Task: Search for the best food trucks in Portland, Oregon, with unique cuisines.
Action: Mouse moved to (79, 32)
Screenshot: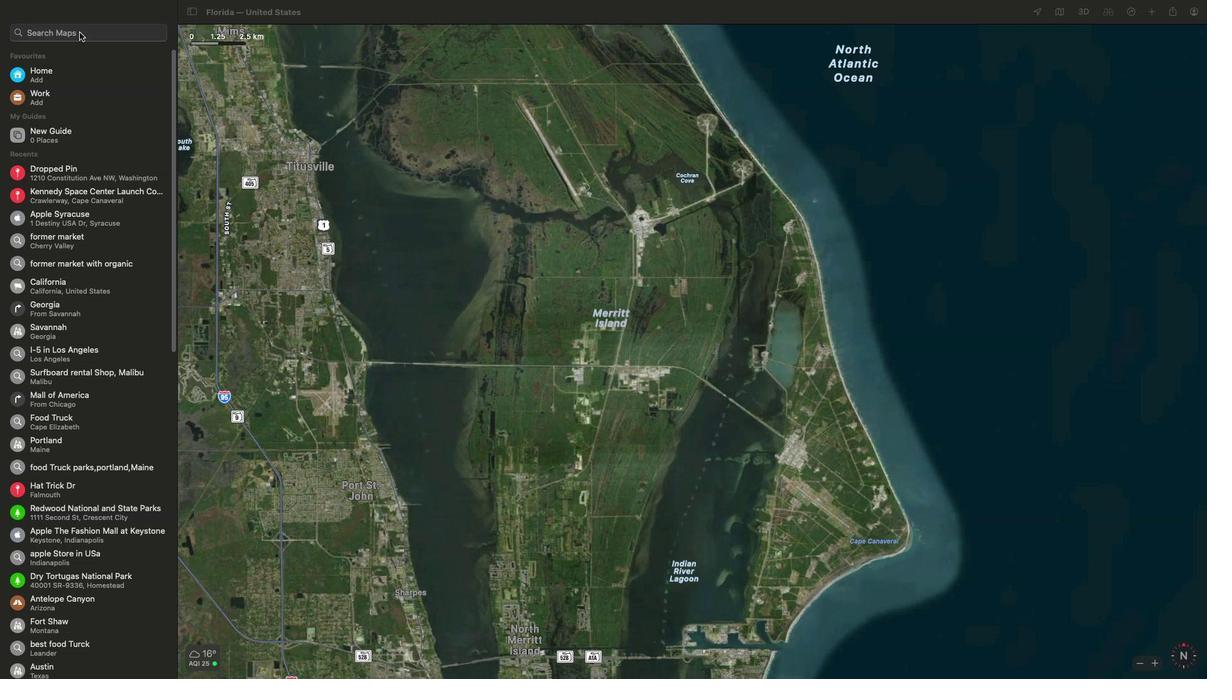 
Action: Mouse pressed left at (79, 32)
Screenshot: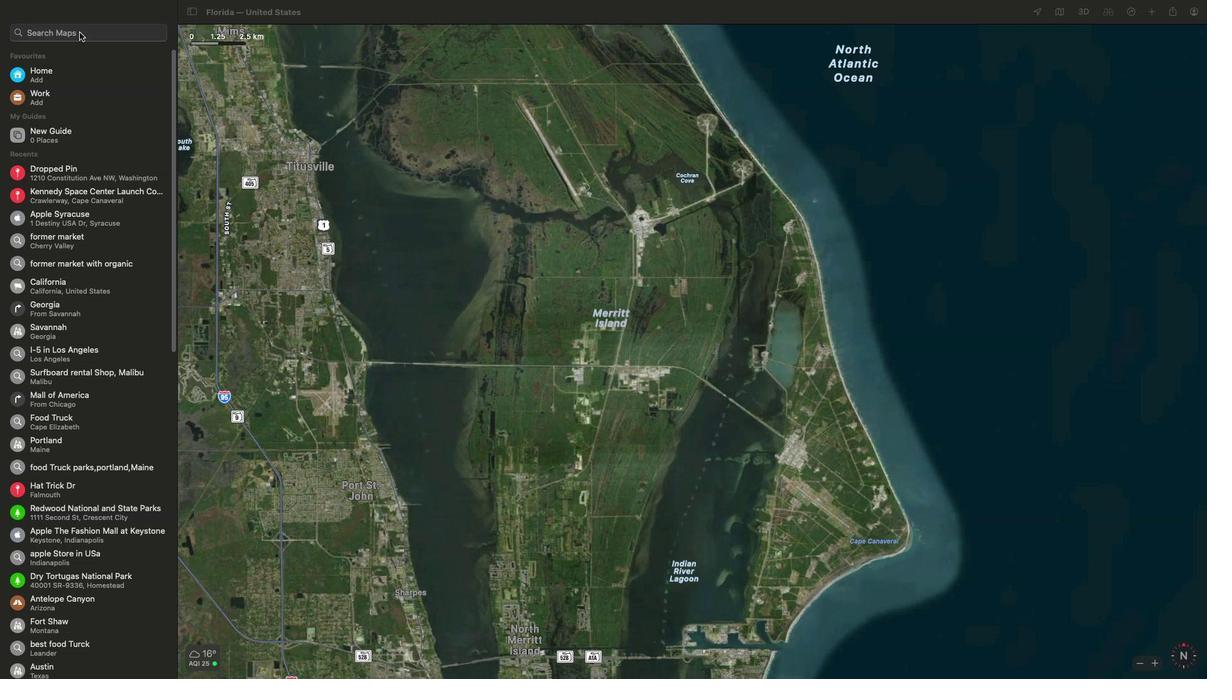 
Action: Key pressed Key.shift'P''o''r''t''l''a''n''d'Key.spaceKey.backspace','Key.shift'o''r''e''g''o''n'Key.enter
Screenshot: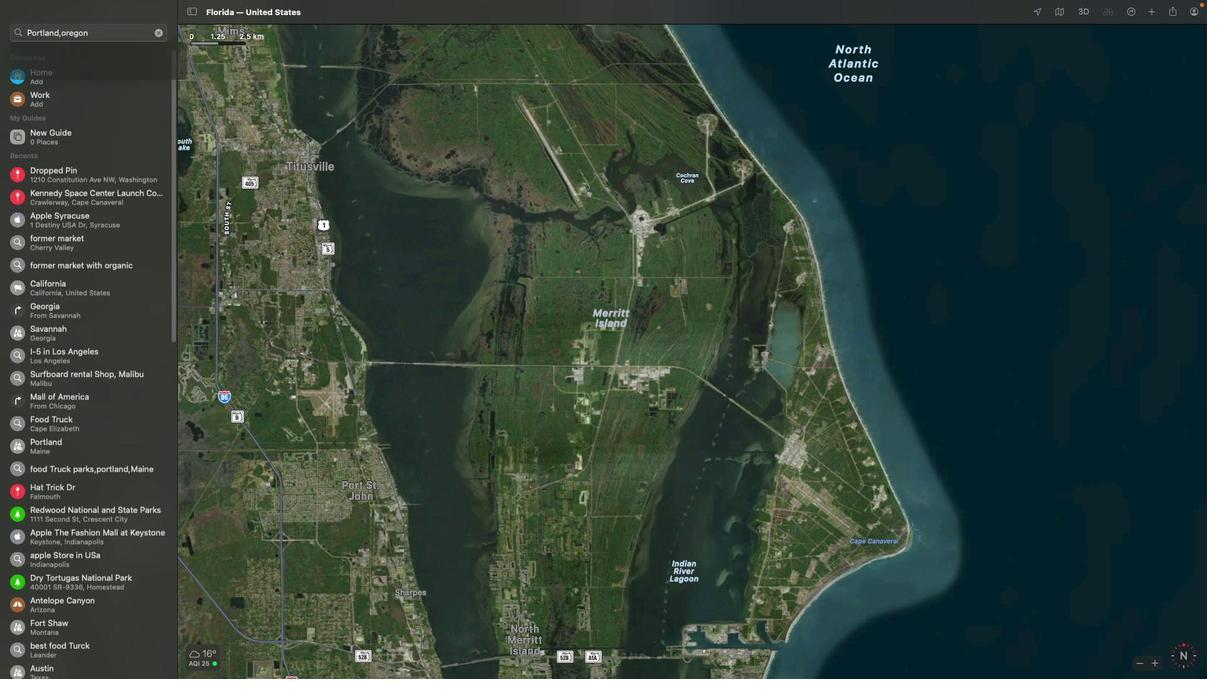 
Action: Mouse moved to (163, 35)
Screenshot: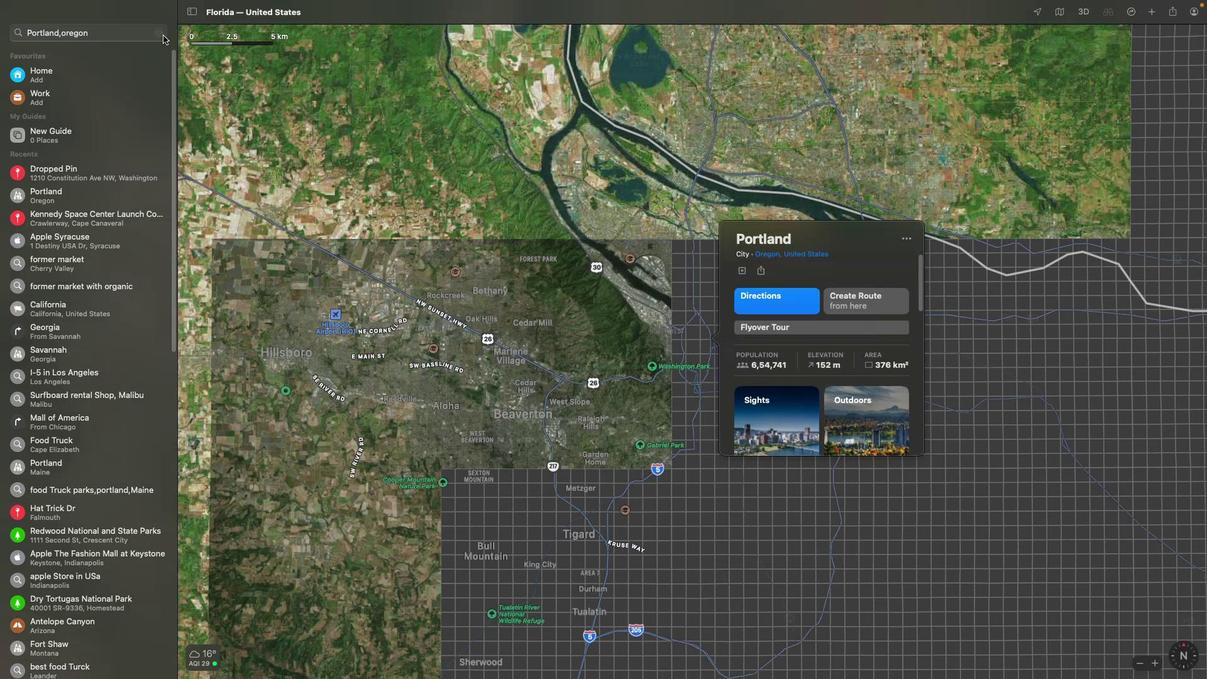 
Action: Mouse pressed left at (163, 35)
Screenshot: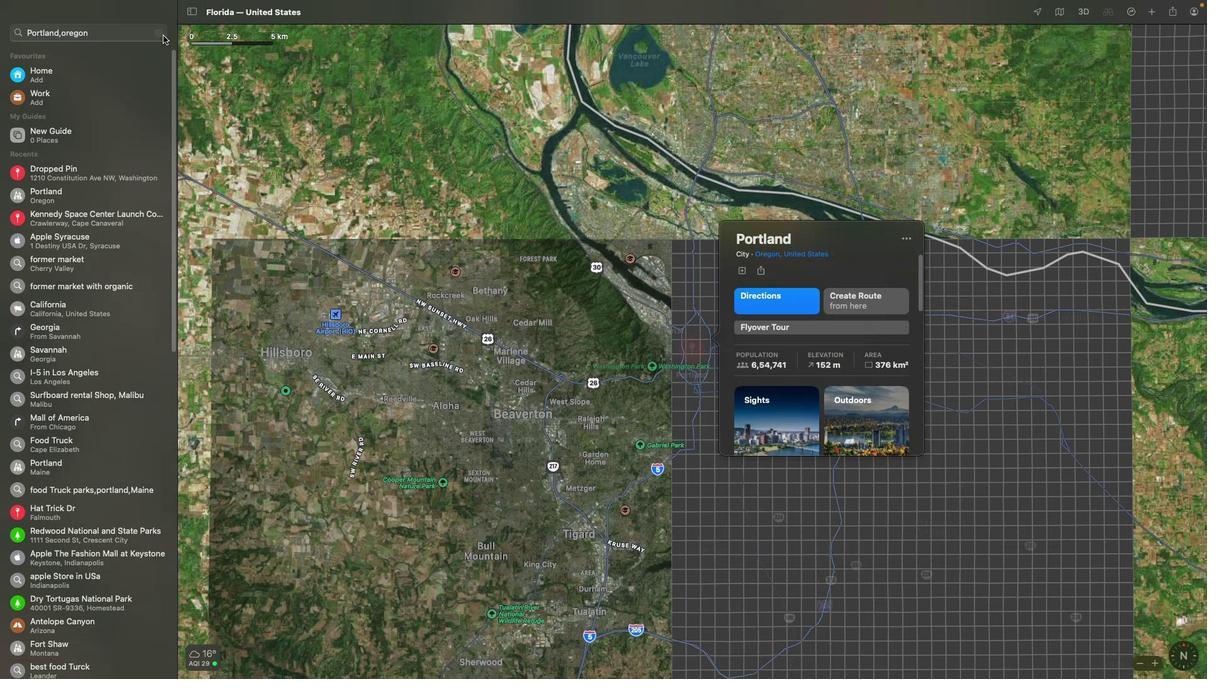 
Action: Mouse moved to (115, 30)
Screenshot: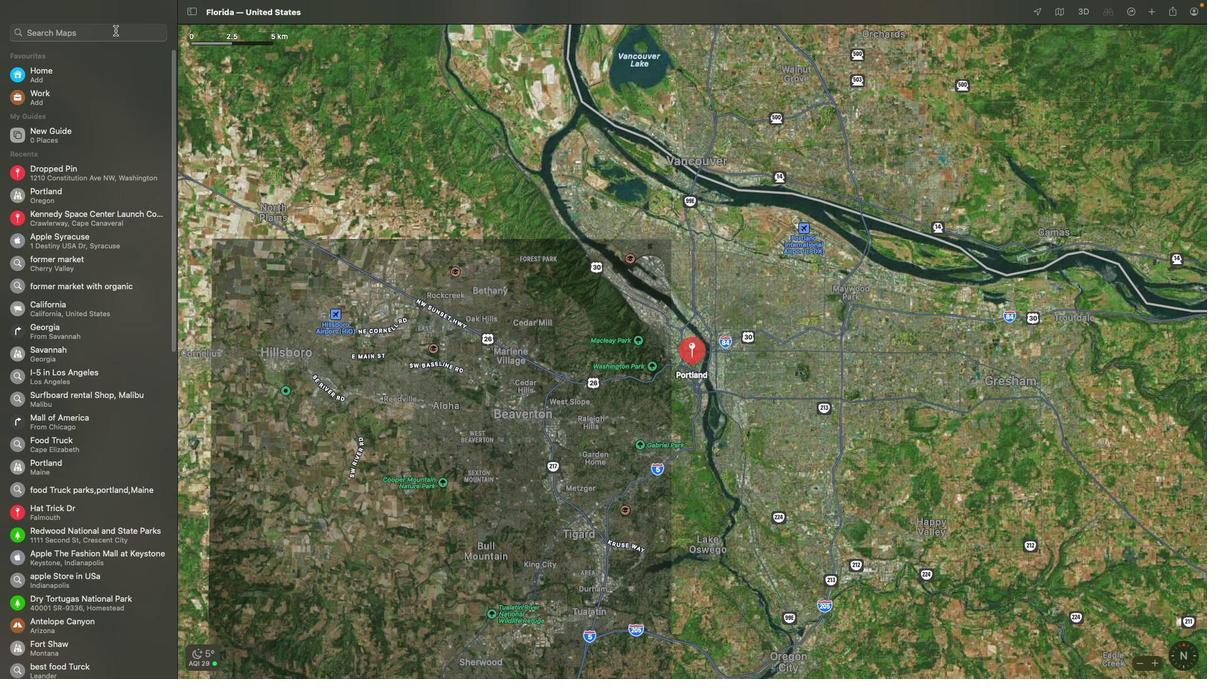 
Action: Mouse pressed left at (115, 30)
Screenshot: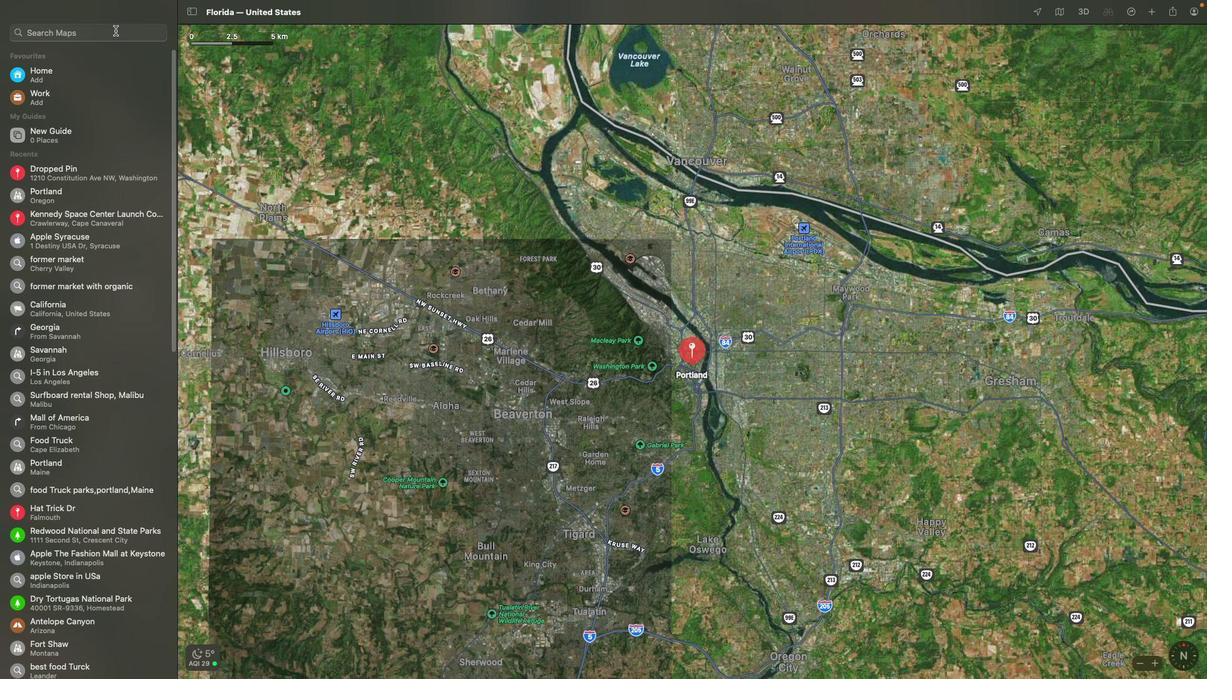 
Action: Key pressed Key.shift'F''o''o''d'Key.spaceKey.shift'T''r''u''c''k'Key.space'w''i''t''h'Key.spaceKey.shift'U''n''i''q''u''e'Key.spaceKey.shift'C''u''s'Key.backspace'i''s''u'Key.backspace'i''n''e''s'Key.enter
Screenshot: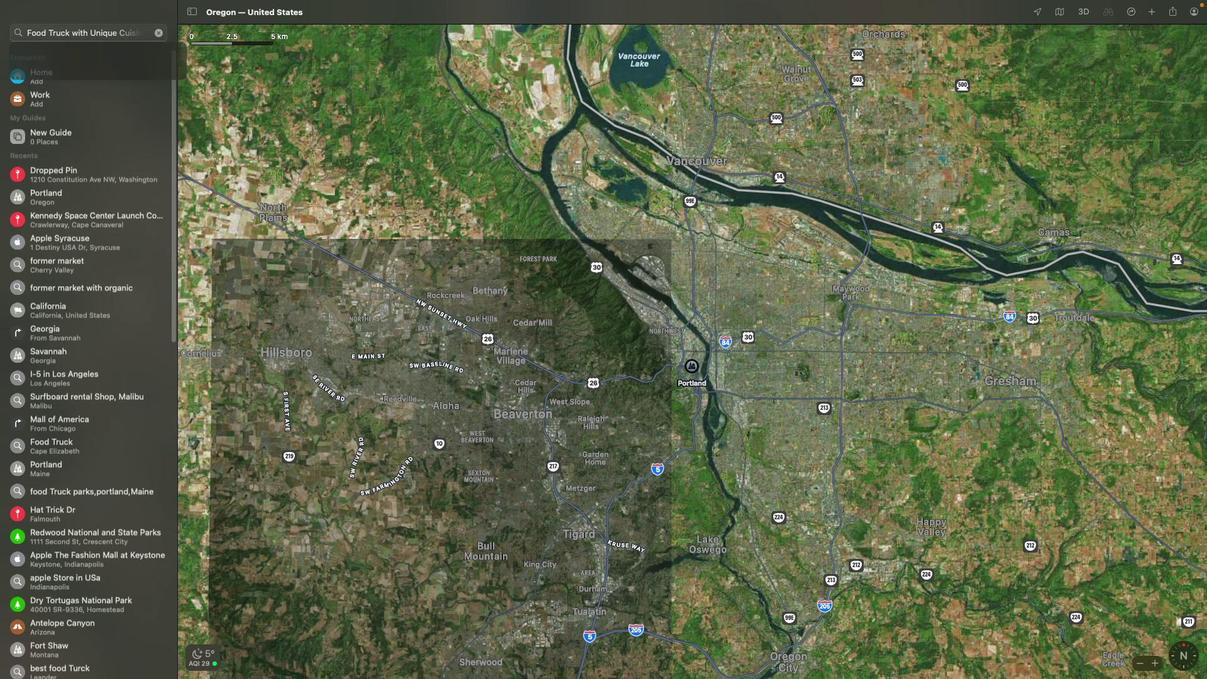 
Action: Mouse moved to (117, 30)
Screenshot: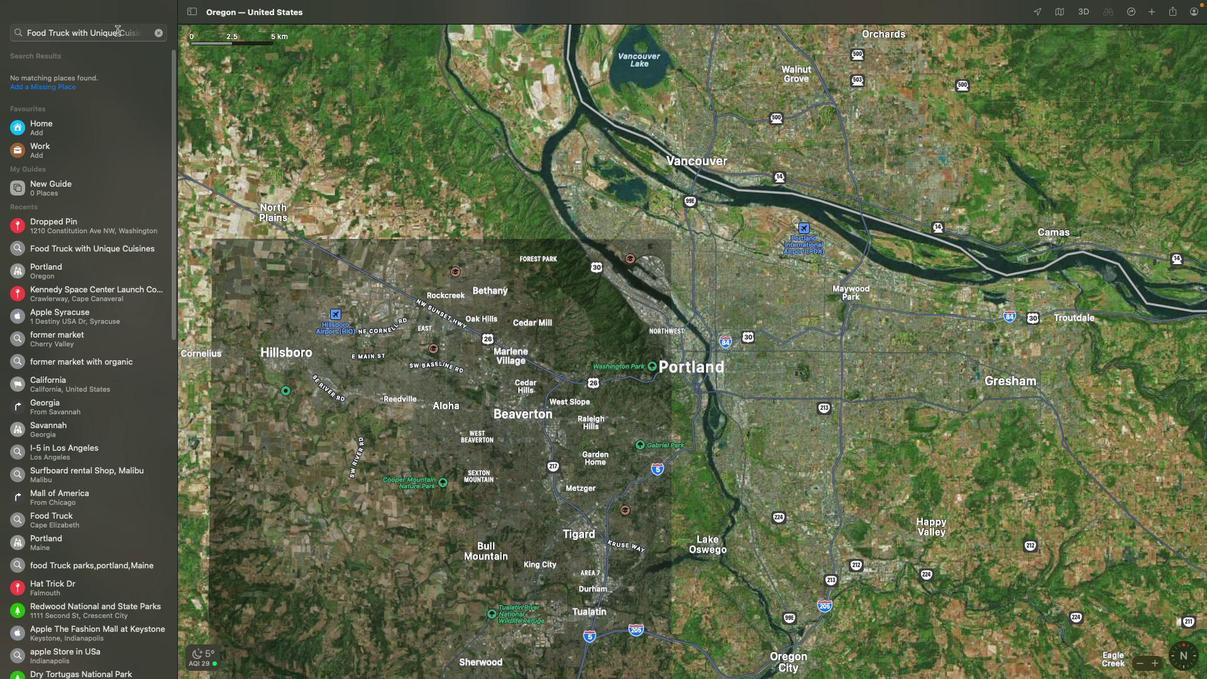 
Action: Mouse pressed left at (117, 30)
Screenshot: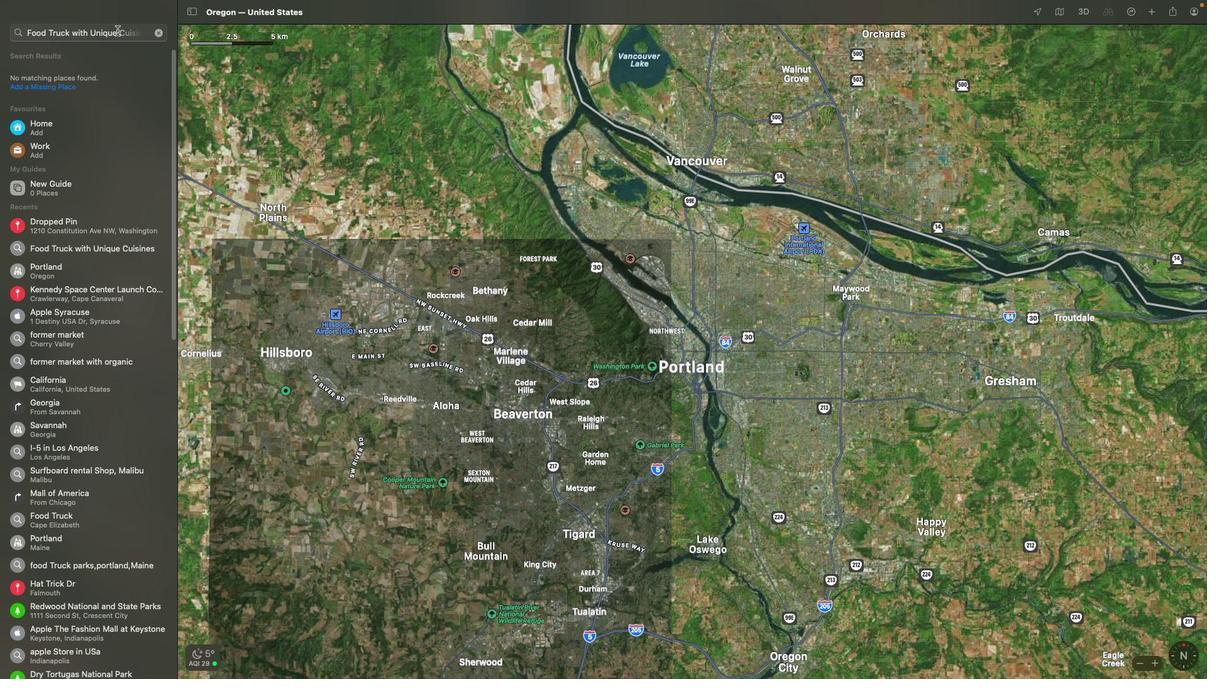 
Action: Mouse moved to (125, 33)
Screenshot: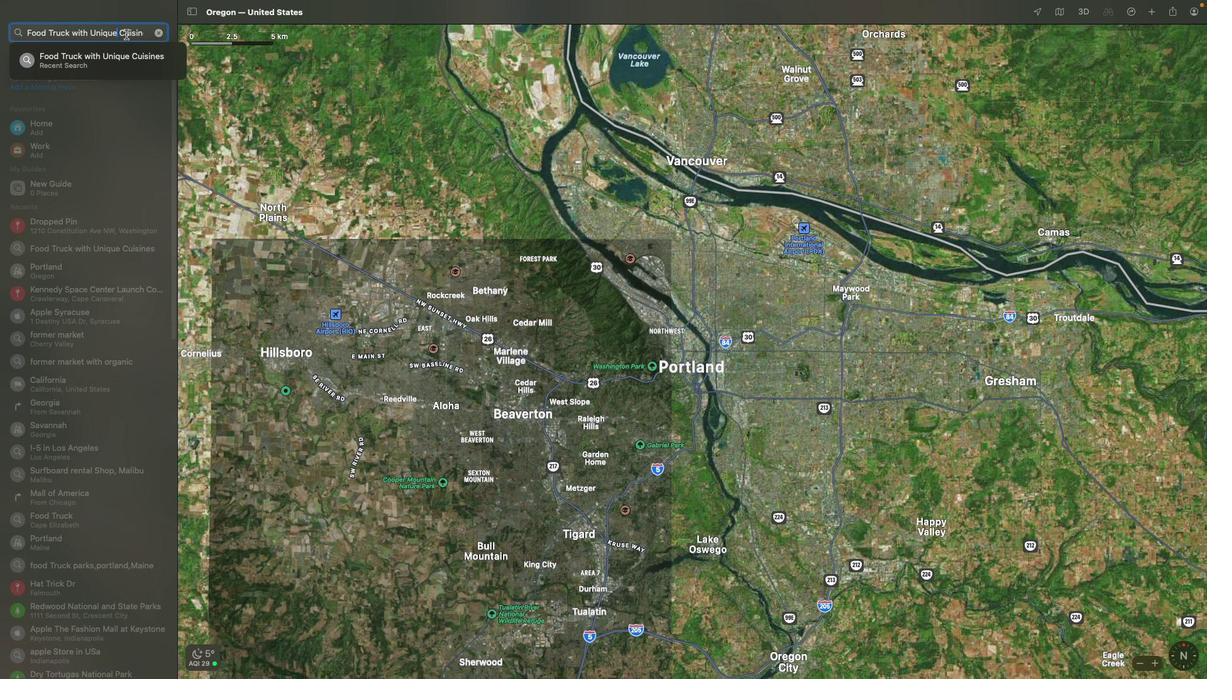 
Action: Key pressed Key.rightKey.rightKey.rightKey.rightKey.rightKey.rightKey.rightKey.rightKey.rightKey.rightKey.rightKey.rightKey.rightKey.backspaceKey.backspaceKey.backspaceKey.backspaceKey.backspaceKey.backspaceKey.backspaceKey.backspaceKey.backspaceKey.backspaceKey.backspaceKey.backspaceKey.backspaceKey.backspaceKey.backspaceKey.backspaceKey.backspaceKey.backspaceKey.backspaceKey.backspaceKey.backspaceKey.enter
Screenshot: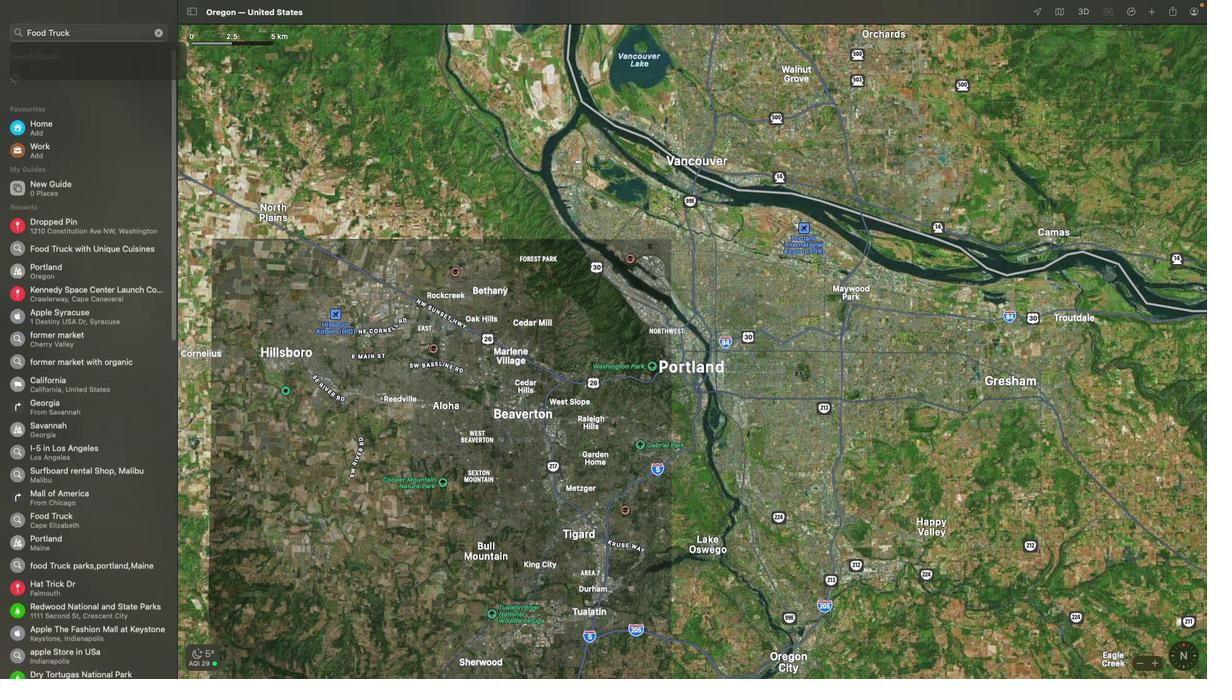 
Action: Mouse moved to (119, 189)
Screenshot: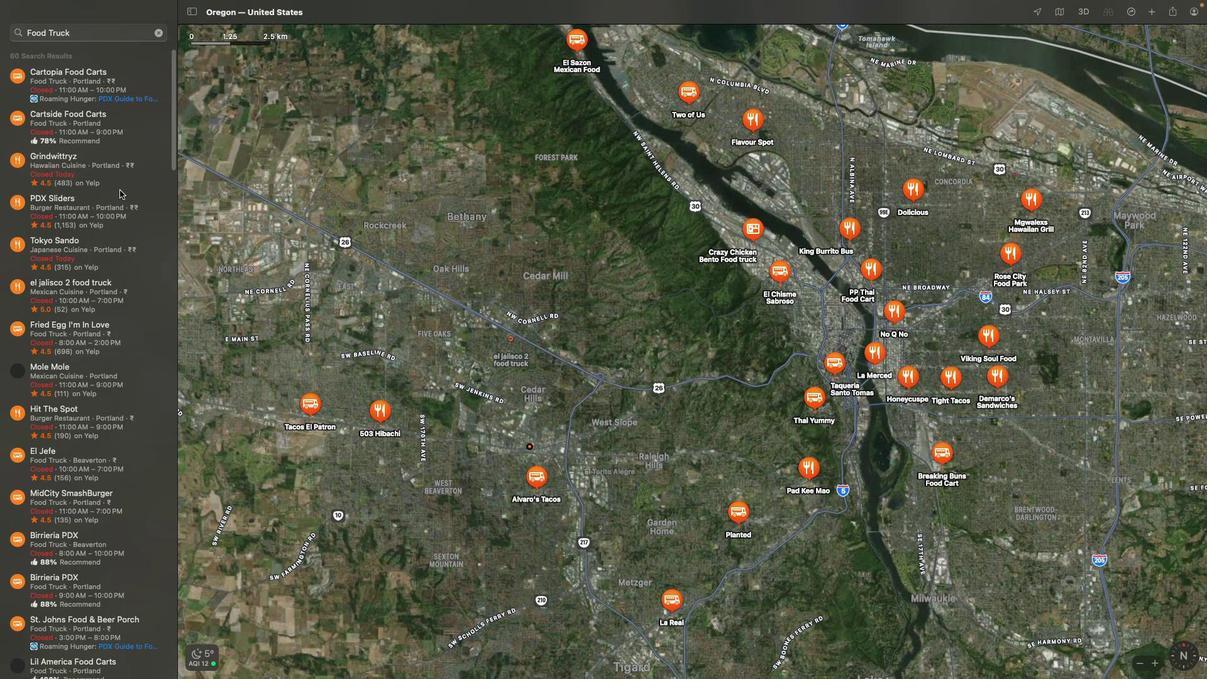 
Action: Mouse scrolled (119, 189) with delta (0, 0)
Screenshot: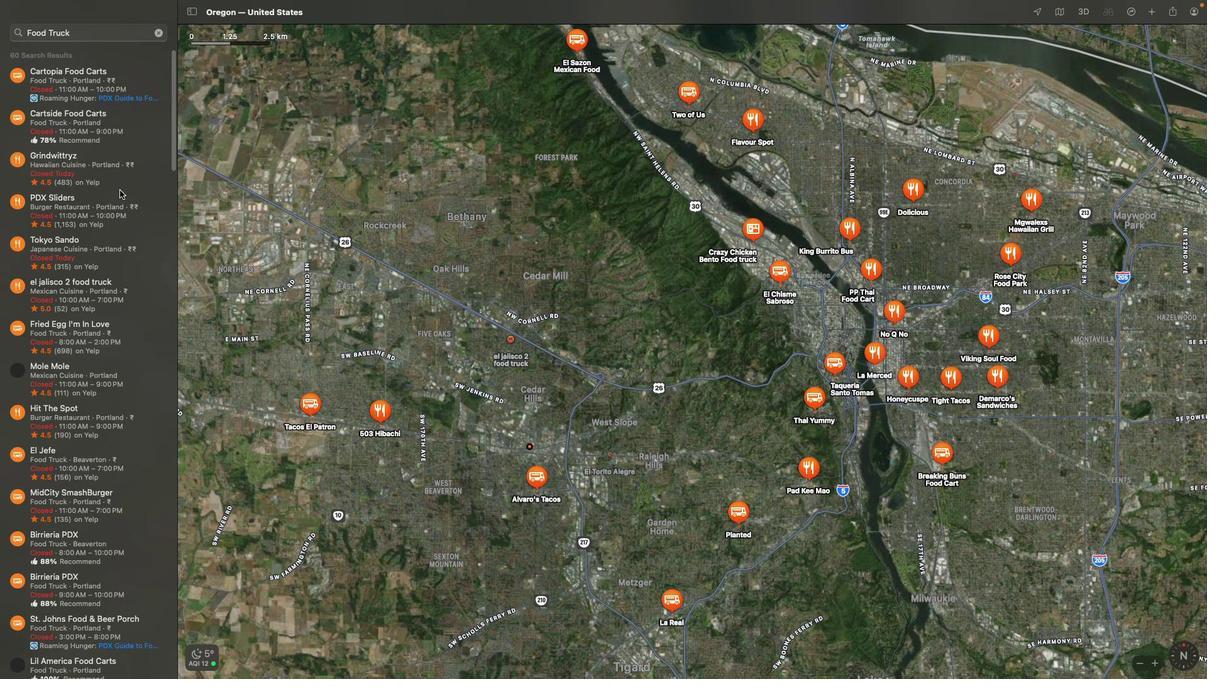 
Action: Mouse scrolled (119, 189) with delta (0, 0)
Screenshot: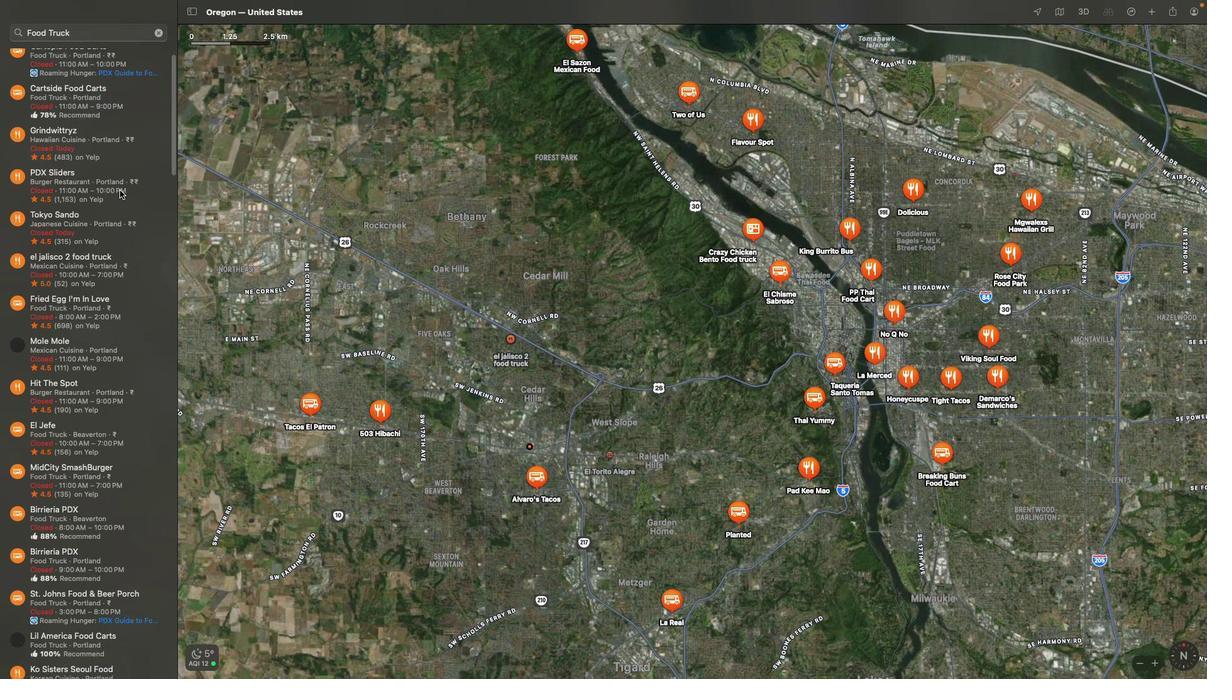 
Action: Mouse scrolled (119, 189) with delta (0, -1)
Screenshot: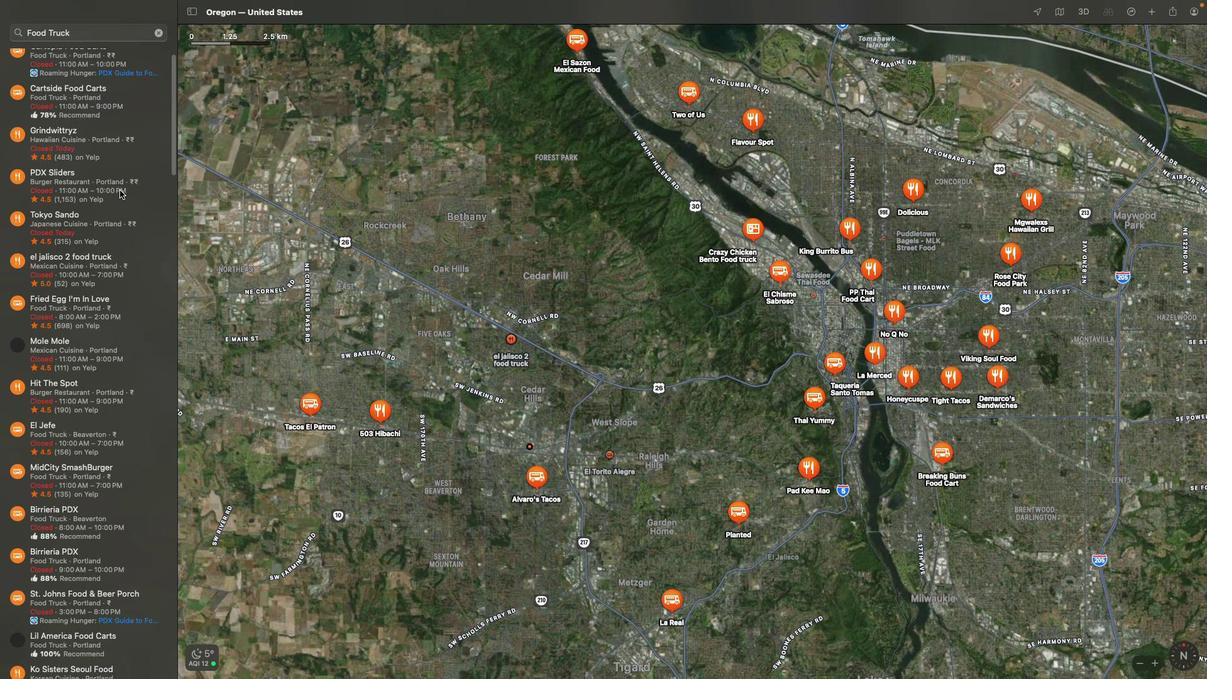 
Action: Mouse scrolled (119, 189) with delta (0, 0)
Screenshot: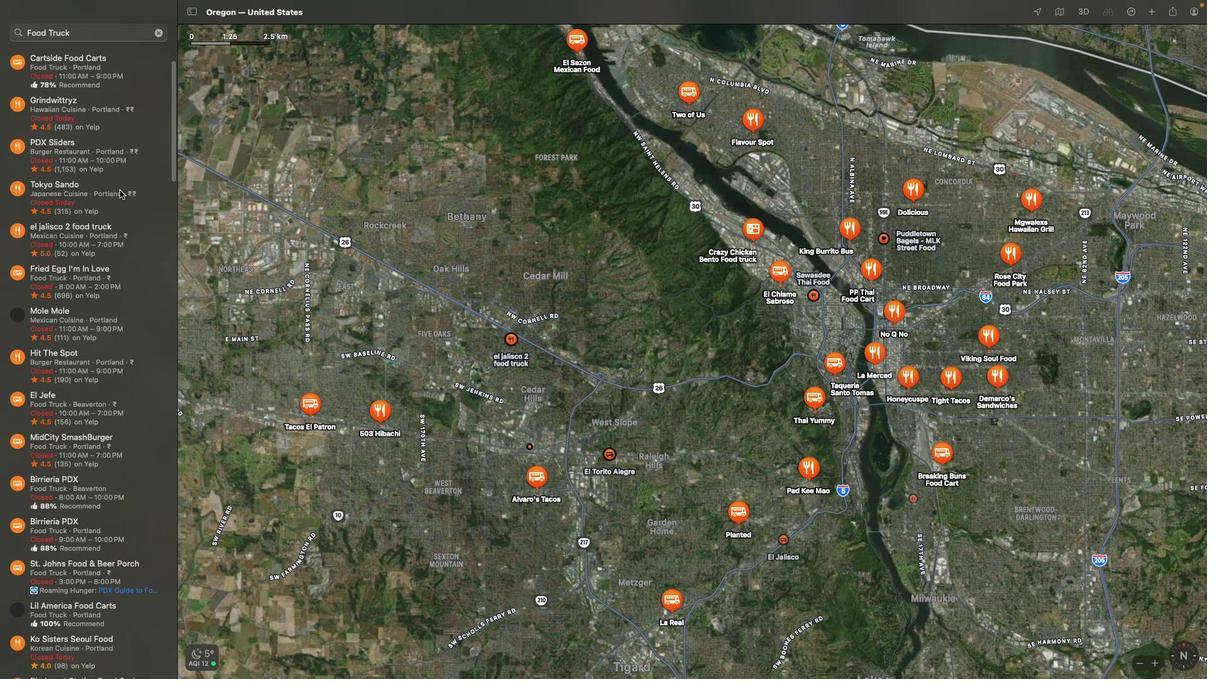 
Action: Mouse scrolled (119, 189) with delta (0, 0)
Screenshot: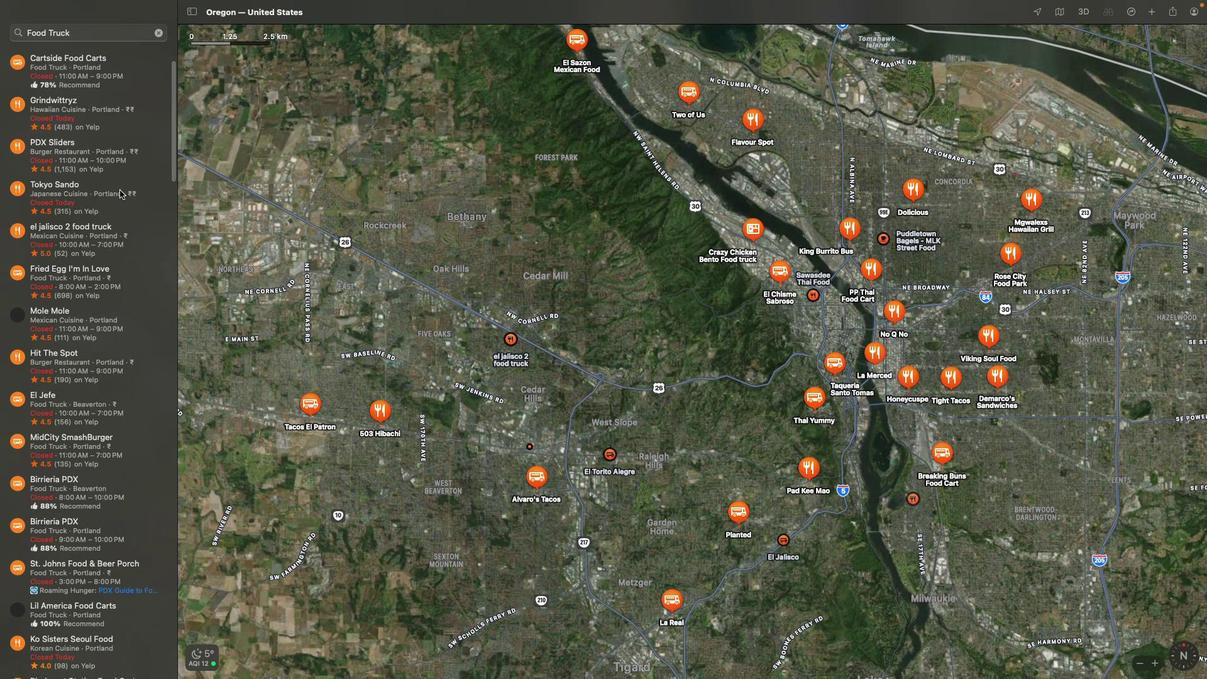 
Action: Mouse scrolled (119, 189) with delta (0, -1)
Screenshot: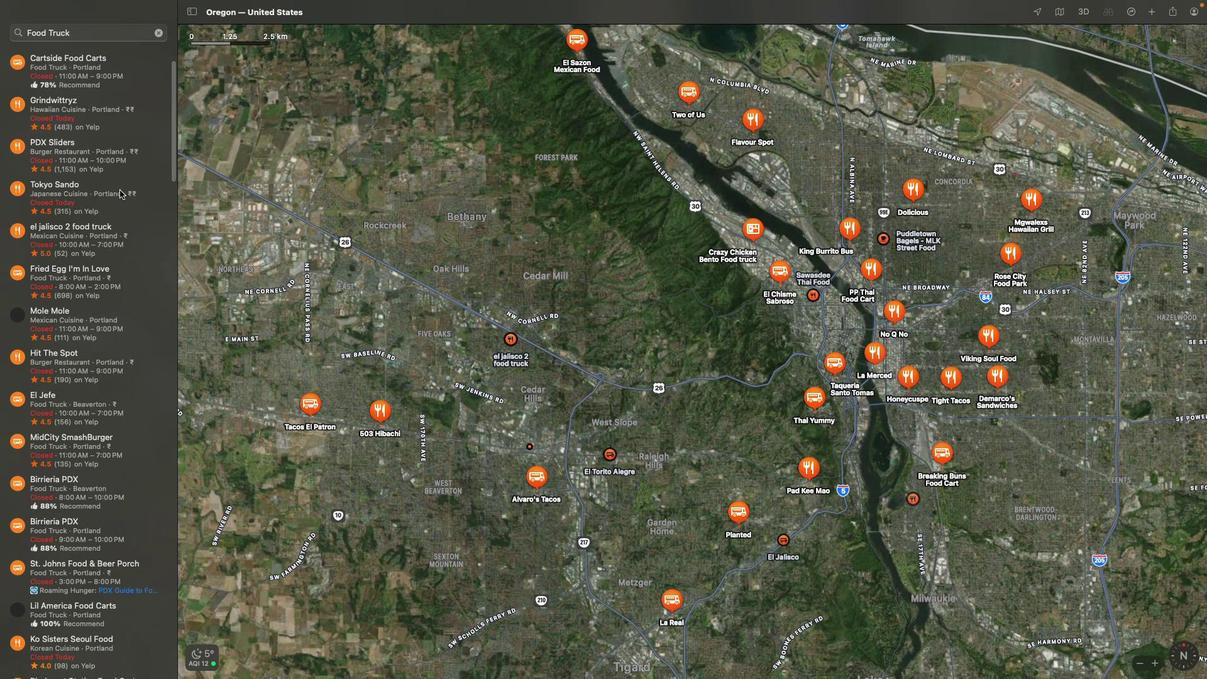 
Action: Mouse scrolled (119, 189) with delta (0, 0)
Screenshot: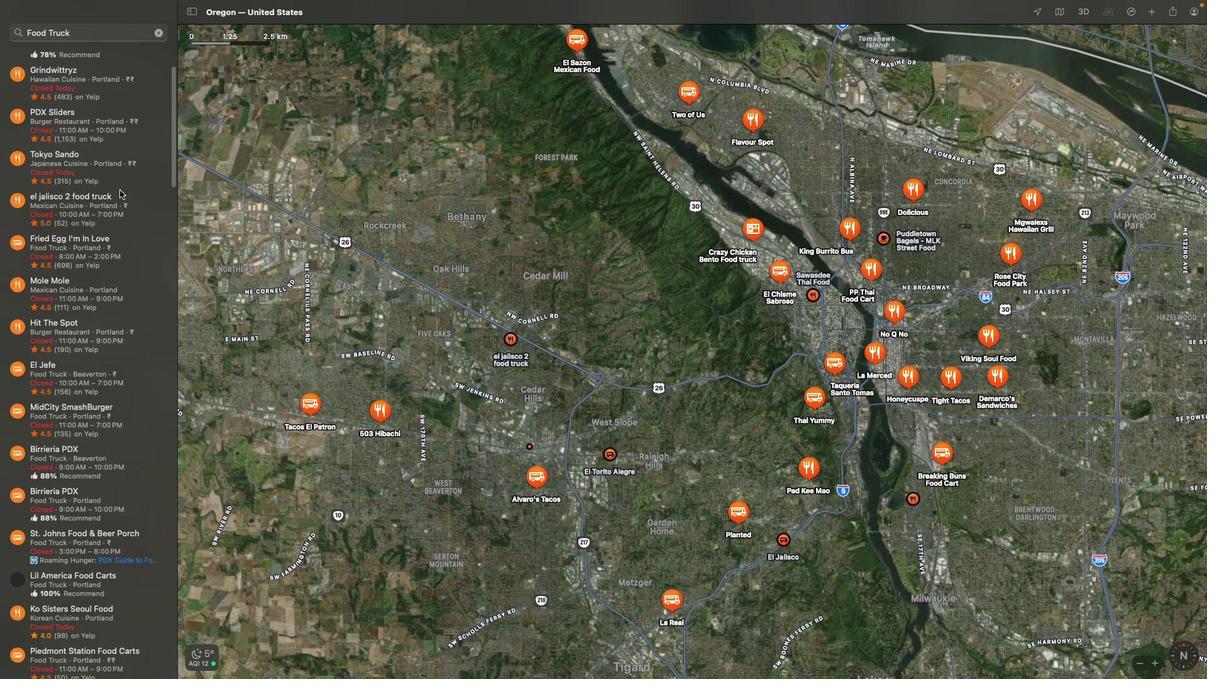 
Action: Mouse scrolled (119, 189) with delta (0, 0)
Screenshot: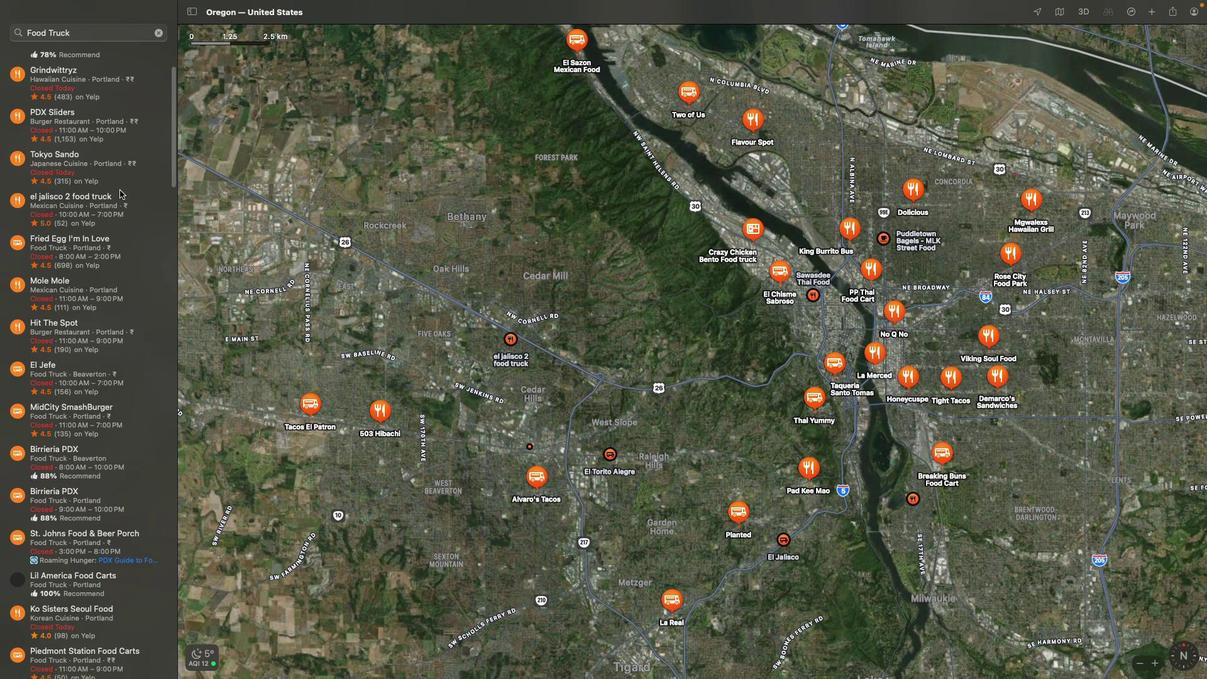 
Action: Mouse scrolled (119, 189) with delta (0, -1)
Screenshot: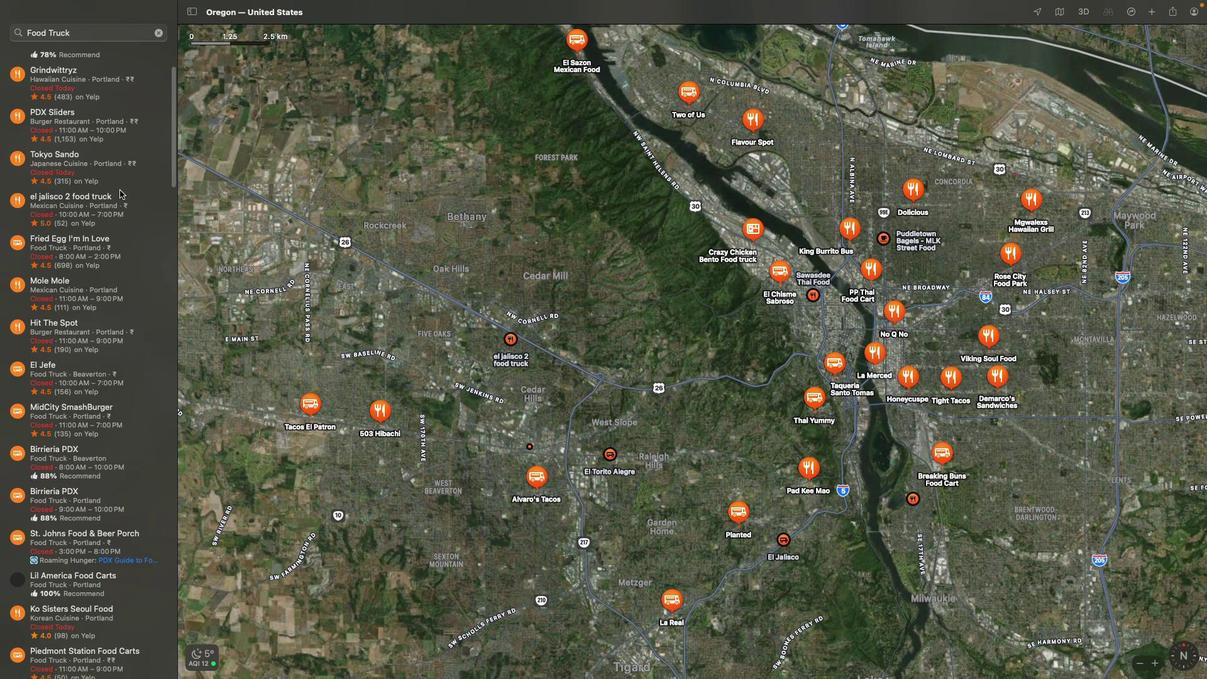 
Action: Mouse scrolled (119, 189) with delta (0, 0)
Screenshot: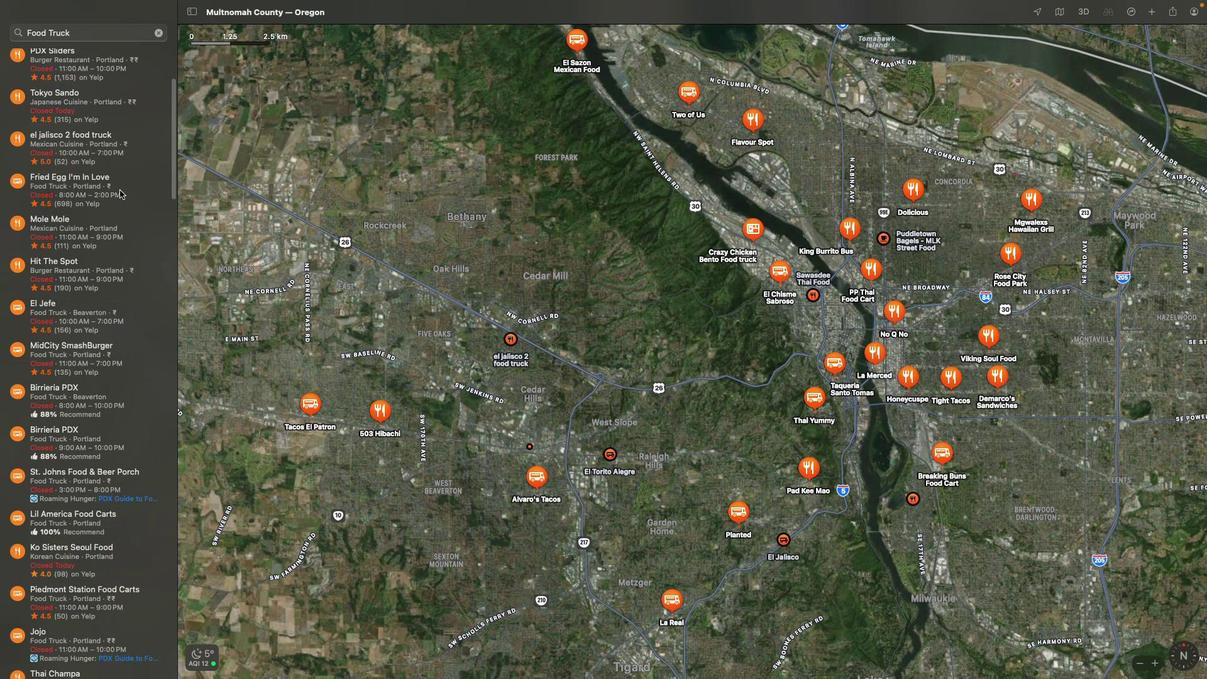 
Action: Mouse scrolled (119, 189) with delta (0, 0)
Screenshot: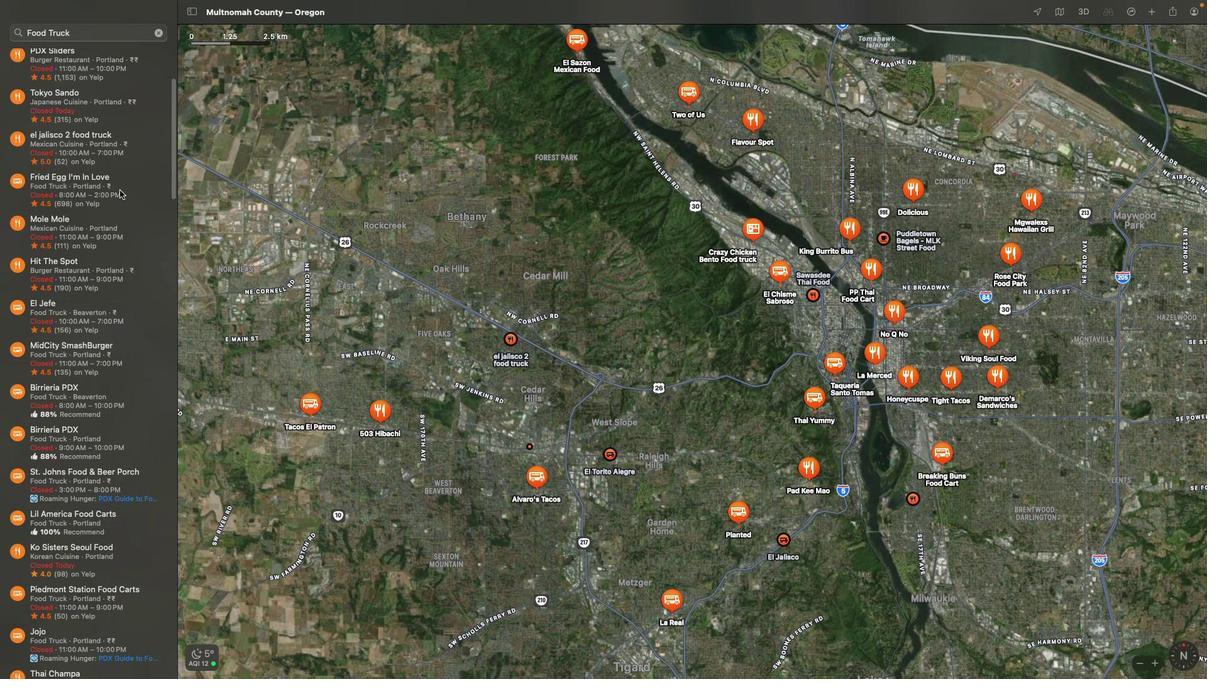 
Action: Mouse scrolled (119, 189) with delta (0, -1)
Screenshot: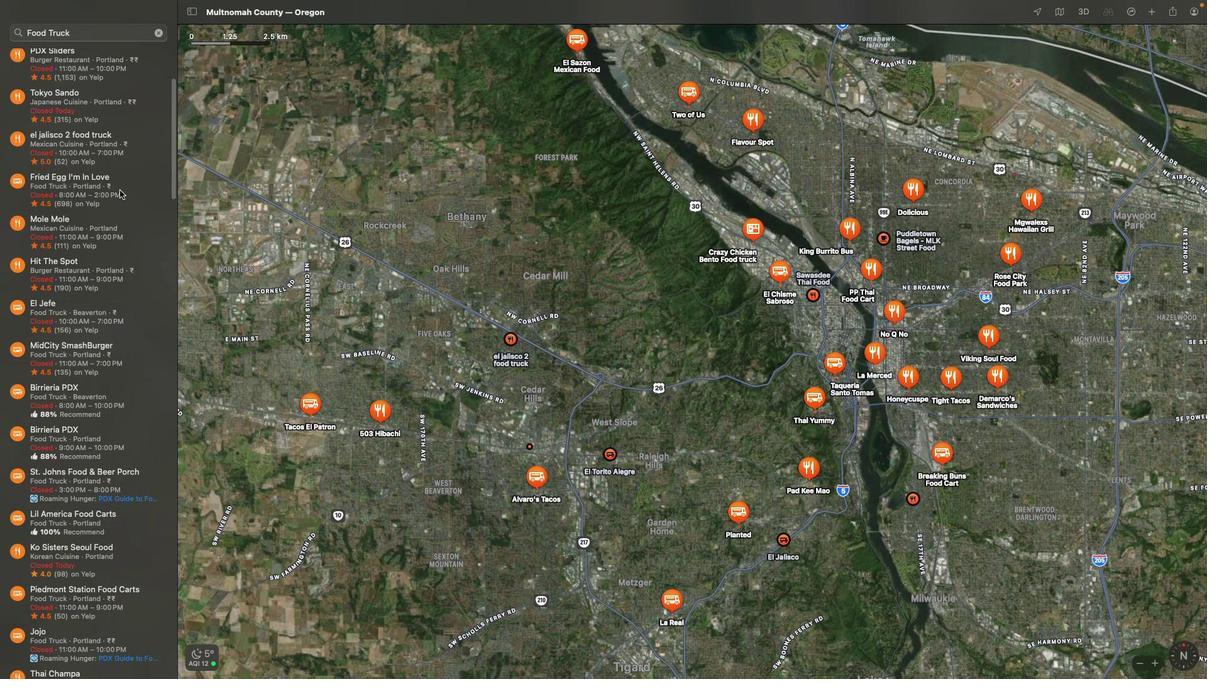 
Action: Mouse scrolled (119, 189) with delta (0, -3)
Screenshot: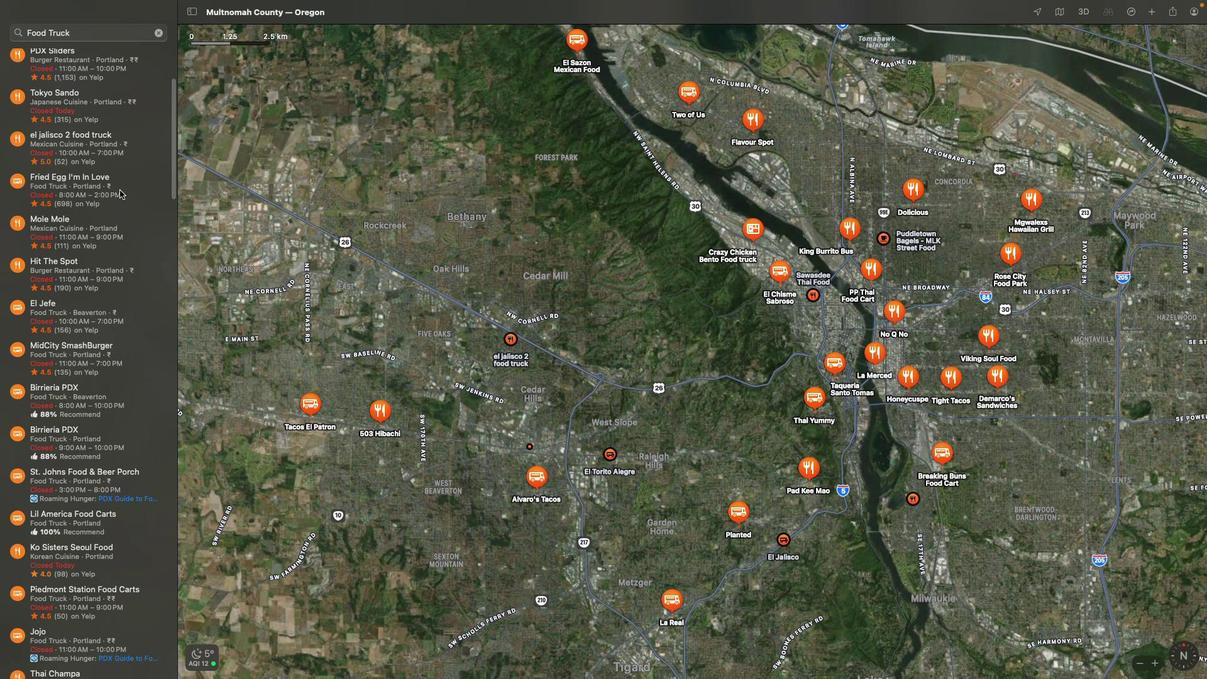 
Action: Mouse scrolled (119, 189) with delta (0, 0)
Screenshot: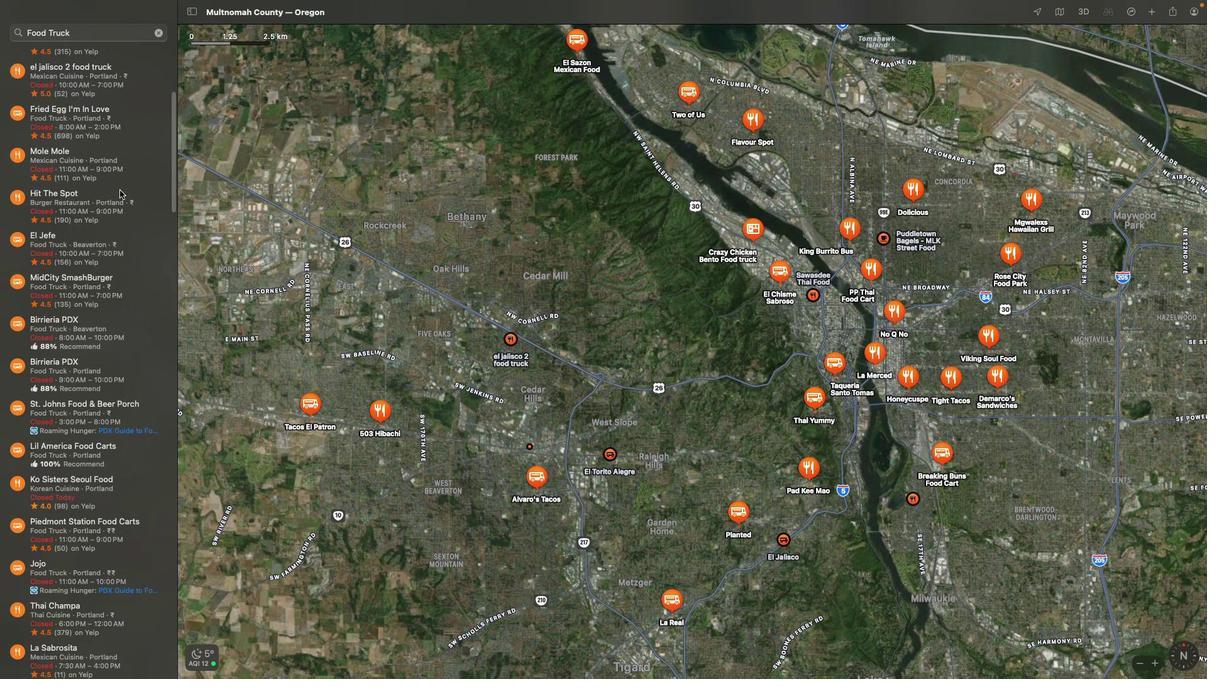 
Action: Mouse scrolled (119, 189) with delta (0, 0)
Screenshot: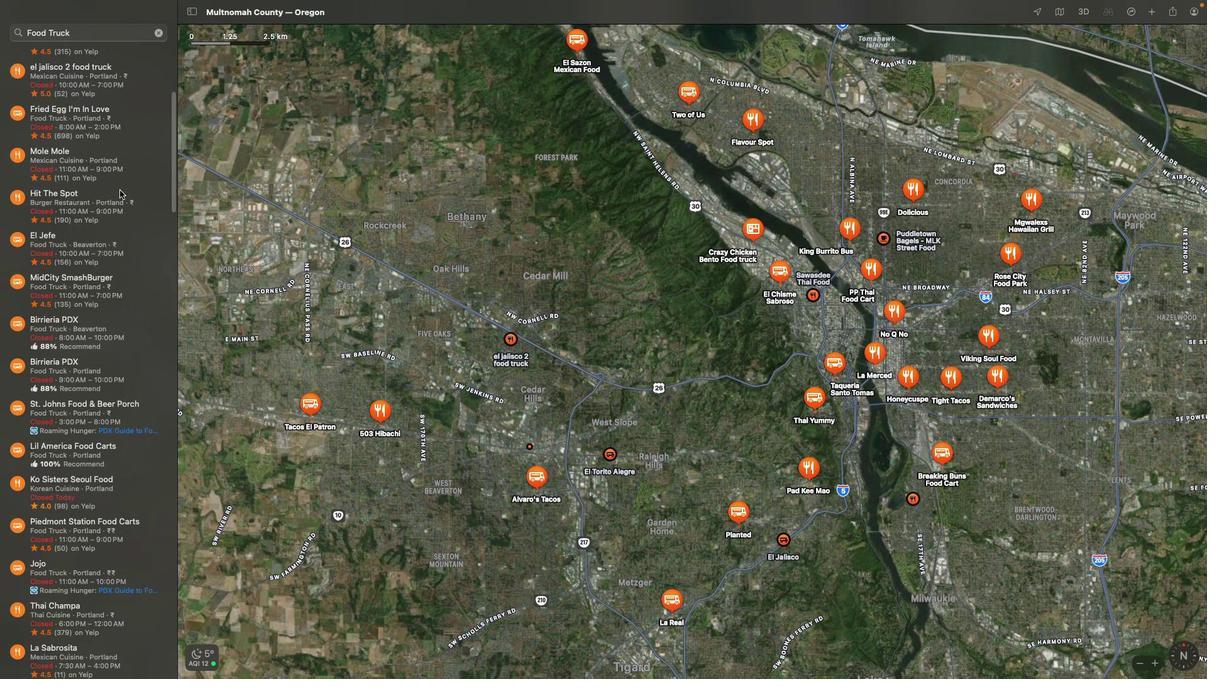 
Action: Mouse scrolled (119, 189) with delta (0, -1)
Screenshot: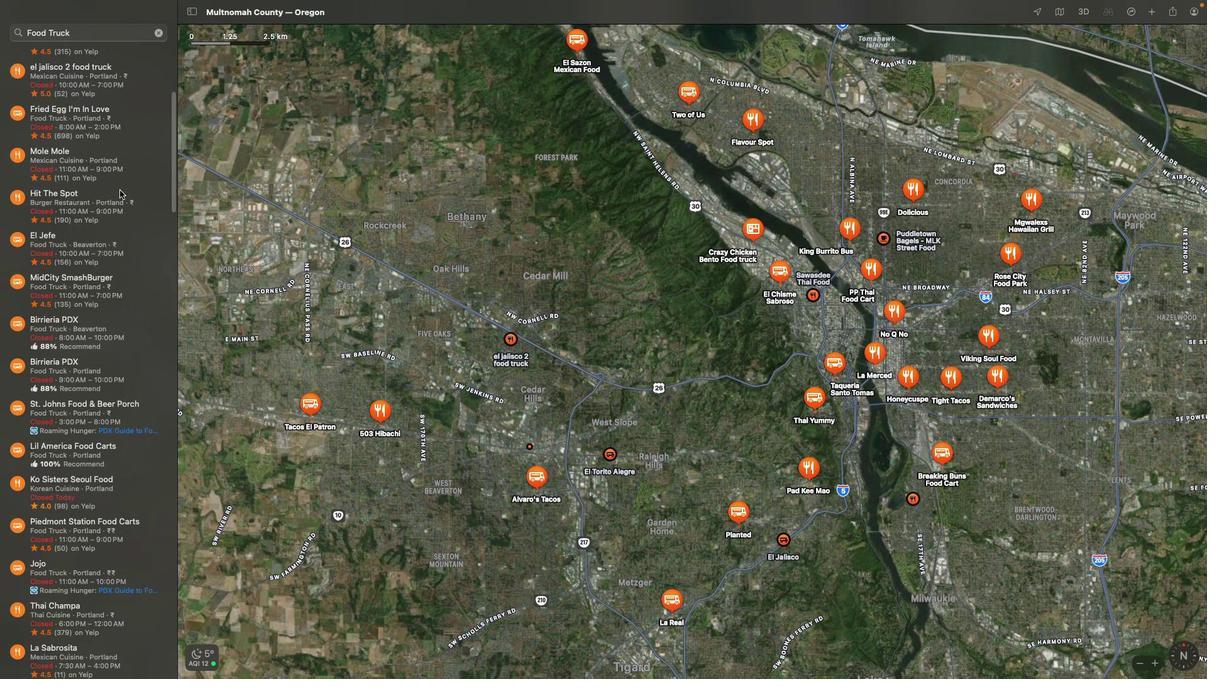 
Action: Mouse scrolled (119, 189) with delta (0, -3)
Screenshot: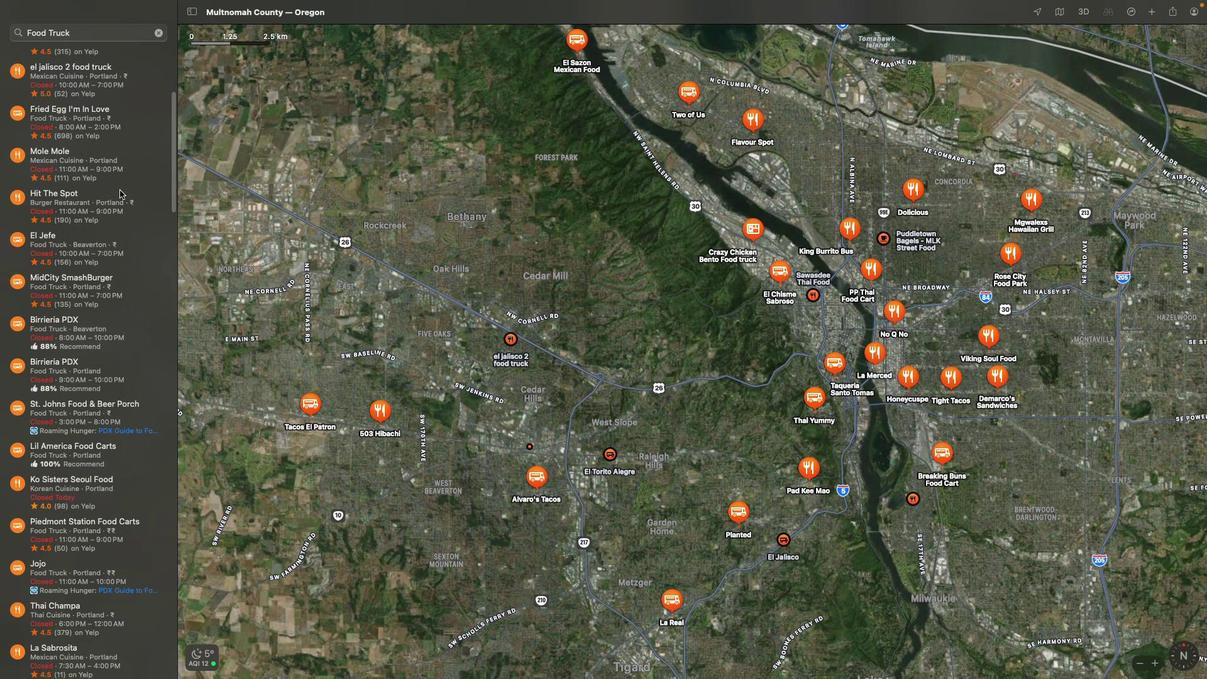 
Action: Mouse scrolled (119, 189) with delta (0, 0)
Screenshot: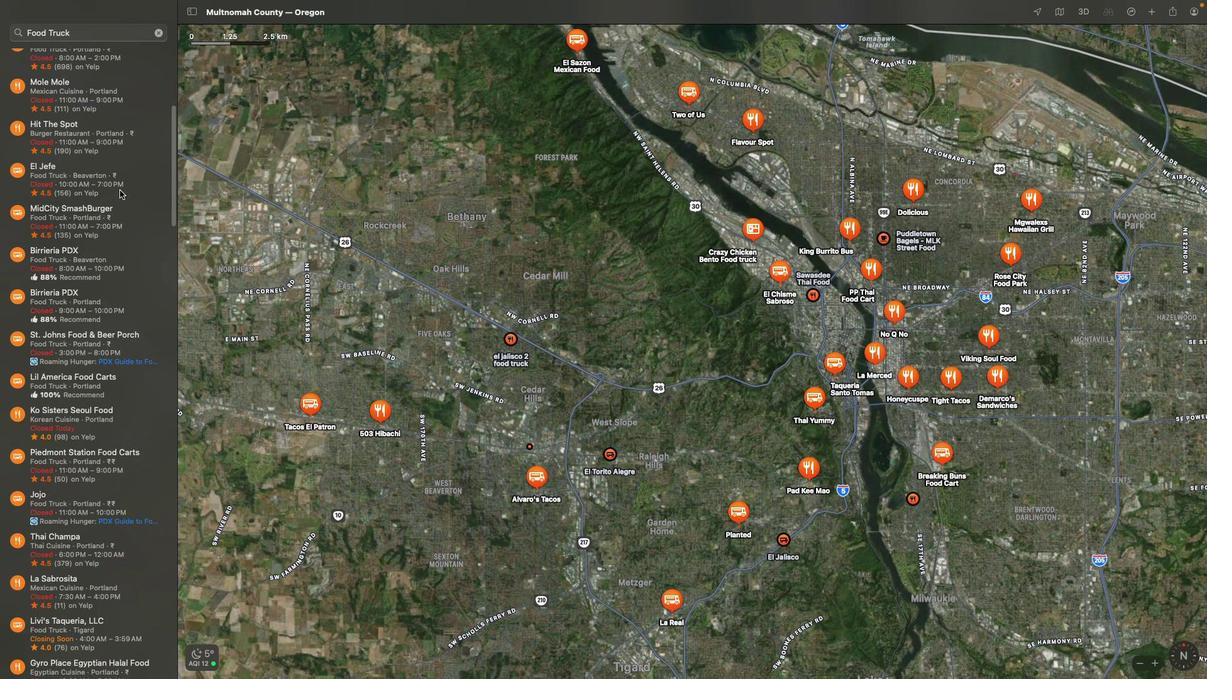 
Action: Mouse scrolled (119, 189) with delta (0, 0)
Screenshot: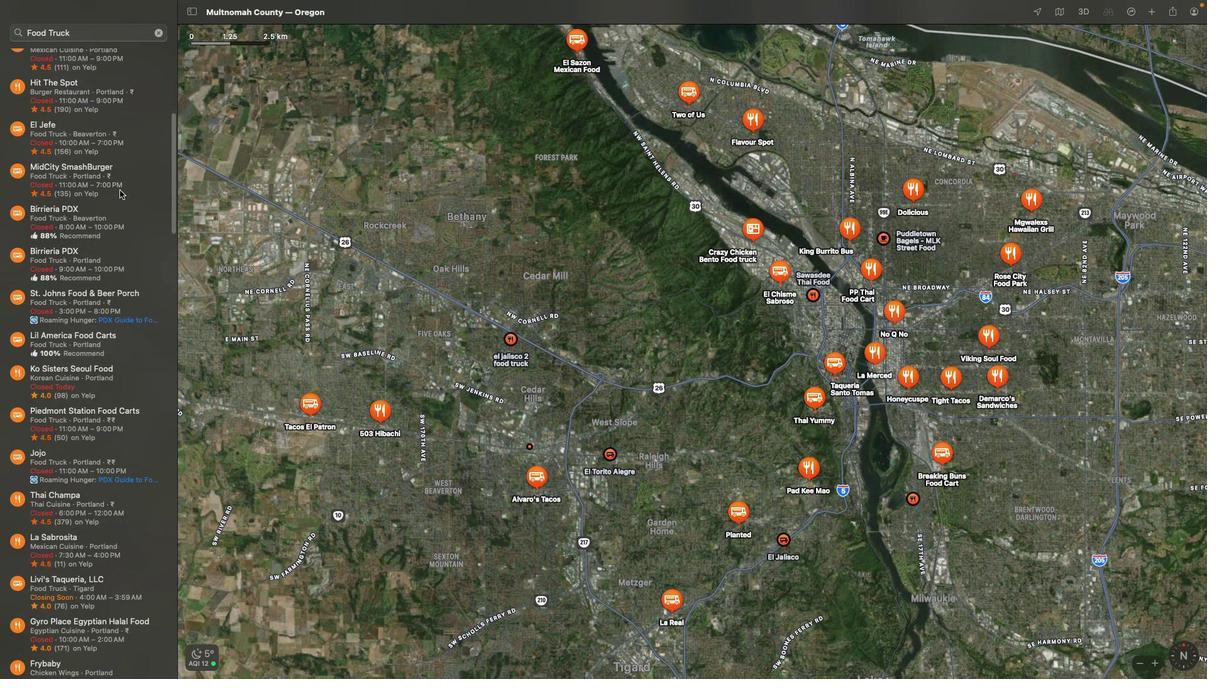 
Action: Mouse scrolled (119, 189) with delta (0, -2)
Screenshot: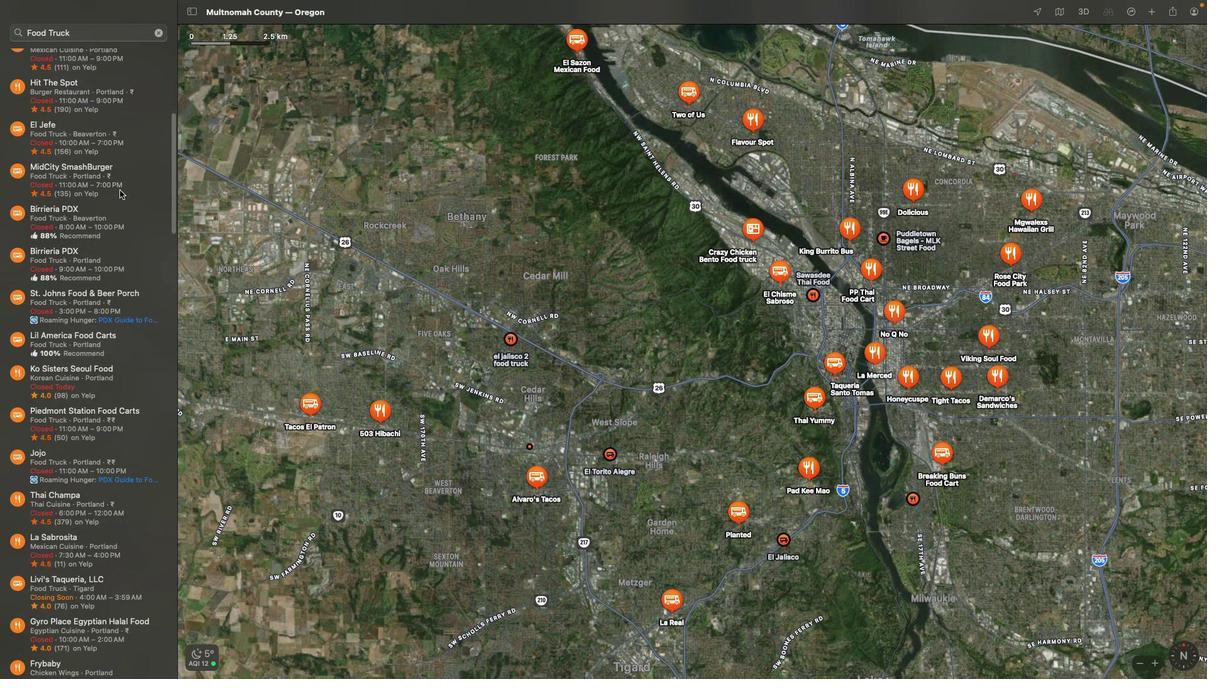
Action: Mouse scrolled (119, 189) with delta (0, -3)
Screenshot: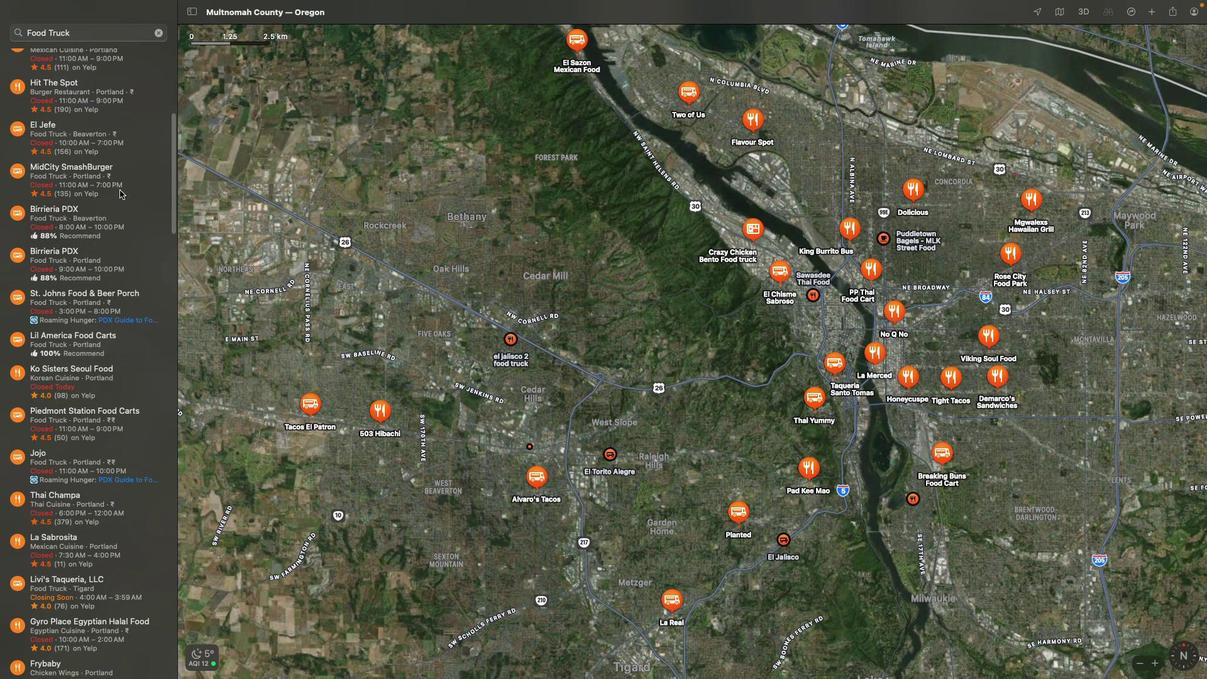 
Action: Mouse scrolled (119, 189) with delta (0, -3)
Screenshot: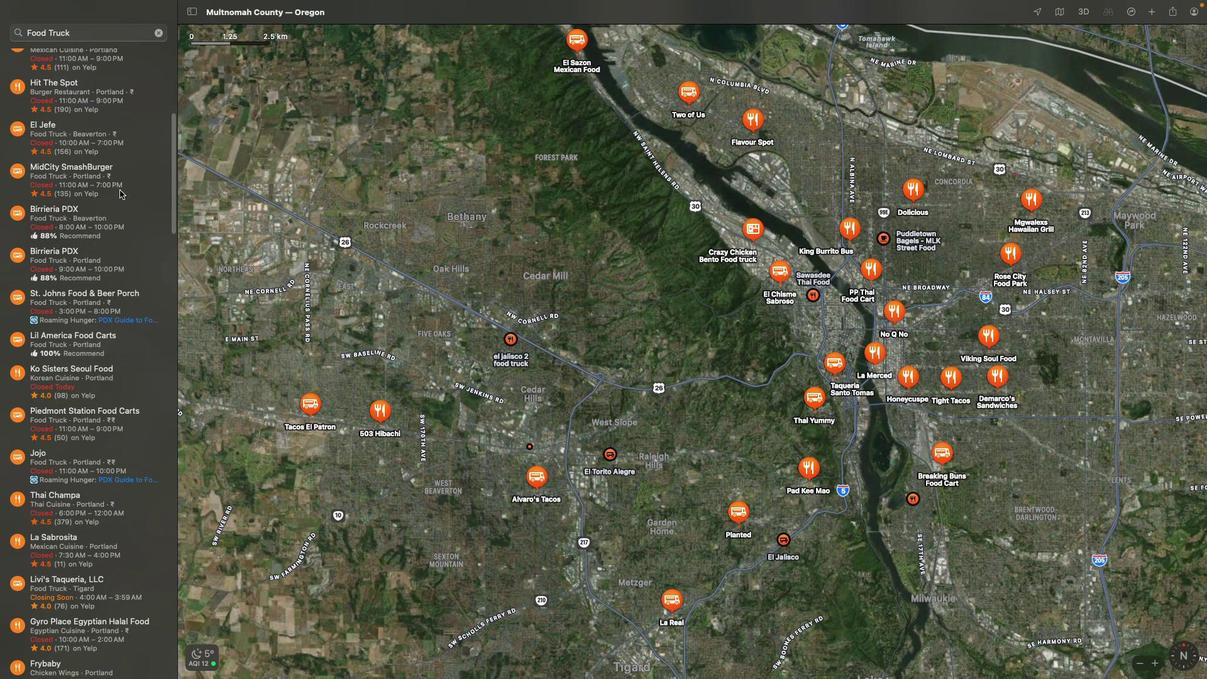 
Action: Mouse scrolled (119, 189) with delta (0, 0)
Screenshot: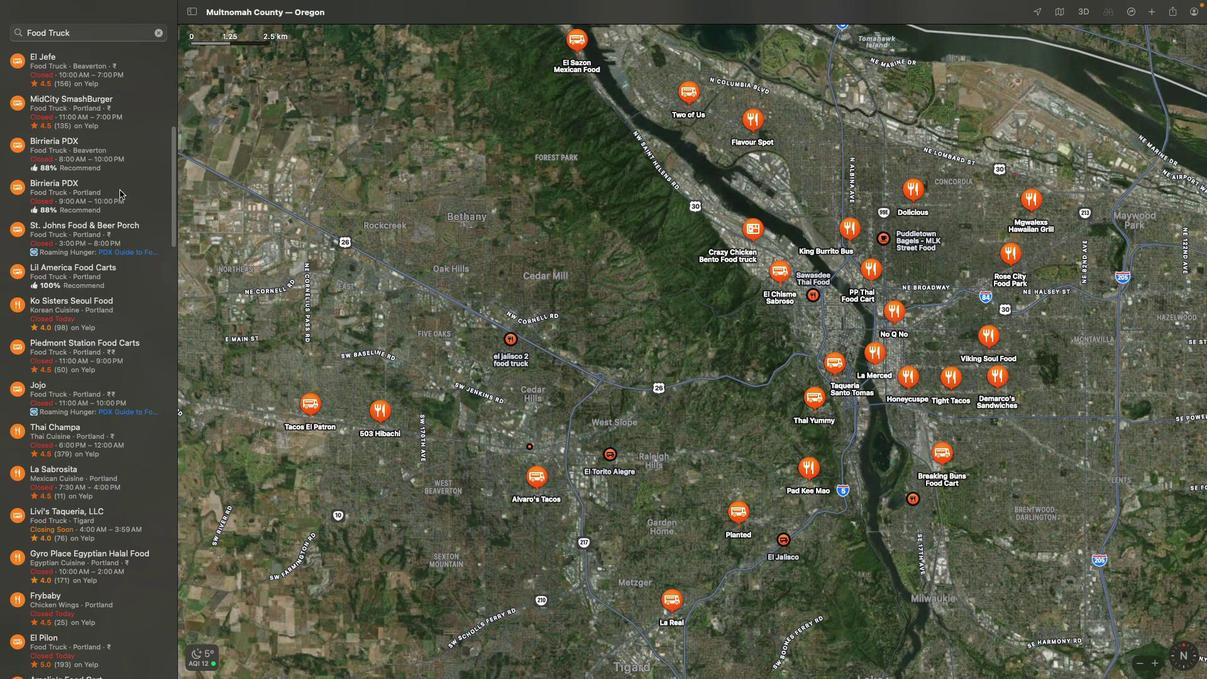 
Action: Mouse scrolled (119, 189) with delta (0, 0)
Screenshot: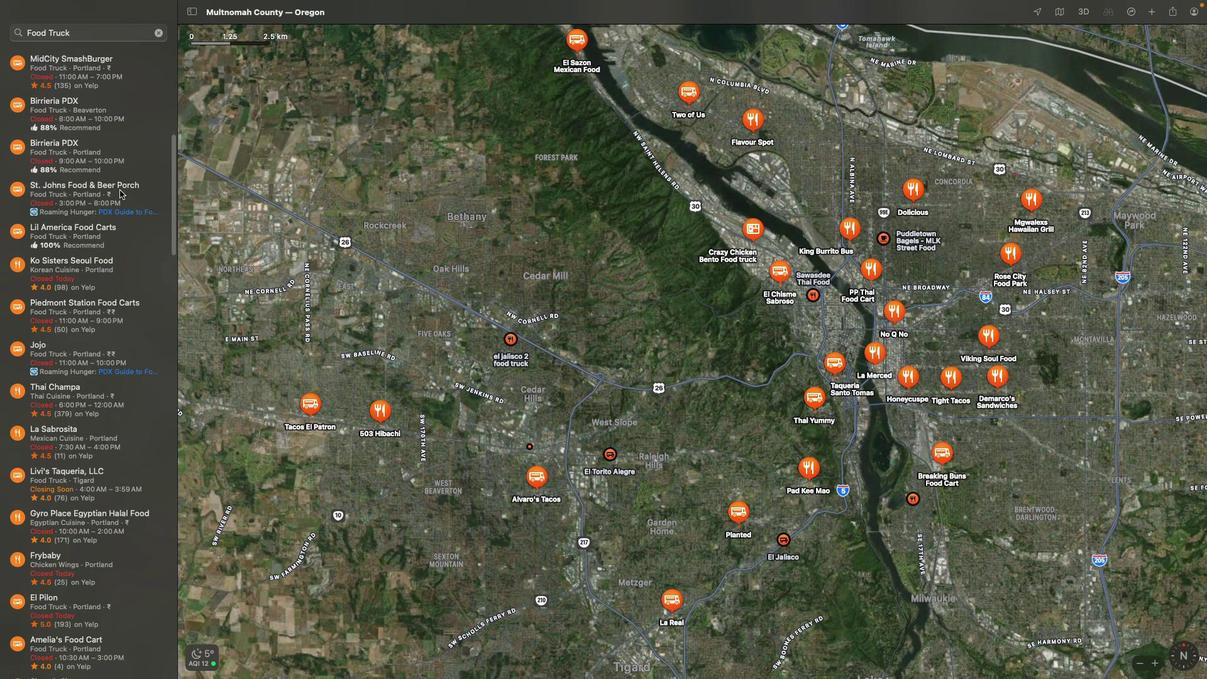 
Action: Mouse scrolled (119, 189) with delta (0, -1)
Screenshot: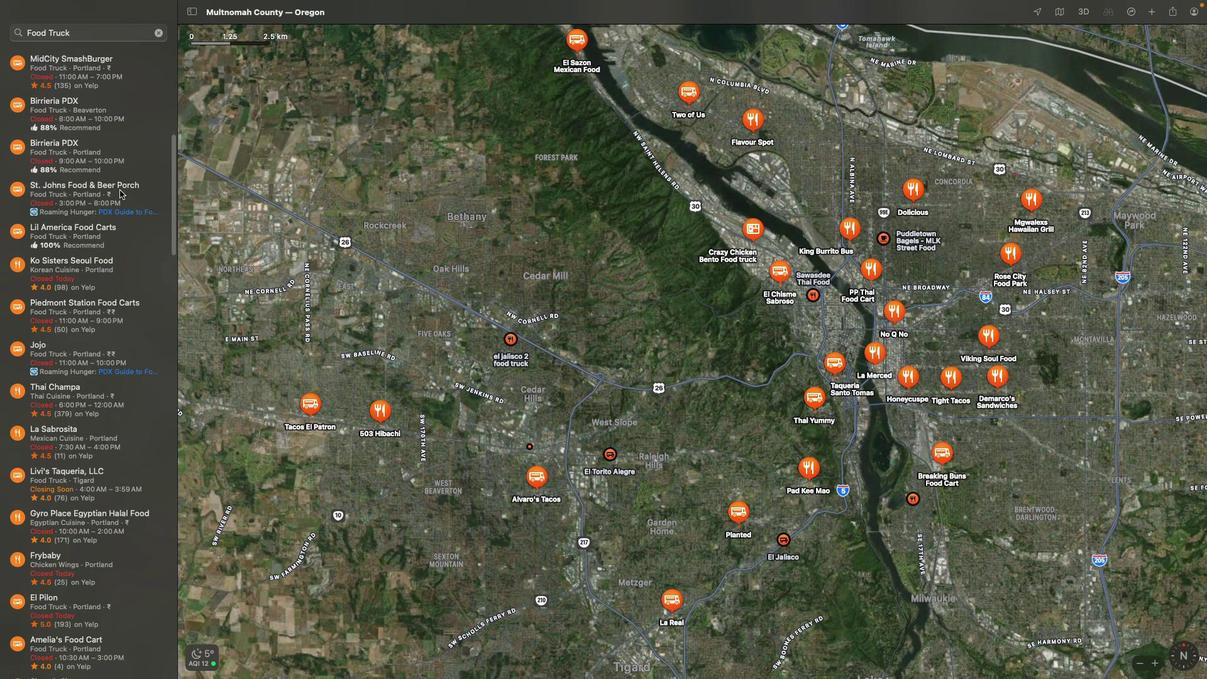 
Action: Mouse scrolled (119, 189) with delta (0, -3)
Screenshot: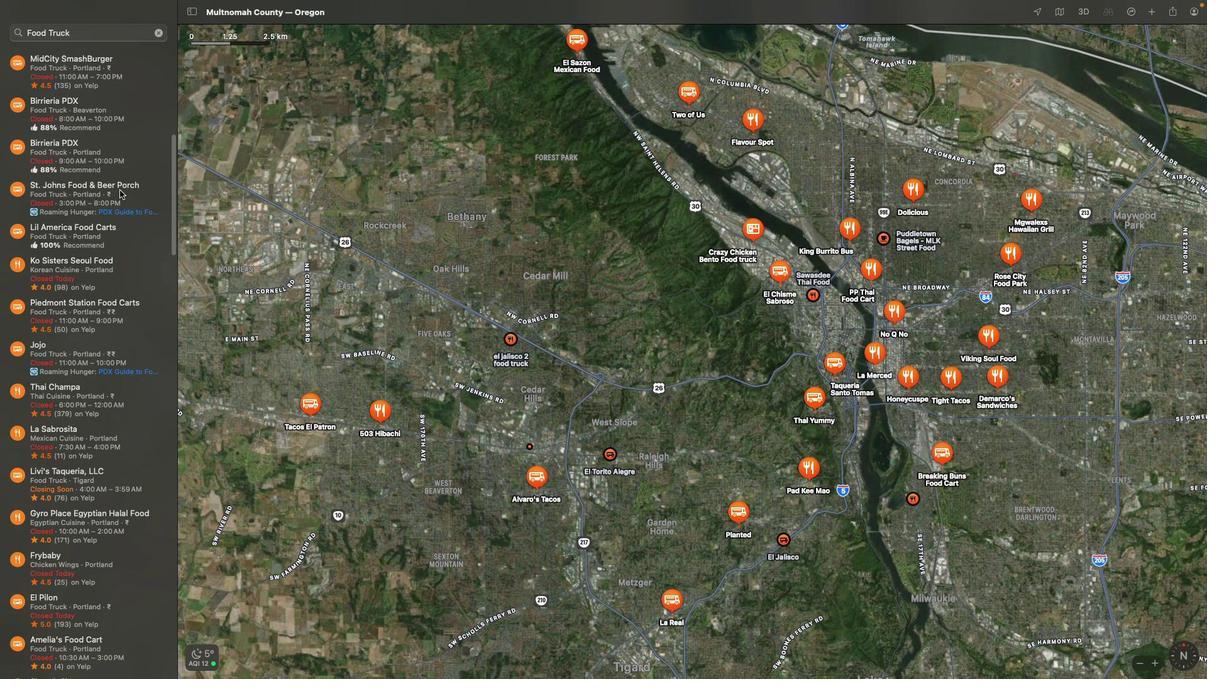 
Action: Mouse scrolled (119, 189) with delta (0, -3)
Screenshot: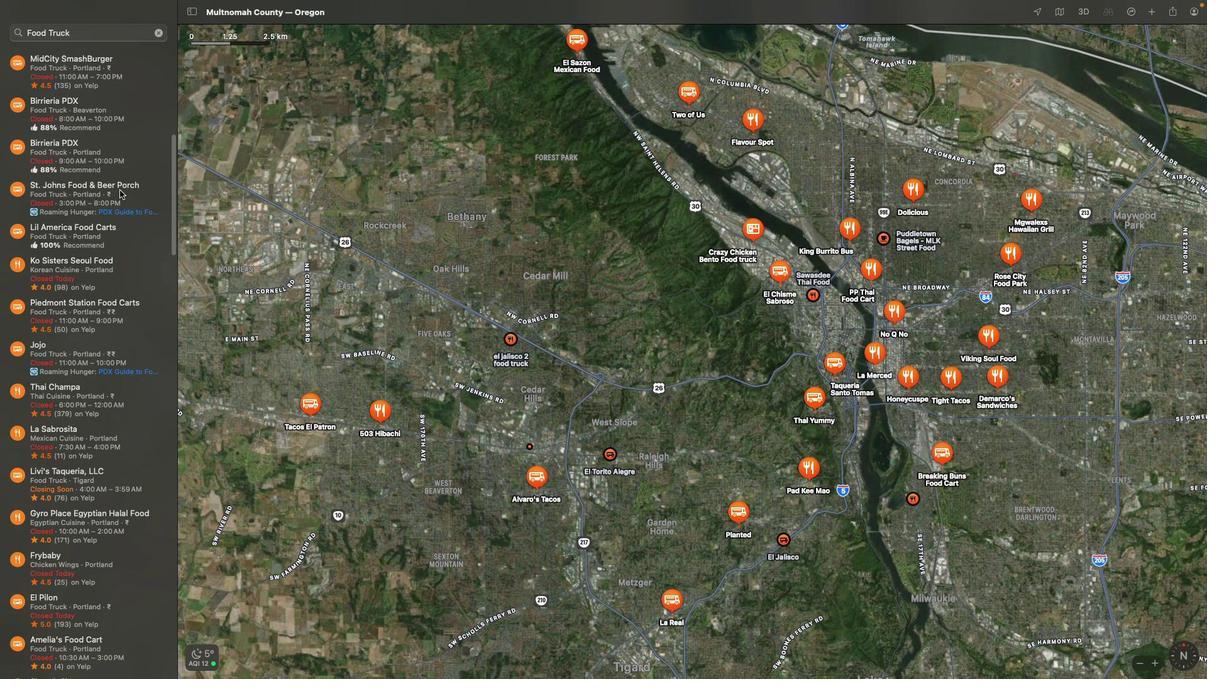 
Action: Mouse scrolled (119, 189) with delta (0, 0)
Screenshot: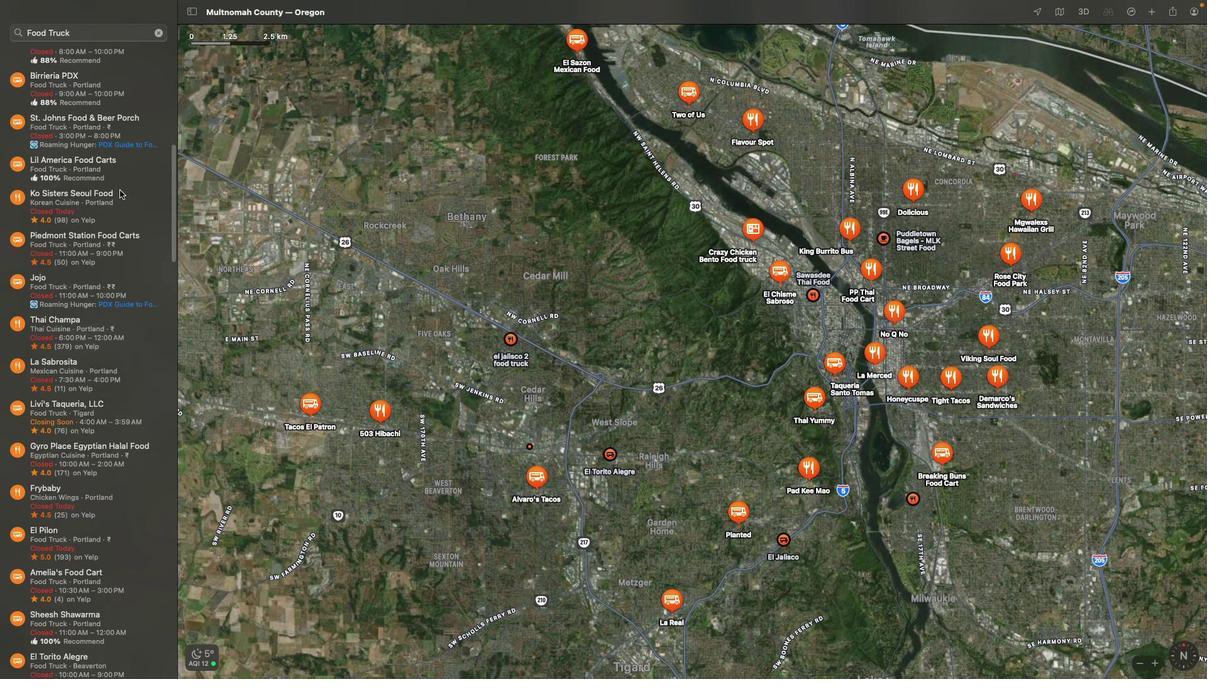 
Action: Mouse scrolled (119, 189) with delta (0, 0)
Screenshot: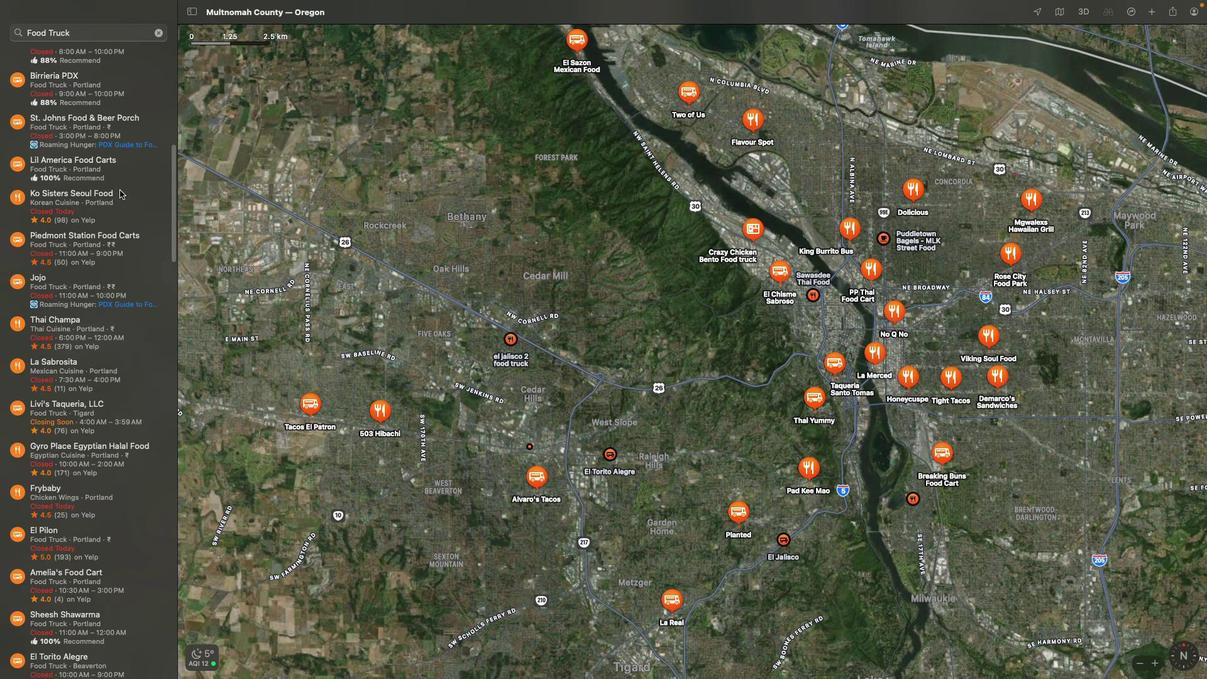 
Action: Mouse scrolled (119, 189) with delta (0, -1)
Screenshot: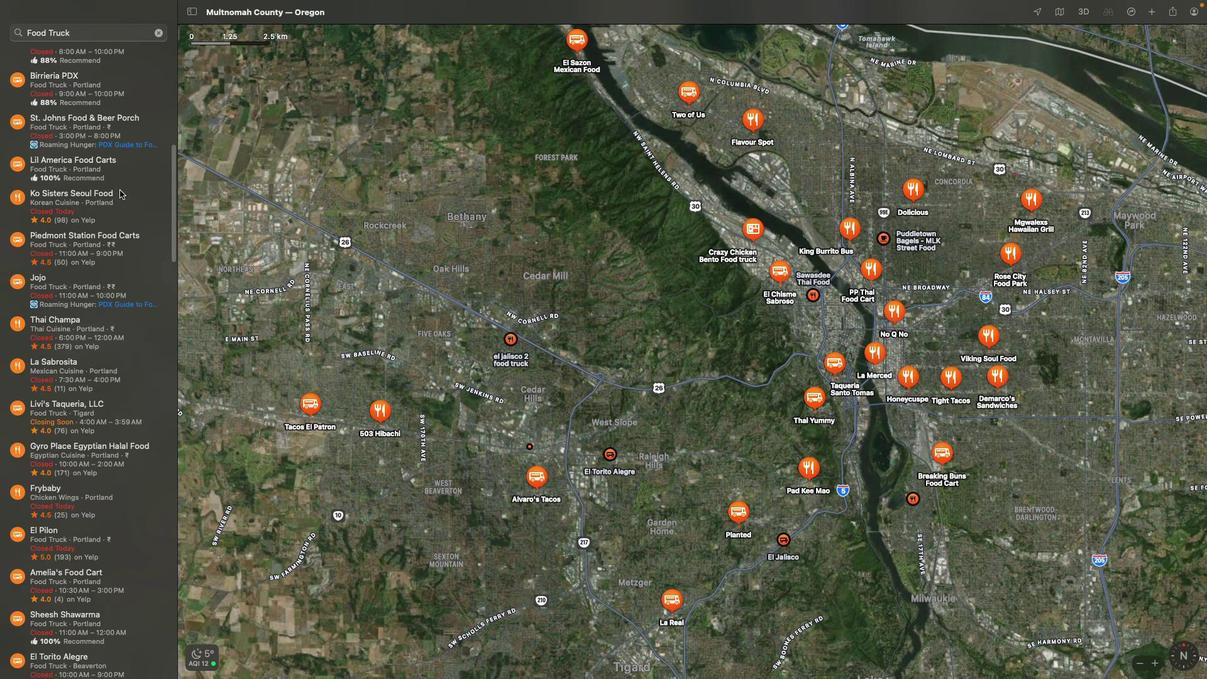 
Action: Mouse scrolled (119, 189) with delta (0, -3)
Screenshot: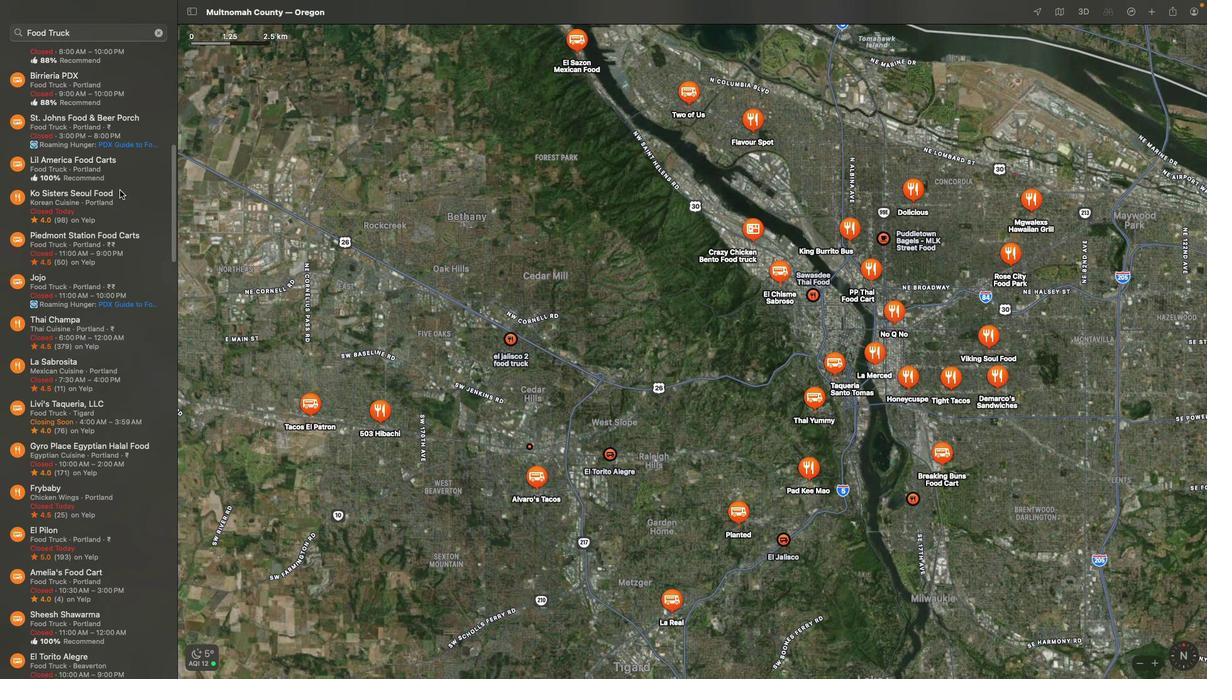 
Action: Mouse scrolled (119, 189) with delta (0, 0)
Screenshot: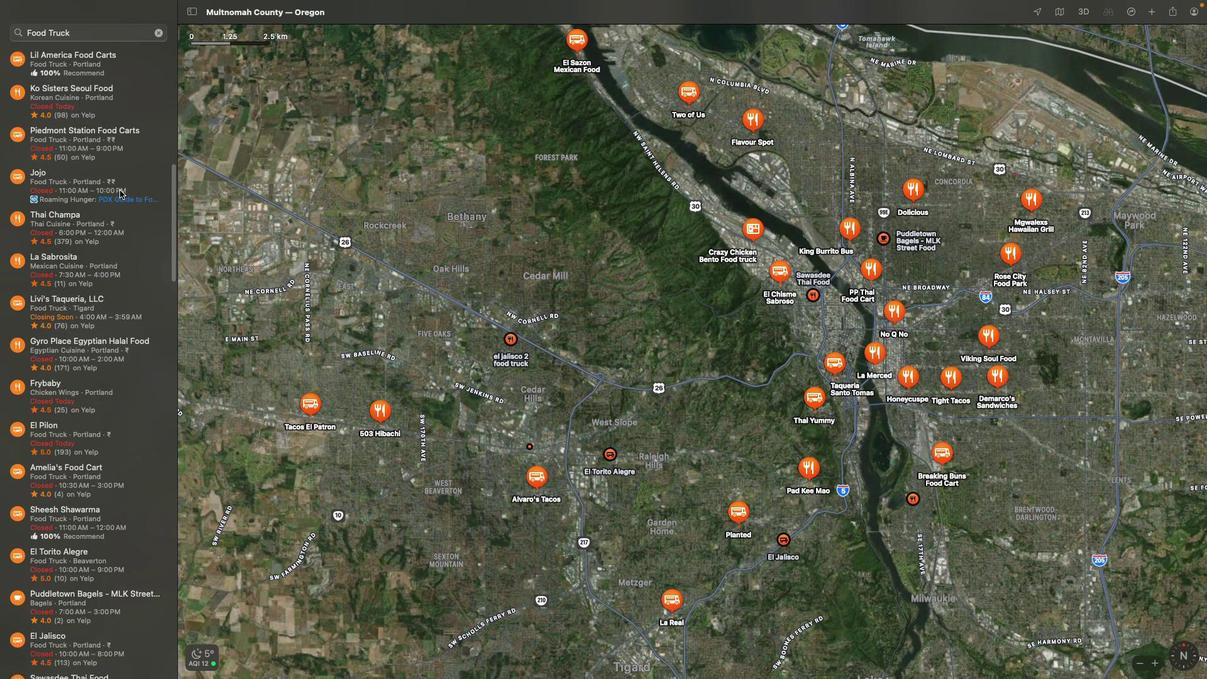 
Action: Mouse scrolled (119, 189) with delta (0, 0)
Screenshot: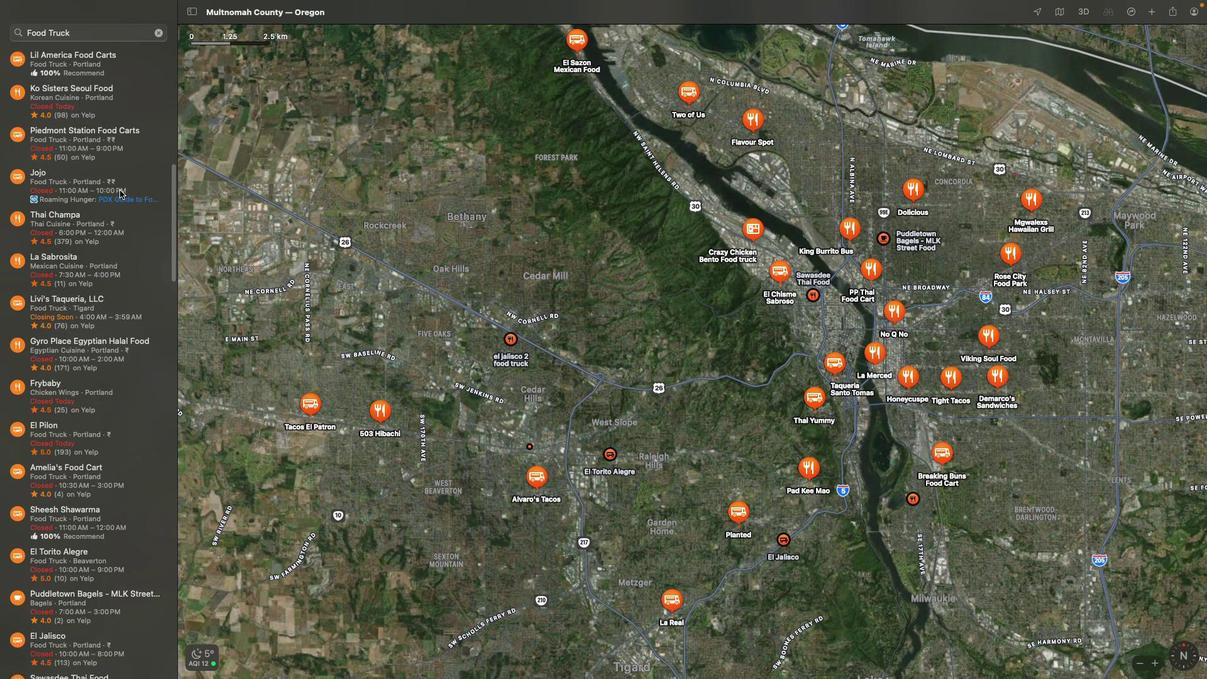 
Action: Mouse scrolled (119, 189) with delta (0, -1)
Screenshot: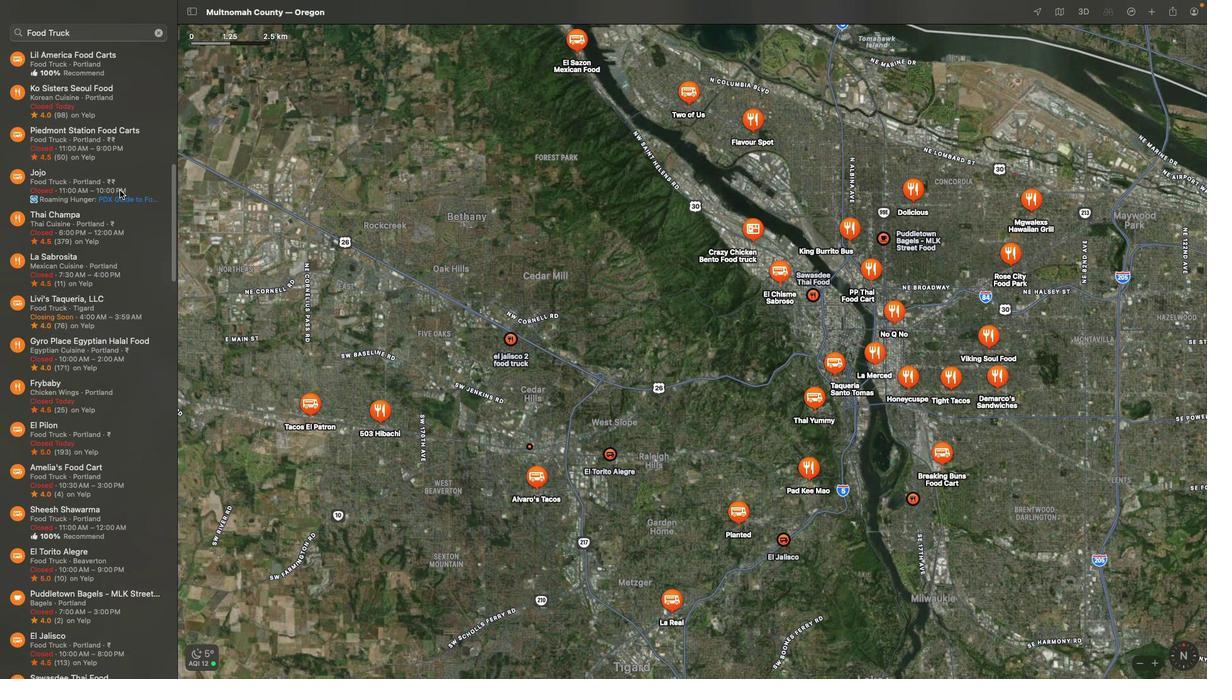 
Action: Mouse scrolled (119, 189) with delta (0, -3)
Screenshot: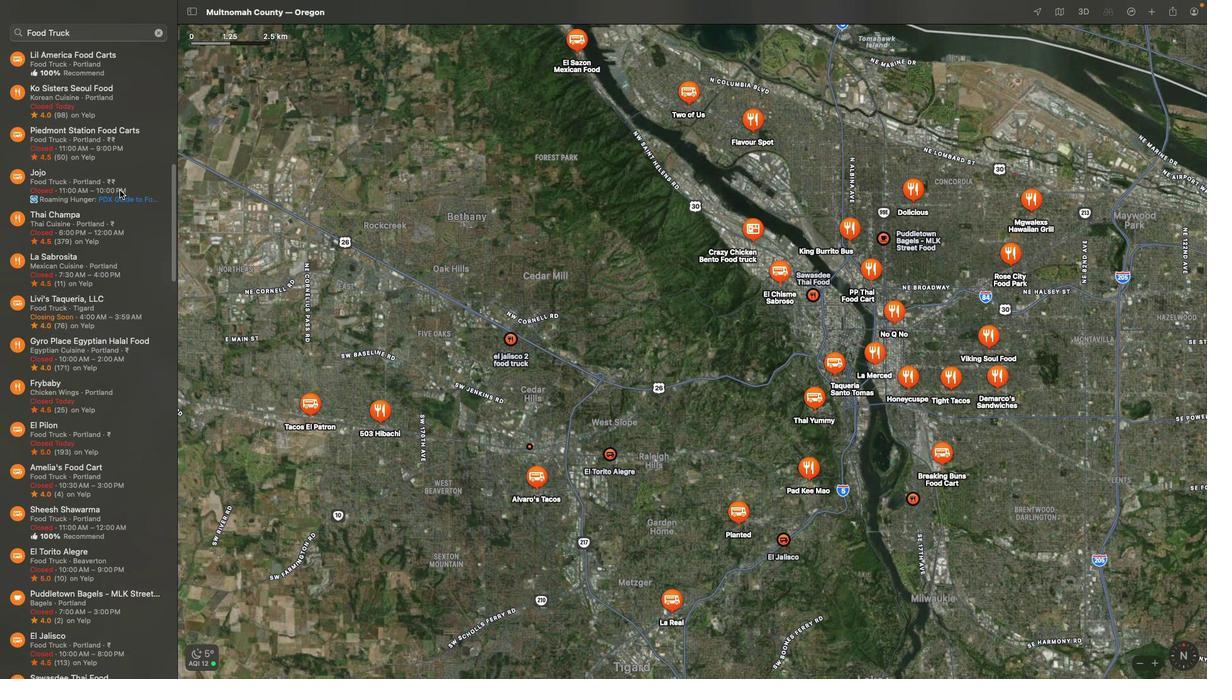 
Action: Mouse scrolled (119, 189) with delta (0, -3)
Screenshot: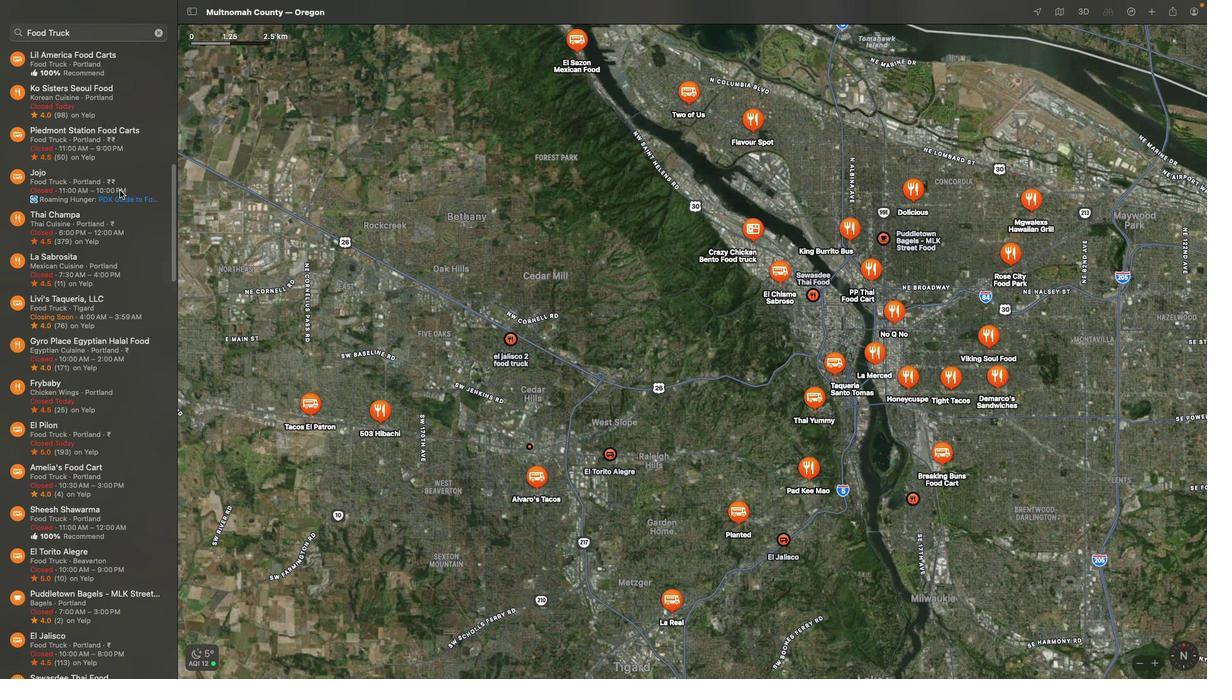 
Action: Mouse scrolled (119, 189) with delta (0, 0)
Screenshot: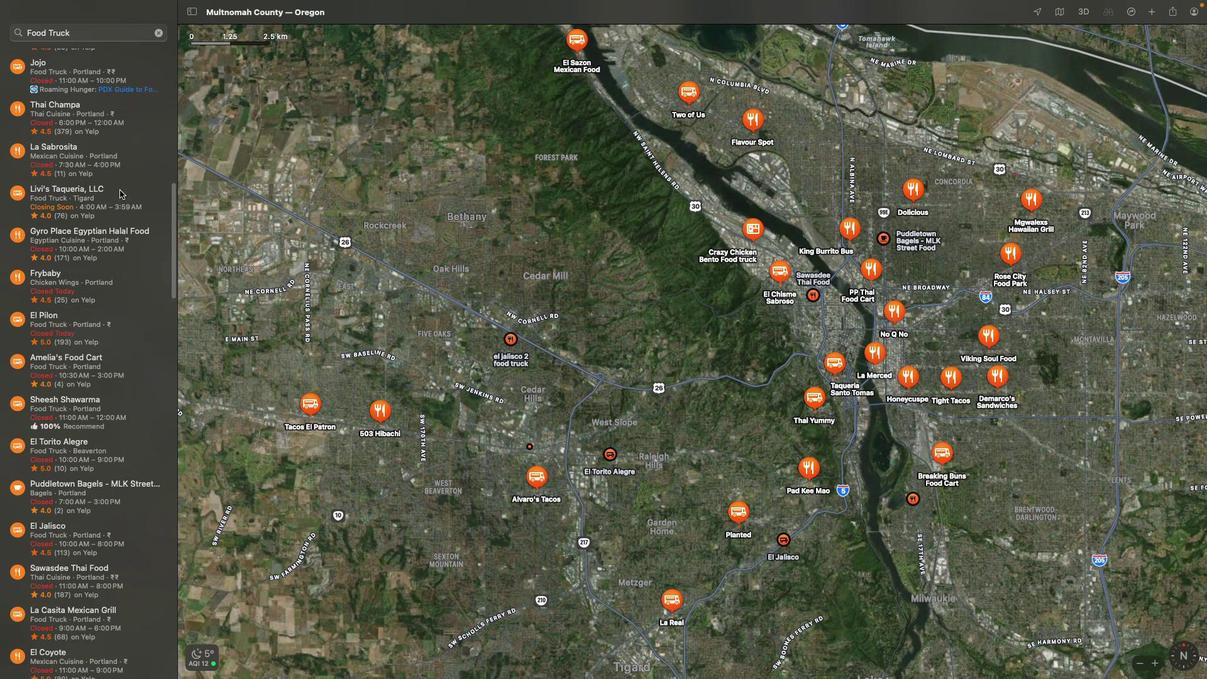 
Action: Mouse scrolled (119, 189) with delta (0, 0)
Screenshot: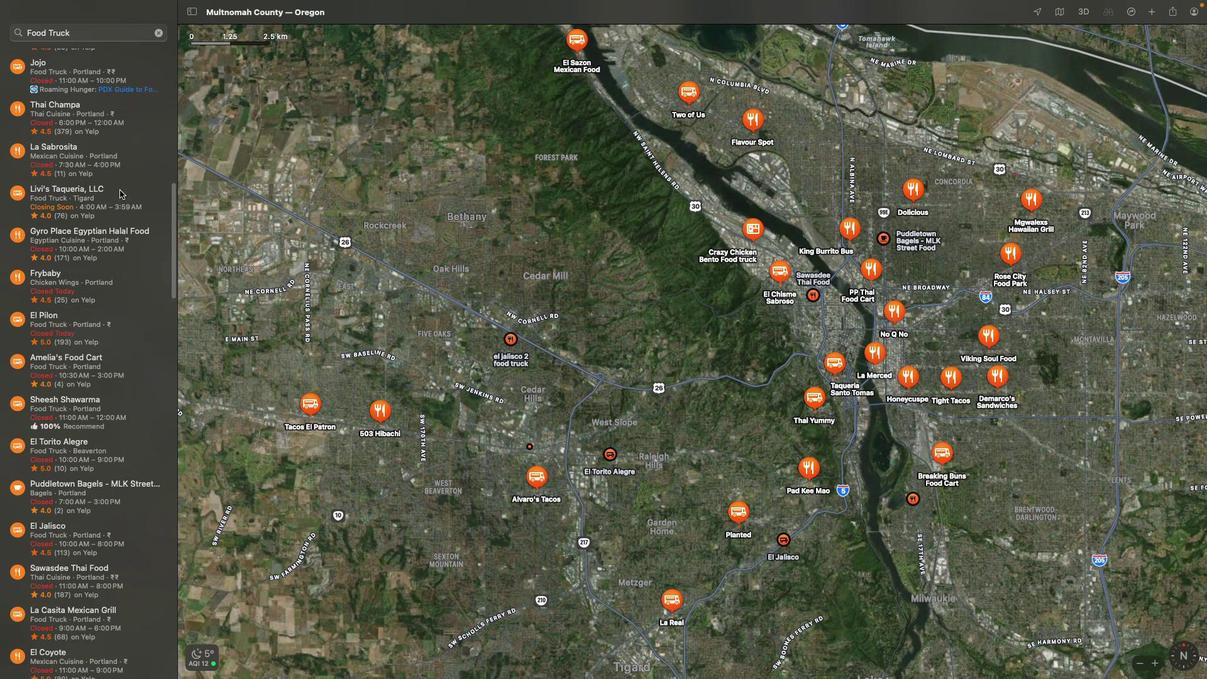 
Action: Mouse scrolled (119, 189) with delta (0, -2)
Screenshot: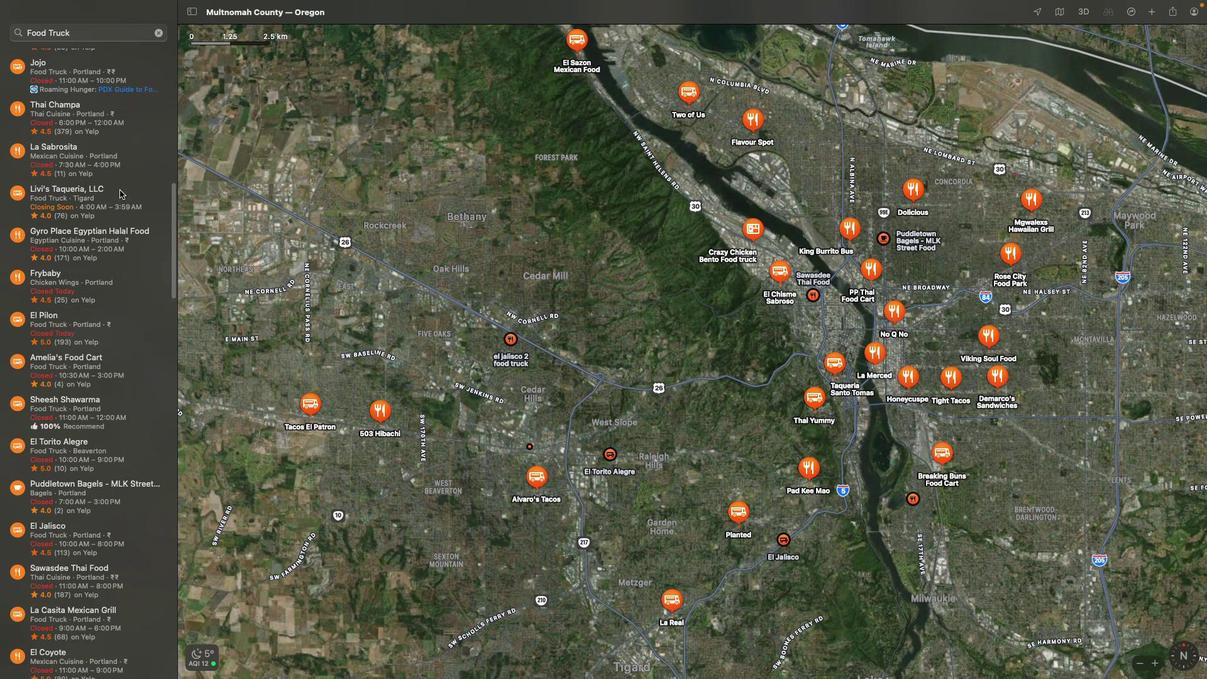 
Action: Mouse scrolled (119, 189) with delta (0, -3)
Screenshot: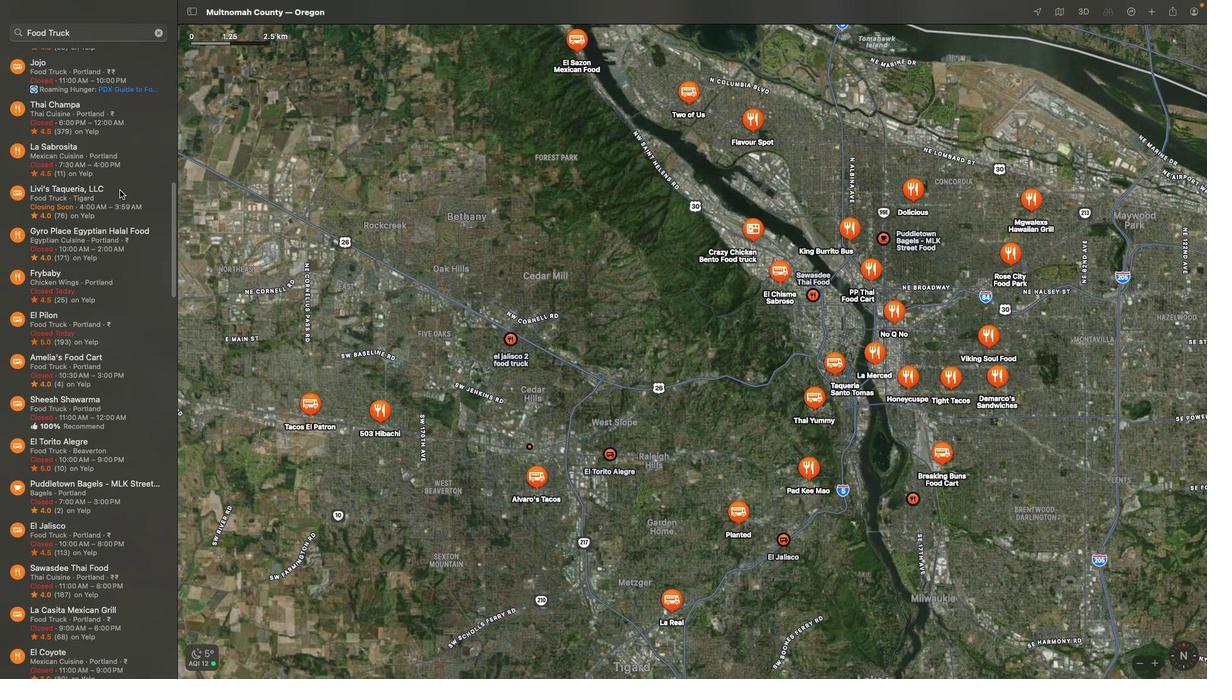 
Action: Mouse scrolled (119, 189) with delta (0, -3)
Screenshot: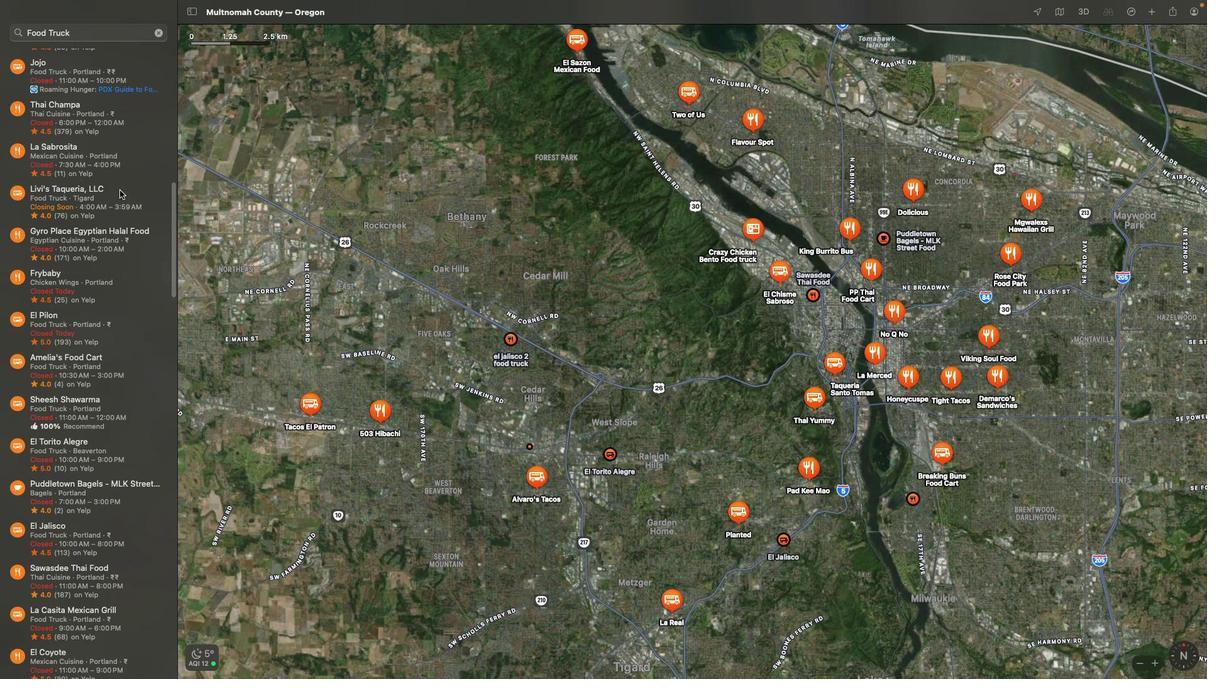 
Action: Mouse scrolled (119, 189) with delta (0, 0)
Screenshot: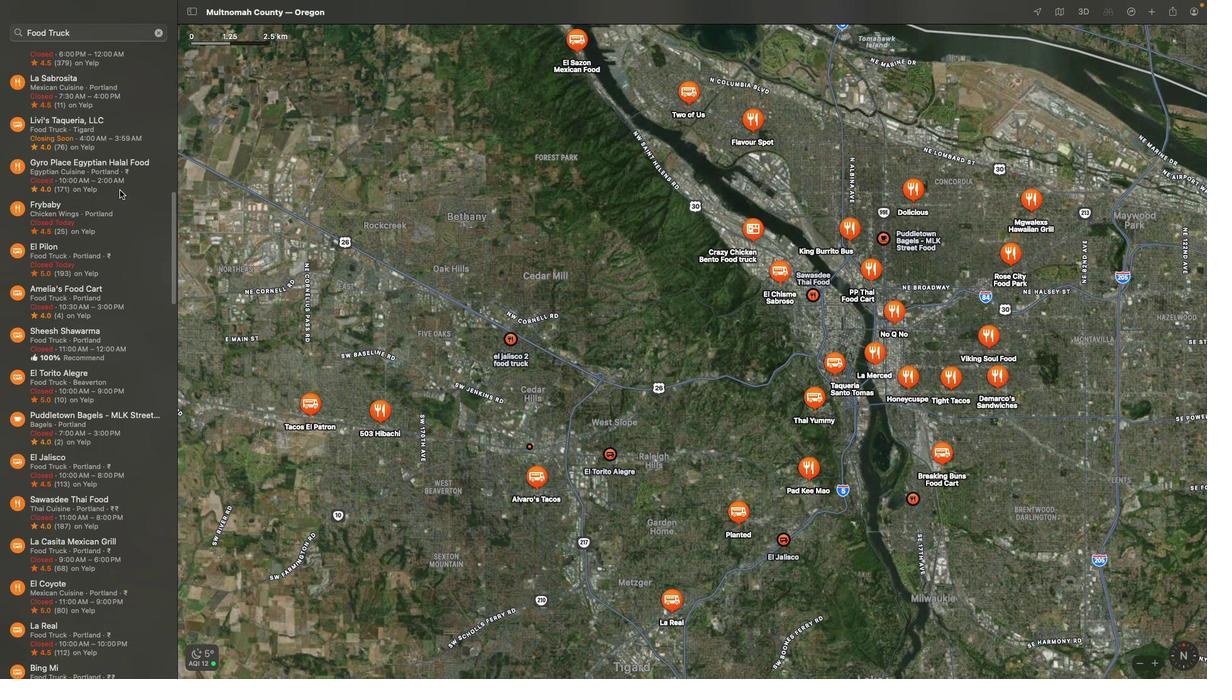 
Action: Mouse scrolled (119, 189) with delta (0, 0)
Screenshot: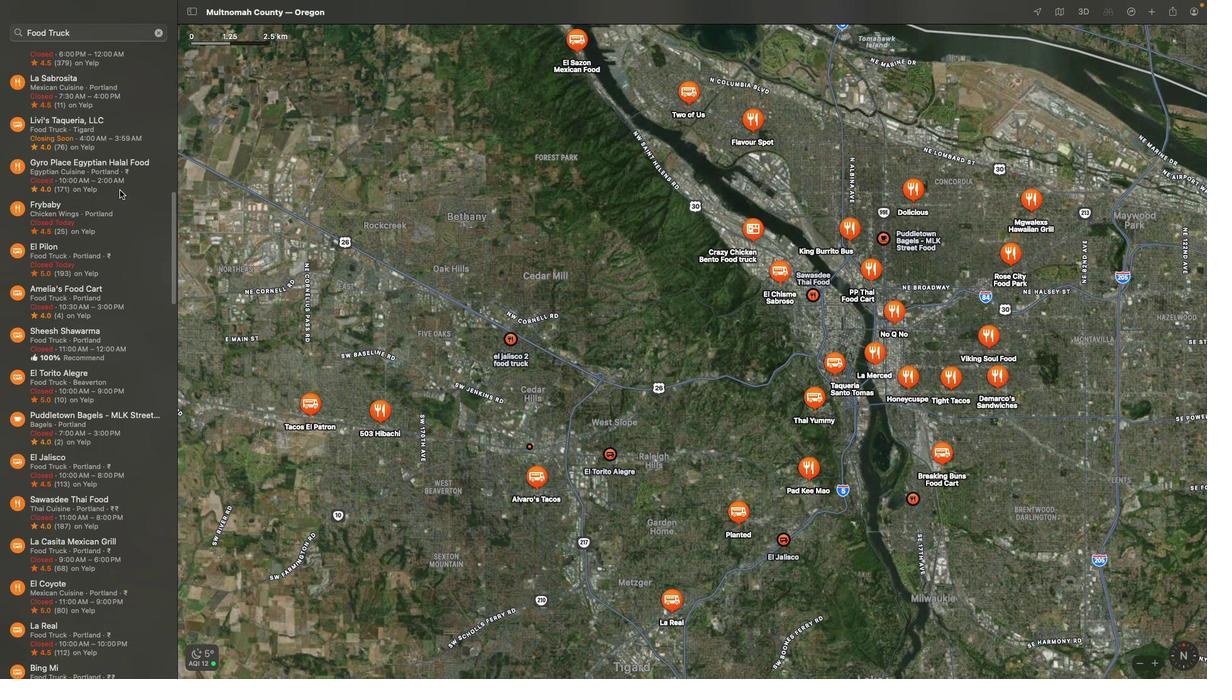
Action: Mouse scrolled (119, 189) with delta (0, -2)
Screenshot: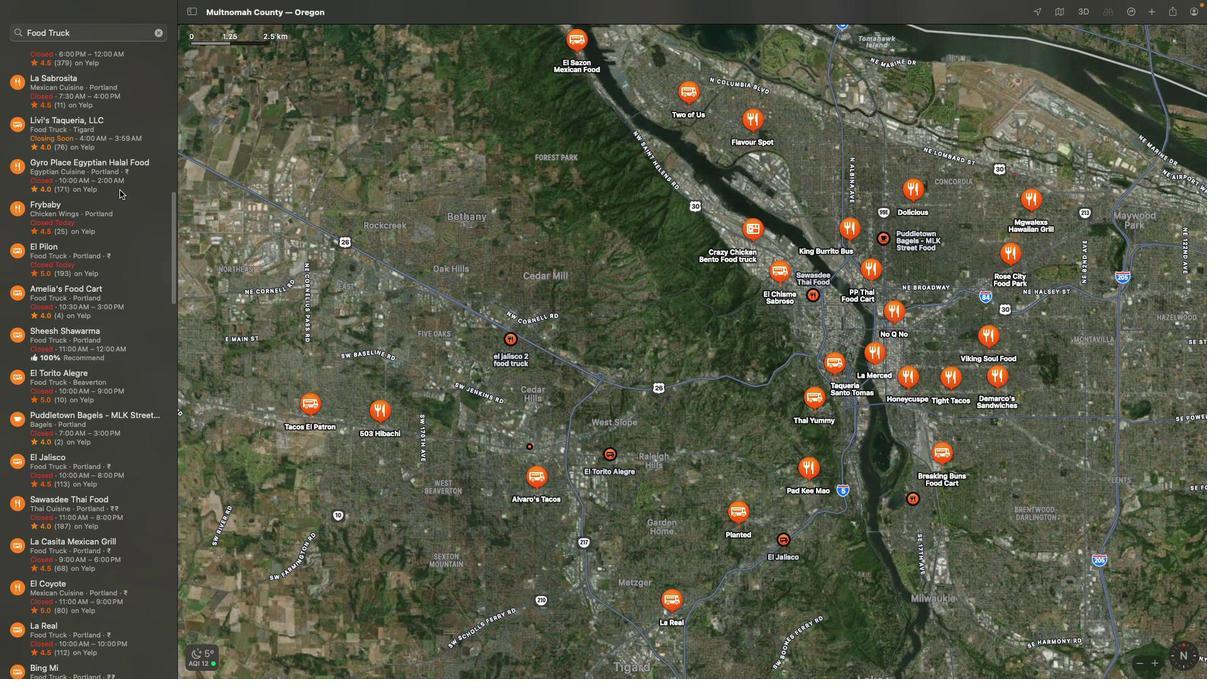 
Action: Mouse scrolled (119, 189) with delta (0, -3)
Screenshot: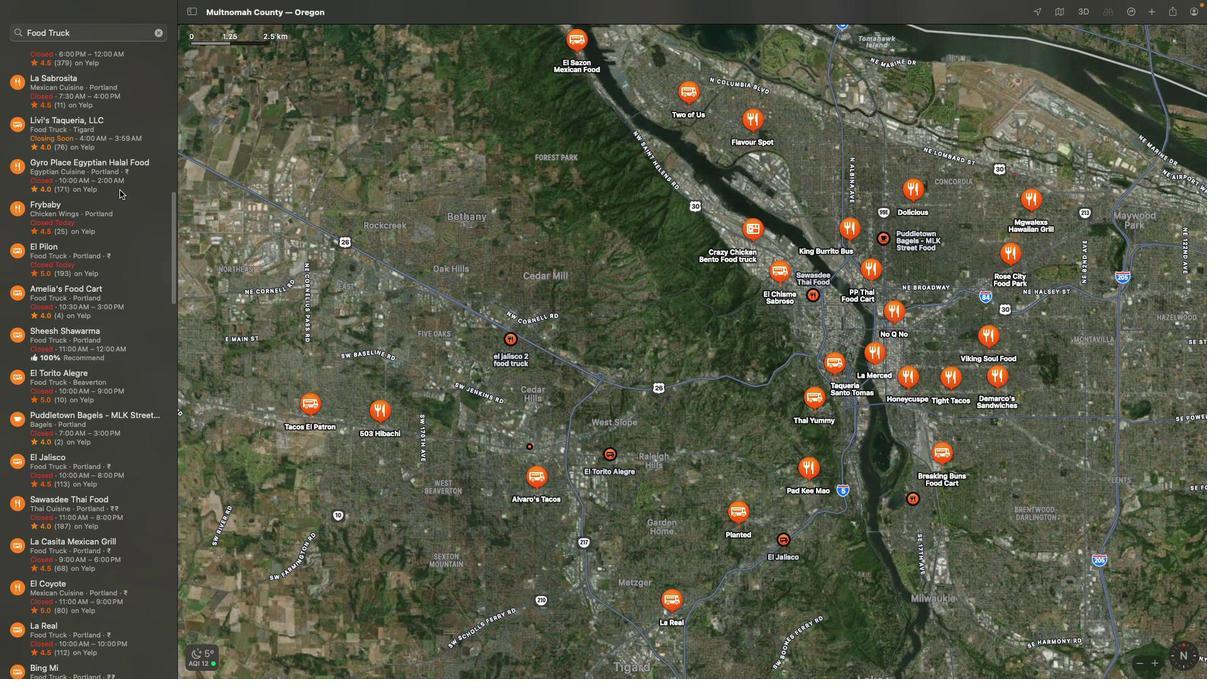 
Action: Mouse scrolled (119, 189) with delta (0, 0)
Screenshot: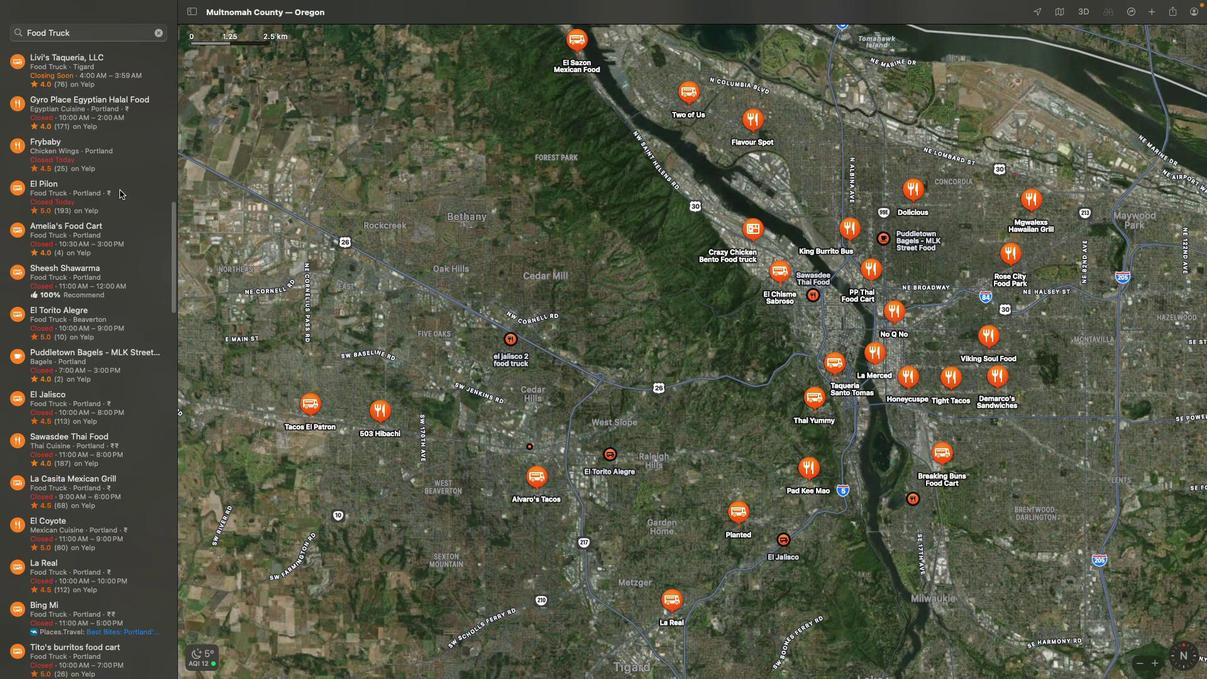 
Action: Mouse scrolled (119, 189) with delta (0, 0)
Screenshot: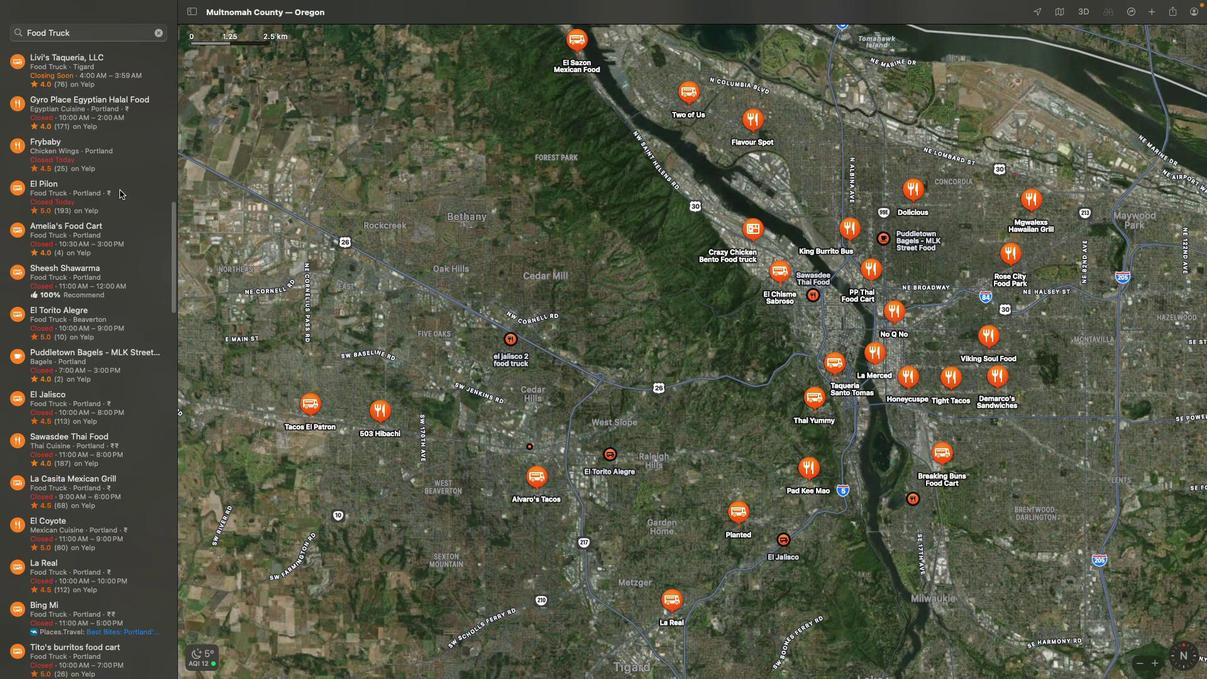 
Action: Mouse scrolled (119, 189) with delta (0, -1)
Screenshot: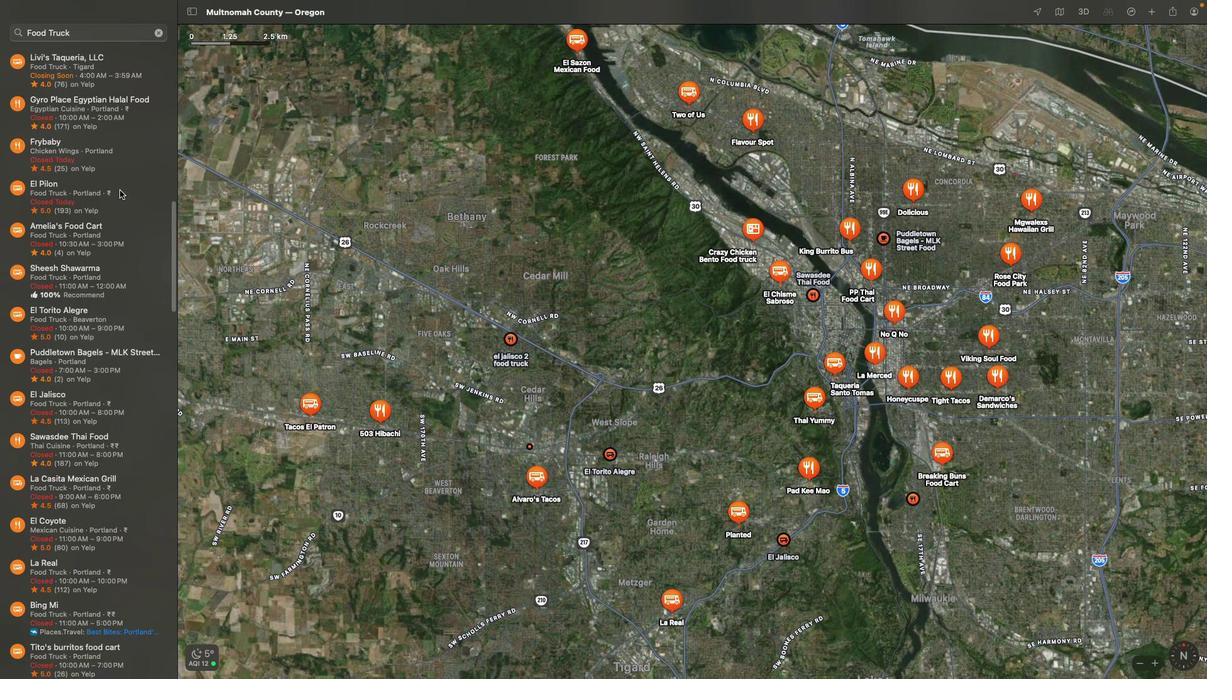 
Action: Mouse scrolled (119, 189) with delta (0, -3)
Screenshot: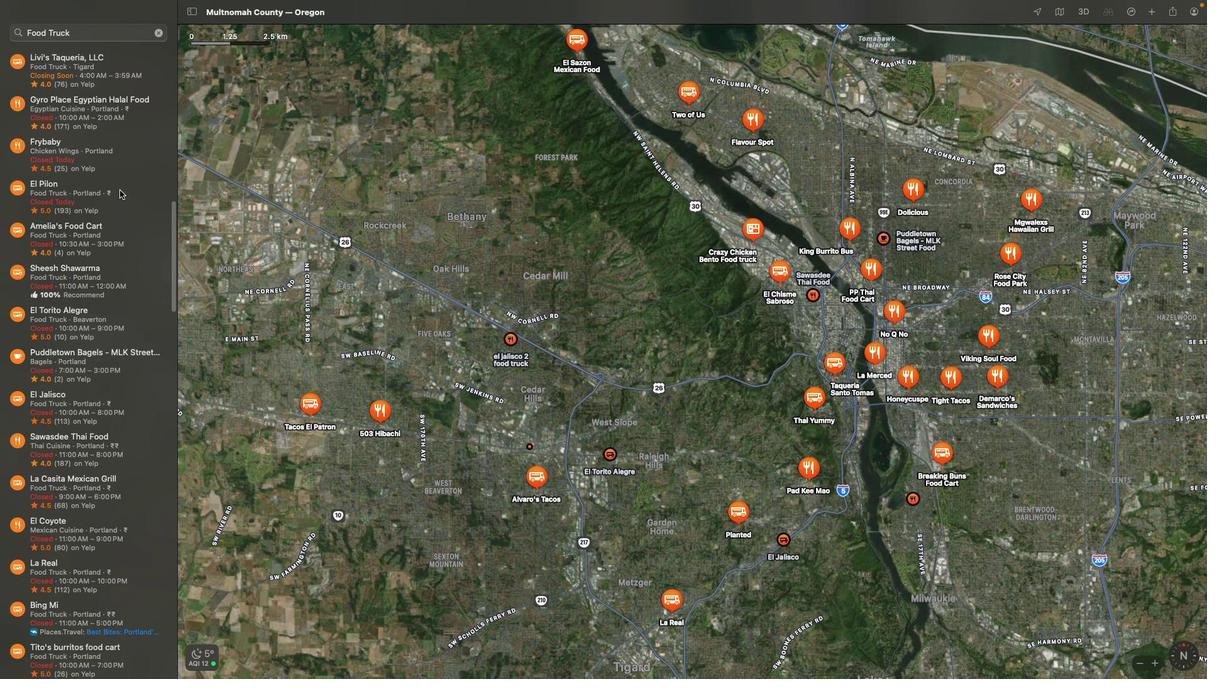
Action: Mouse scrolled (119, 189) with delta (0, 0)
Screenshot: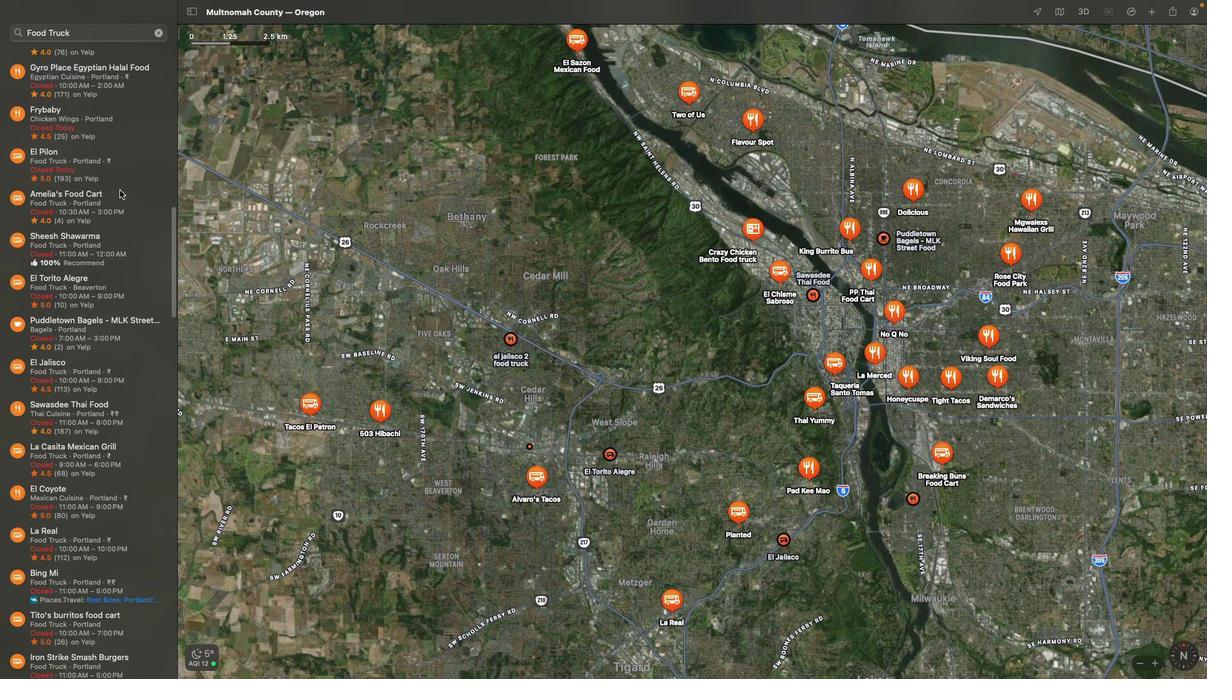 
Action: Mouse scrolled (119, 189) with delta (0, 0)
Screenshot: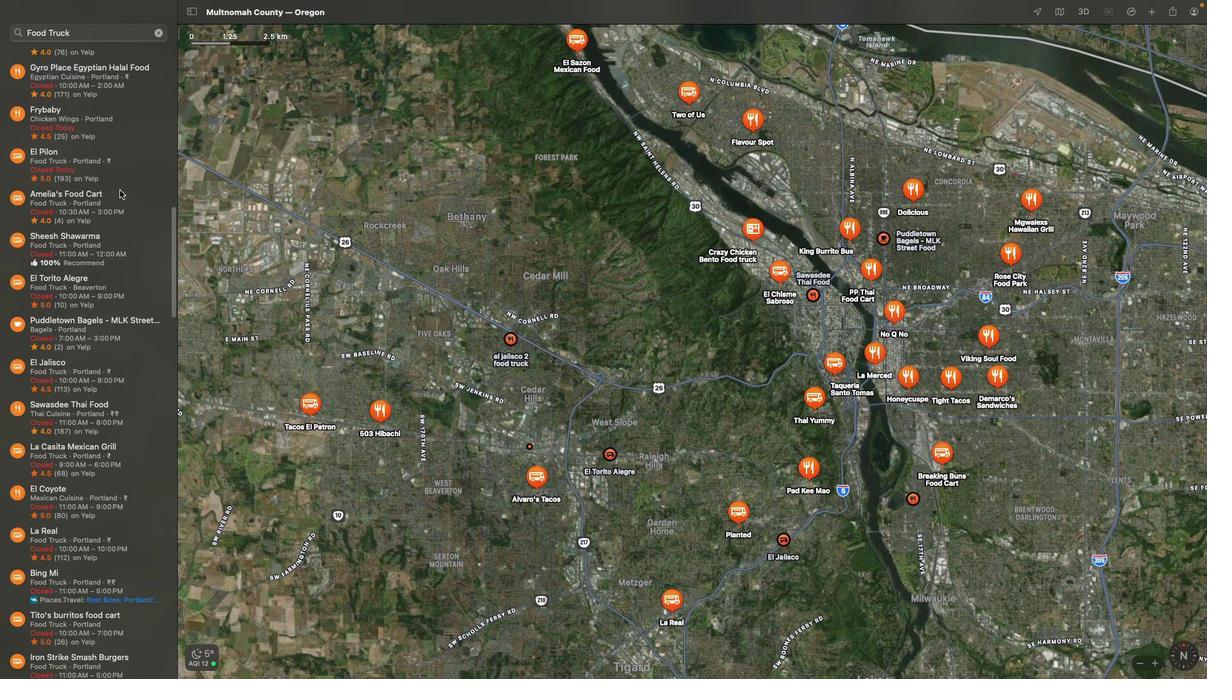 
Action: Mouse scrolled (119, 189) with delta (0, -1)
Screenshot: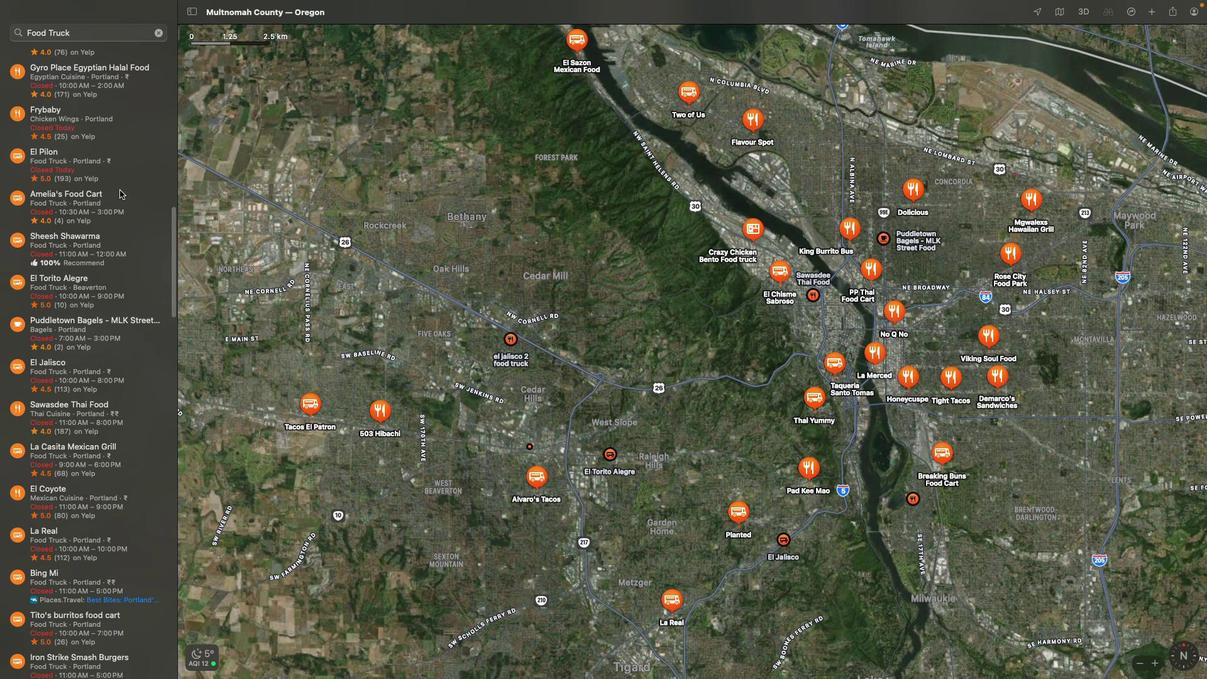 
Action: Mouse scrolled (119, 189) with delta (0, 0)
Screenshot: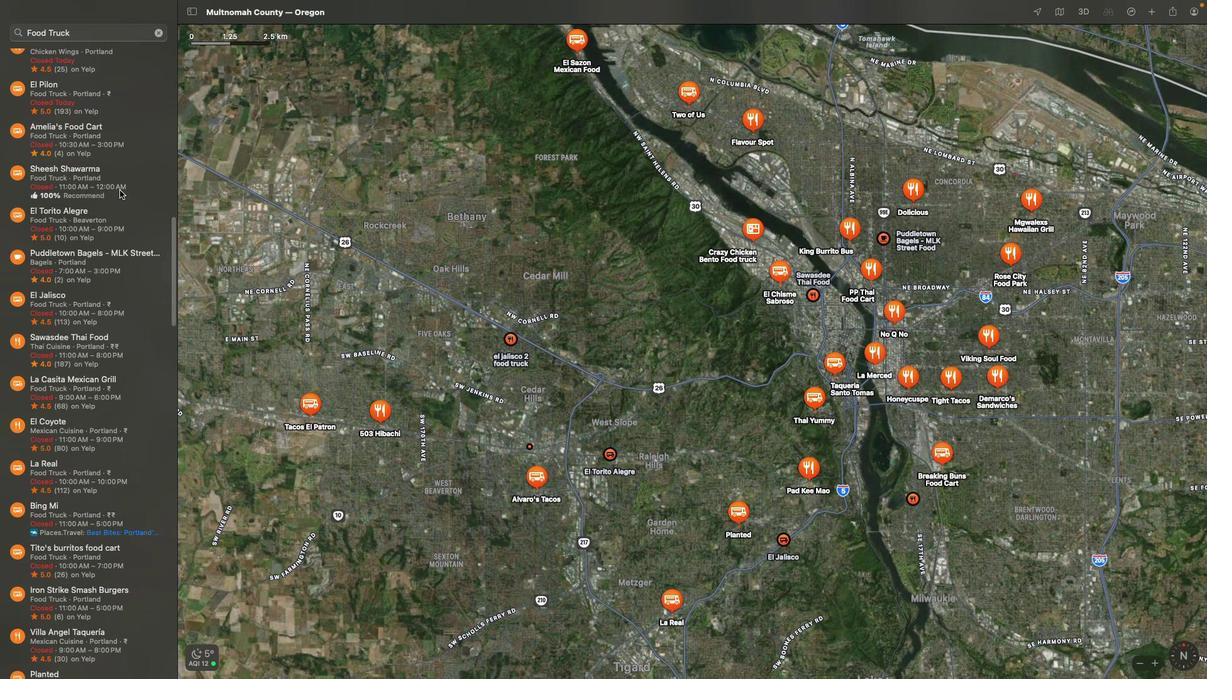 
Action: Mouse scrolled (119, 189) with delta (0, 0)
Screenshot: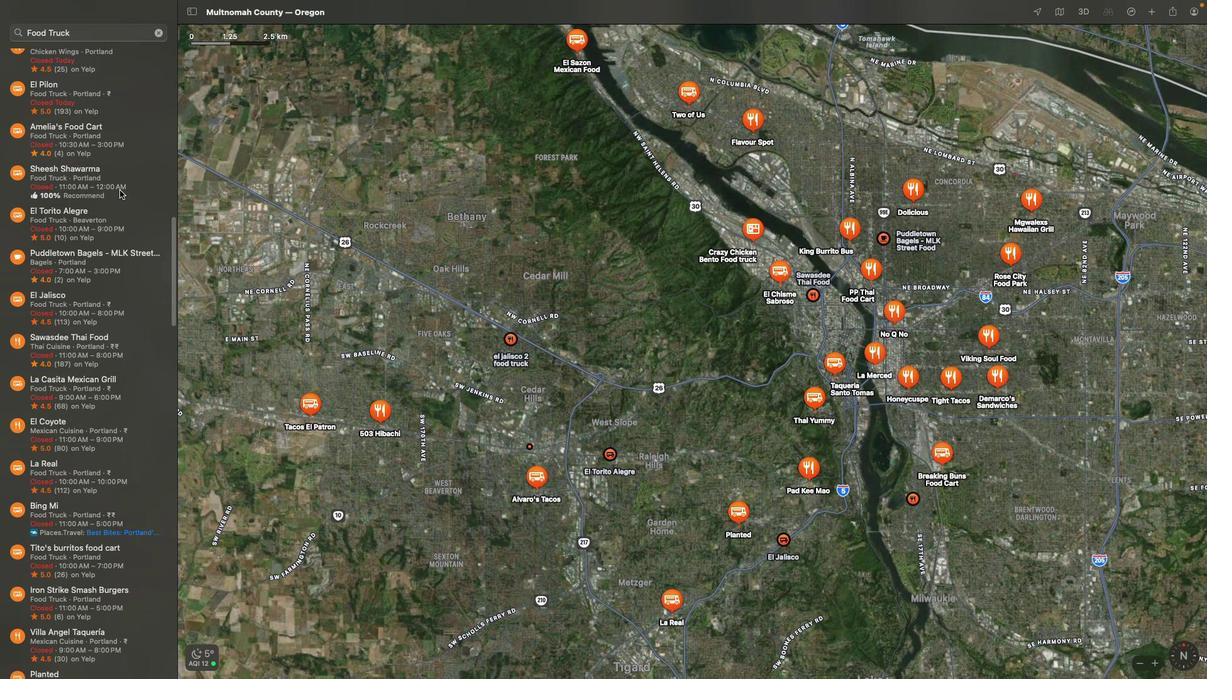 
Action: Mouse scrolled (119, 189) with delta (0, -1)
Screenshot: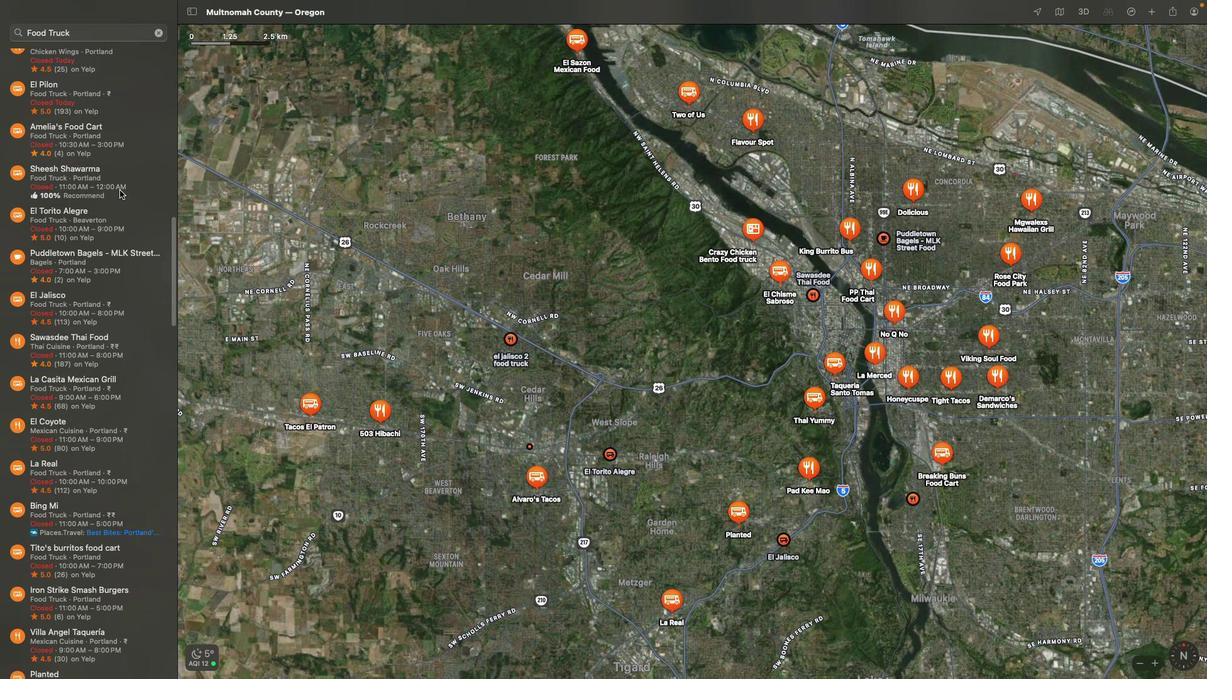 
Action: Mouse scrolled (119, 189) with delta (0, -3)
Screenshot: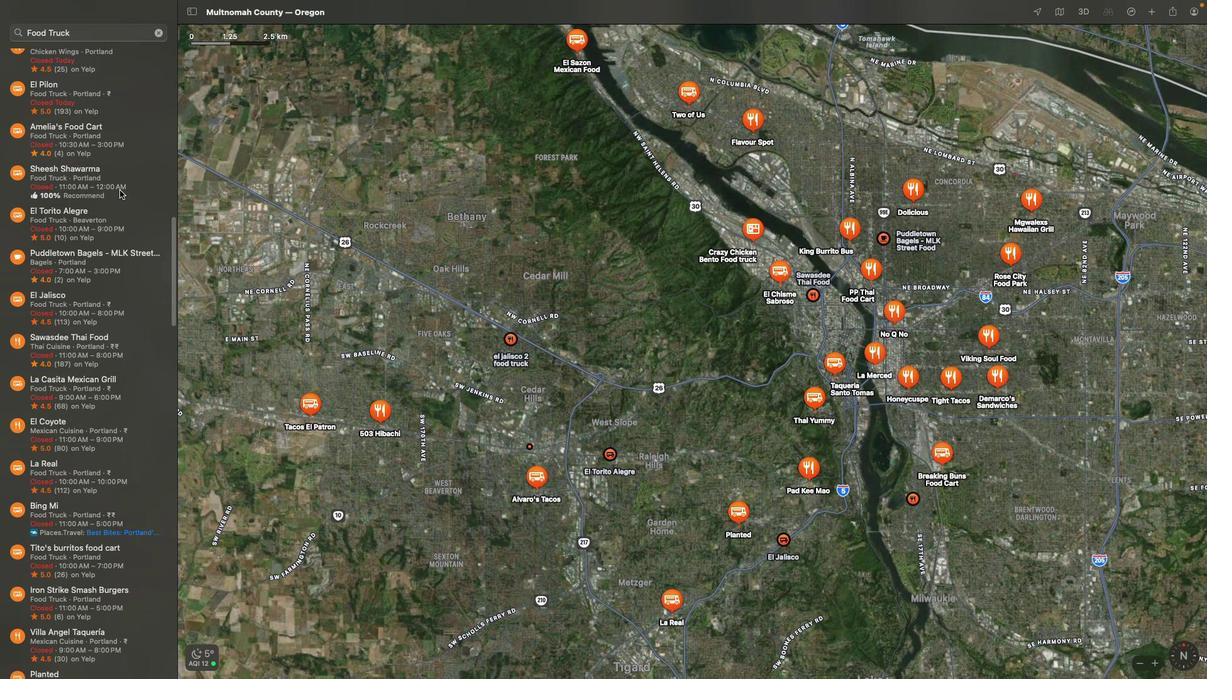 
Action: Mouse scrolled (119, 189) with delta (0, 0)
Screenshot: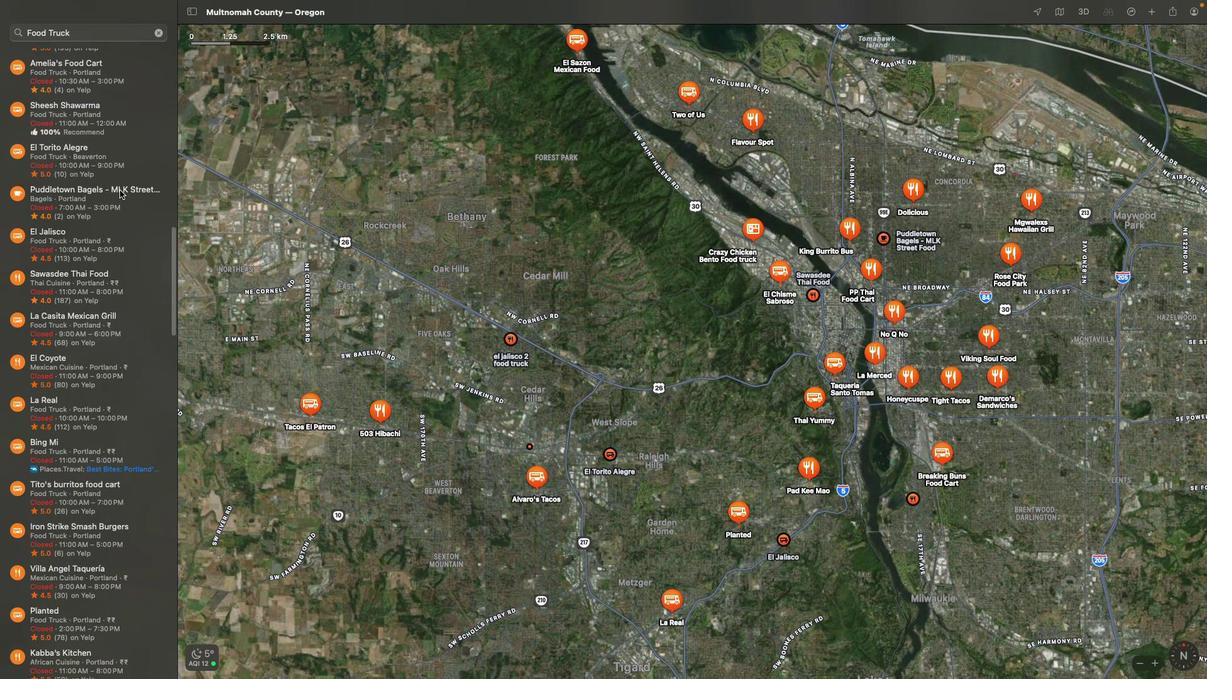 
Action: Mouse scrolled (119, 189) with delta (0, 0)
Screenshot: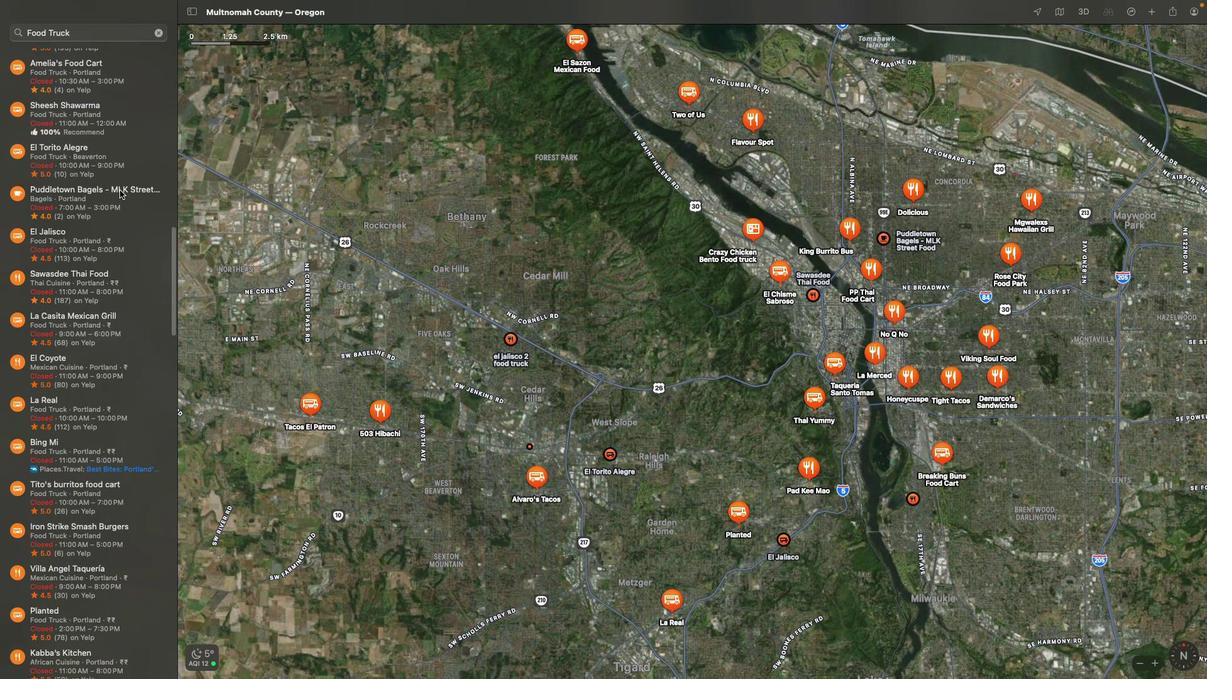 
Action: Mouse scrolled (119, 189) with delta (0, -1)
Screenshot: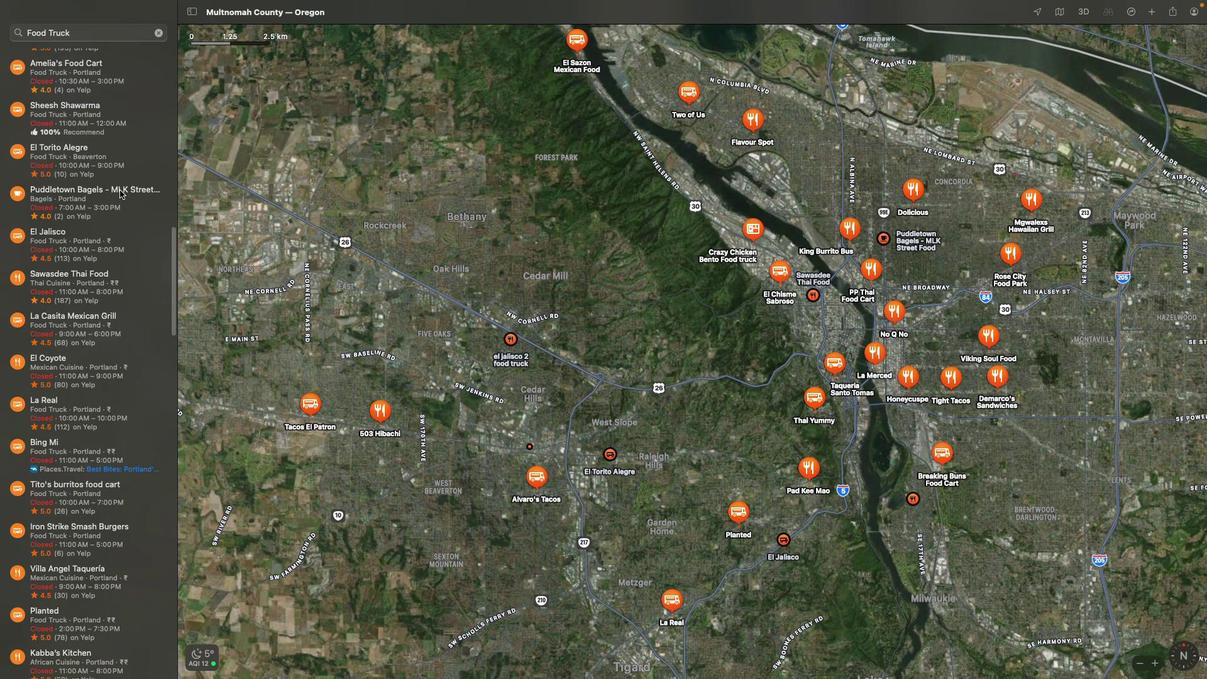 
Action: Mouse scrolled (119, 189) with delta (0, -3)
Screenshot: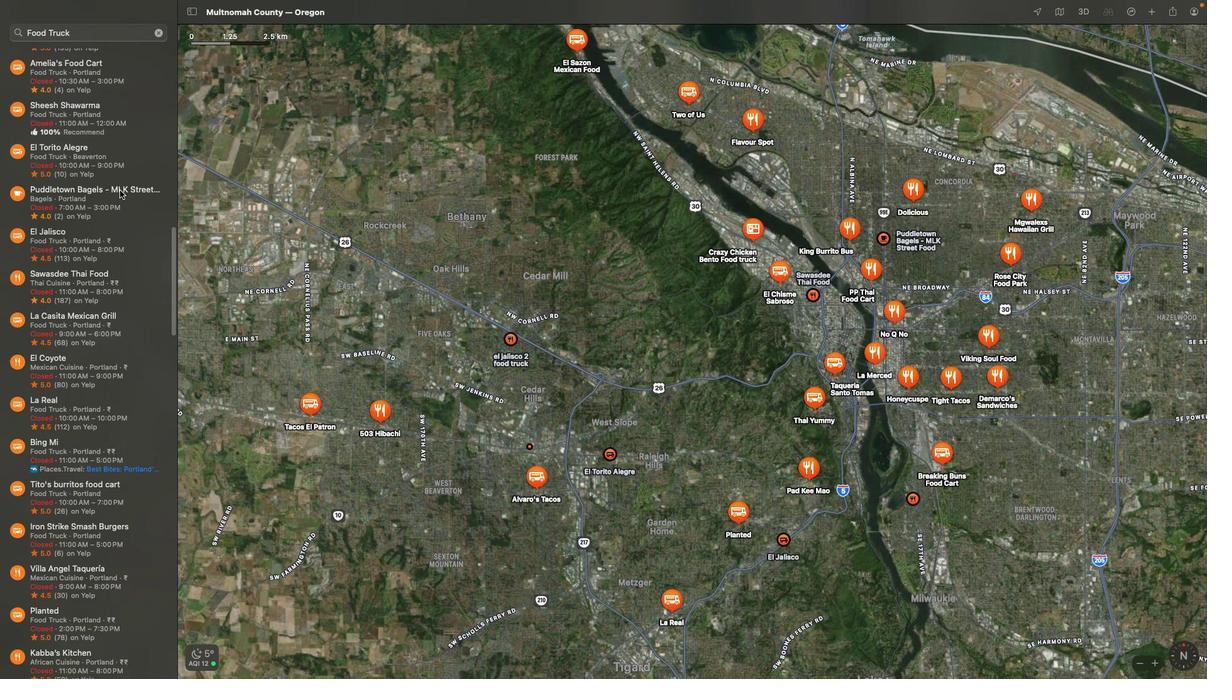 
Action: Mouse scrolled (119, 189) with delta (0, 0)
Screenshot: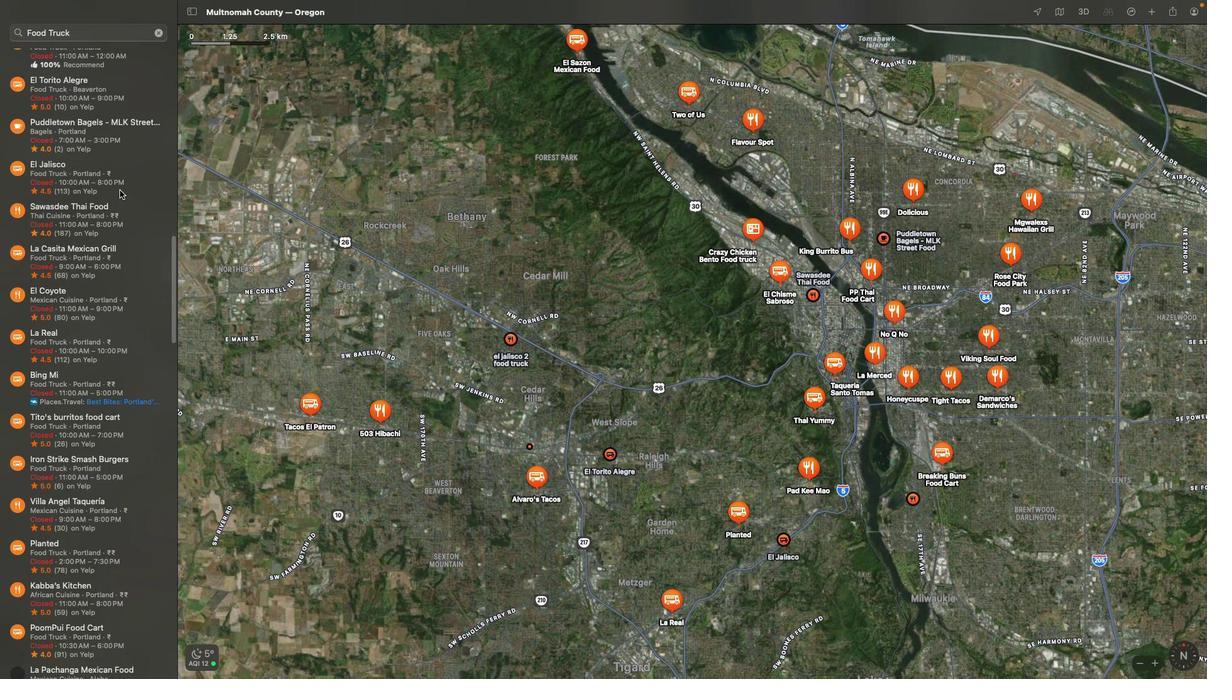 
Action: Mouse scrolled (119, 189) with delta (0, 0)
Screenshot: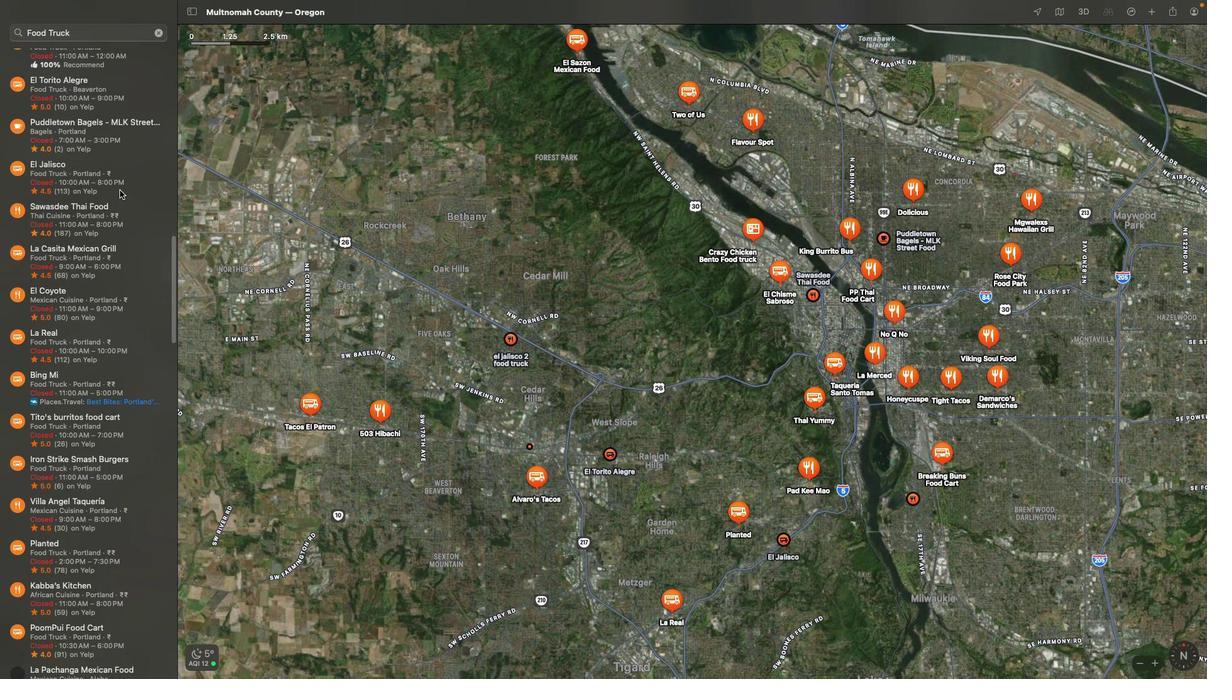 
Action: Mouse scrolled (119, 189) with delta (0, -1)
Screenshot: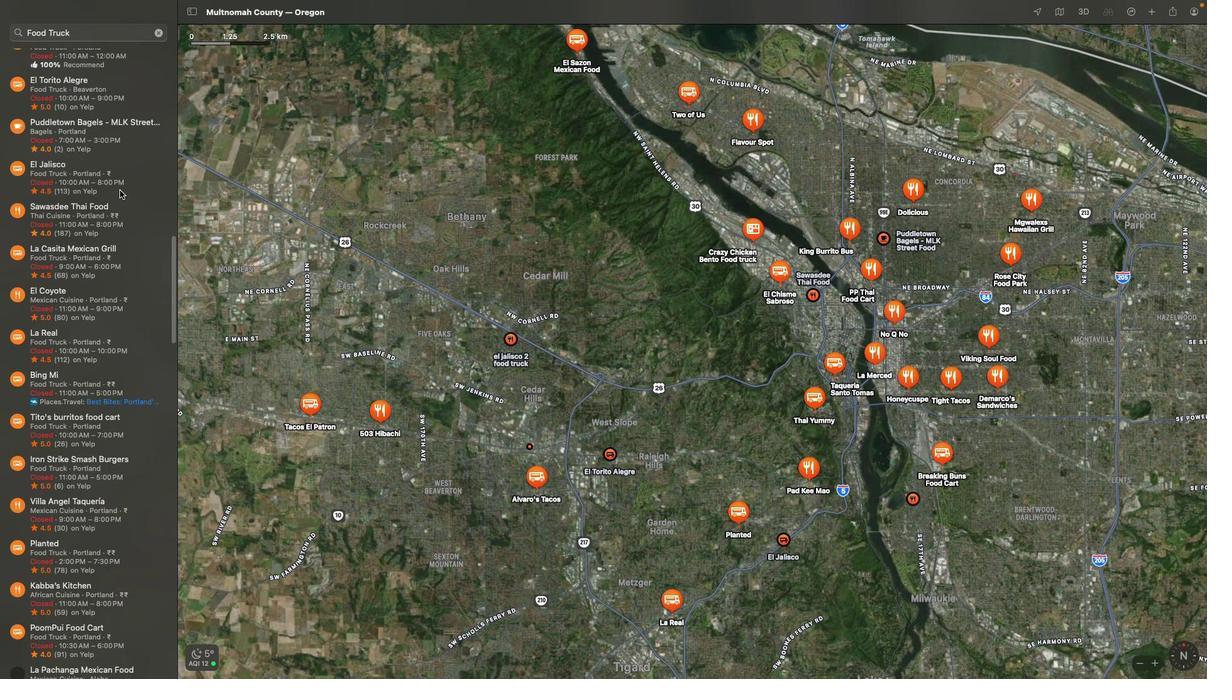
Action: Mouse scrolled (119, 189) with delta (0, -3)
Screenshot: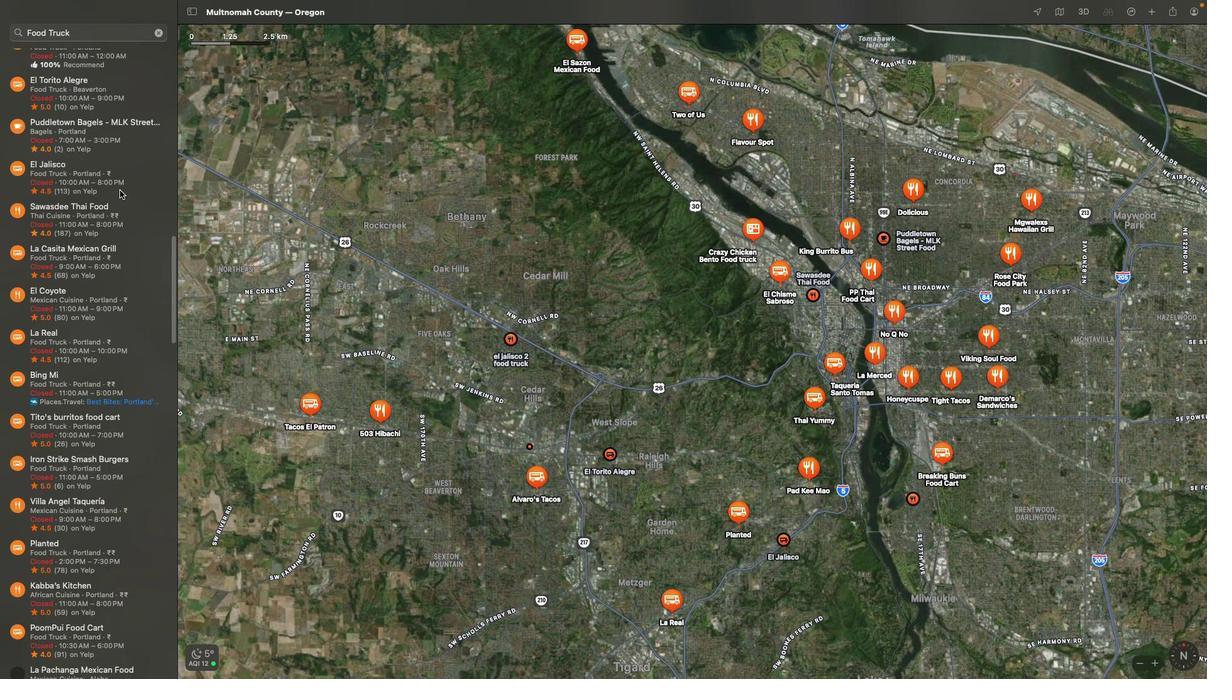 
Action: Mouse scrolled (119, 189) with delta (0, 0)
Screenshot: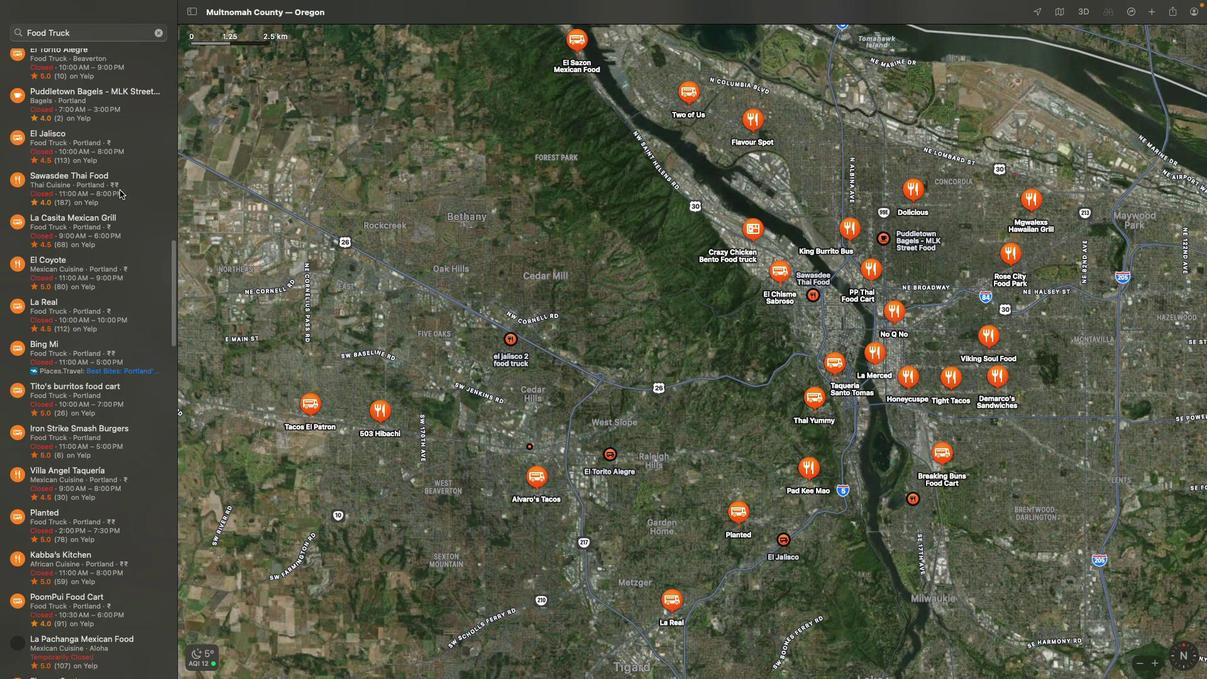 
Action: Mouse scrolled (119, 189) with delta (0, 0)
Screenshot: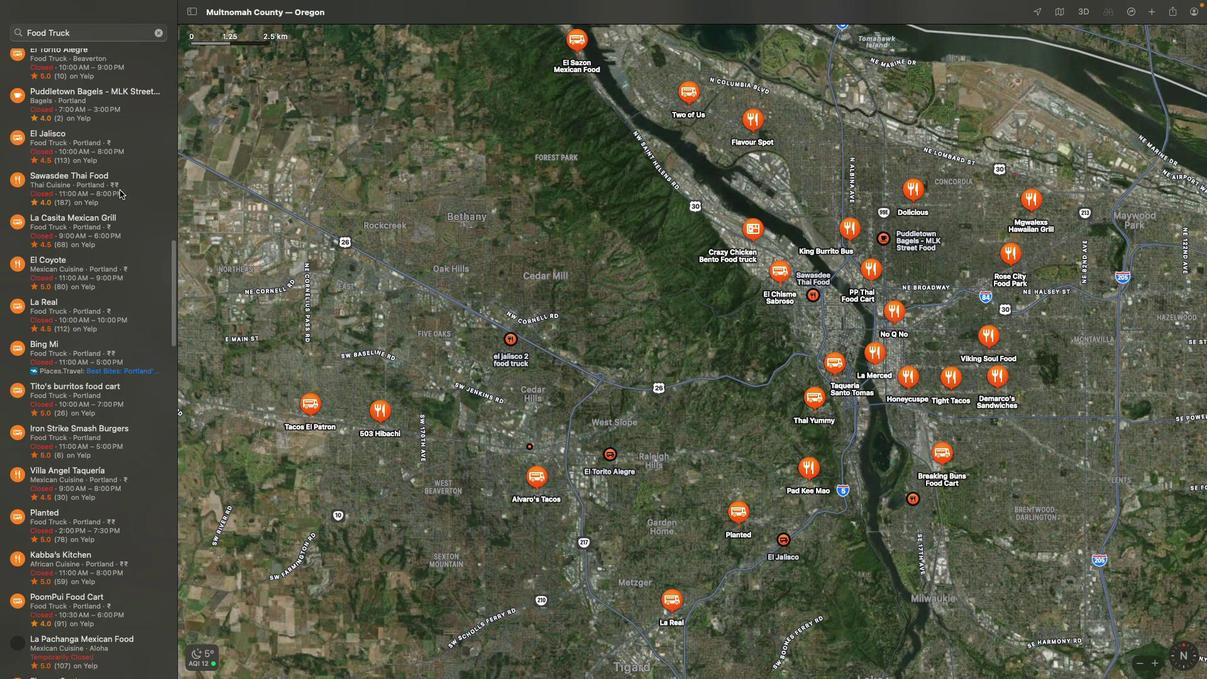 
Action: Mouse scrolled (119, 189) with delta (0, -1)
Screenshot: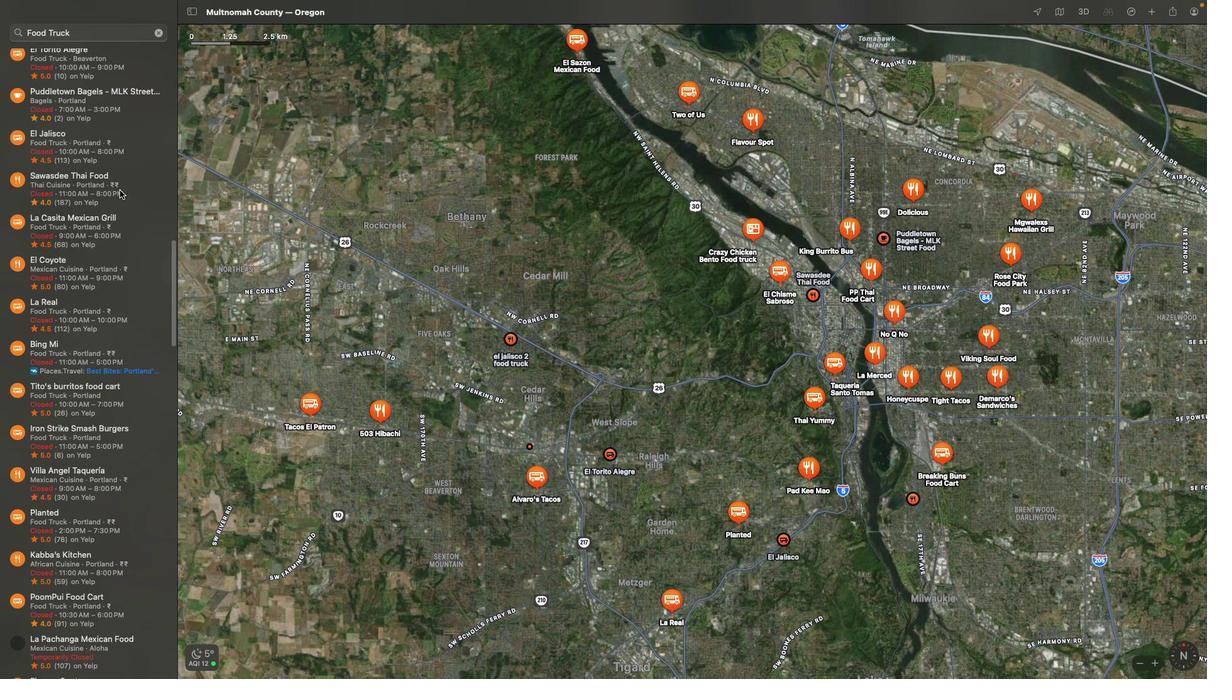 
Action: Mouse scrolled (119, 189) with delta (0, 0)
Screenshot: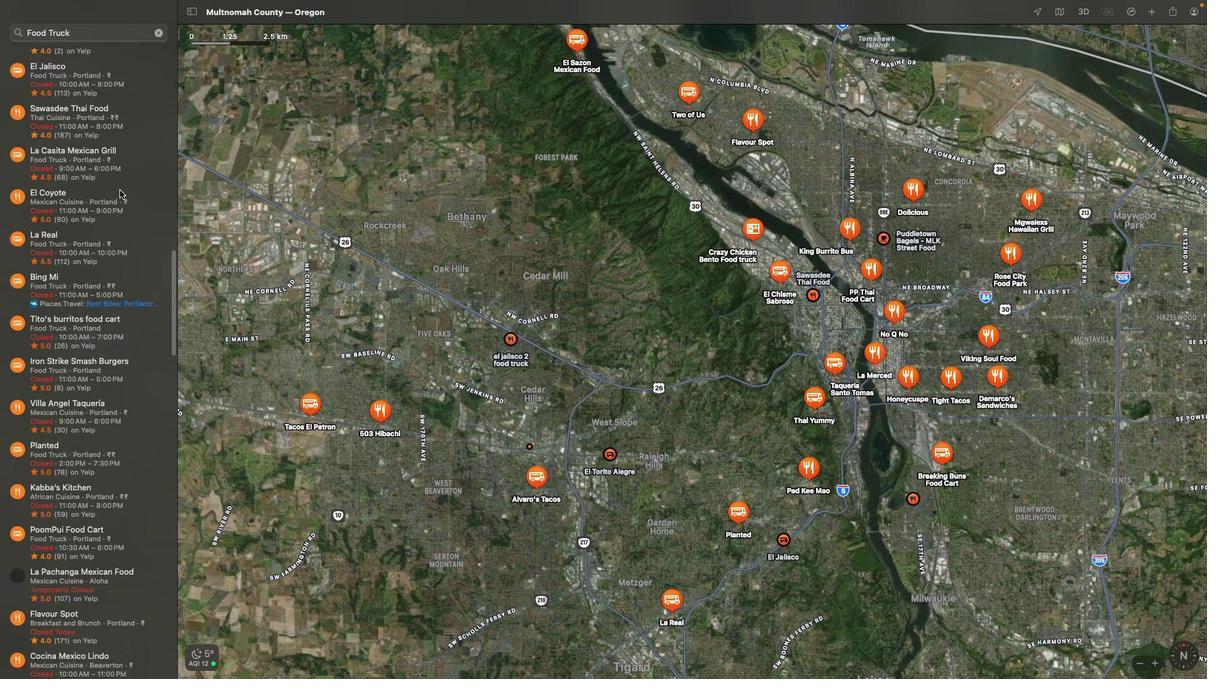 
Action: Mouse scrolled (119, 189) with delta (0, 0)
Screenshot: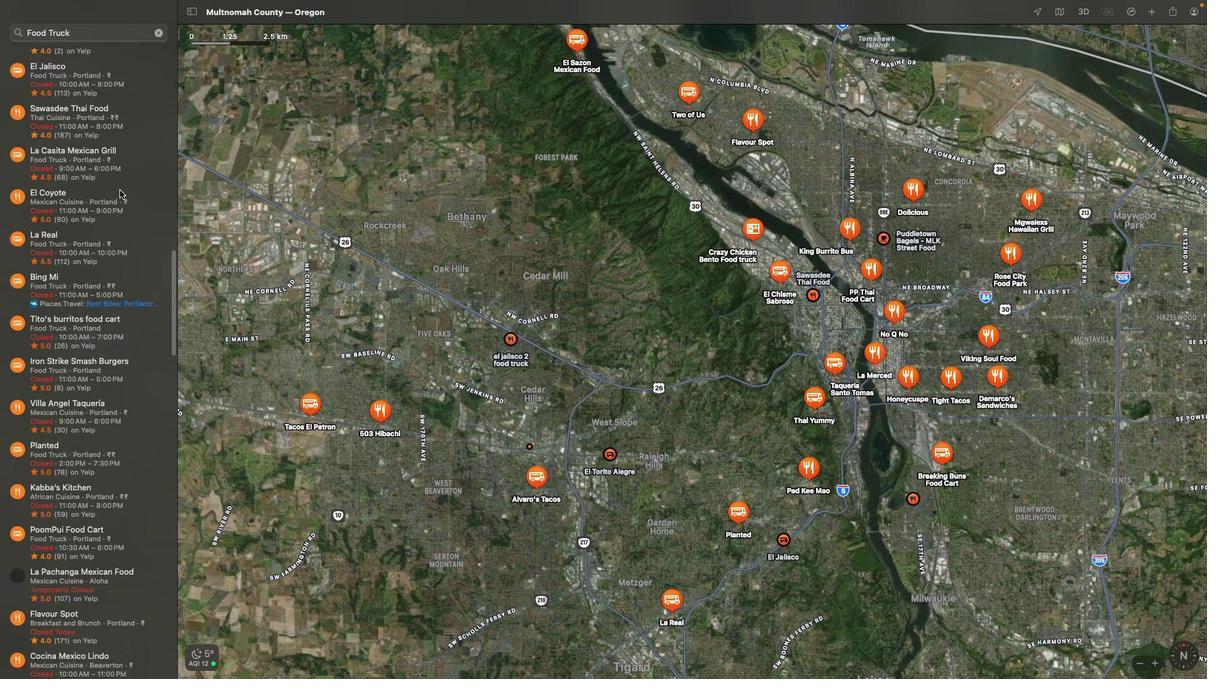 
Action: Mouse scrolled (119, 189) with delta (0, -1)
Screenshot: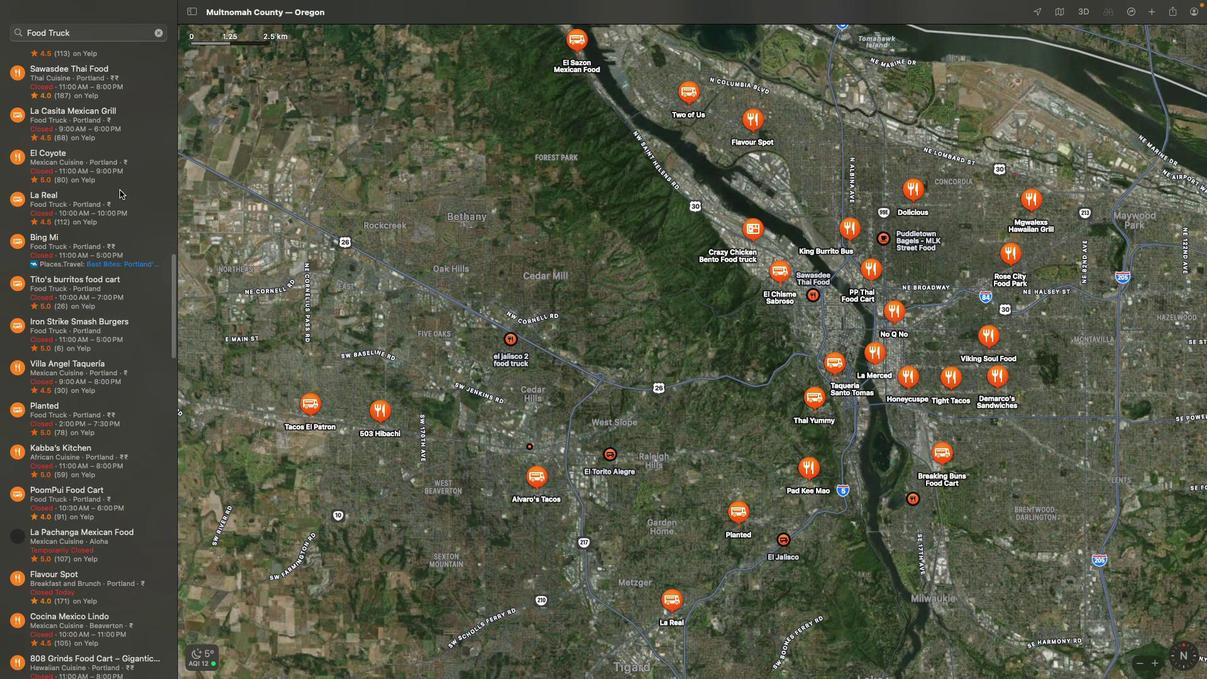 
Action: Mouse scrolled (119, 189) with delta (0, -3)
Screenshot: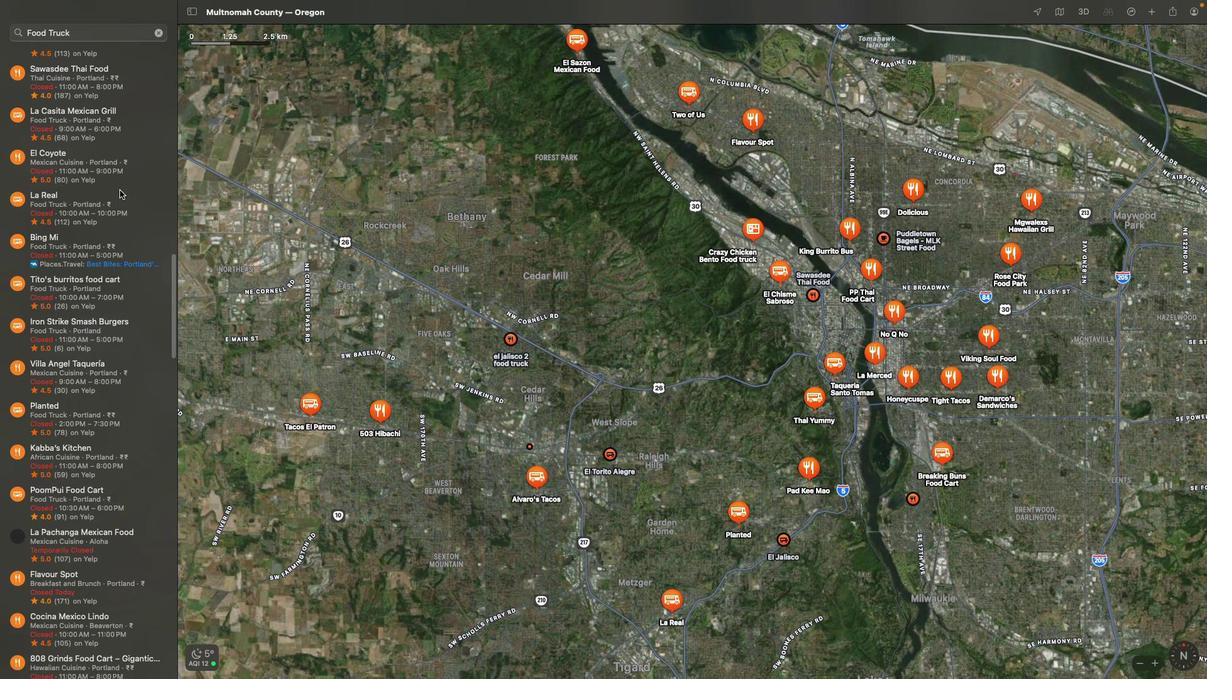 
Action: Mouse scrolled (119, 189) with delta (0, -3)
Screenshot: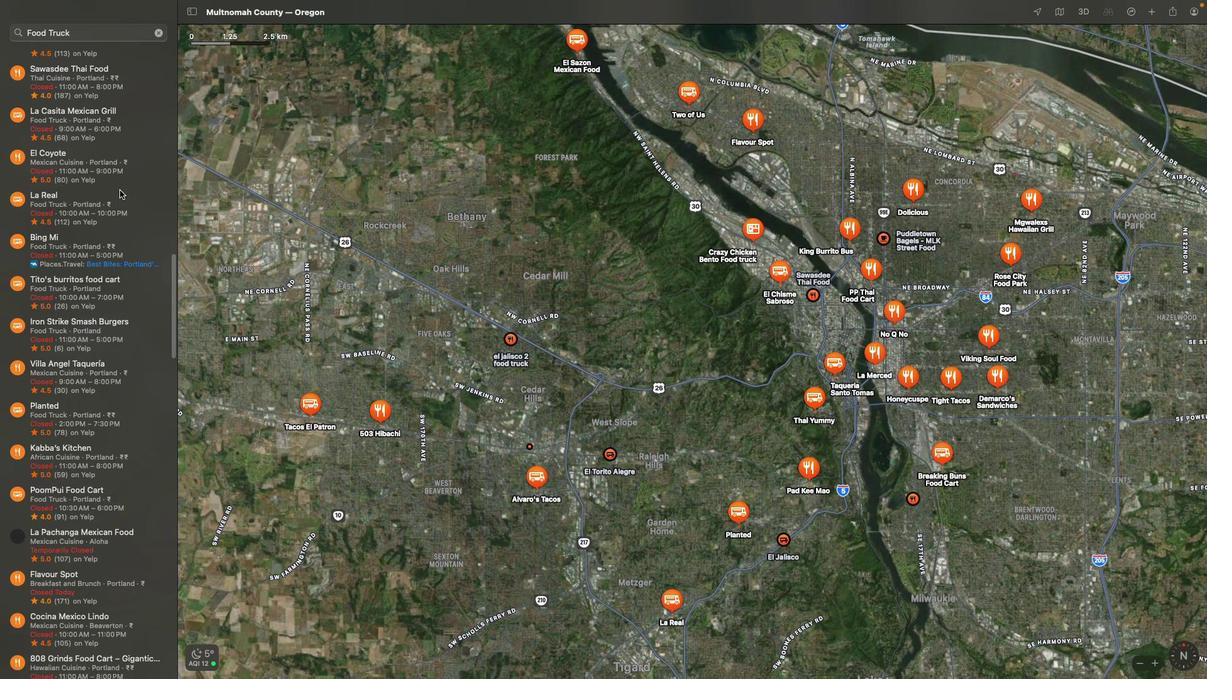 
Action: Mouse scrolled (119, 189) with delta (0, 0)
Screenshot: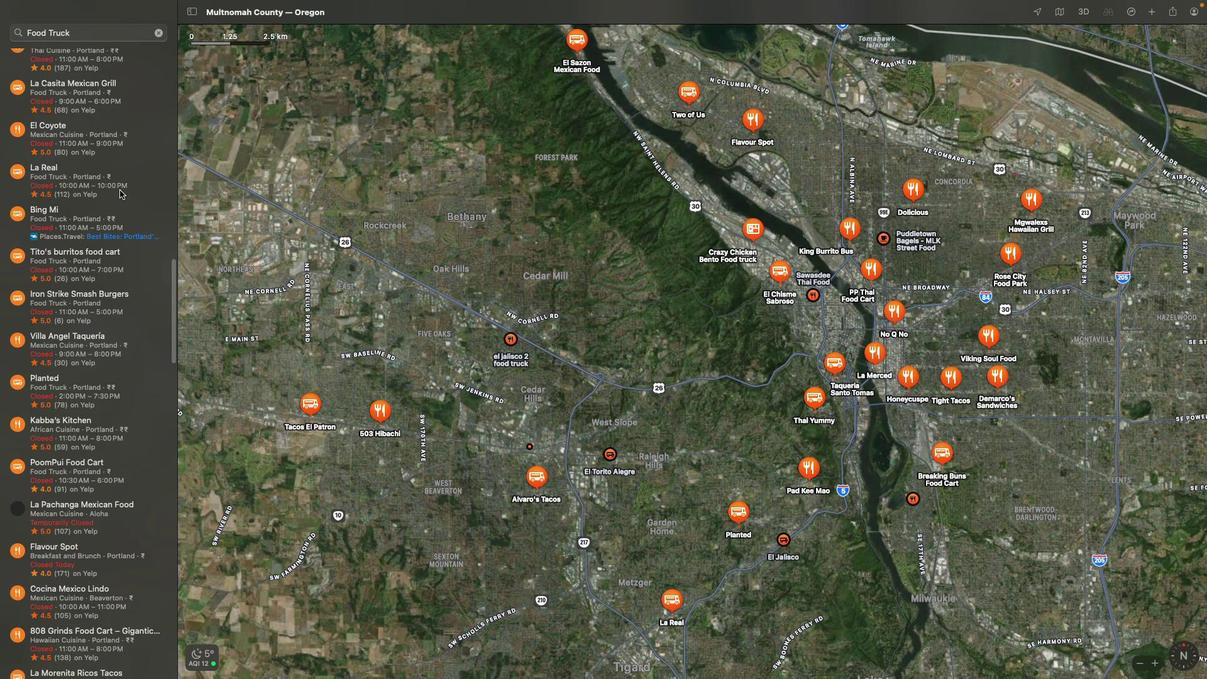 
Action: Mouse scrolled (119, 189) with delta (0, 0)
Screenshot: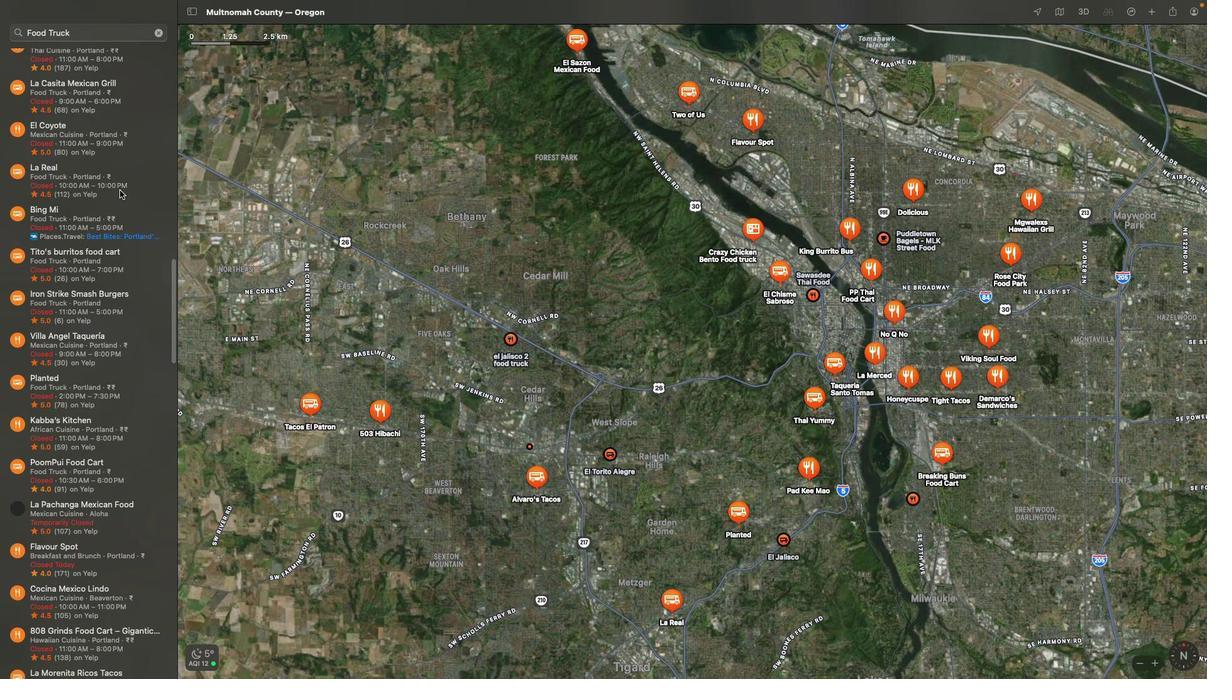 
Action: Mouse scrolled (119, 189) with delta (0, -1)
Screenshot: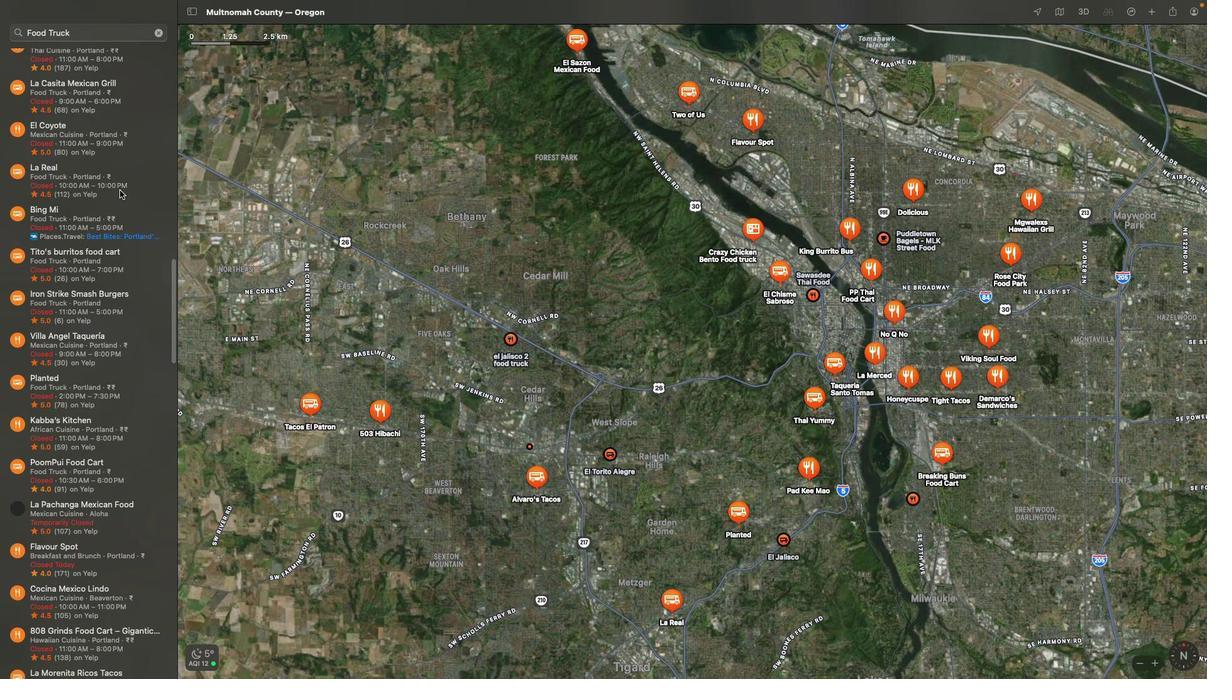 
Action: Mouse scrolled (119, 189) with delta (0, 0)
Screenshot: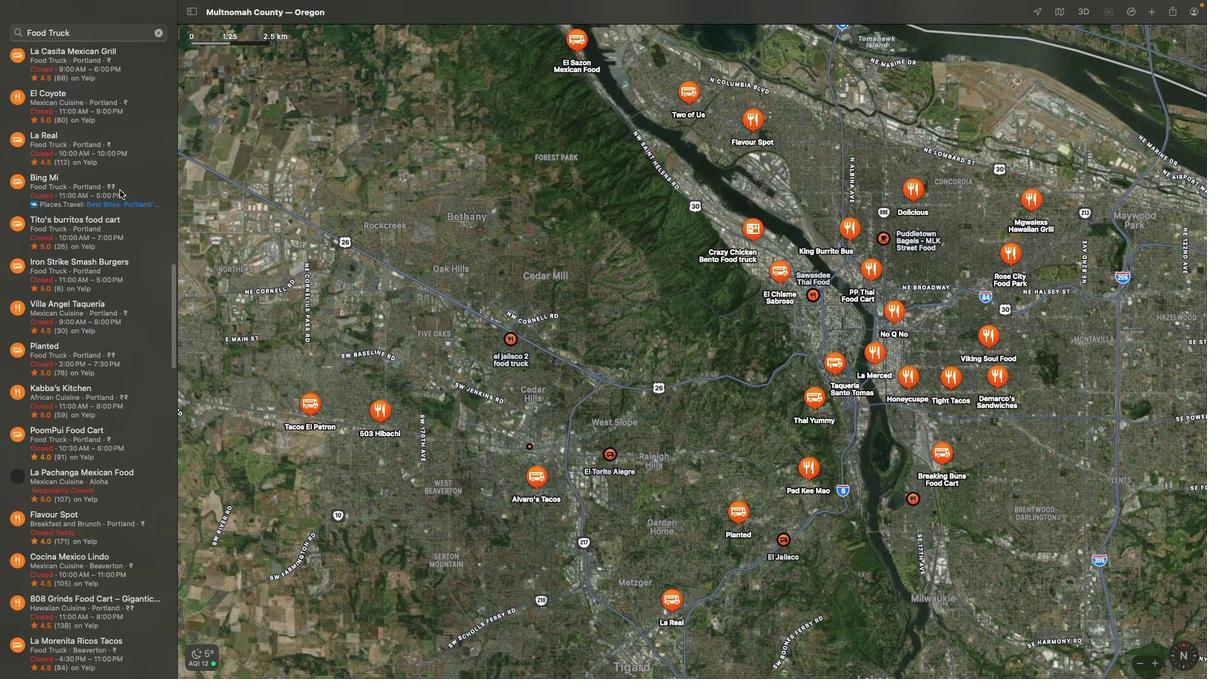 
Action: Mouse scrolled (119, 189) with delta (0, 0)
Screenshot: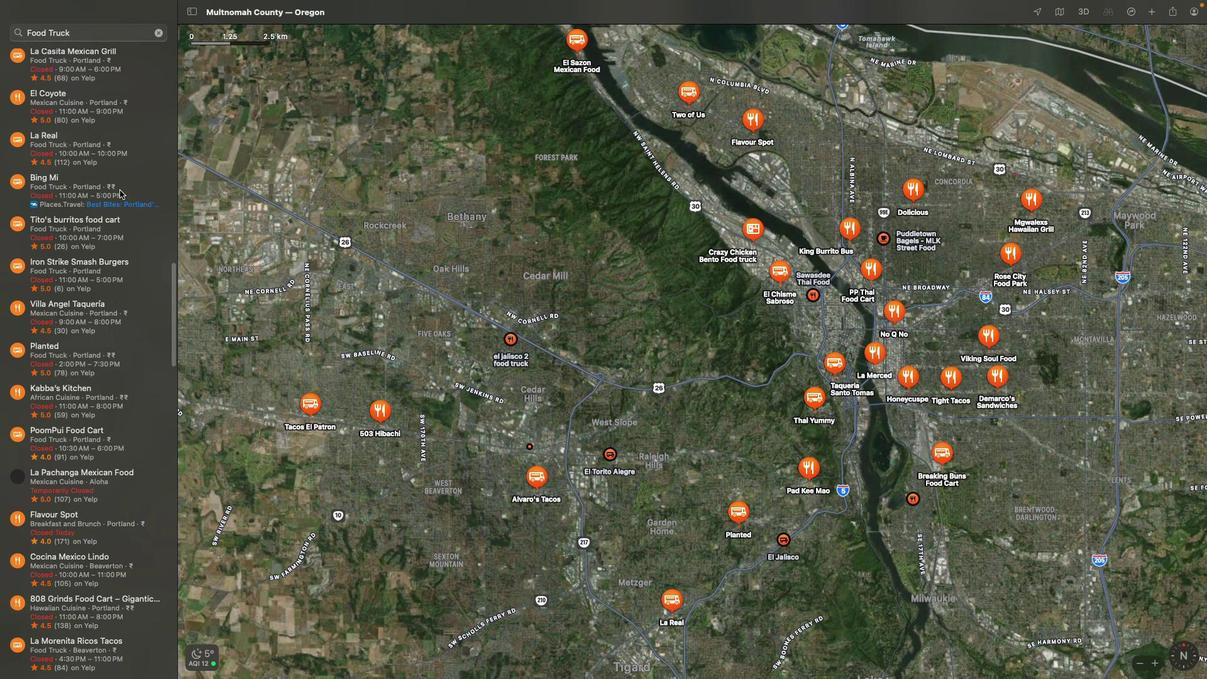 
Action: Mouse scrolled (119, 189) with delta (0, -1)
Screenshot: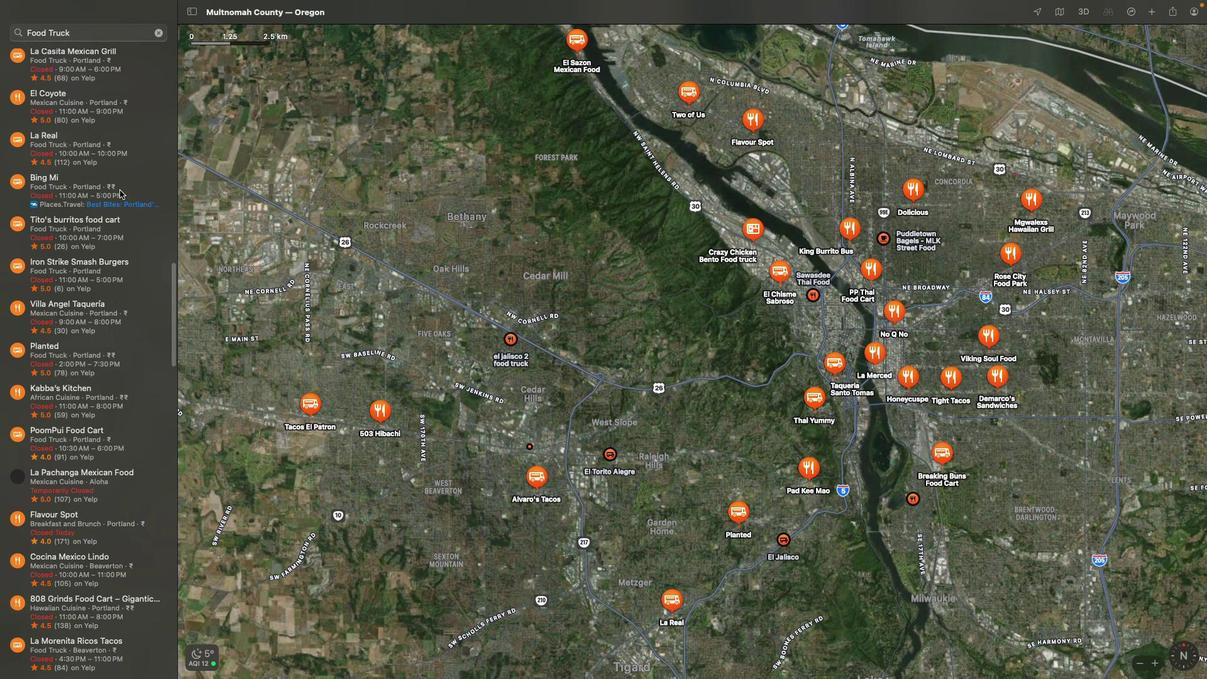 
Action: Mouse scrolled (119, 189) with delta (0, 0)
Screenshot: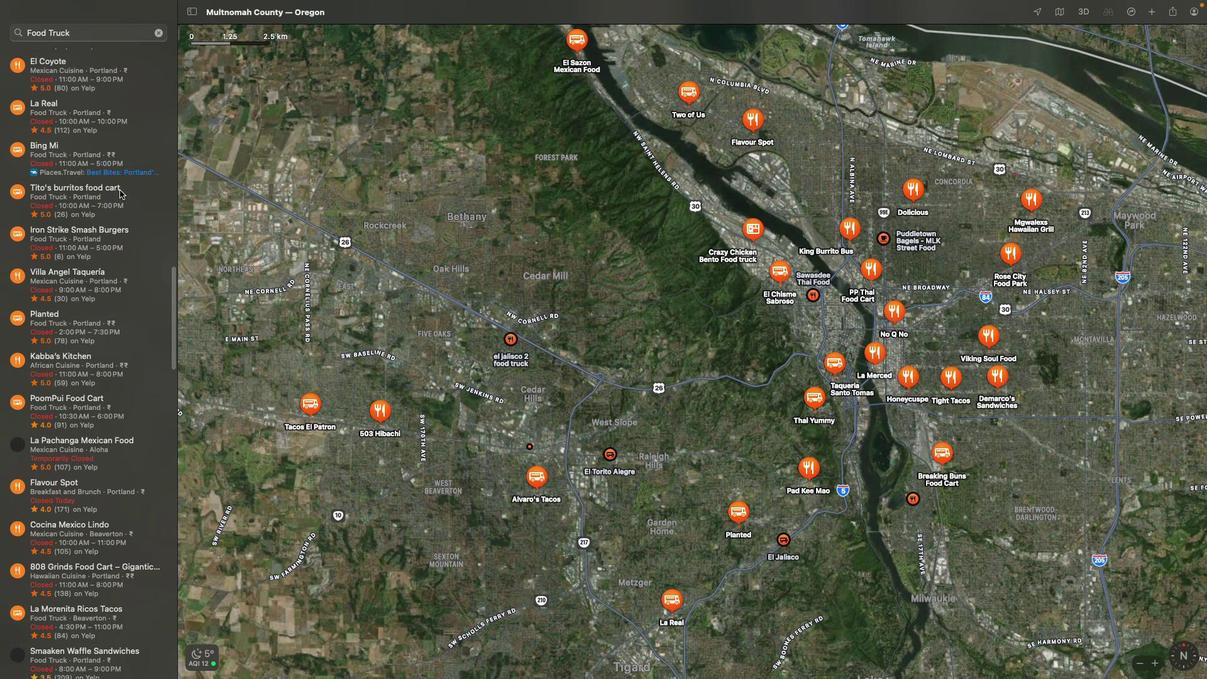 
Action: Mouse scrolled (119, 189) with delta (0, 0)
Screenshot: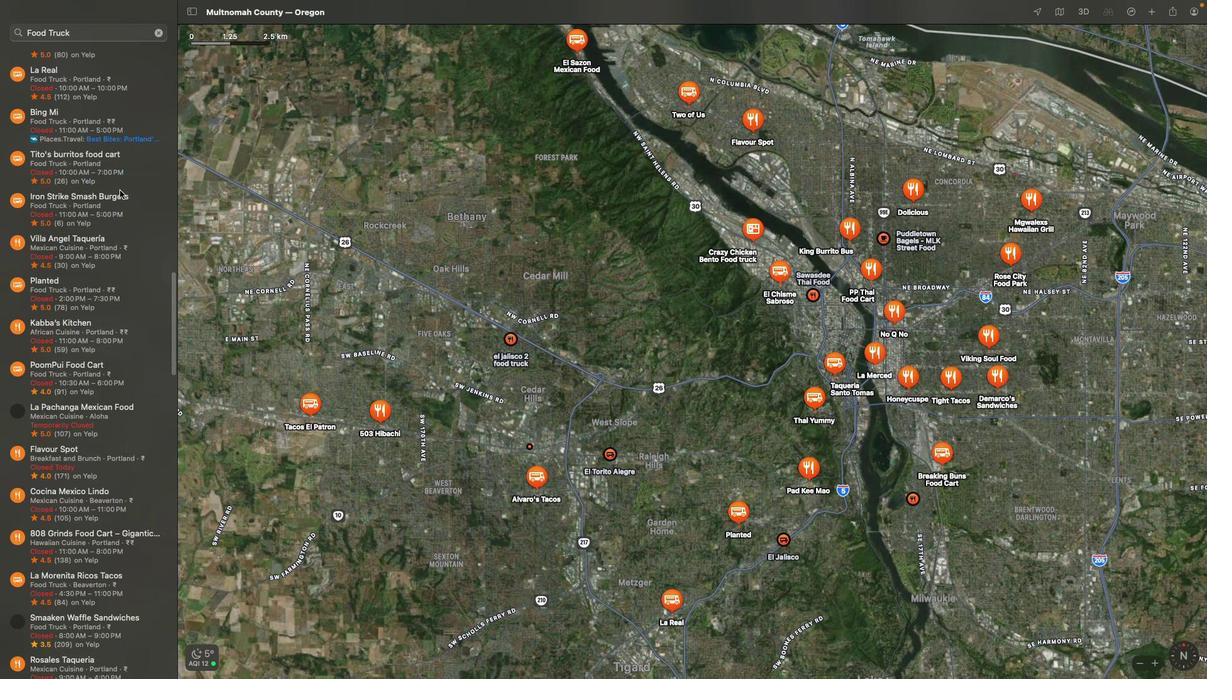 
Action: Mouse scrolled (119, 189) with delta (0, -1)
Screenshot: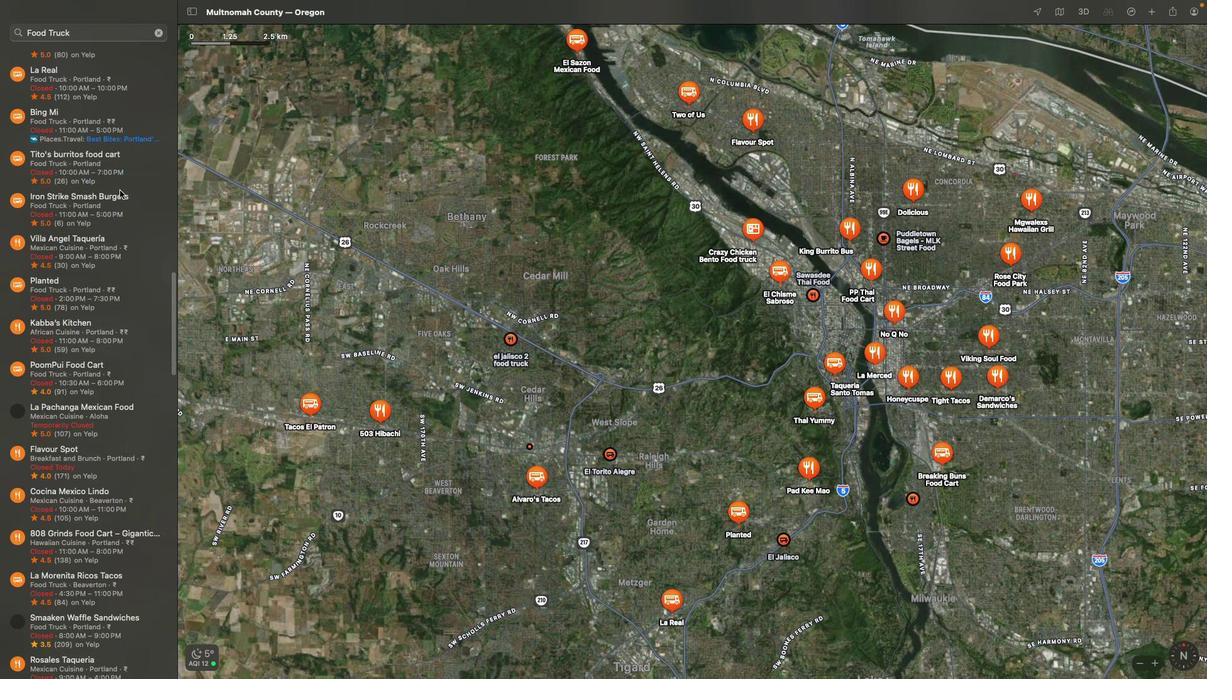 
Action: Mouse scrolled (119, 189) with delta (0, -3)
Screenshot: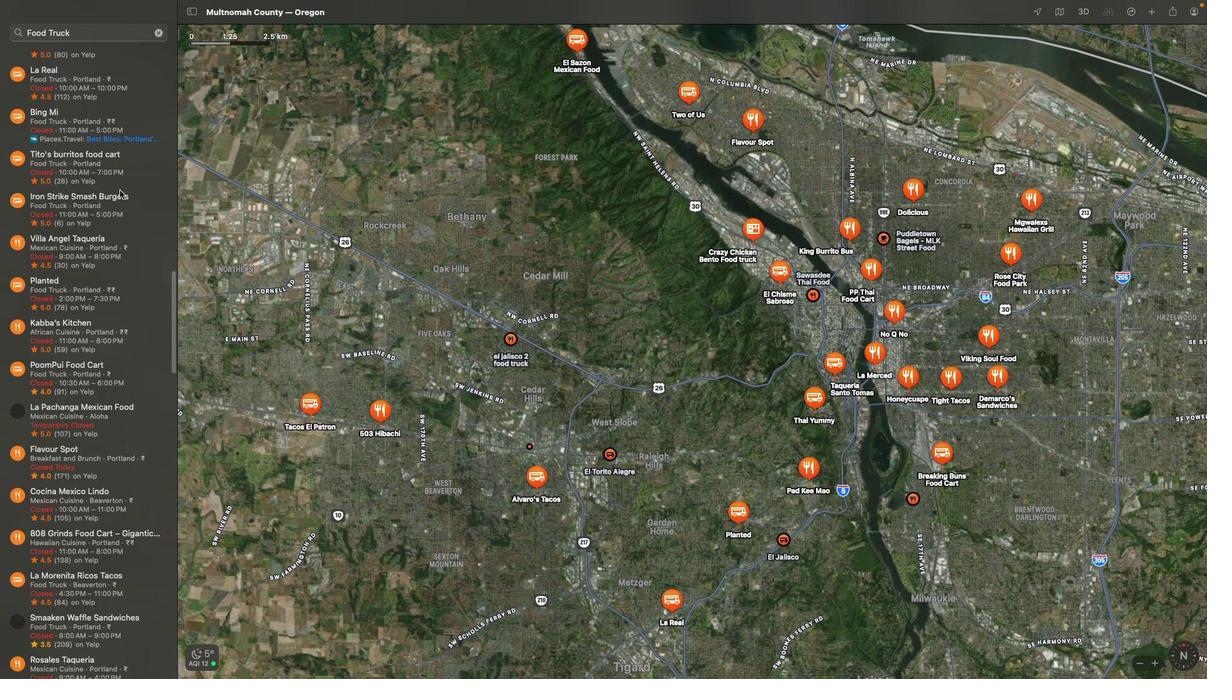 
Action: Mouse scrolled (119, 189) with delta (0, 0)
Screenshot: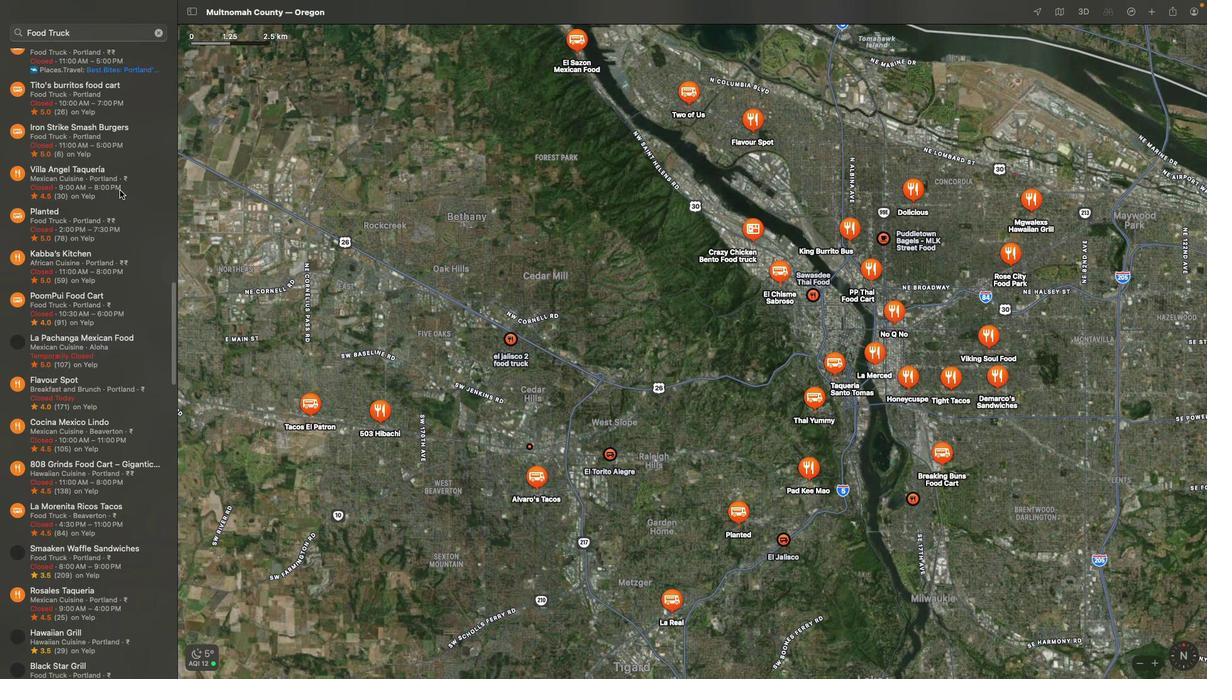 
Action: Mouse scrolled (119, 189) with delta (0, 0)
Screenshot: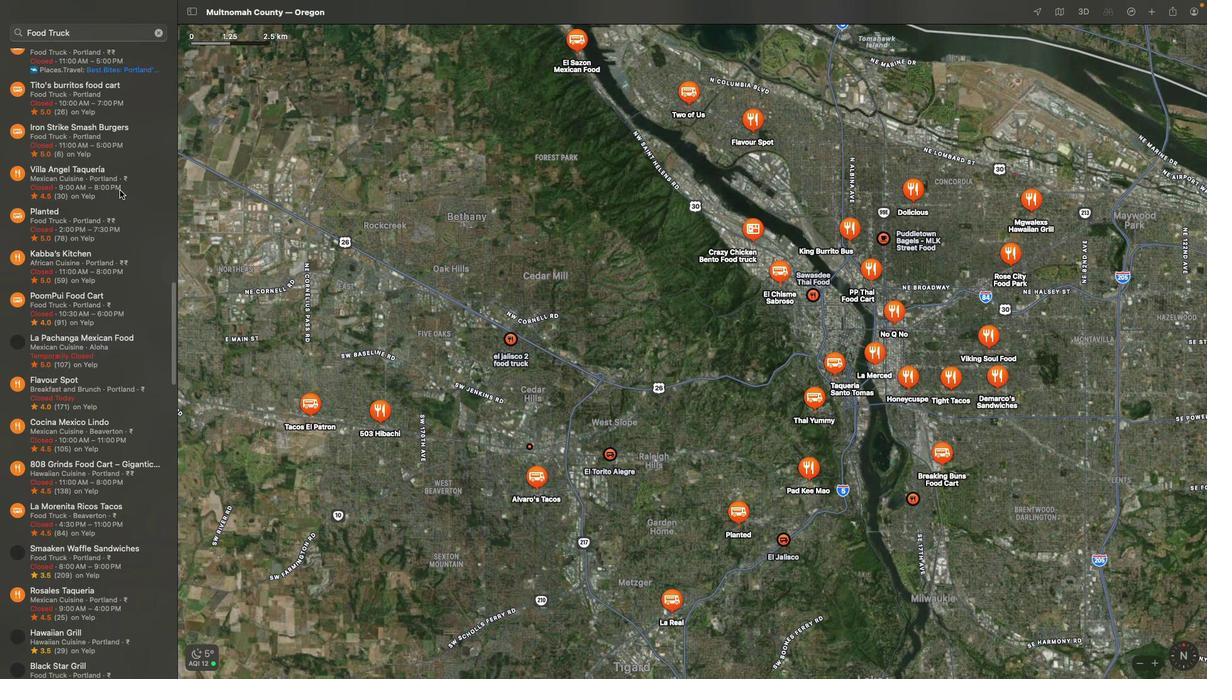 
Action: Mouse scrolled (119, 189) with delta (0, -2)
Screenshot: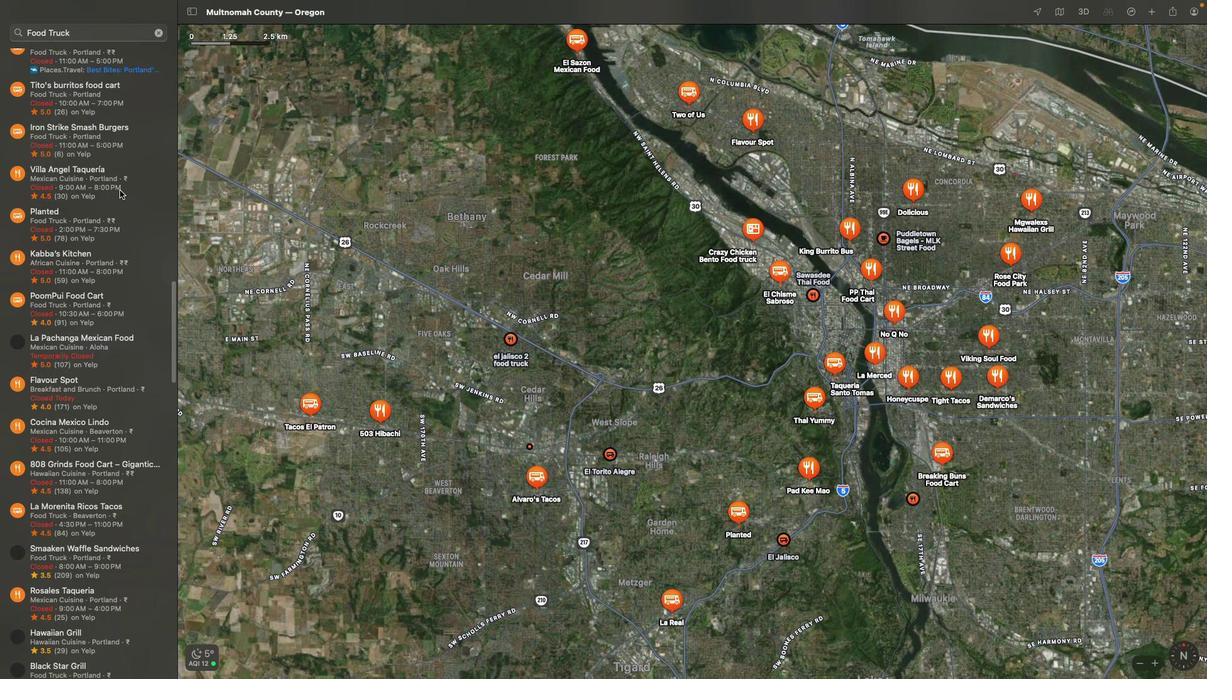 
Action: Mouse scrolled (119, 189) with delta (0, -3)
Screenshot: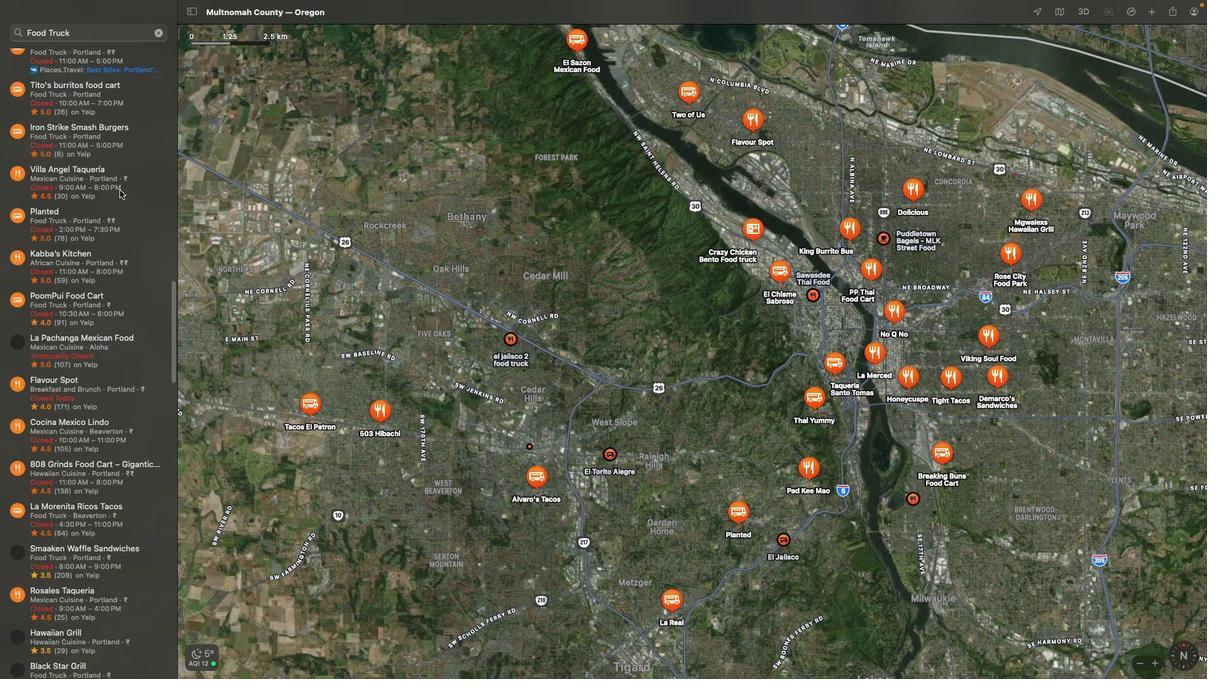 
Action: Mouse scrolled (119, 189) with delta (0, 0)
Screenshot: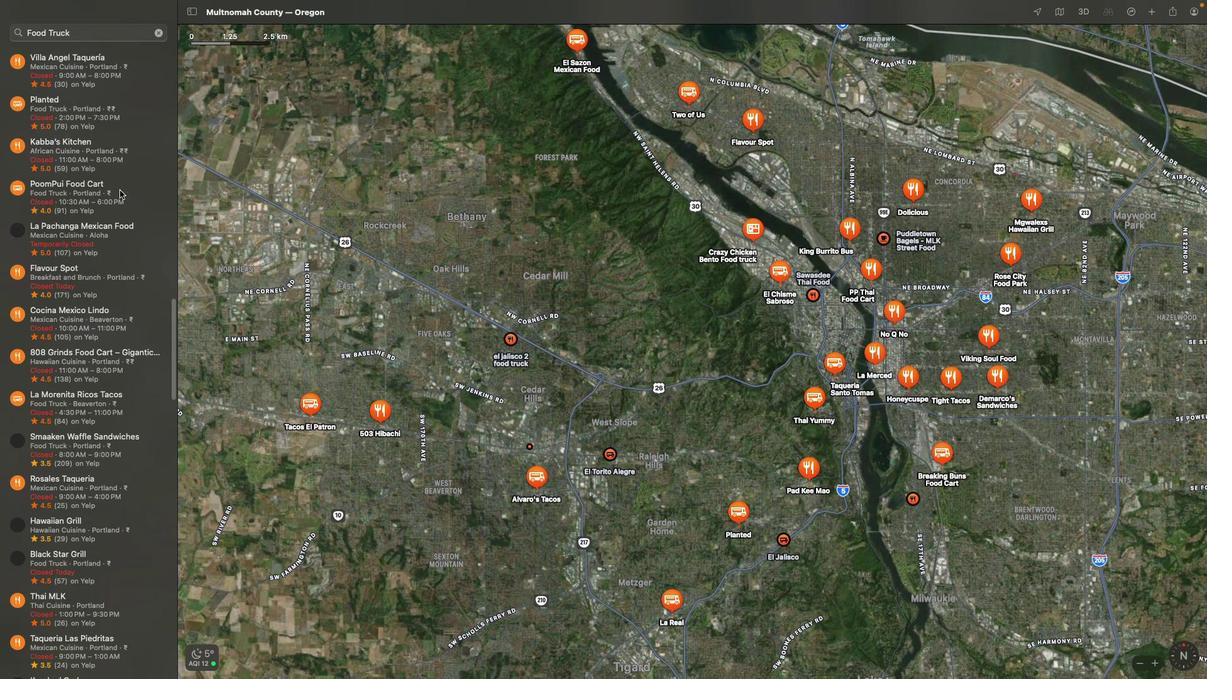 
Action: Mouse scrolled (119, 189) with delta (0, 0)
Screenshot: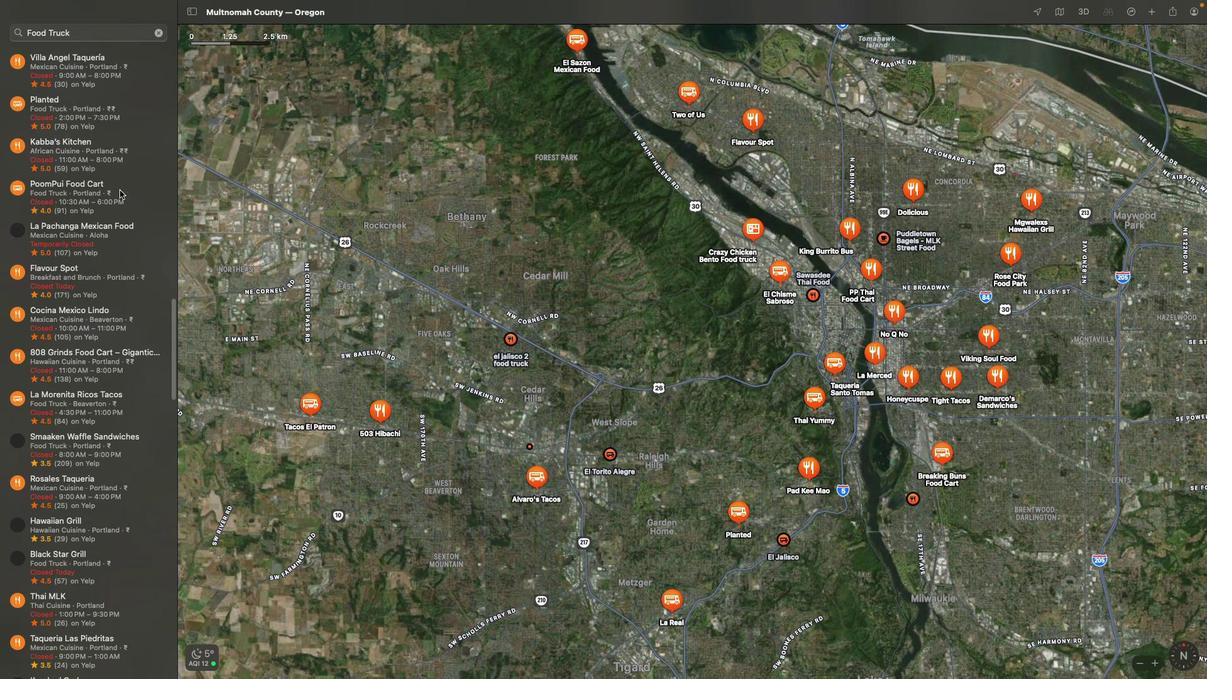 
Action: Mouse scrolled (119, 189) with delta (0, -2)
Screenshot: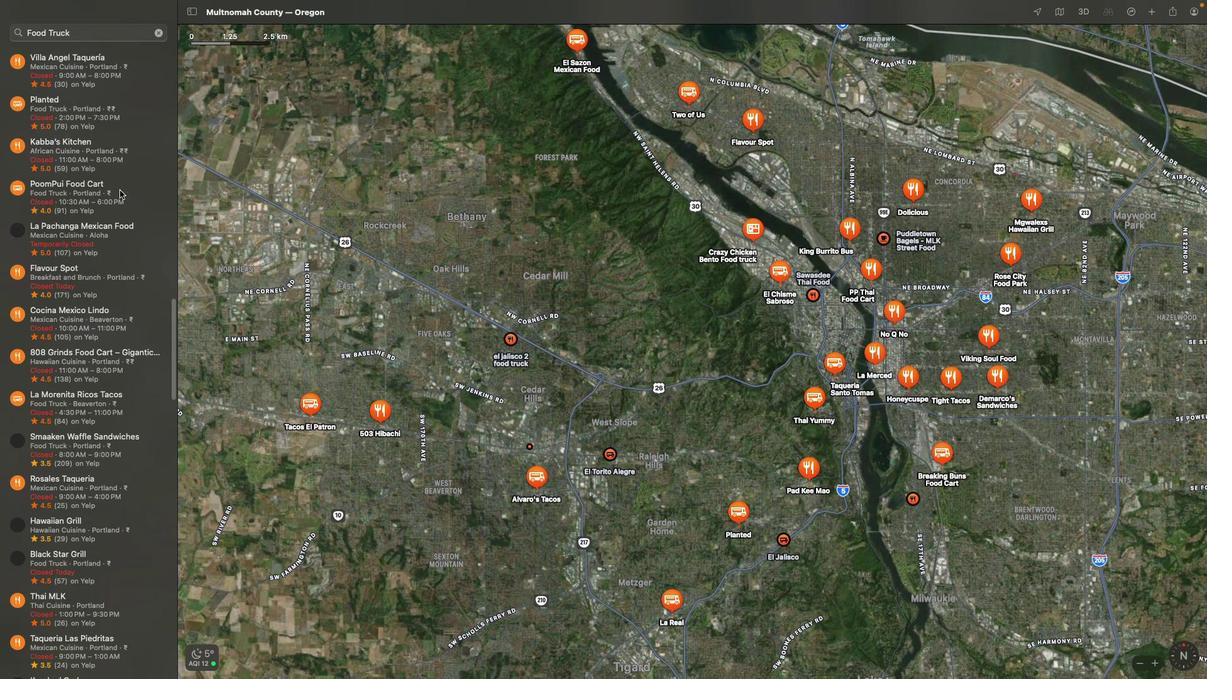
Action: Mouse scrolled (119, 189) with delta (0, -3)
Screenshot: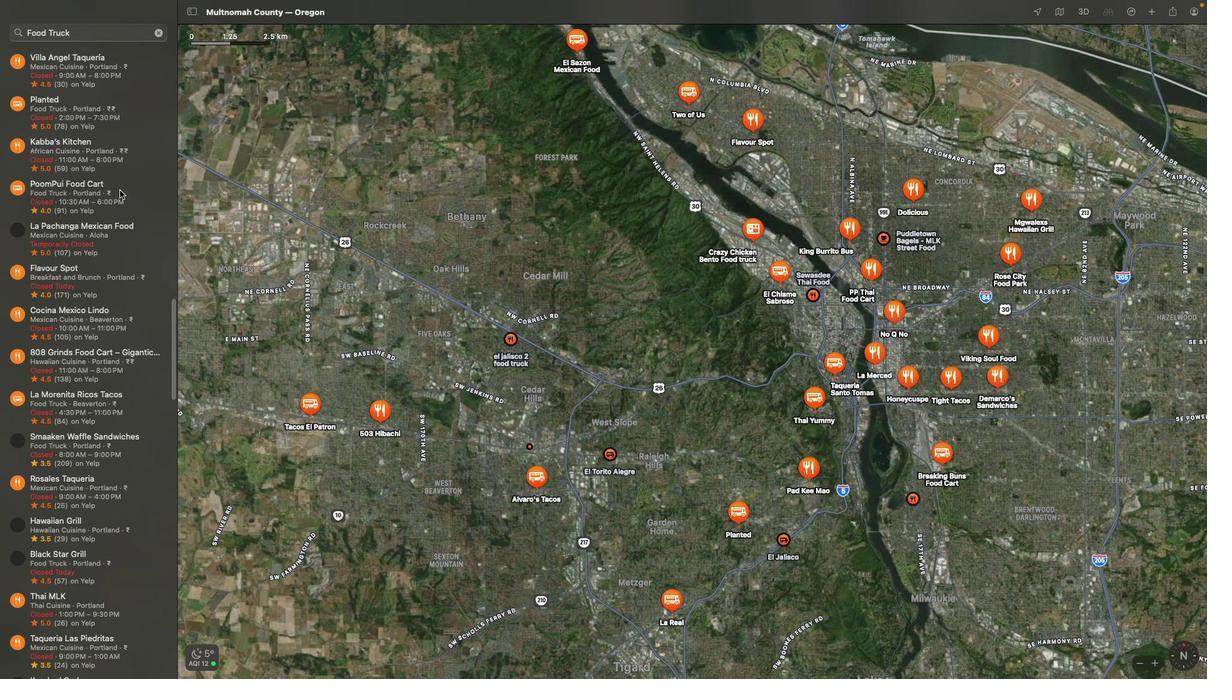 
Action: Mouse scrolled (119, 189) with delta (0, -3)
Screenshot: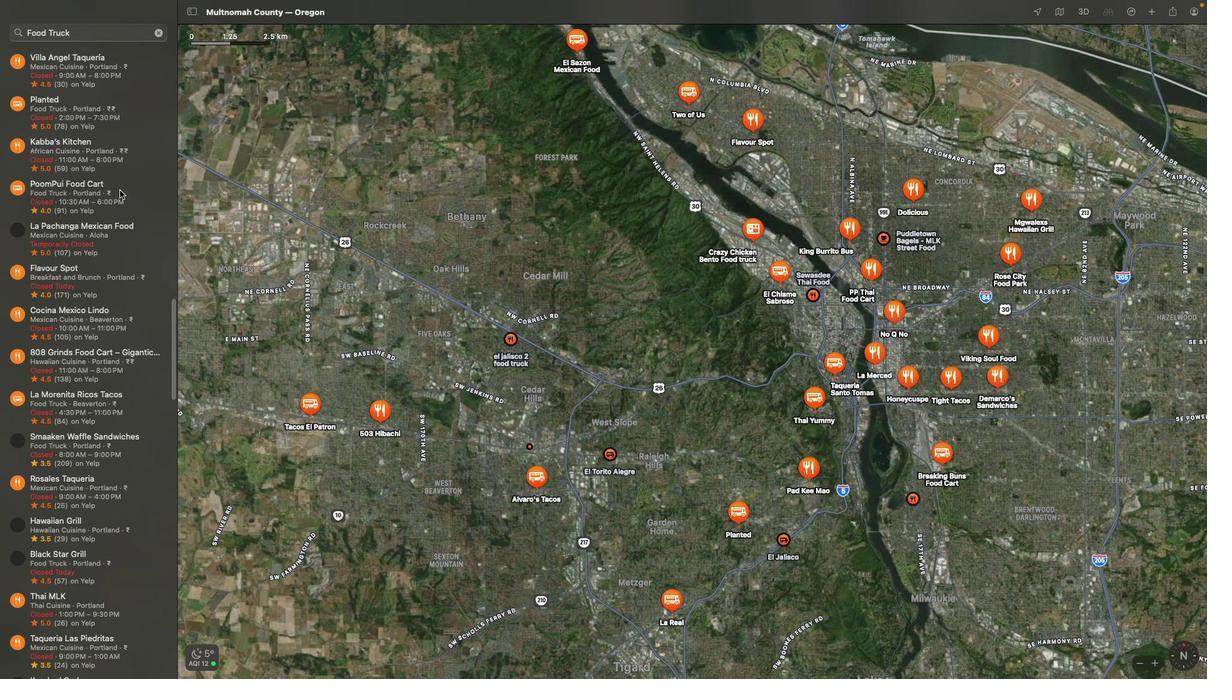 
Action: Mouse scrolled (119, 189) with delta (0, 0)
Screenshot: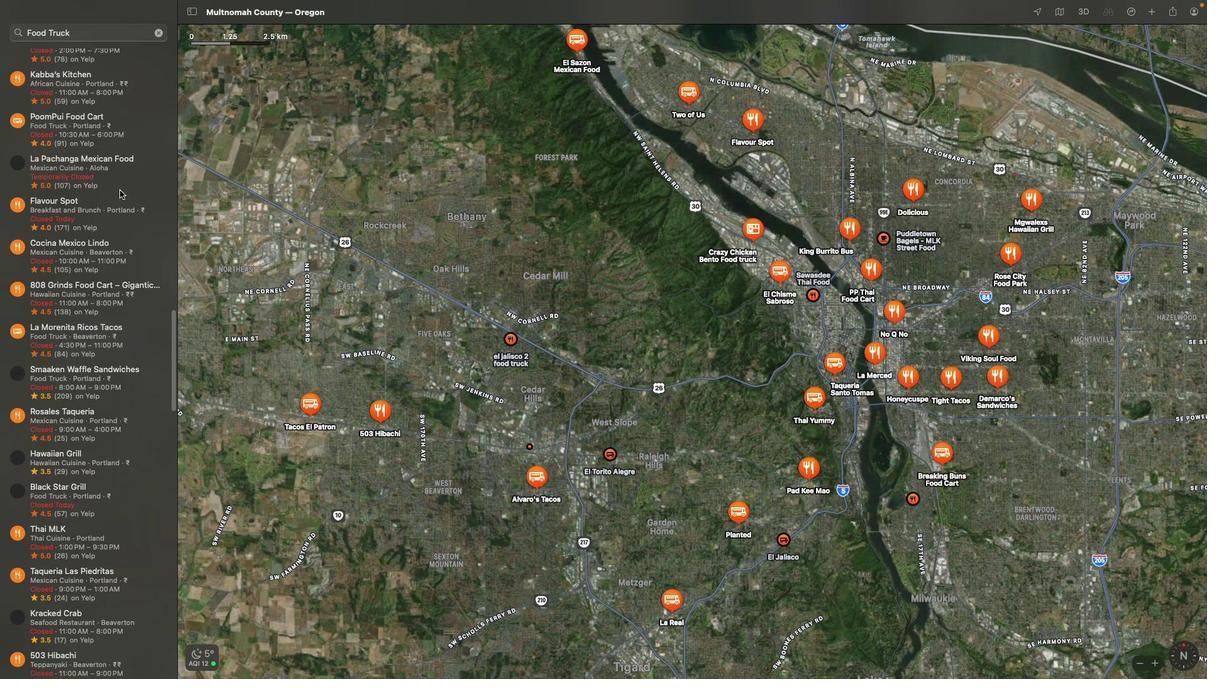 
Action: Mouse scrolled (119, 189) with delta (0, 0)
Screenshot: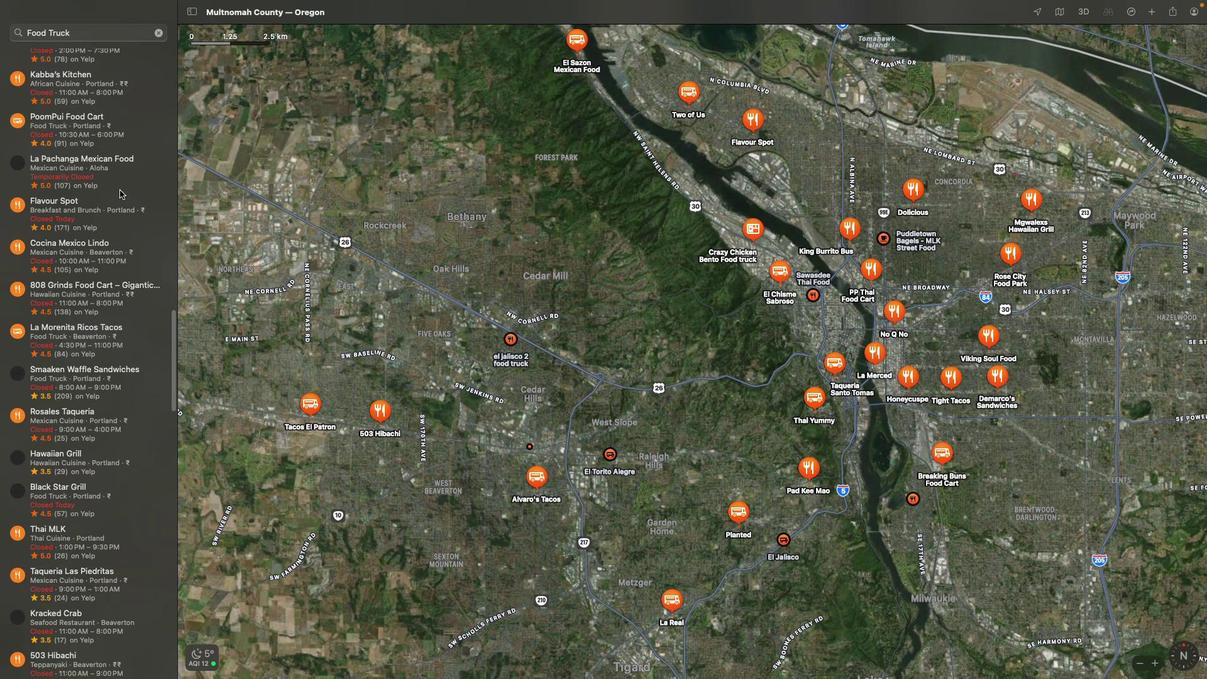 
Action: Mouse scrolled (119, 189) with delta (0, -1)
Screenshot: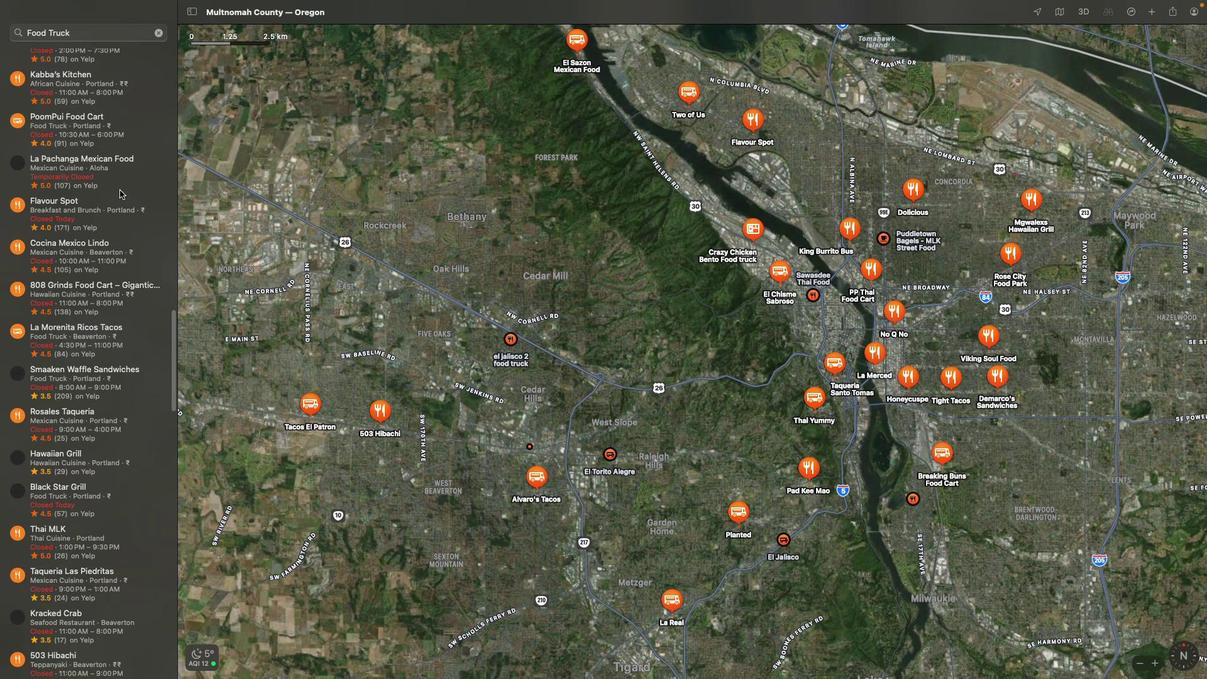 
Action: Mouse scrolled (119, 189) with delta (0, -3)
Screenshot: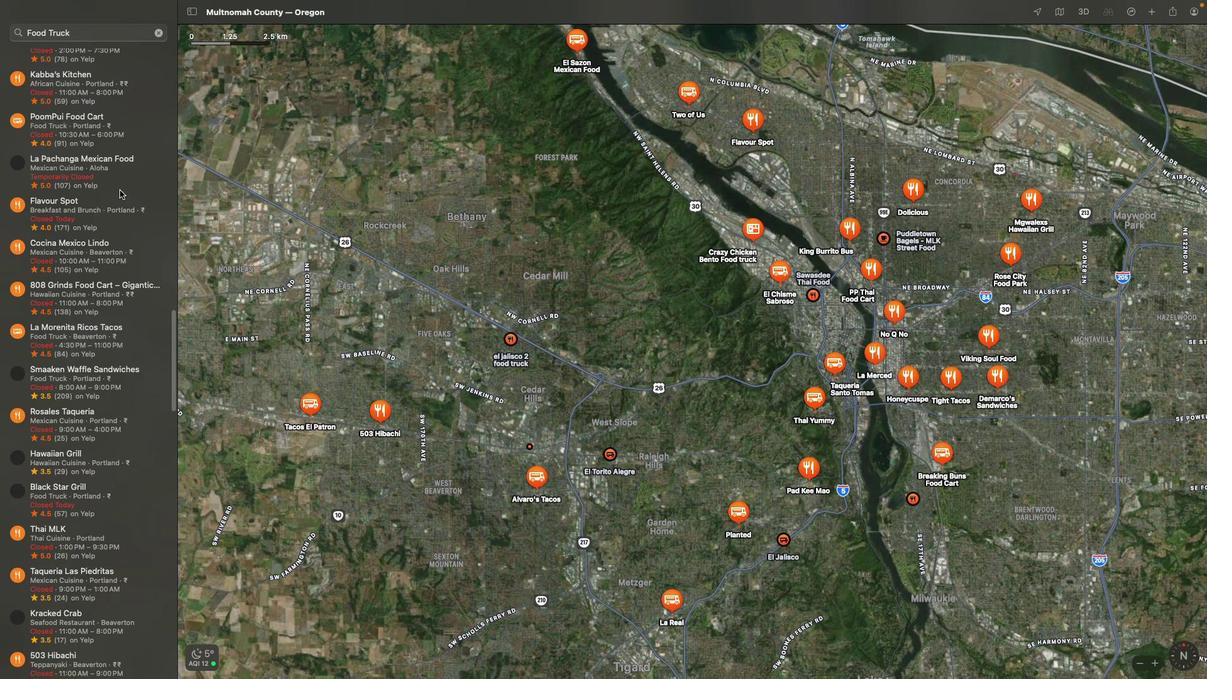 
Action: Mouse scrolled (119, 189) with delta (0, 0)
Screenshot: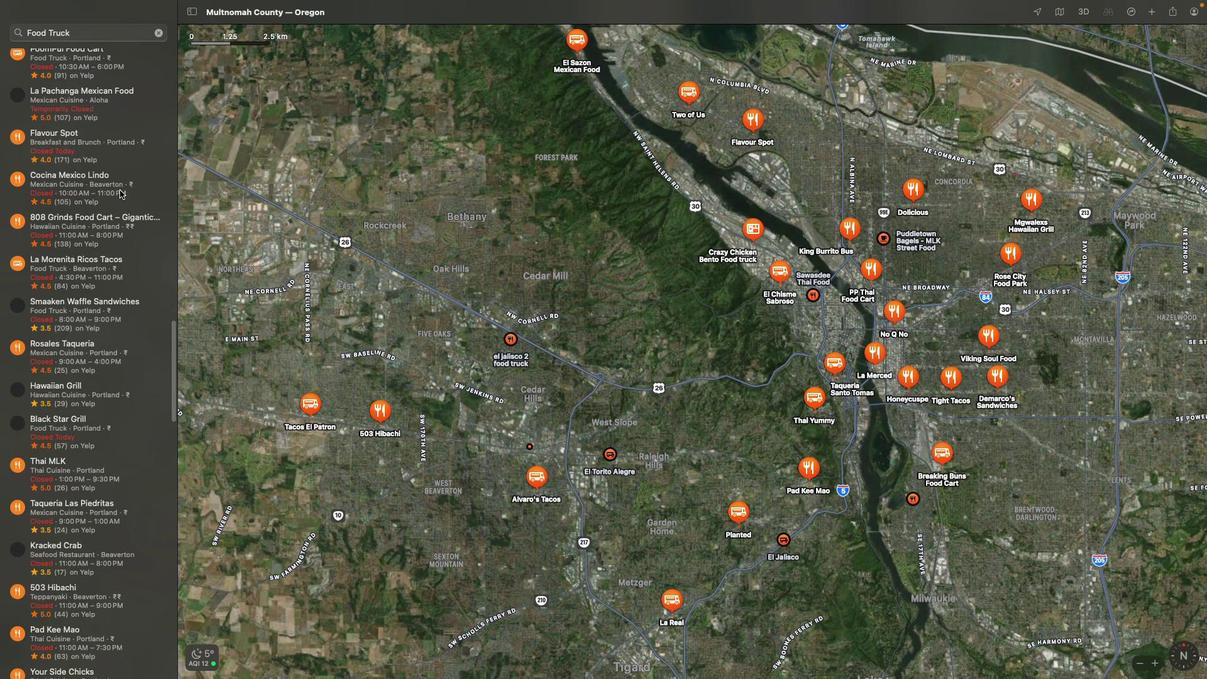 
Action: Mouse scrolled (119, 189) with delta (0, 0)
Screenshot: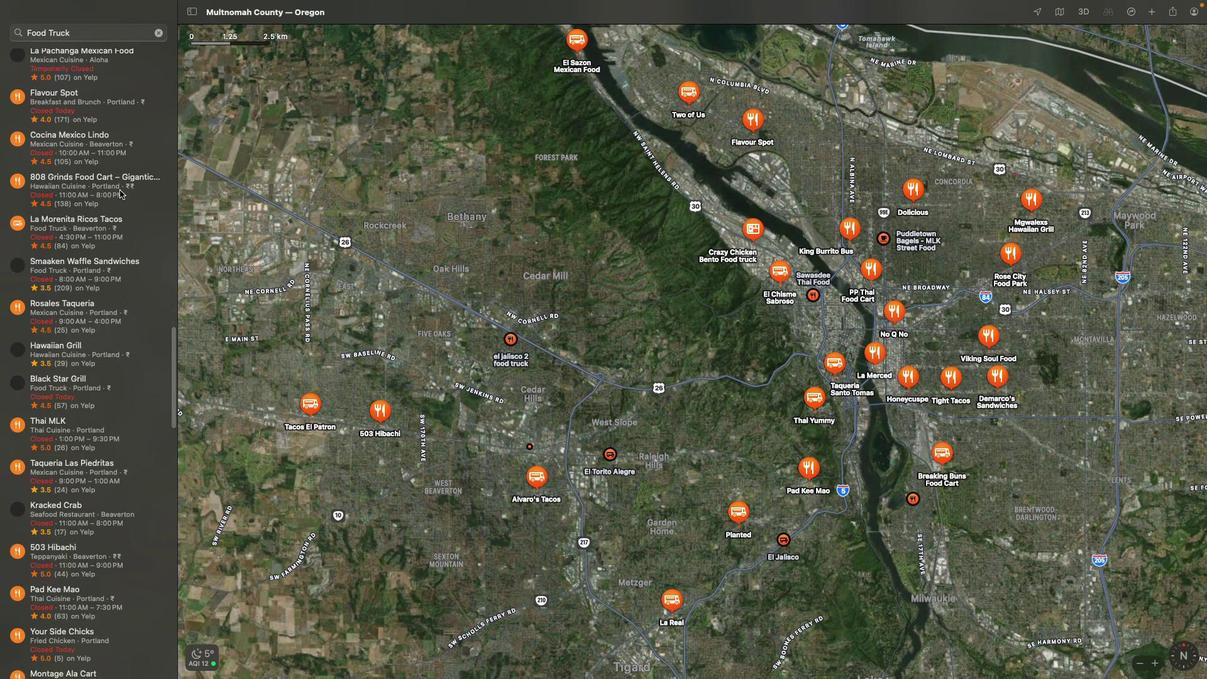 
Action: Mouse scrolled (119, 189) with delta (0, -1)
Screenshot: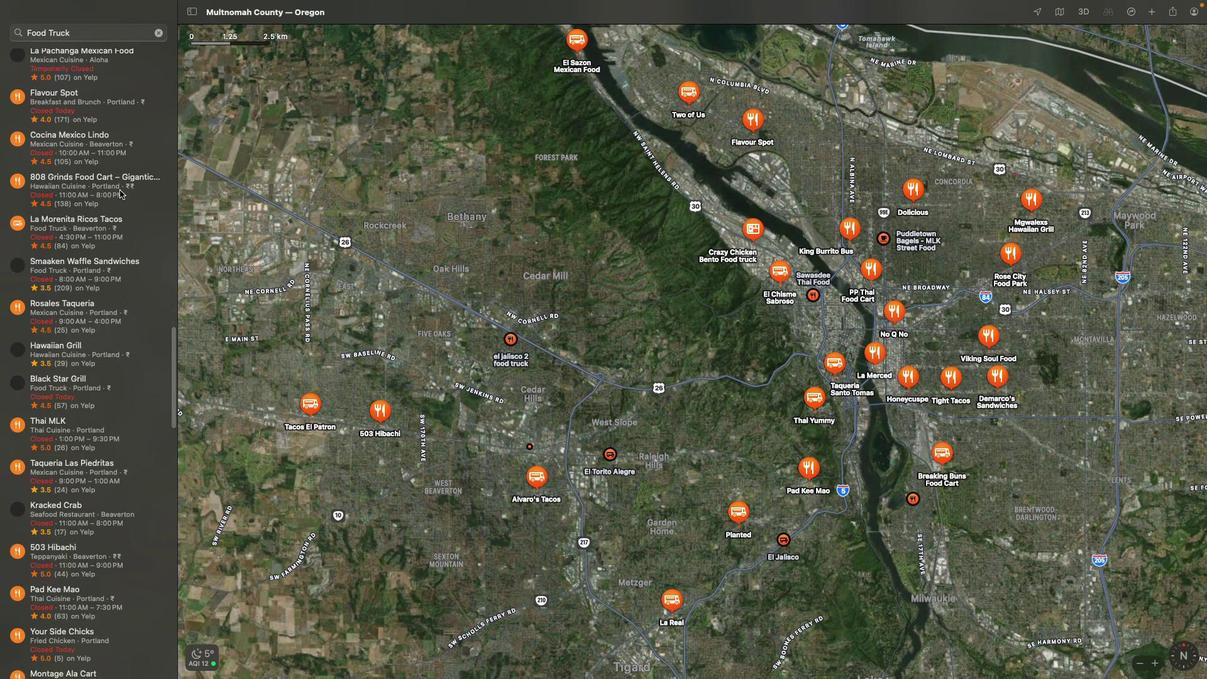 
Action: Mouse scrolled (119, 189) with delta (0, -3)
Screenshot: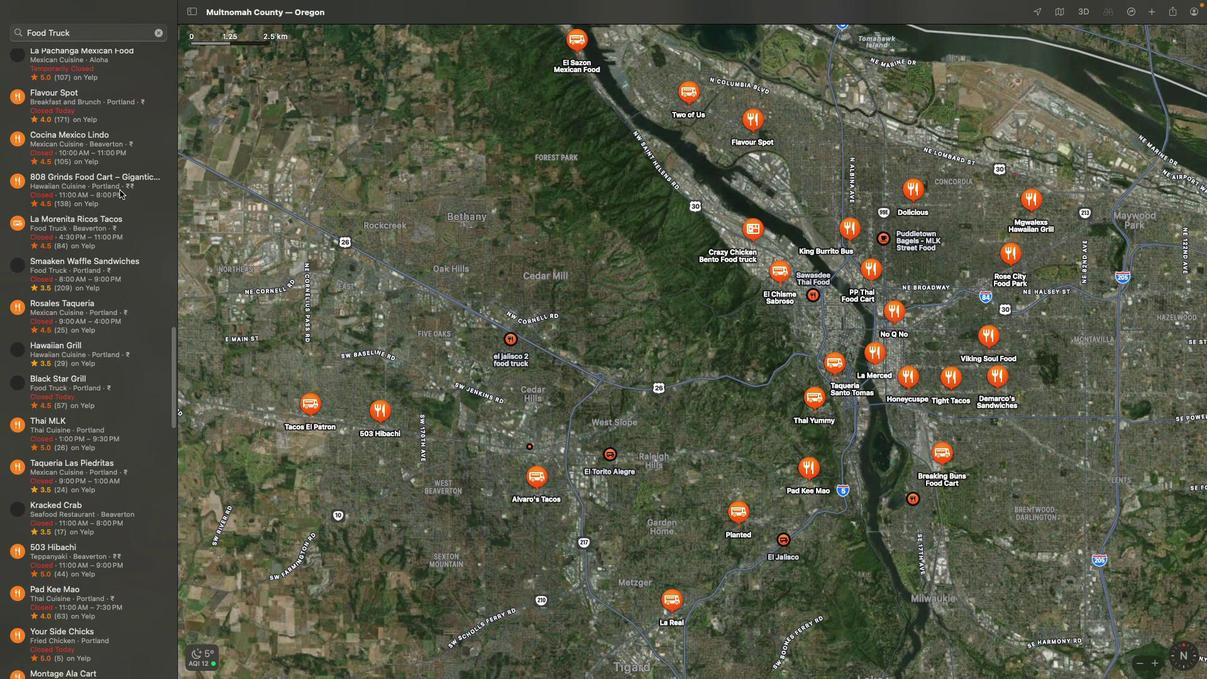 
Action: Mouse scrolled (119, 189) with delta (0, -3)
Screenshot: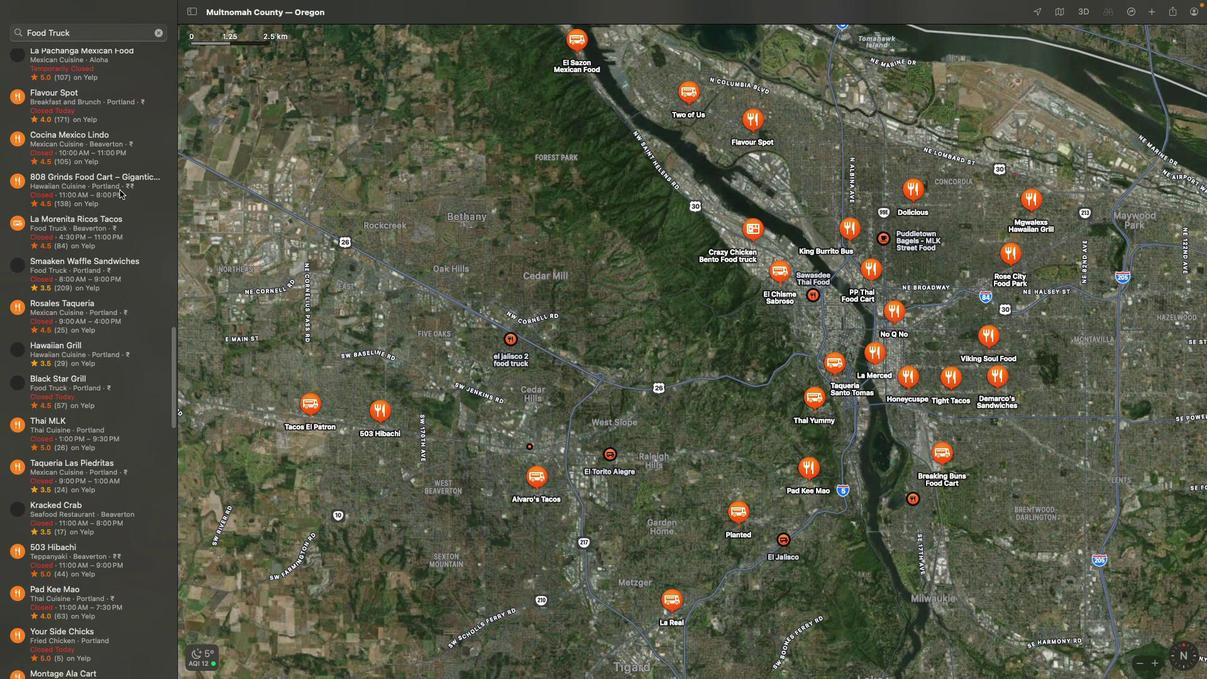 
Action: Mouse scrolled (119, 189) with delta (0, 0)
Screenshot: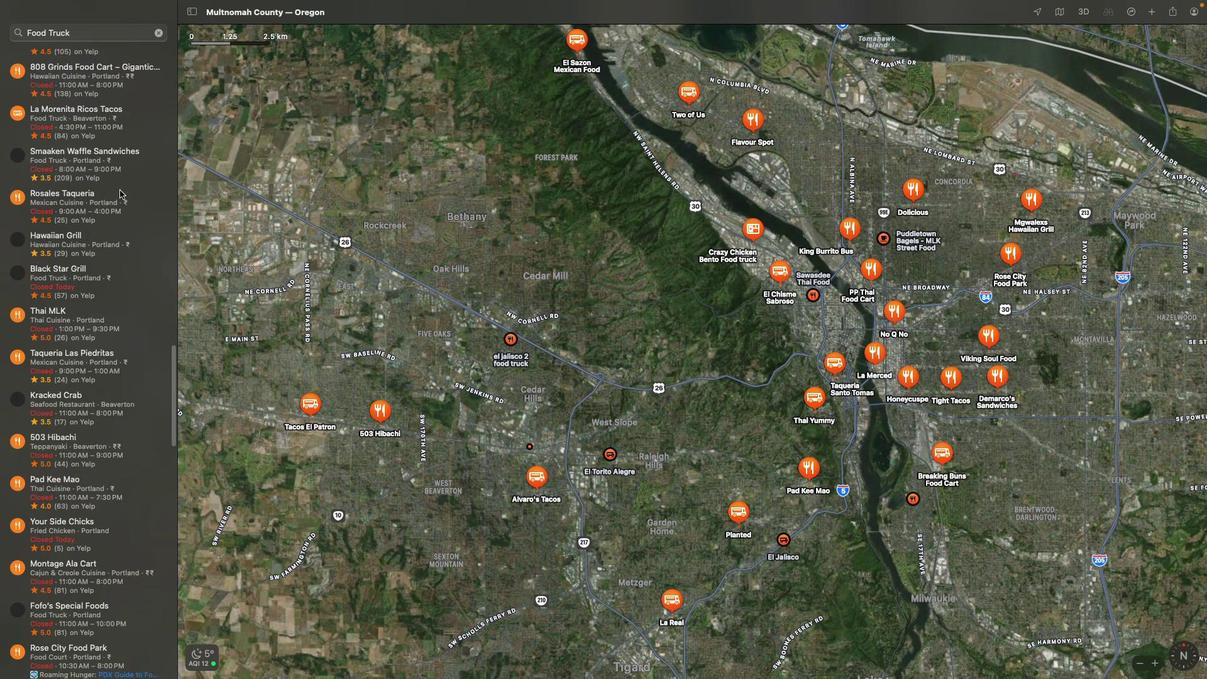 
Action: Mouse scrolled (119, 189) with delta (0, 0)
Screenshot: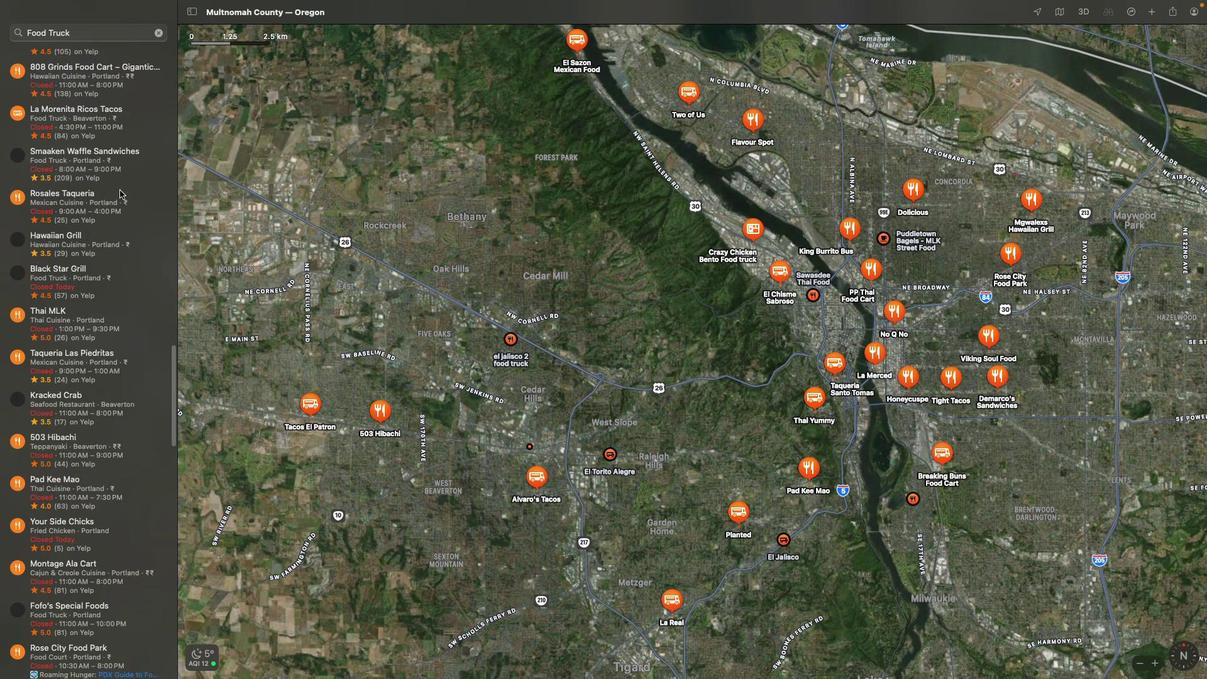 
Action: Mouse scrolled (119, 189) with delta (0, -2)
Screenshot: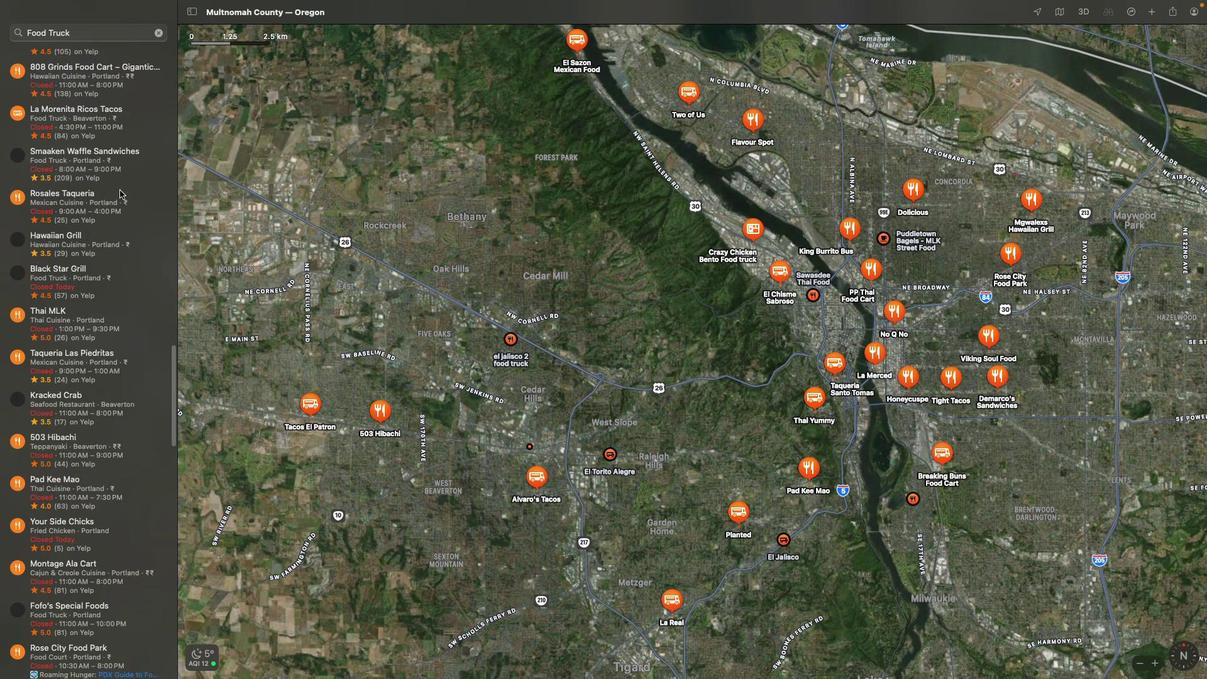 
Action: Mouse scrolled (119, 189) with delta (0, -3)
Screenshot: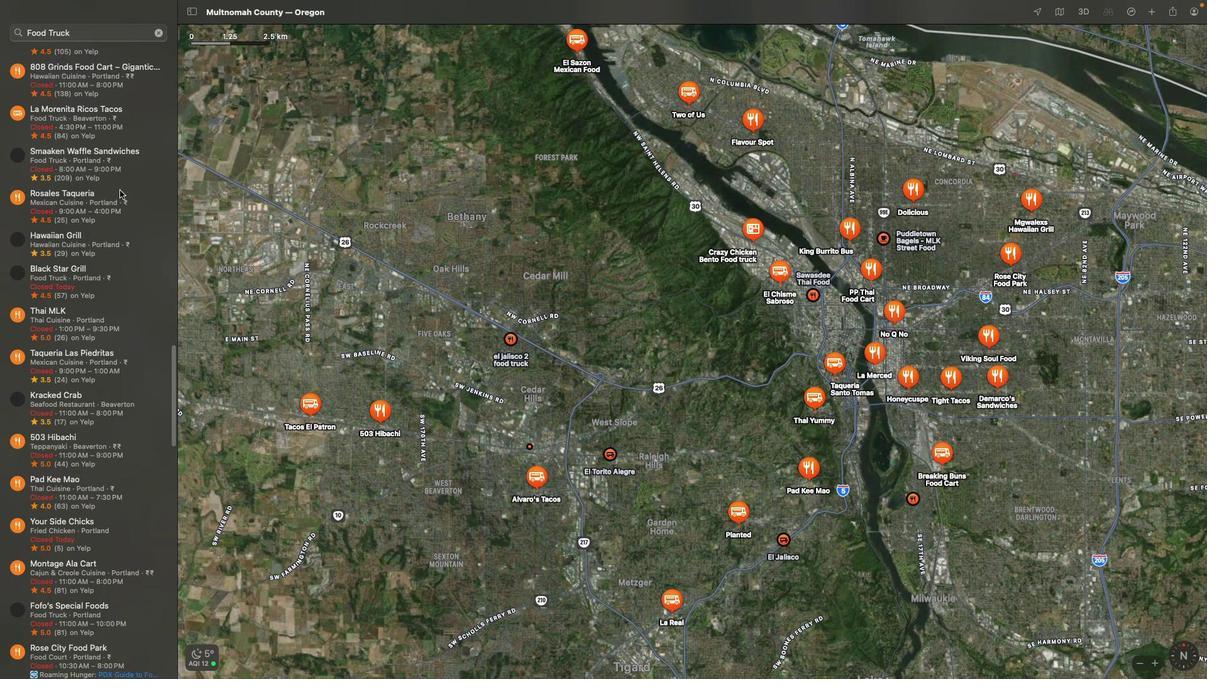 
Action: Mouse scrolled (119, 189) with delta (0, -3)
Screenshot: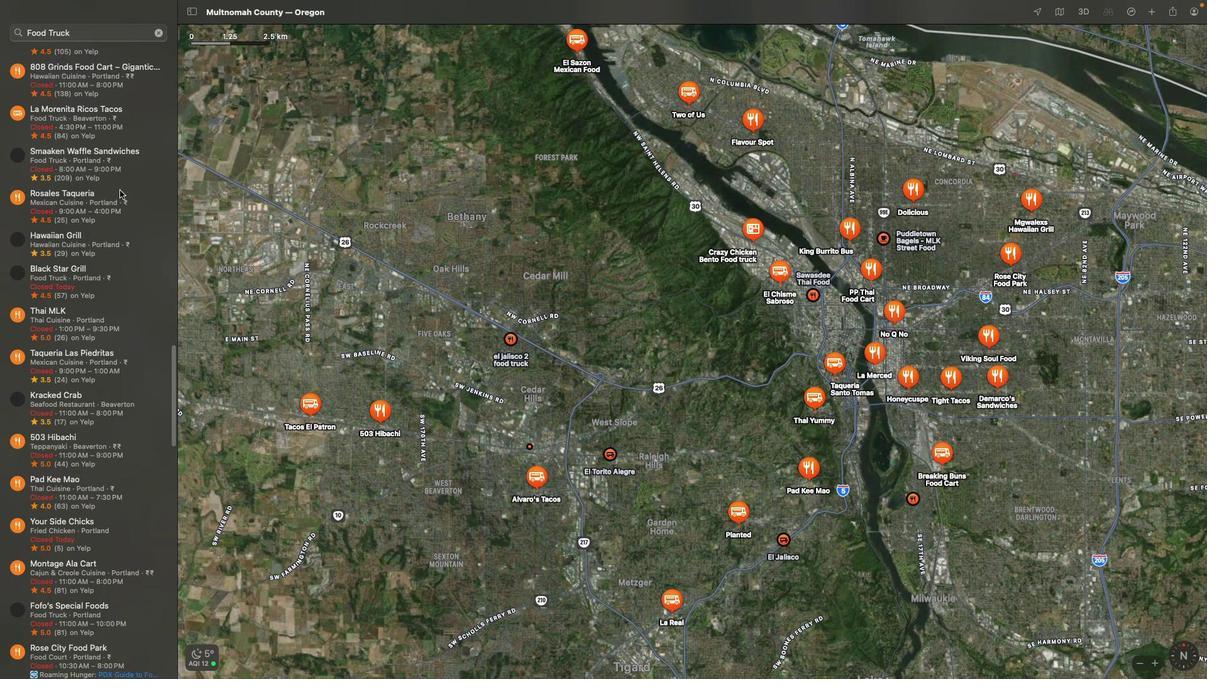 
Action: Mouse scrolled (119, 189) with delta (0, 0)
Screenshot: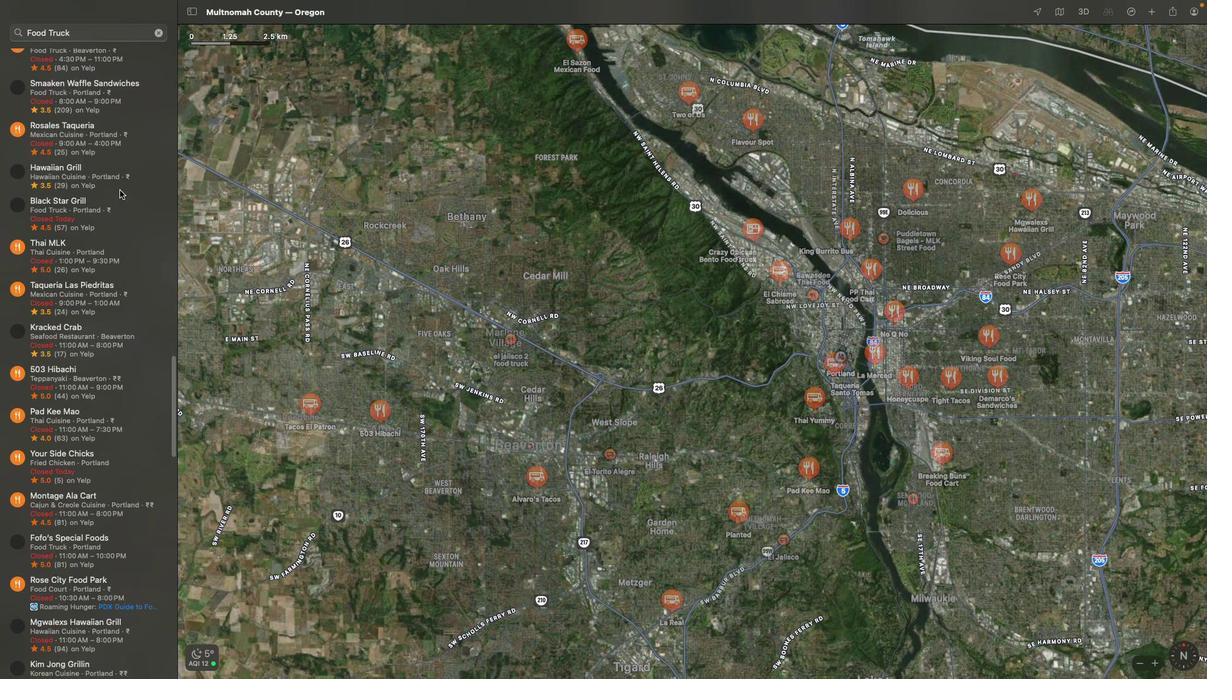 
Action: Mouse scrolled (119, 189) with delta (0, 0)
Screenshot: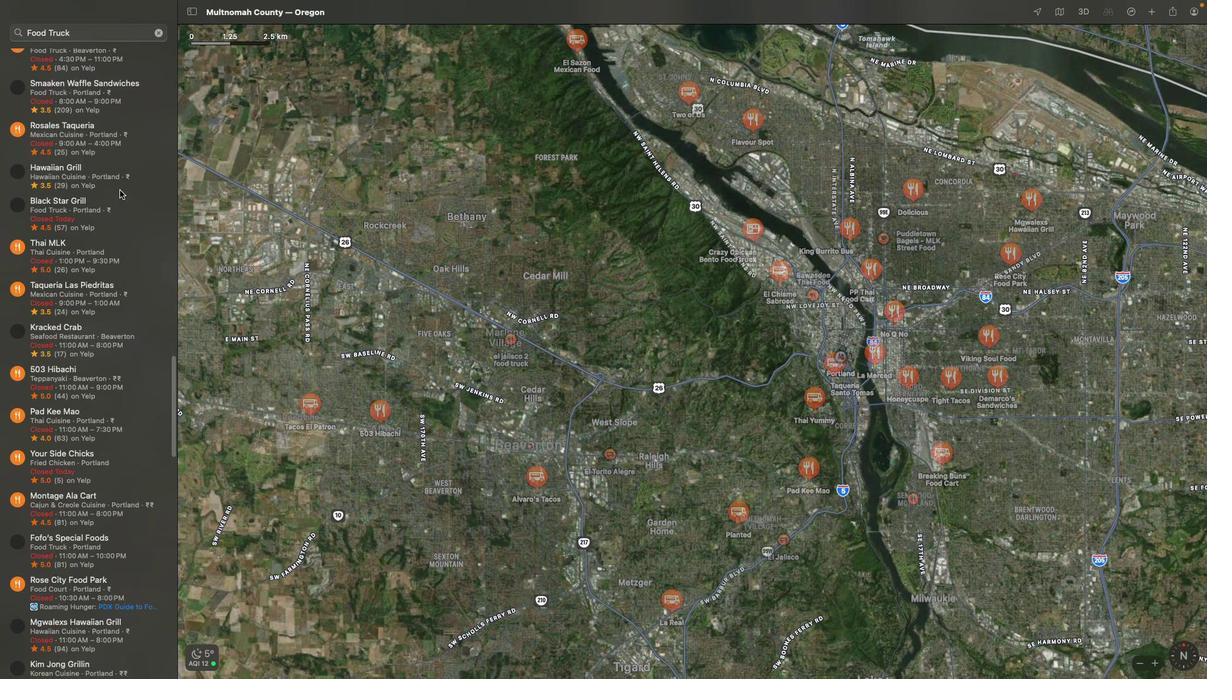 
Action: Mouse scrolled (119, 189) with delta (0, -1)
Screenshot: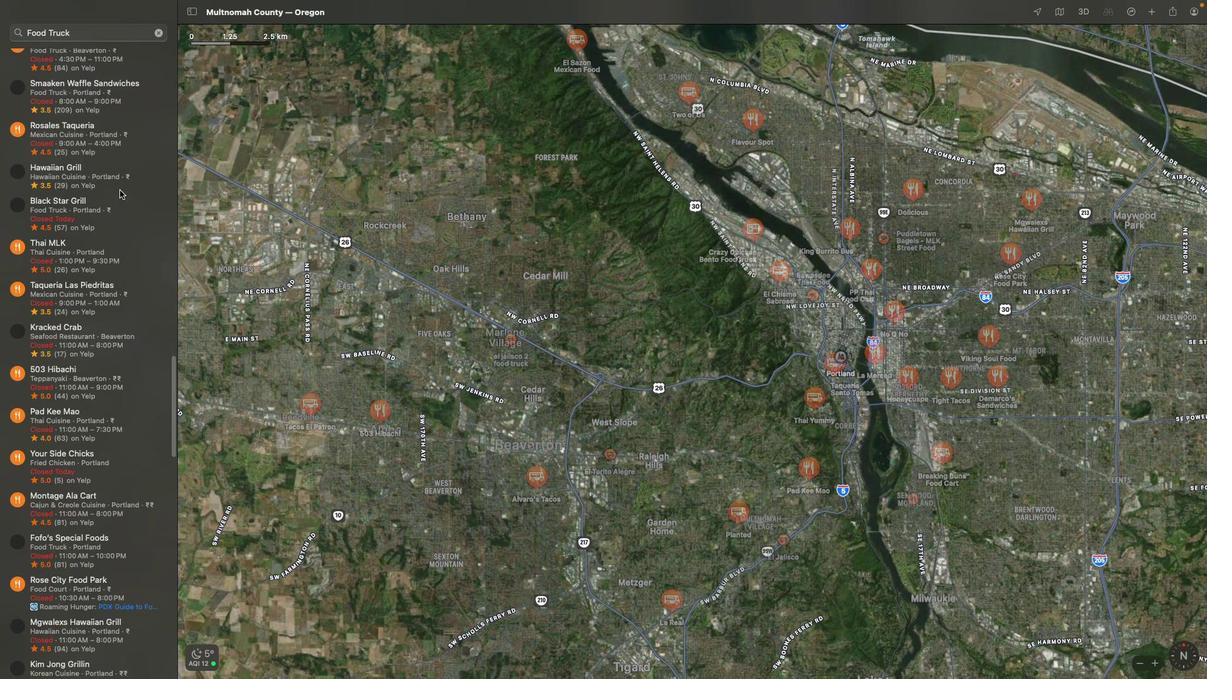 
Action: Mouse scrolled (119, 189) with delta (0, -3)
Screenshot: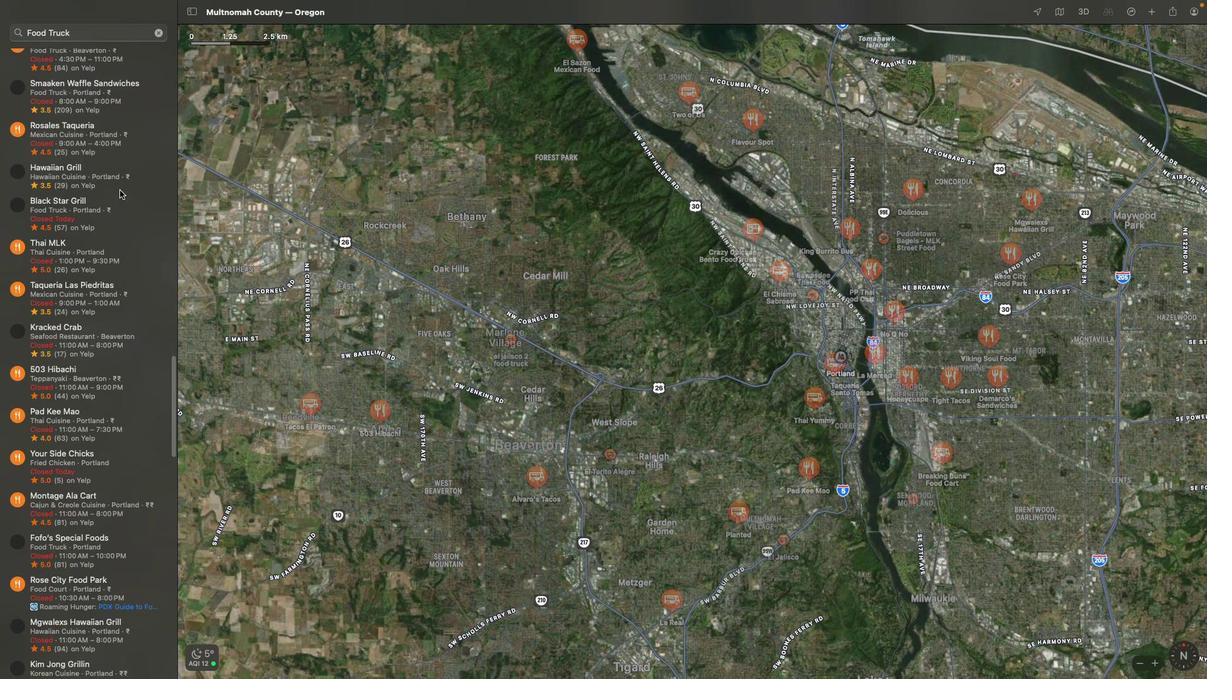 
Action: Mouse scrolled (119, 189) with delta (0, 0)
Screenshot: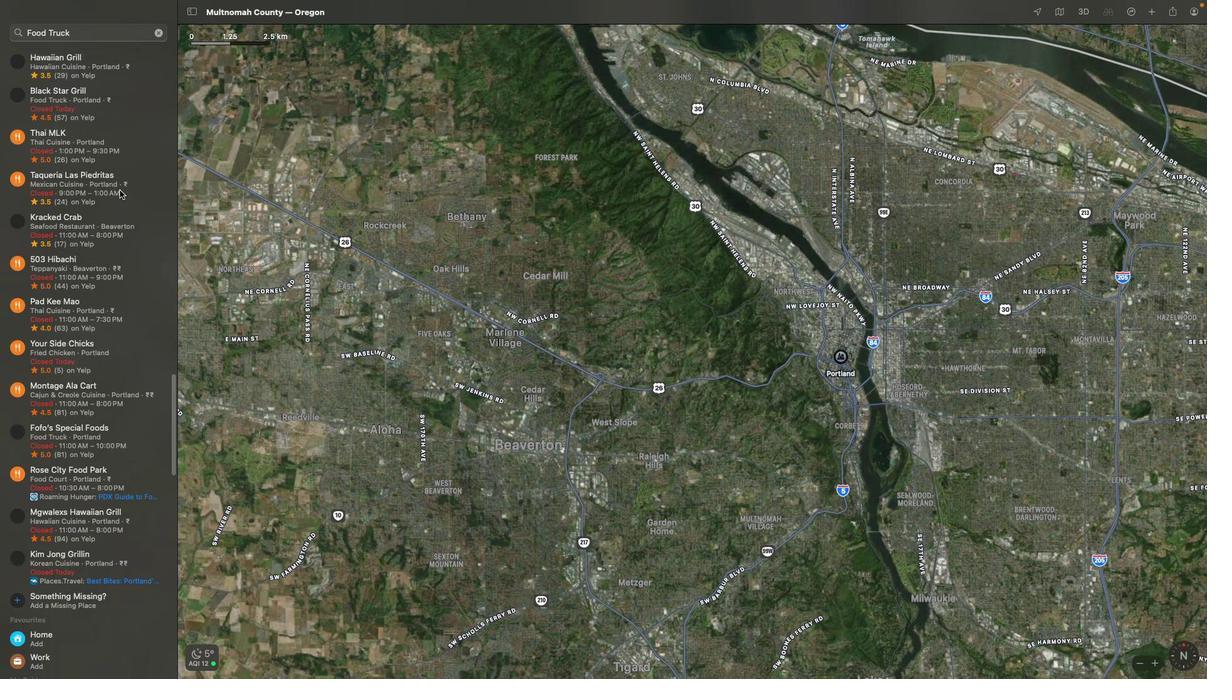 
Action: Mouse scrolled (119, 189) with delta (0, 0)
Screenshot: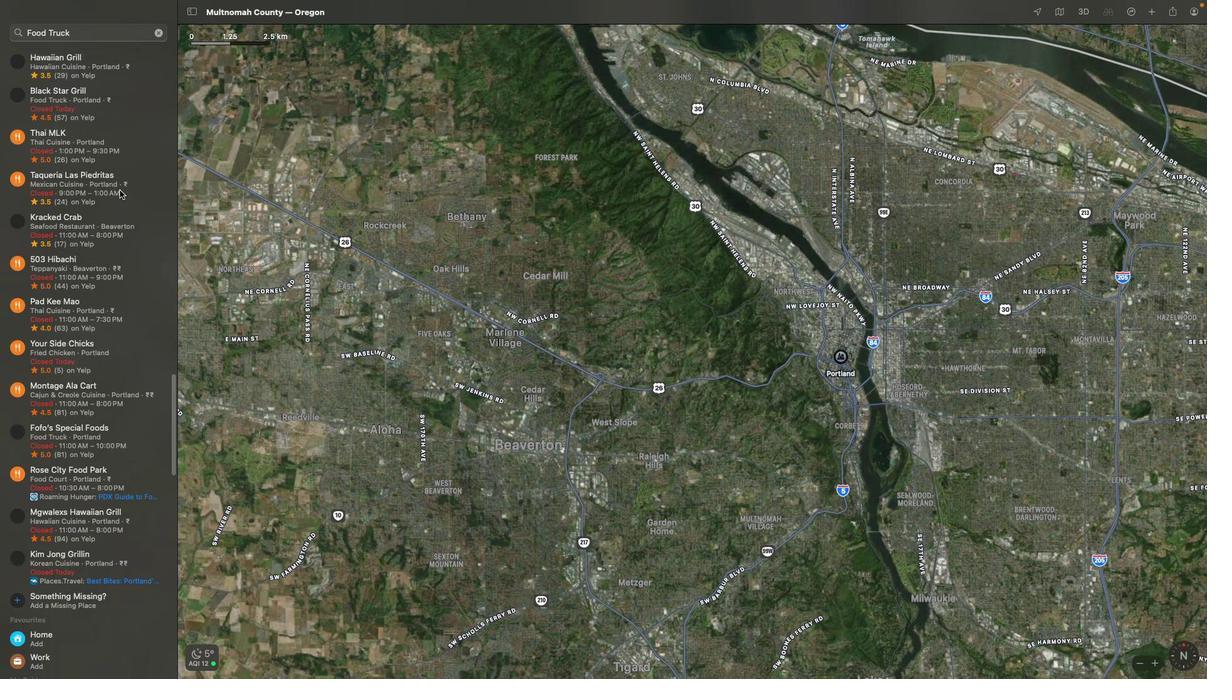 
Action: Mouse scrolled (119, 189) with delta (0, -2)
Screenshot: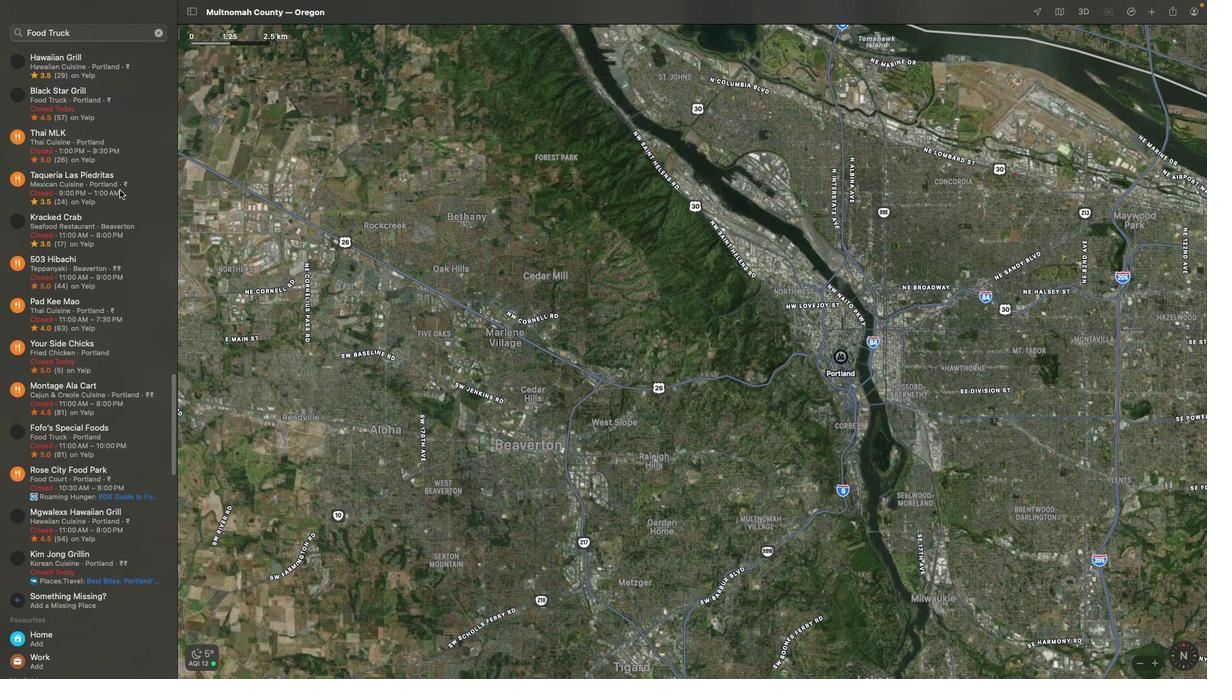 
Action: Mouse scrolled (119, 189) with delta (0, -3)
Screenshot: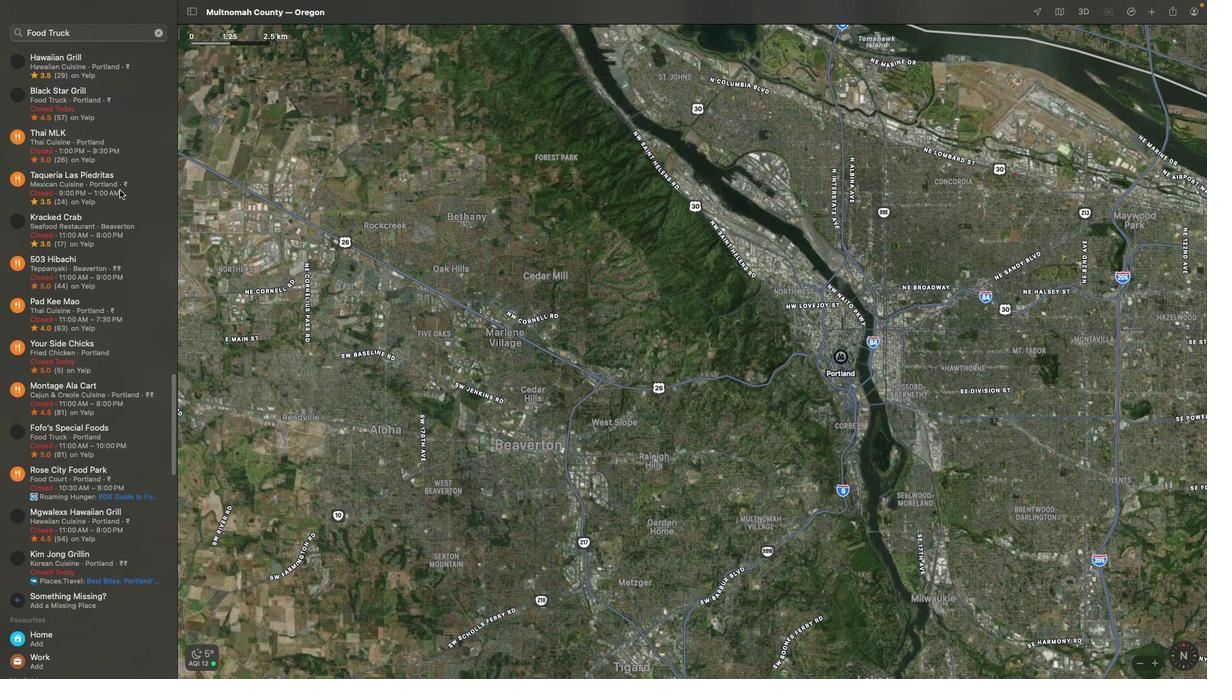 
Action: Mouse scrolled (119, 189) with delta (0, -3)
Screenshot: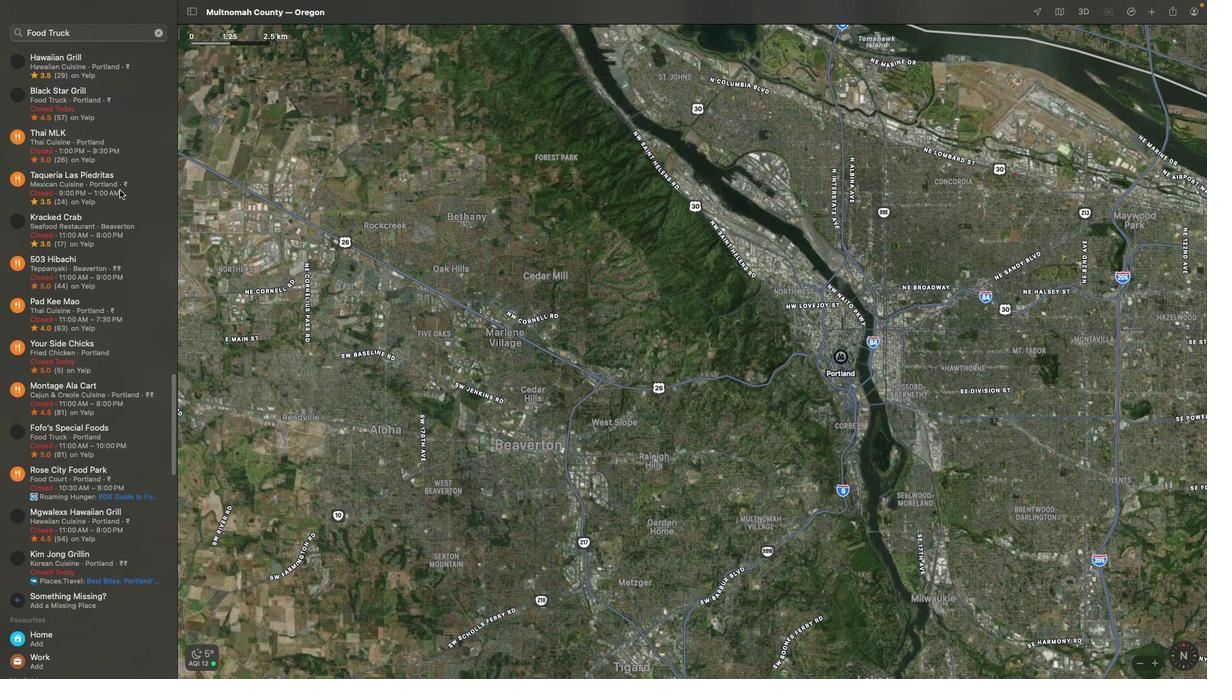 
Action: Mouse scrolled (119, 189) with delta (0, 0)
Screenshot: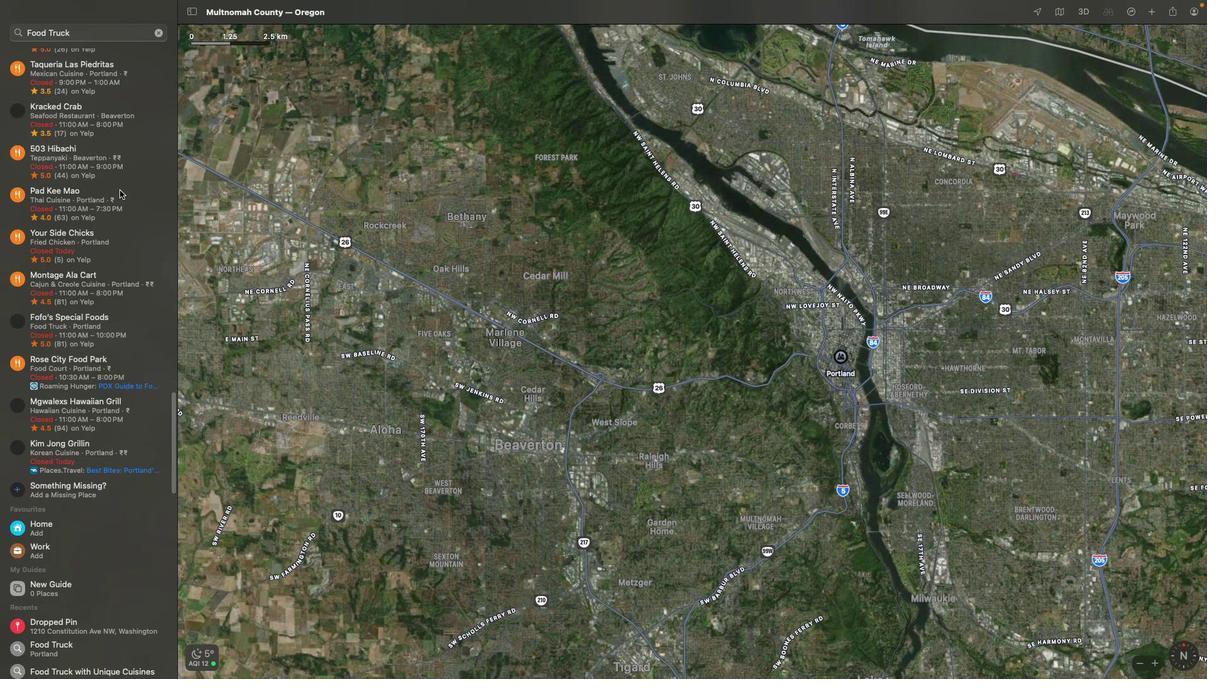 
Action: Mouse scrolled (119, 189) with delta (0, 0)
Screenshot: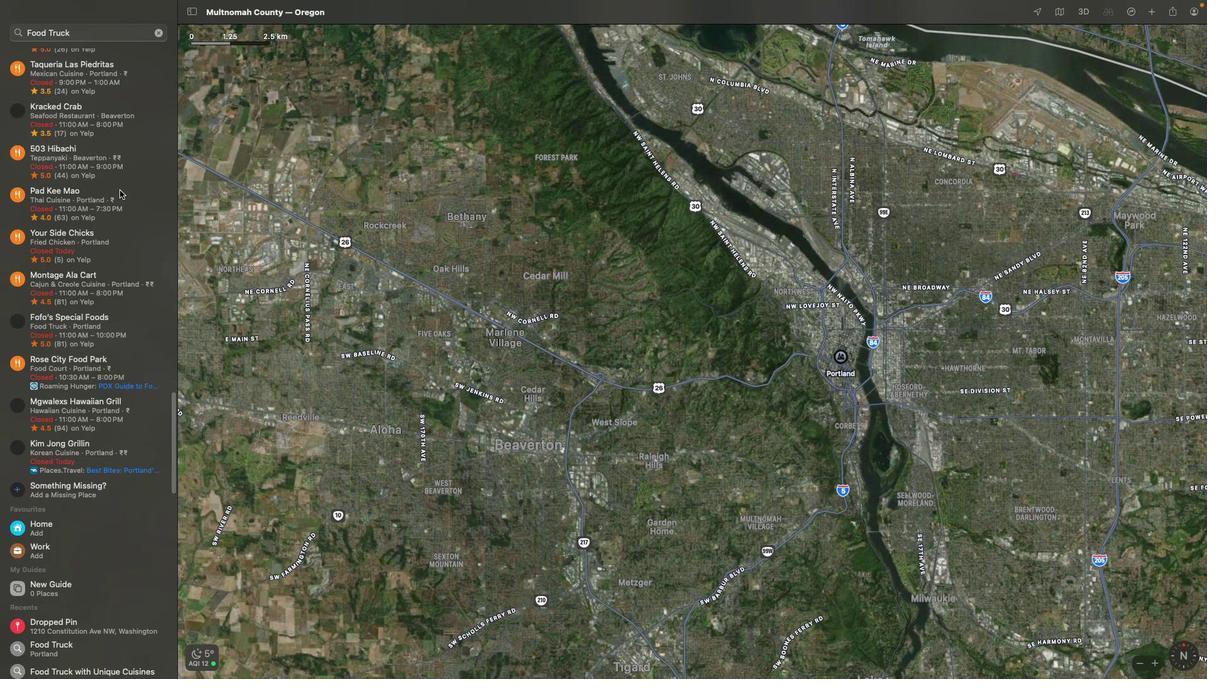 
Action: Mouse scrolled (119, 189) with delta (0, -2)
Screenshot: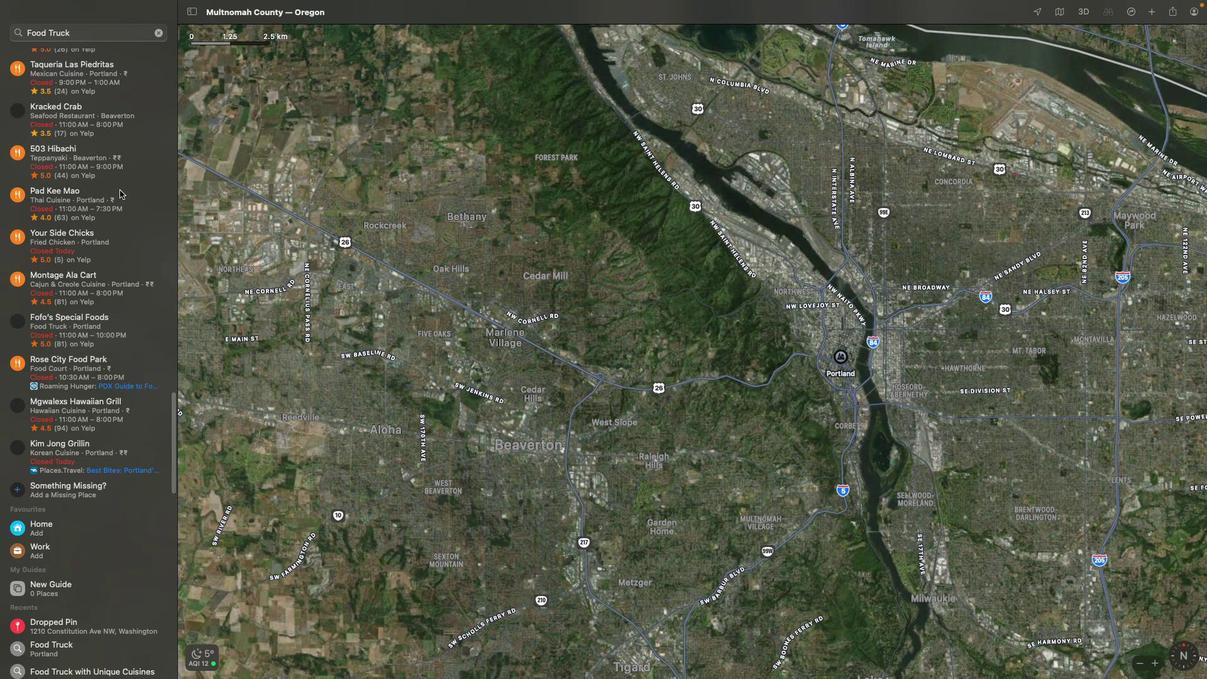 
Action: Mouse scrolled (119, 189) with delta (0, -3)
Screenshot: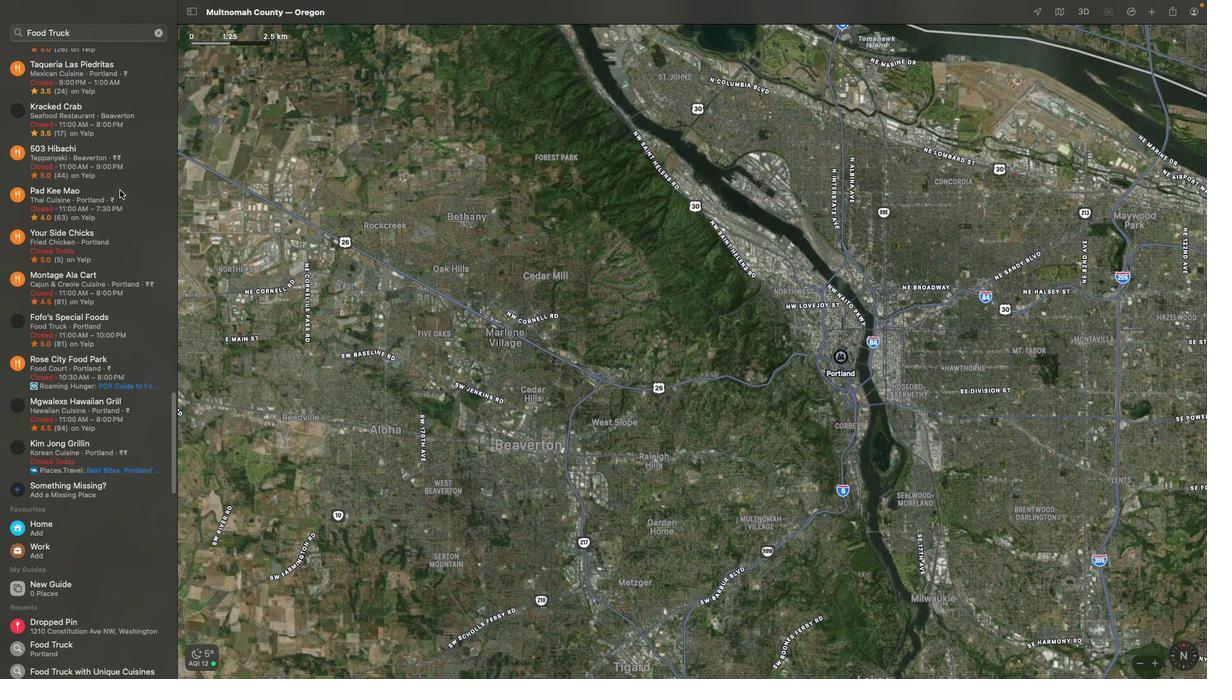 
Action: Mouse scrolled (119, 189) with delta (0, -3)
Screenshot: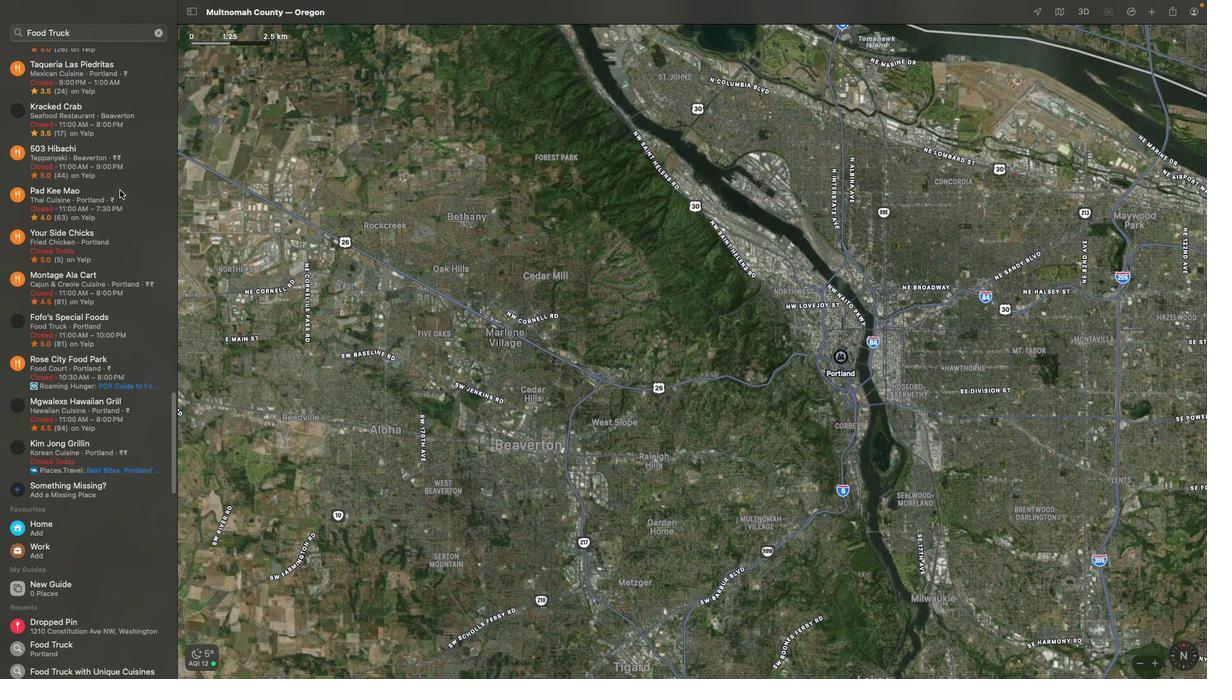 
Action: Mouse scrolled (119, 189) with delta (0, 0)
Screenshot: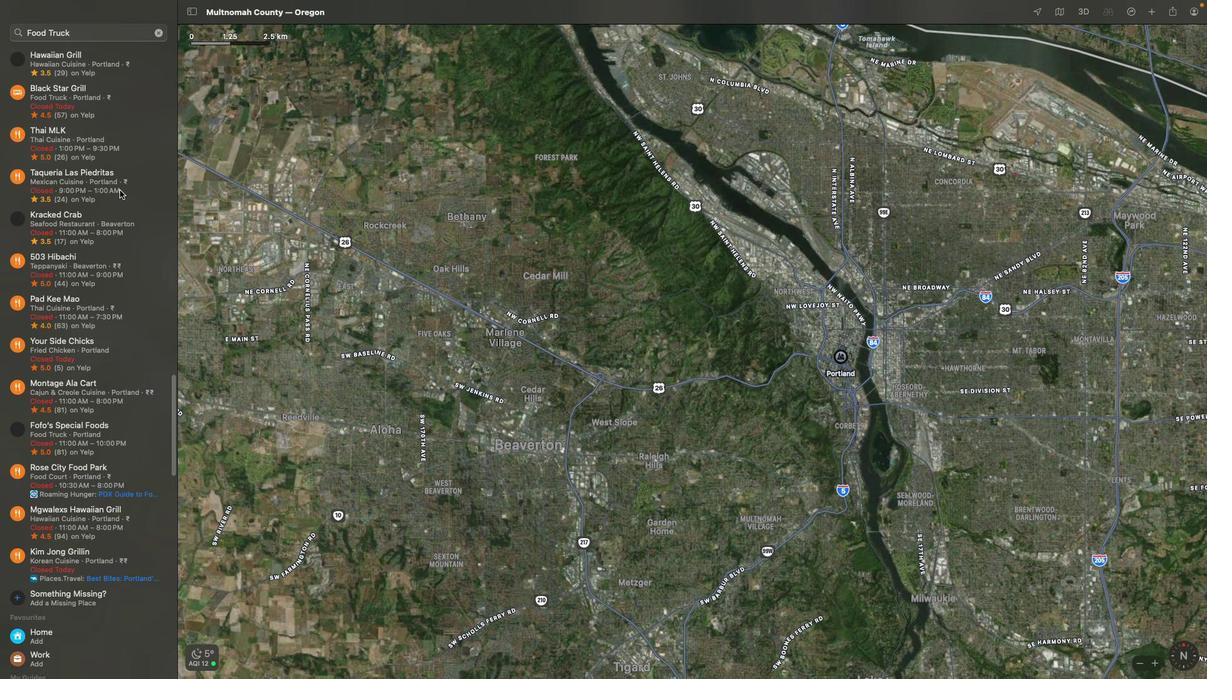 
Action: Mouse scrolled (119, 189) with delta (0, 0)
Screenshot: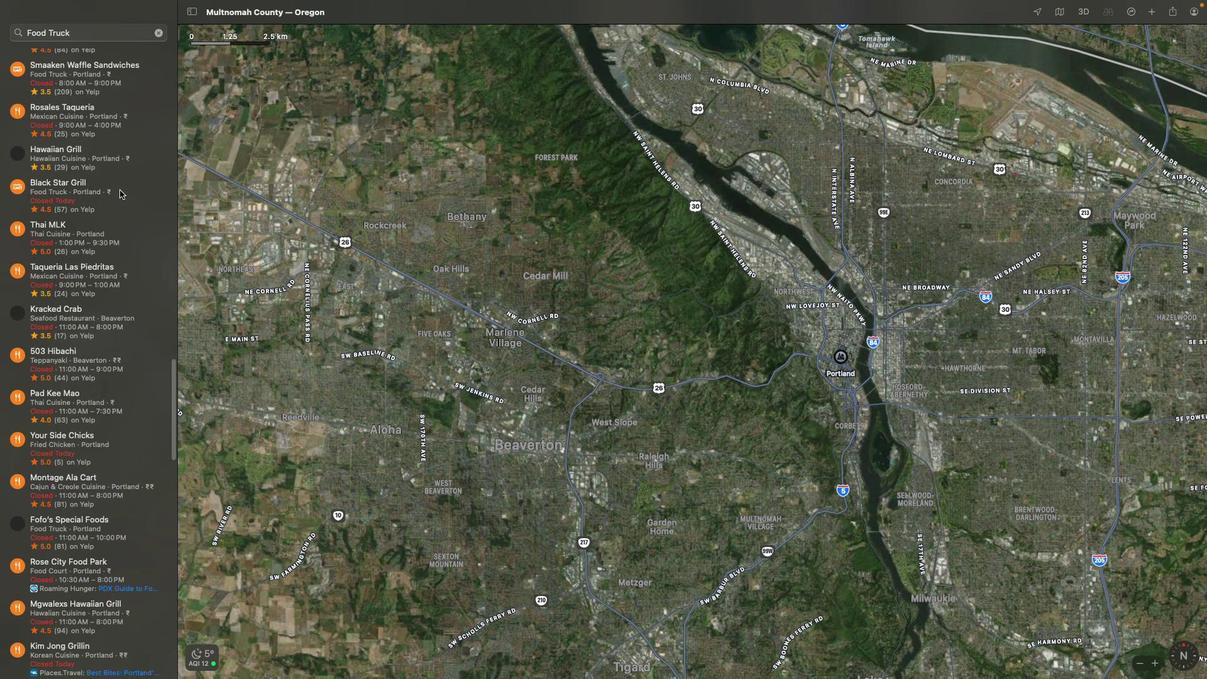 
Action: Mouse scrolled (119, 189) with delta (0, 1)
Screenshot: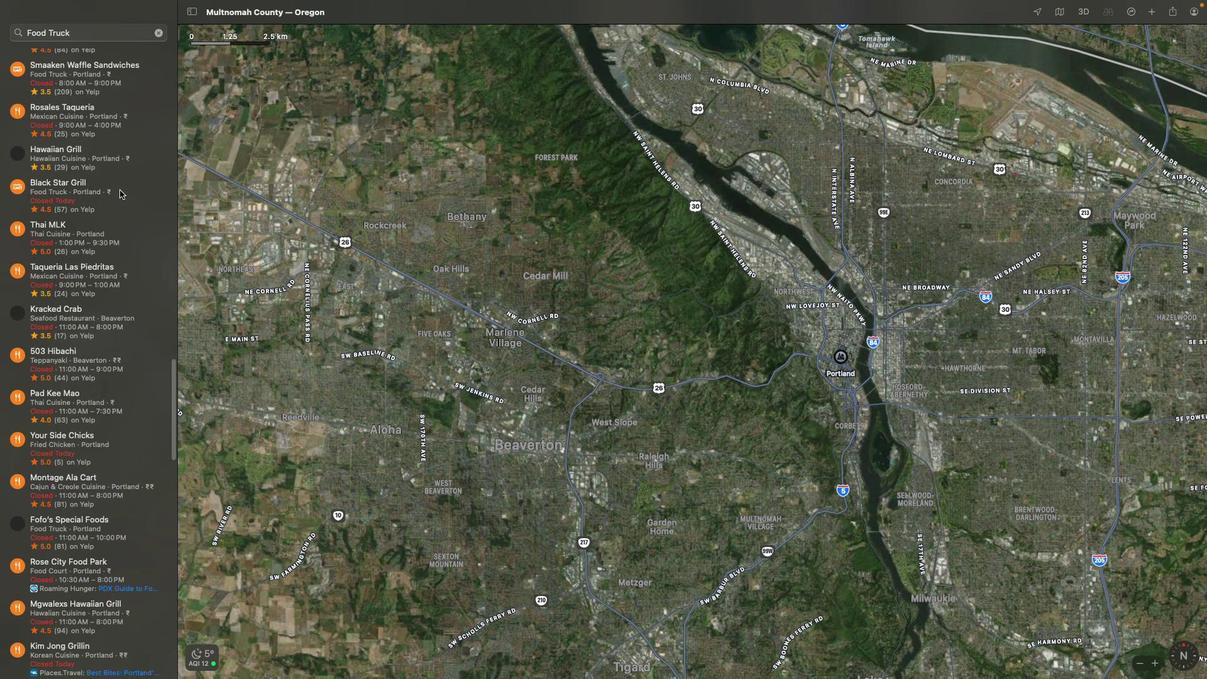 
Action: Mouse scrolled (119, 189) with delta (0, 3)
Screenshot: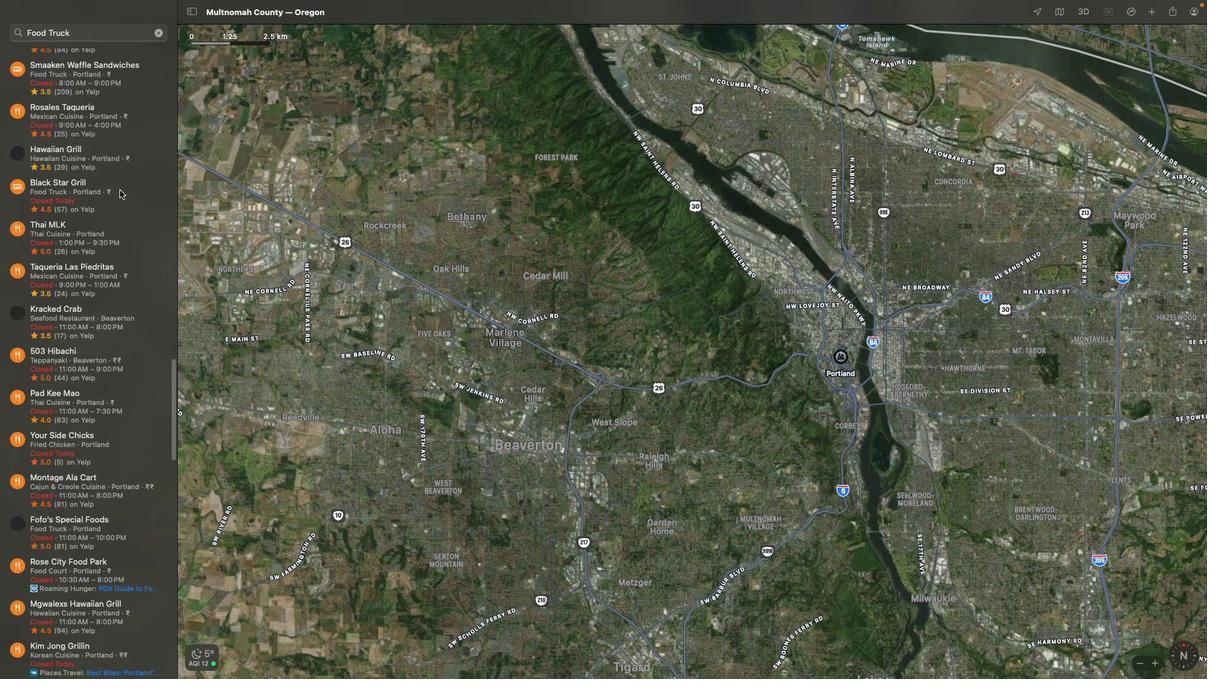 
Action: Mouse scrolled (119, 189) with delta (0, 3)
Screenshot: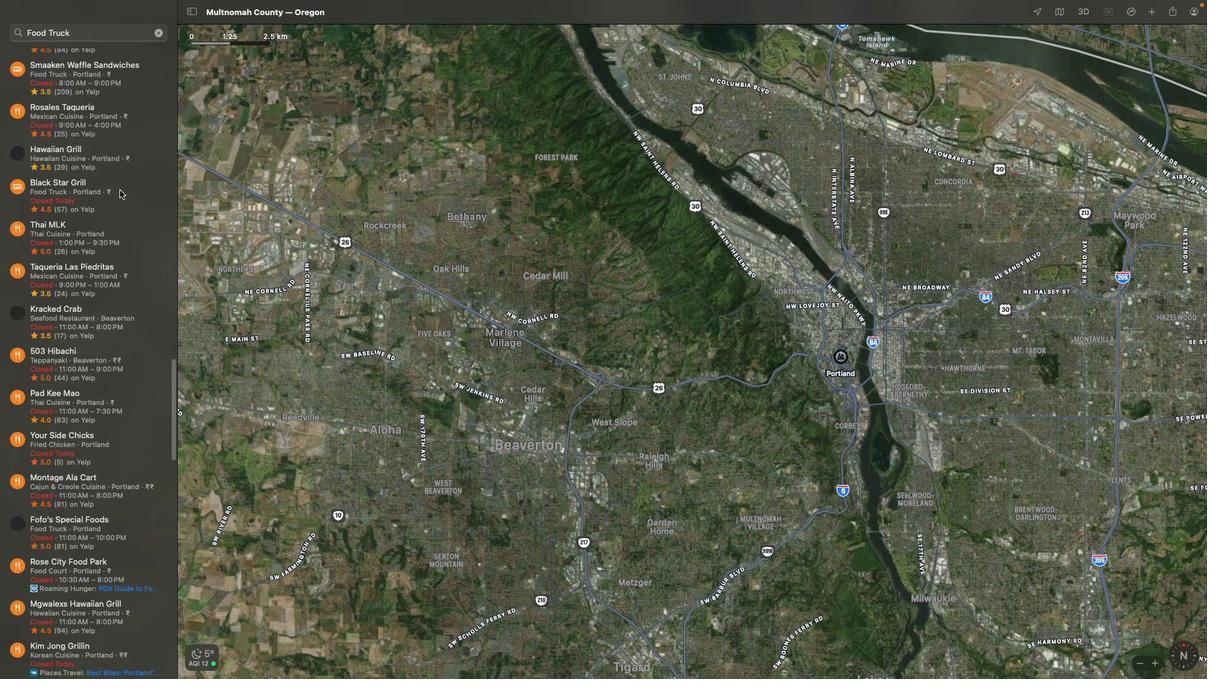 
Action: Mouse scrolled (119, 189) with delta (0, 4)
Screenshot: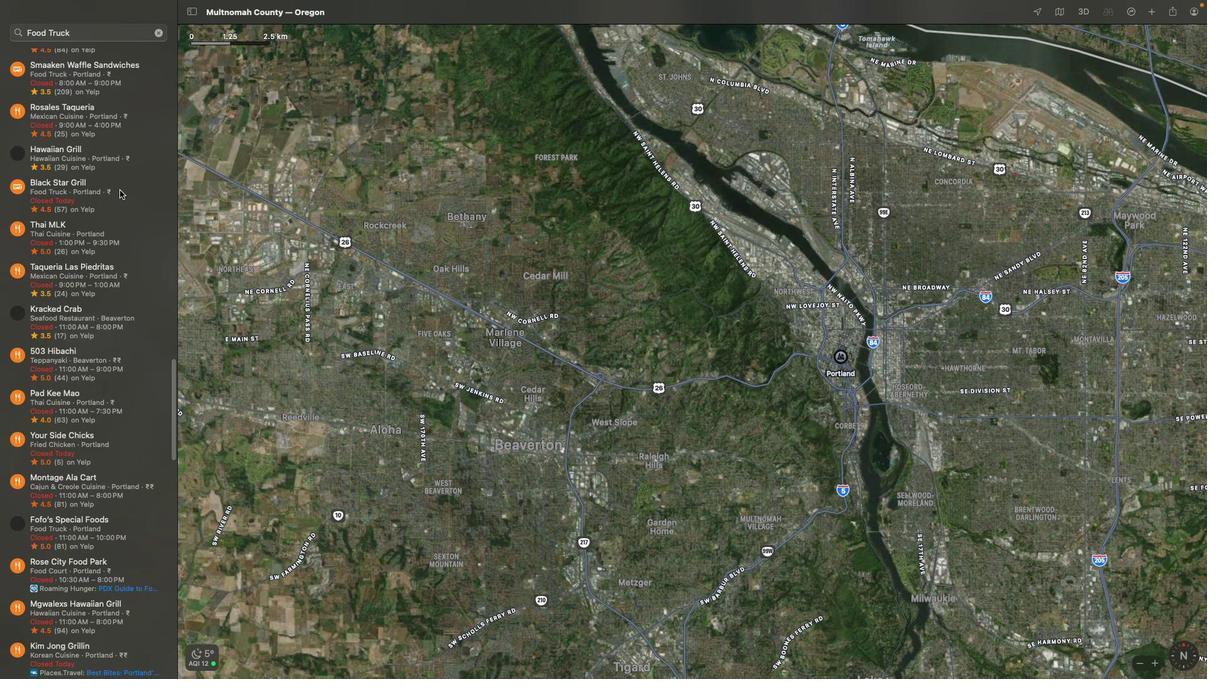 
Action: Mouse scrolled (119, 189) with delta (0, 4)
Screenshot: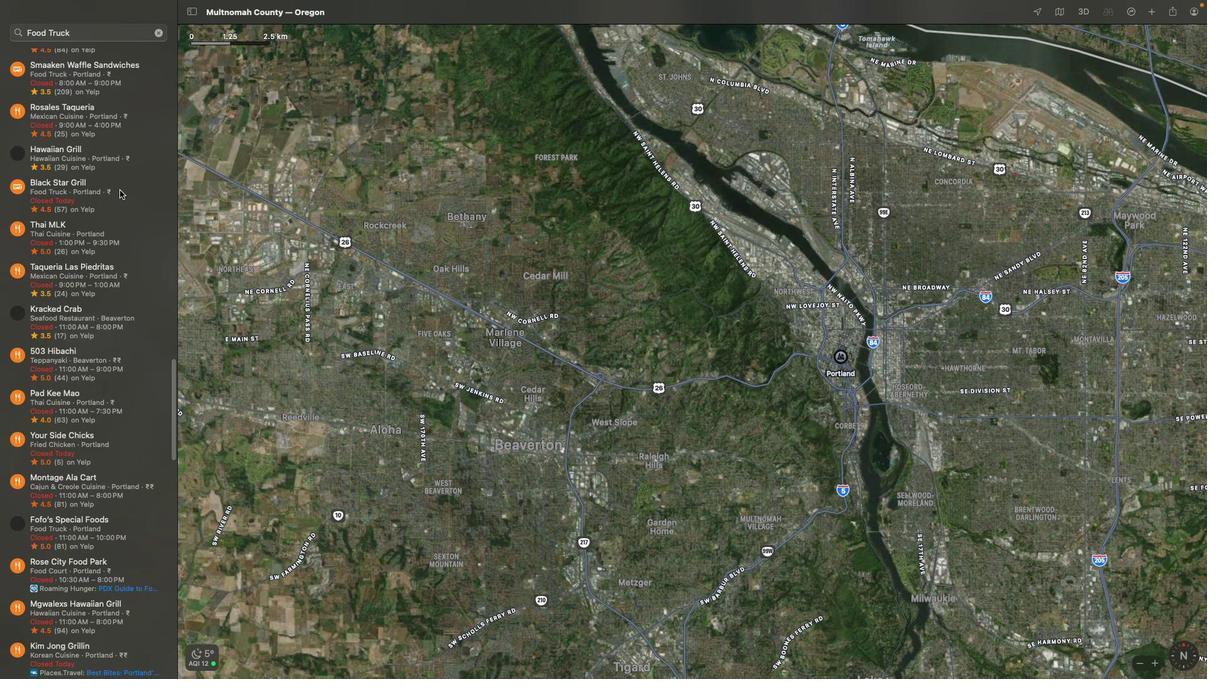 
Action: Mouse scrolled (119, 189) with delta (0, 0)
Screenshot: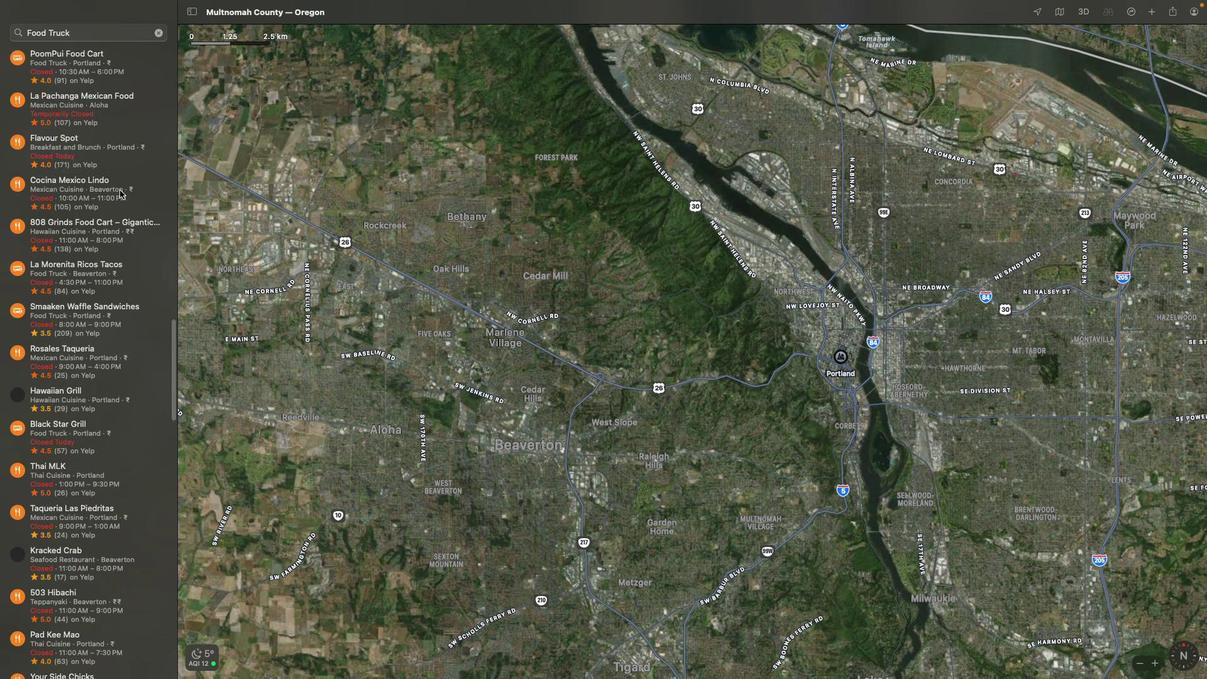 
Action: Mouse scrolled (119, 189) with delta (0, 0)
Screenshot: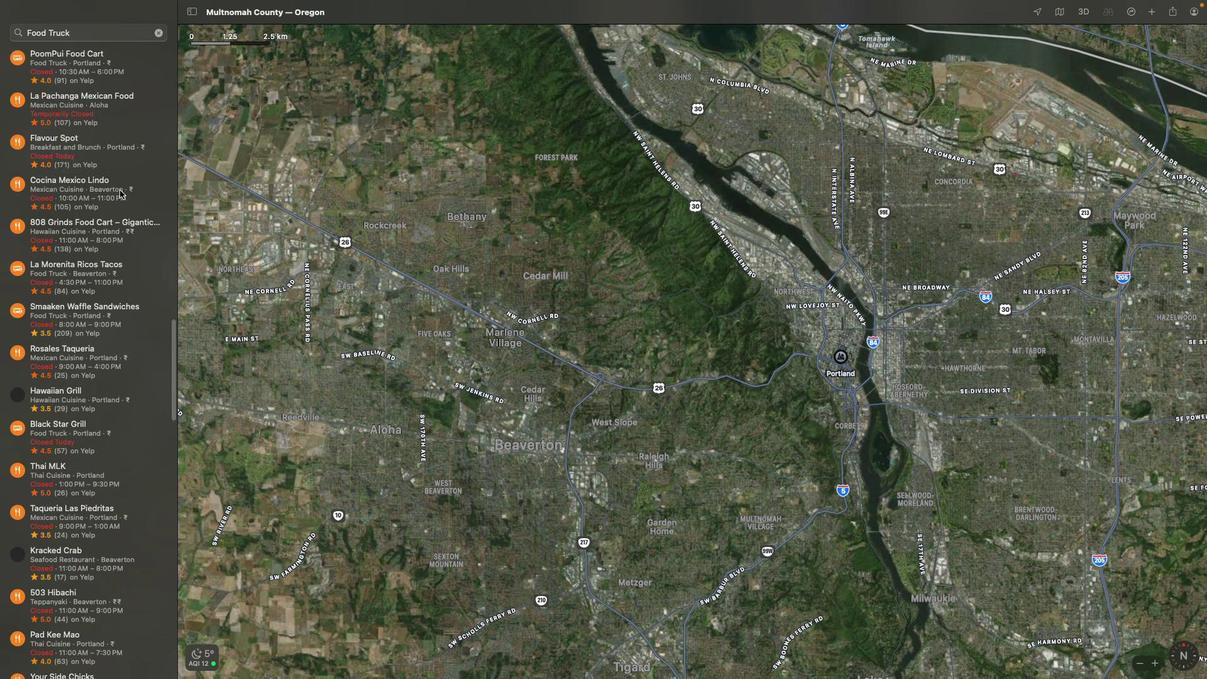 
Action: Mouse scrolled (119, 189) with delta (0, 3)
Screenshot: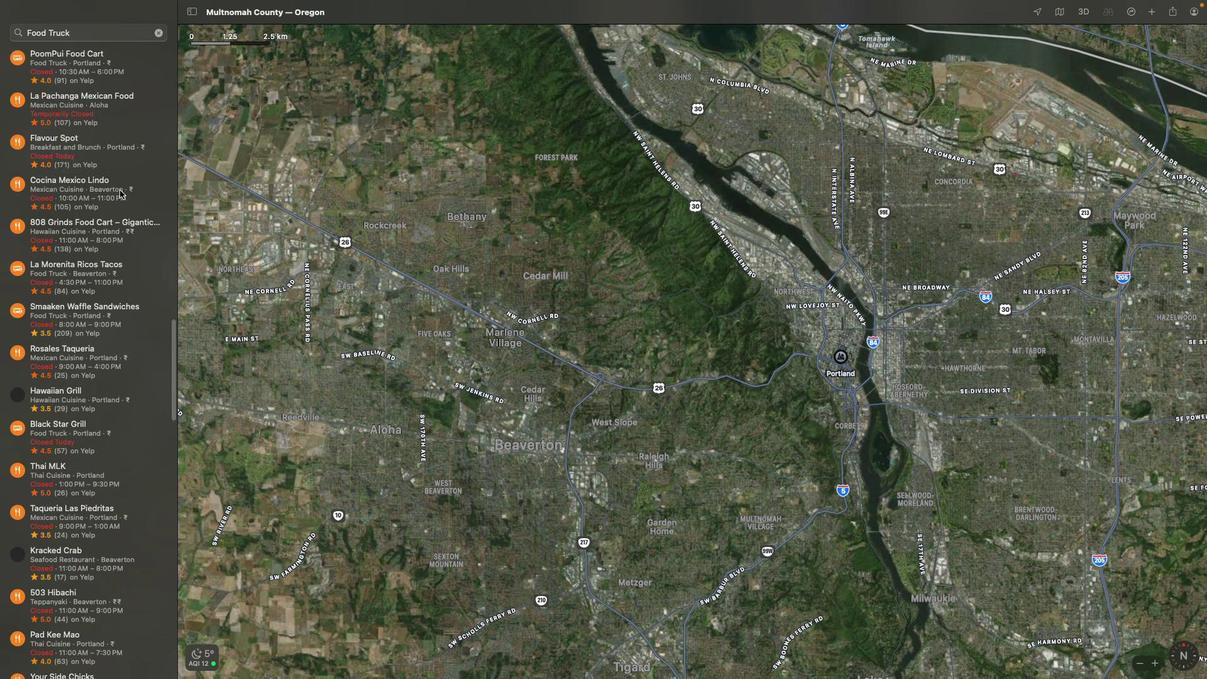 
Action: Mouse scrolled (119, 189) with delta (0, 3)
Screenshot: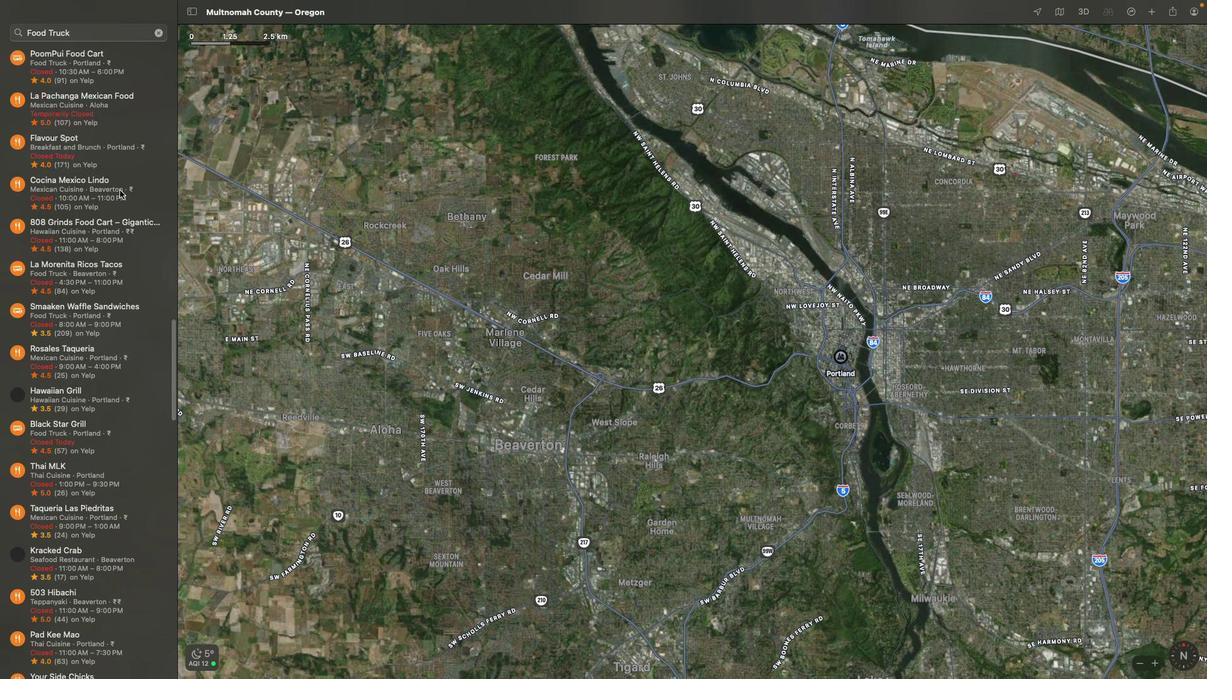 
Action: Mouse scrolled (119, 189) with delta (0, 4)
Screenshot: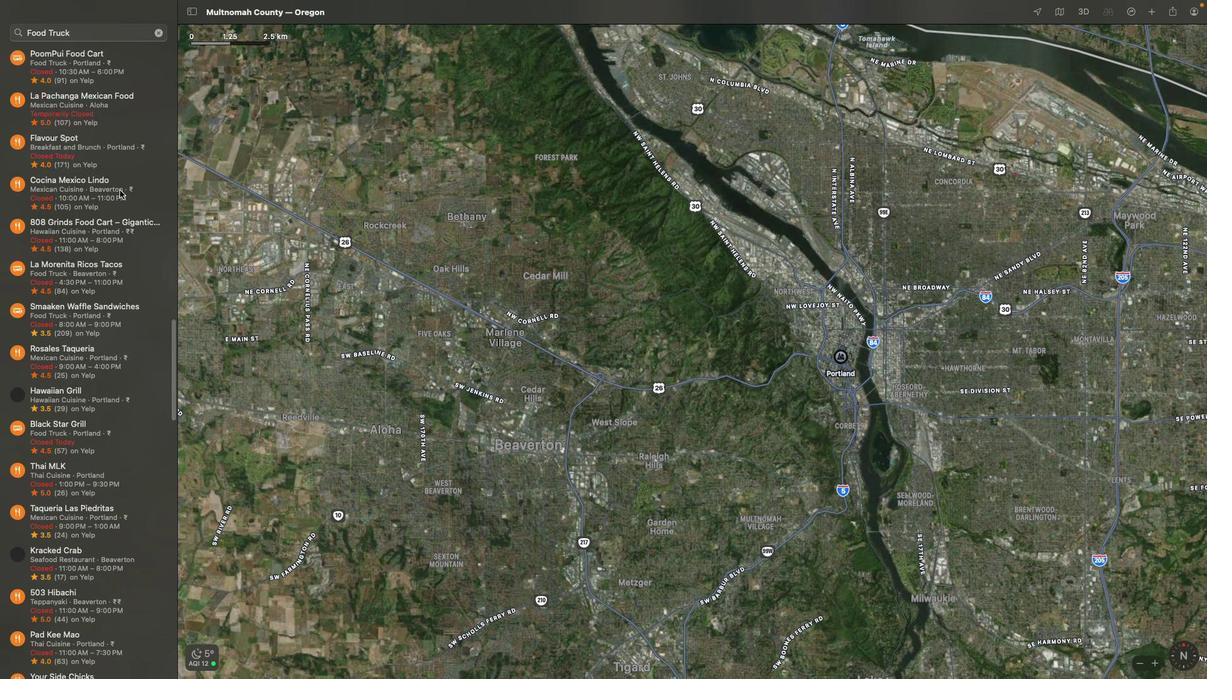 
Action: Mouse scrolled (119, 189) with delta (0, 5)
Screenshot: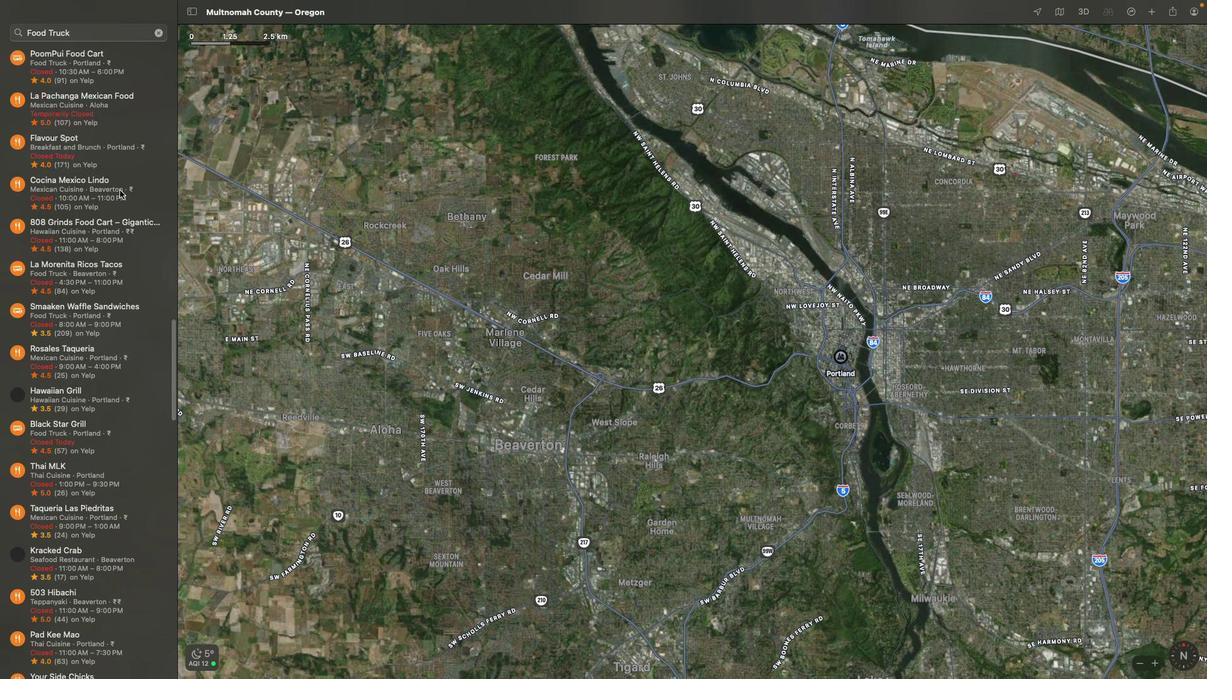 
Action: Mouse scrolled (119, 189) with delta (0, 5)
Screenshot: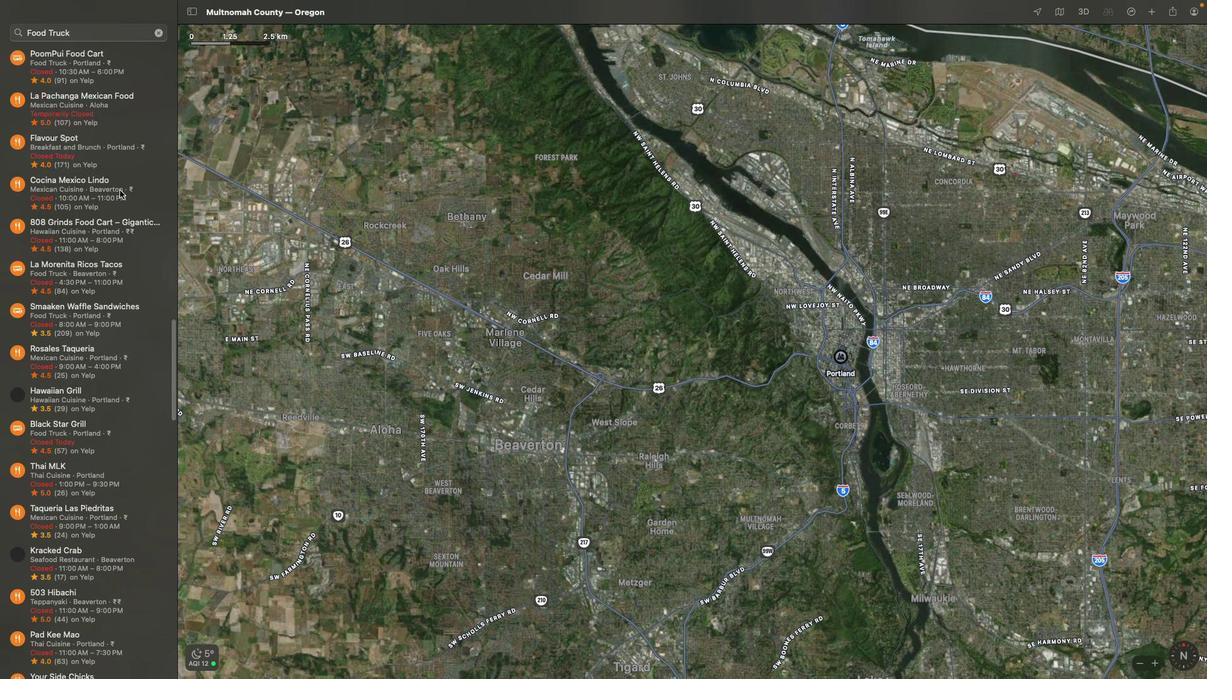 
Action: Mouse scrolled (119, 189) with delta (0, 0)
Screenshot: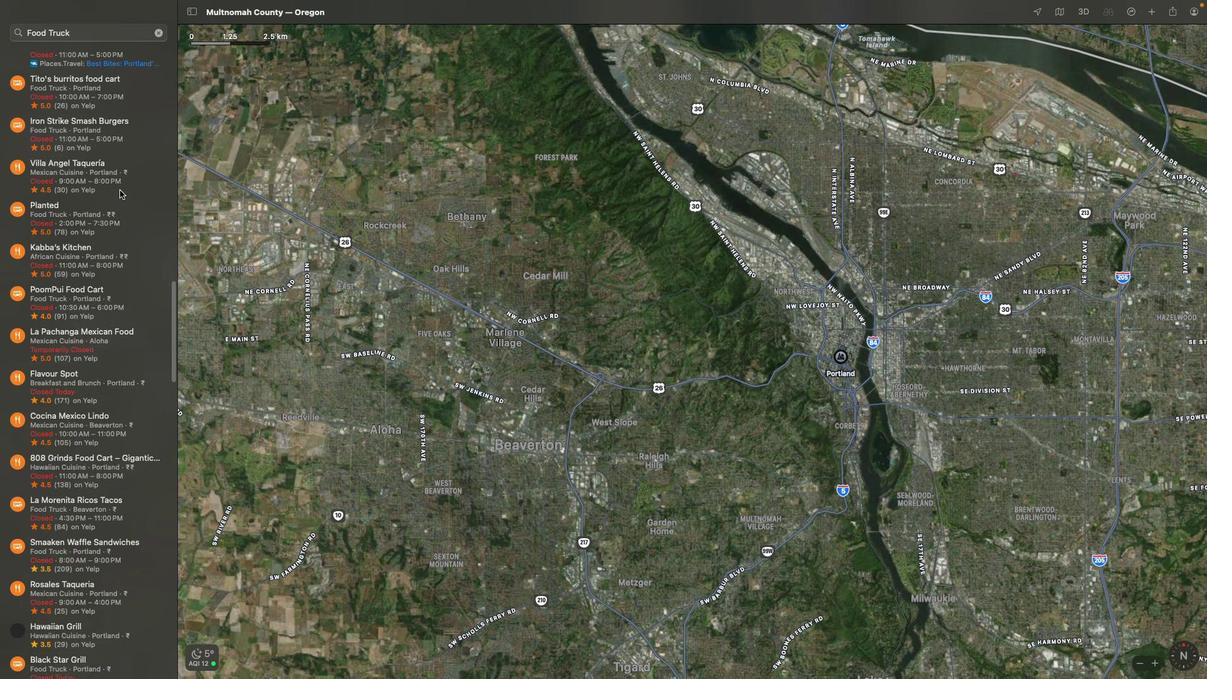 
Action: Mouse scrolled (119, 189) with delta (0, 0)
Screenshot: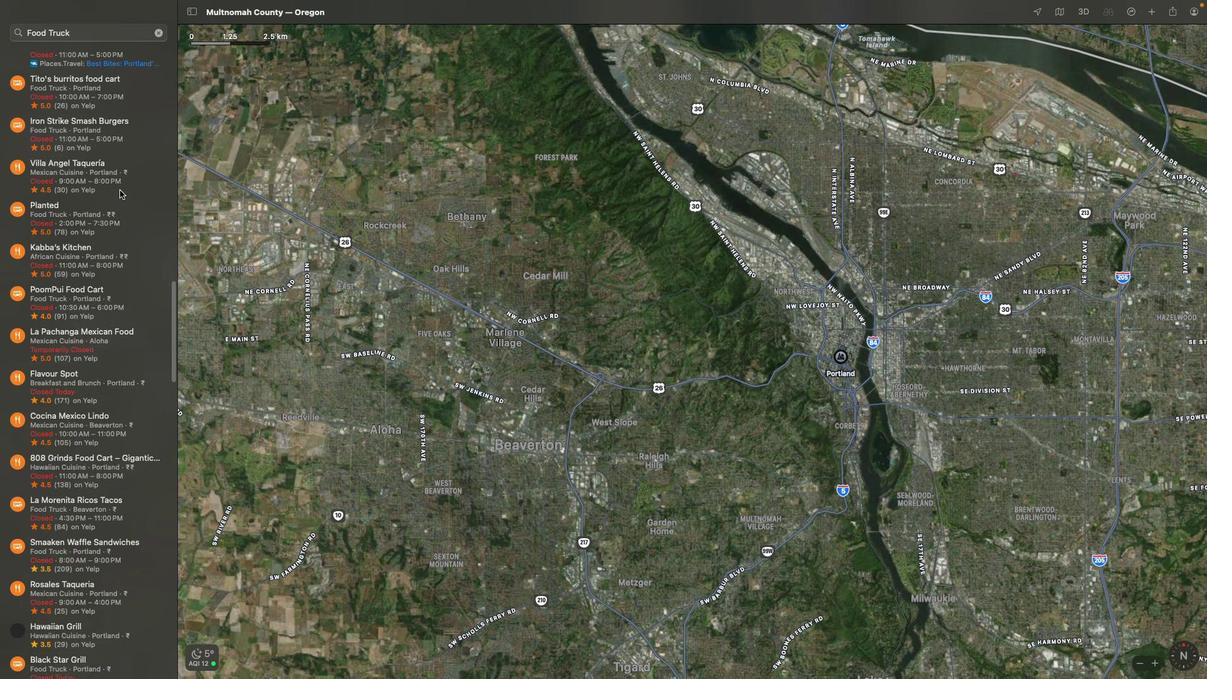 
Action: Mouse scrolled (119, 189) with delta (0, 2)
Screenshot: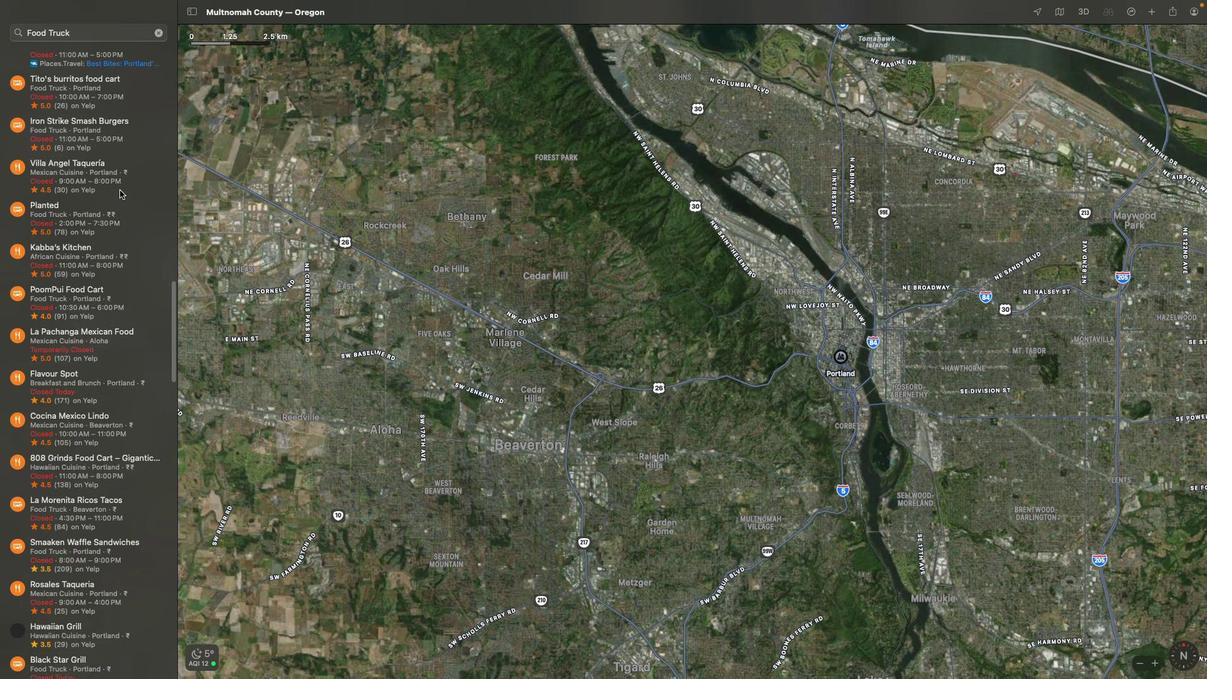 
Action: Mouse scrolled (119, 189) with delta (0, 3)
Screenshot: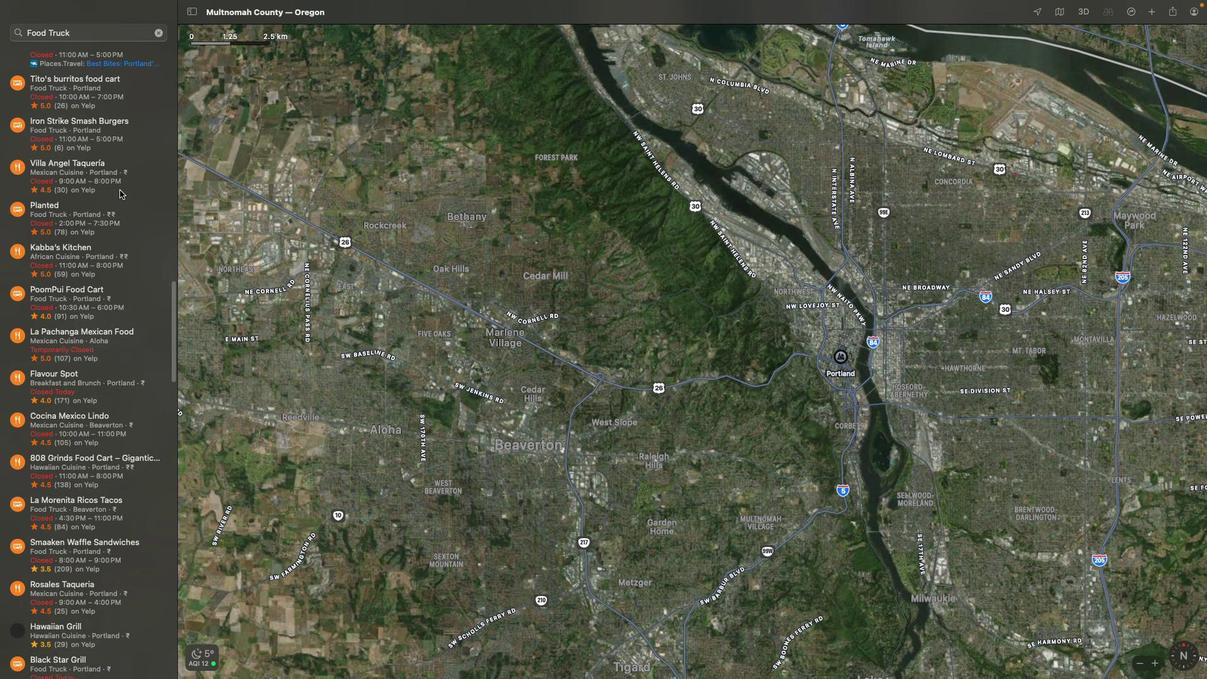 
Action: Mouse scrolled (119, 189) with delta (0, 4)
Screenshot: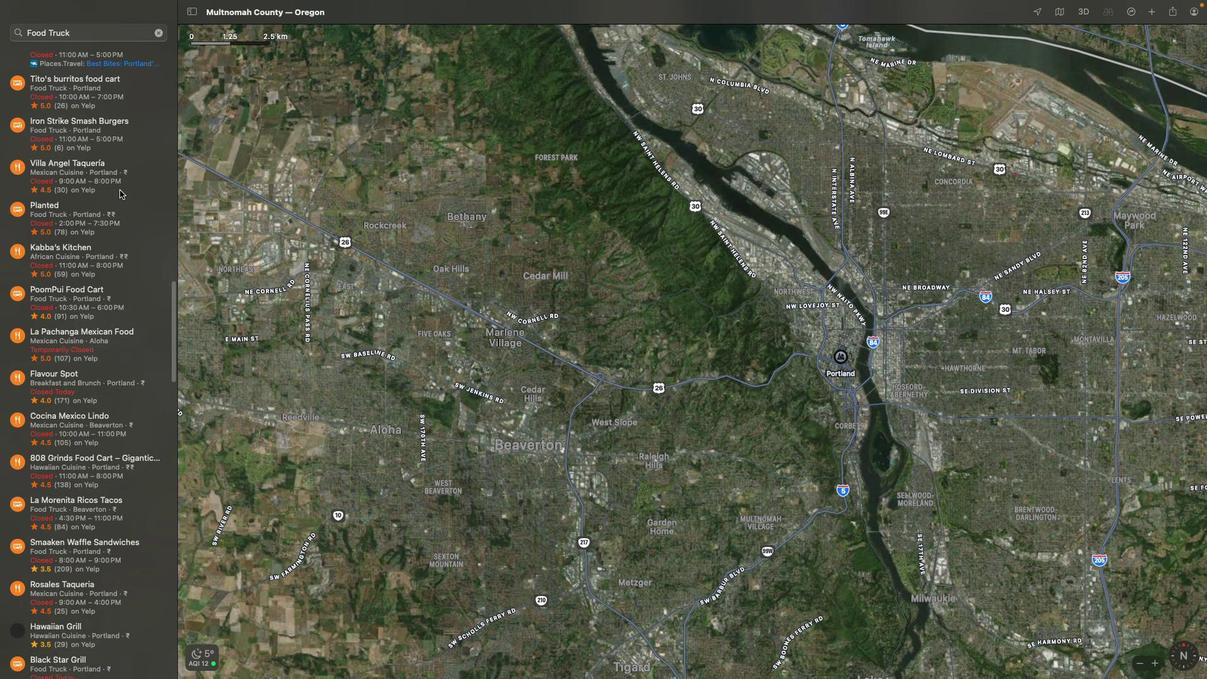 
Action: Mouse scrolled (119, 189) with delta (0, 5)
Screenshot: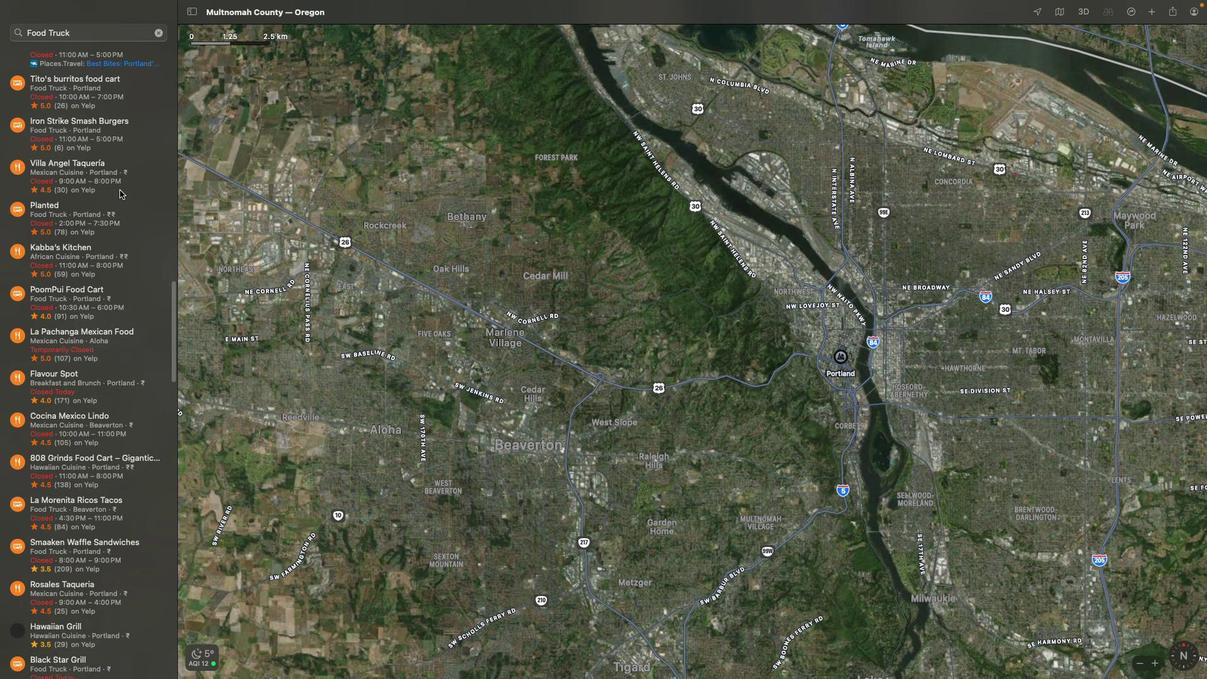 
Action: Mouse scrolled (119, 189) with delta (0, 5)
Screenshot: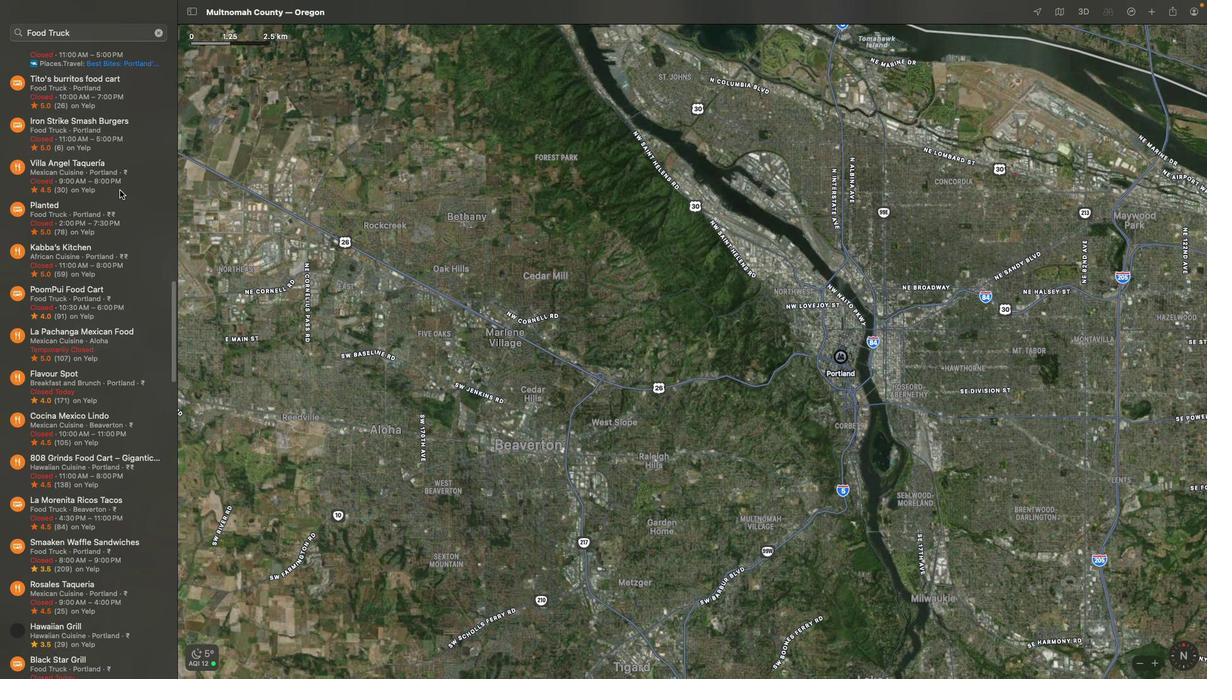 
Action: Mouse scrolled (119, 189) with delta (0, 0)
Screenshot: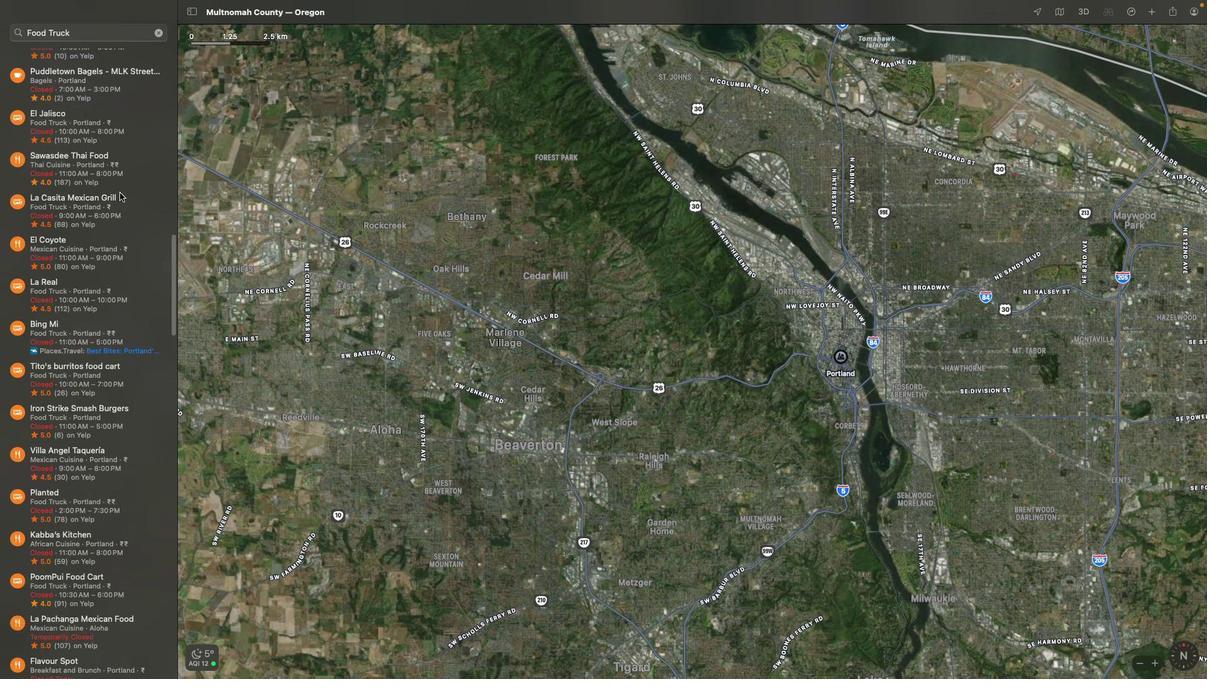 
Action: Mouse scrolled (119, 189) with delta (0, 0)
Screenshot: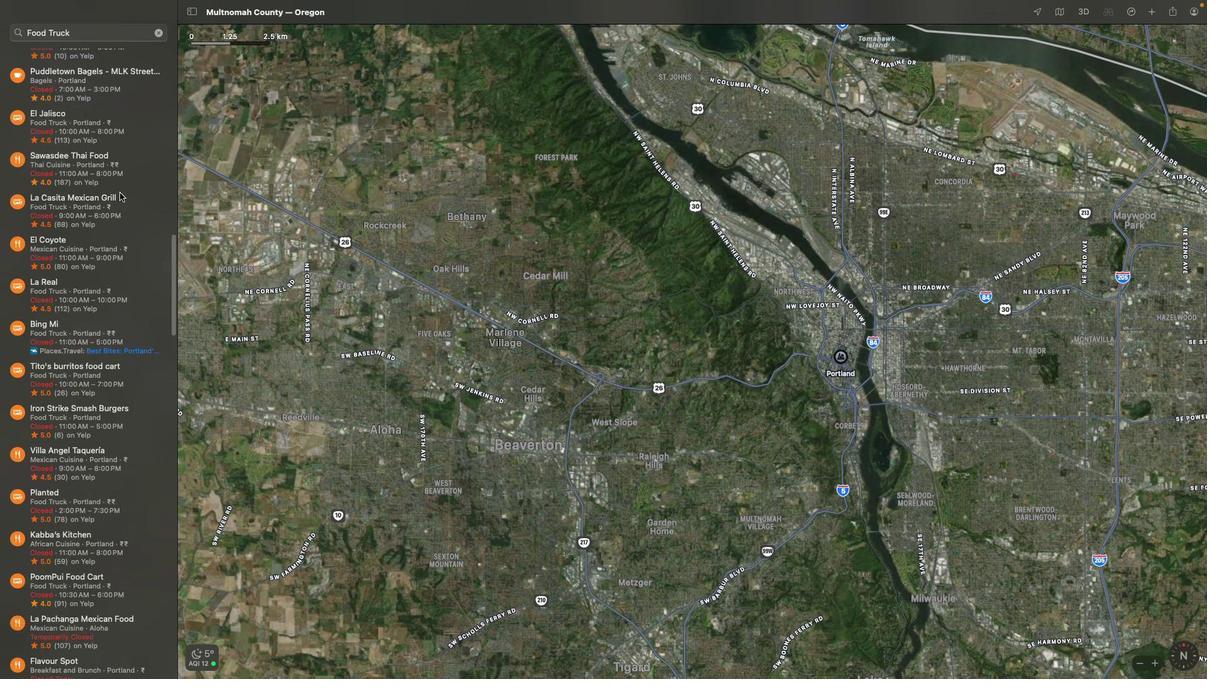 
Action: Mouse moved to (119, 192)
Screenshot: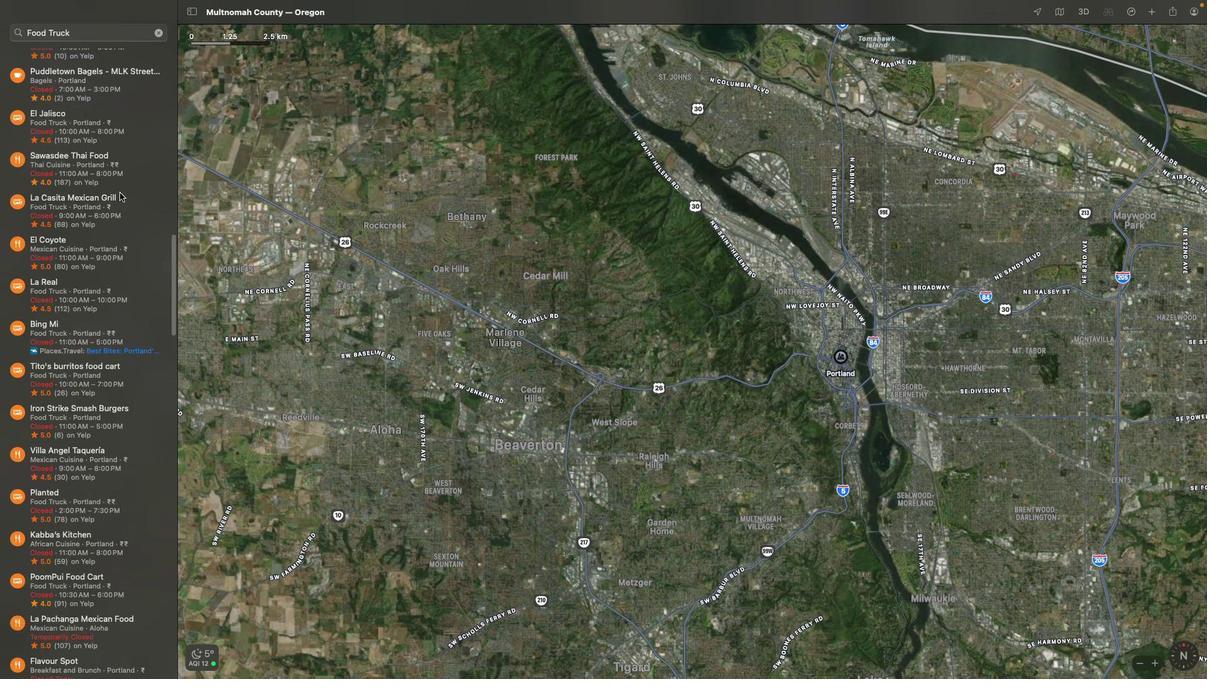 
Action: Mouse scrolled (119, 192) with delta (0, 2)
Screenshot: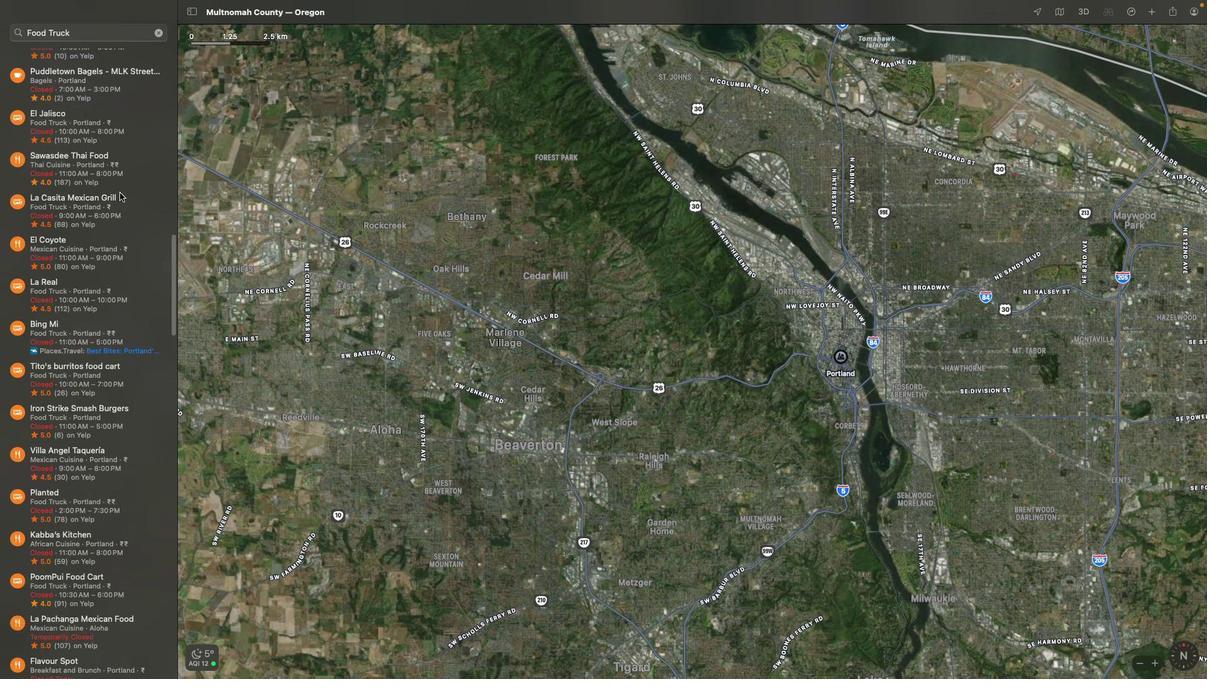 
Action: Mouse moved to (119, 193)
Screenshot: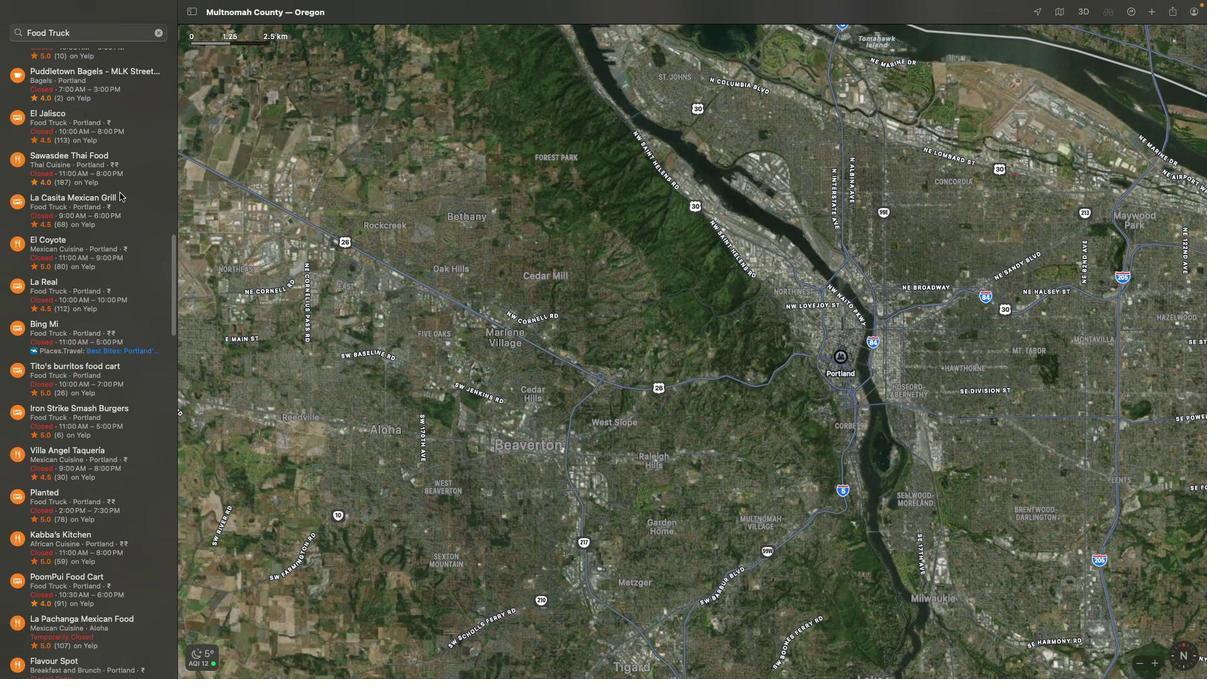 
Action: Mouse scrolled (119, 193) with delta (0, 3)
Screenshot: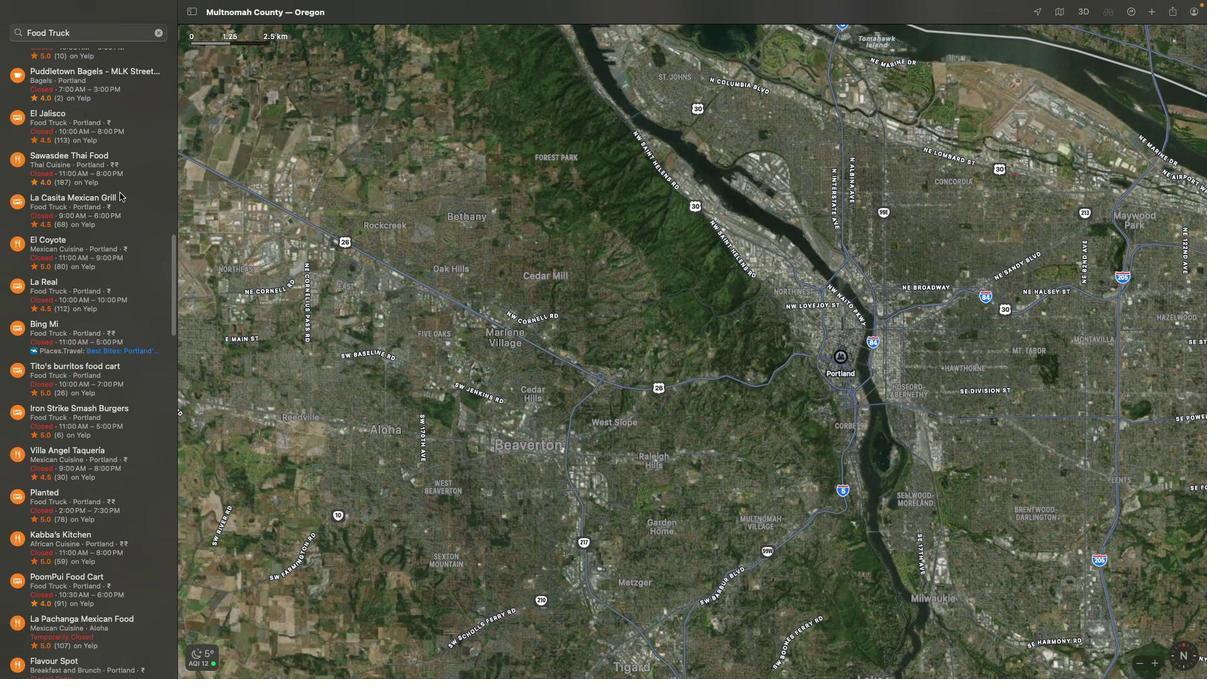 
Action: Mouse scrolled (119, 193) with delta (0, 4)
Screenshot: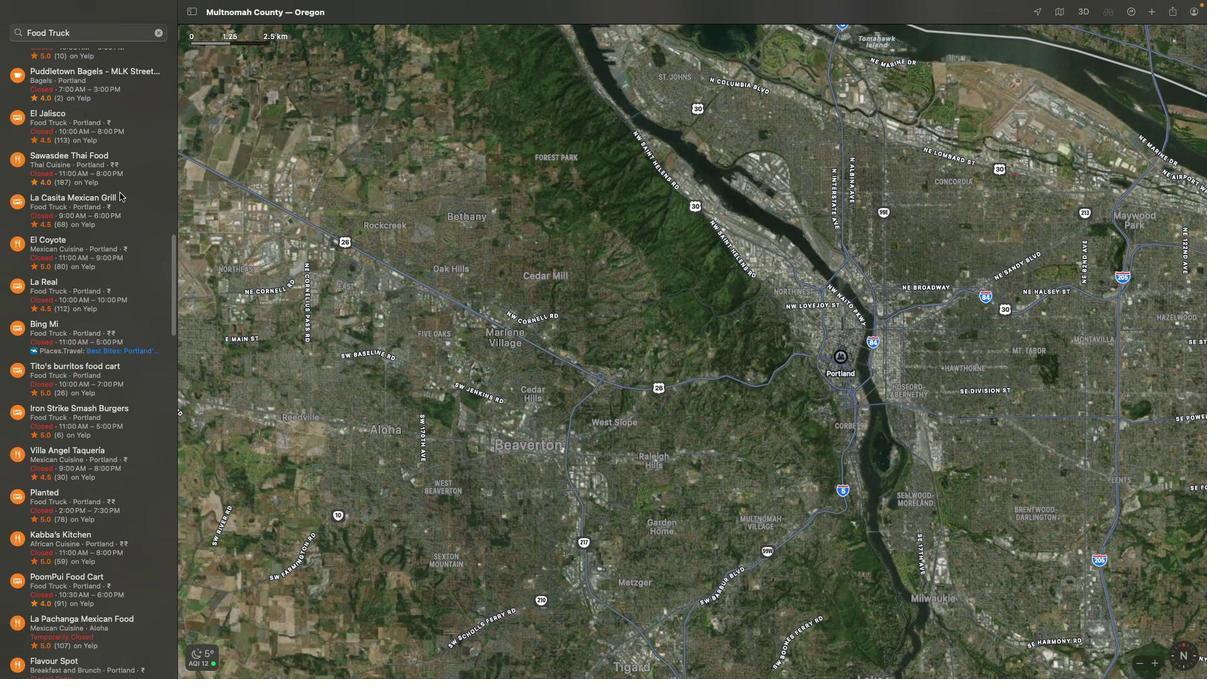 
Action: Mouse scrolled (119, 193) with delta (0, 5)
Screenshot: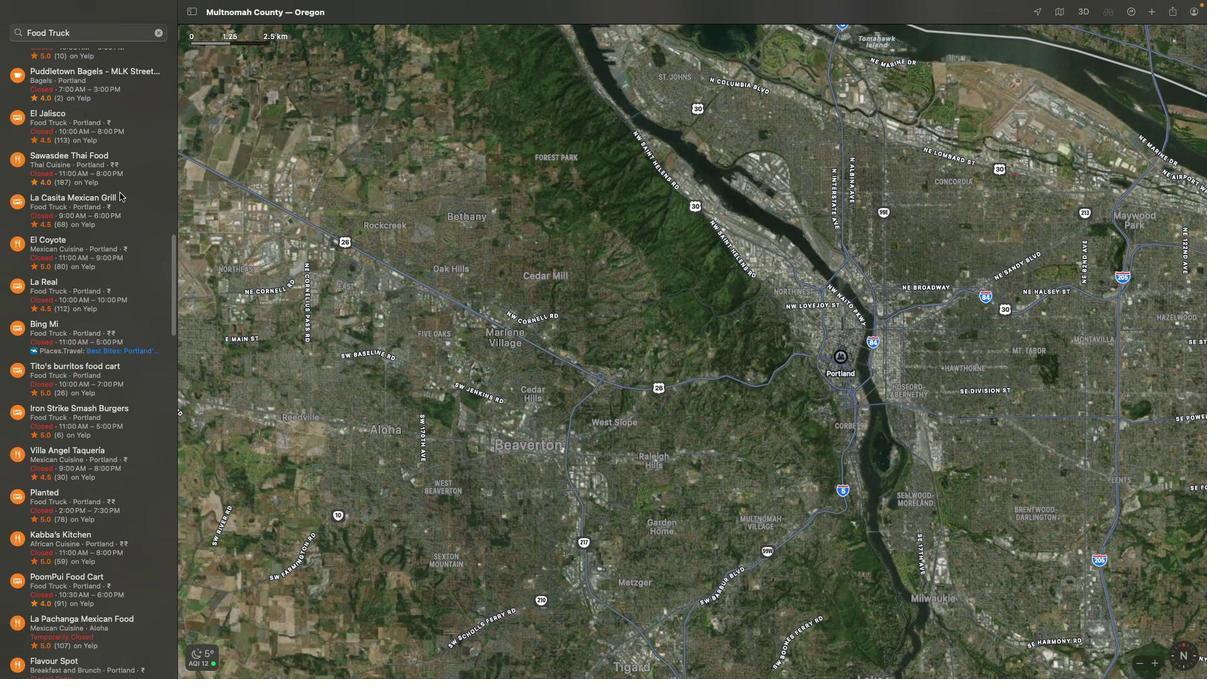 
Action: Mouse scrolled (119, 193) with delta (0, 5)
Screenshot: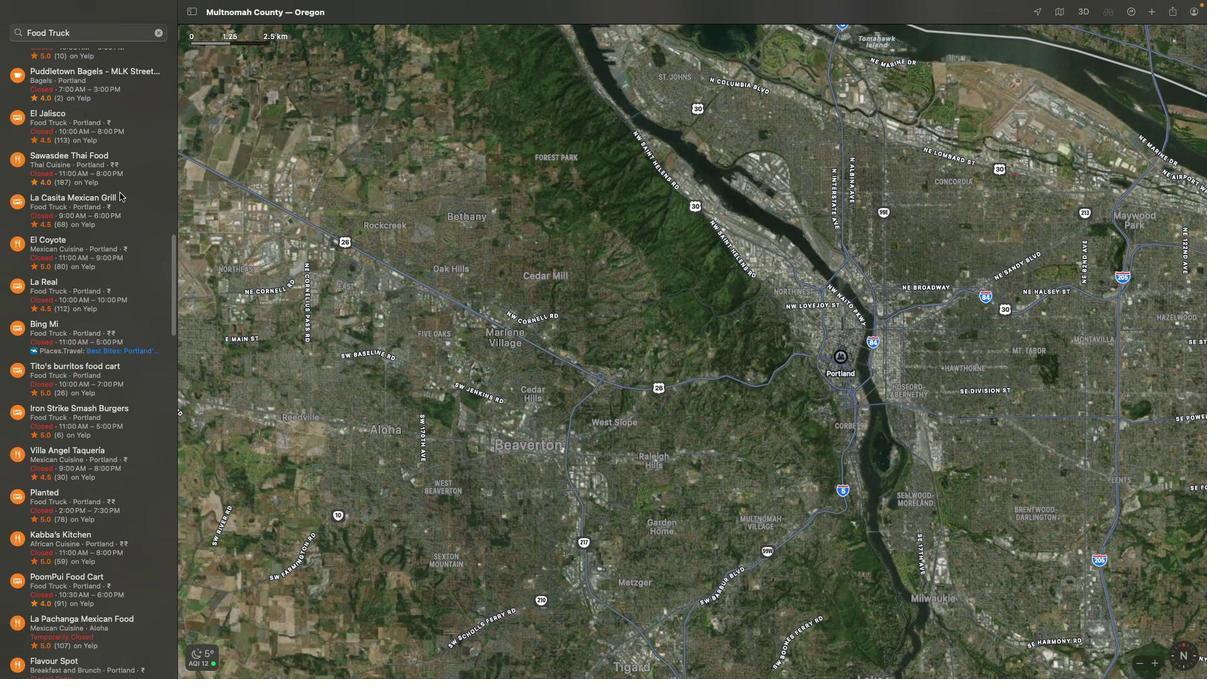 
Action: Mouse scrolled (119, 193) with delta (0, 5)
Screenshot: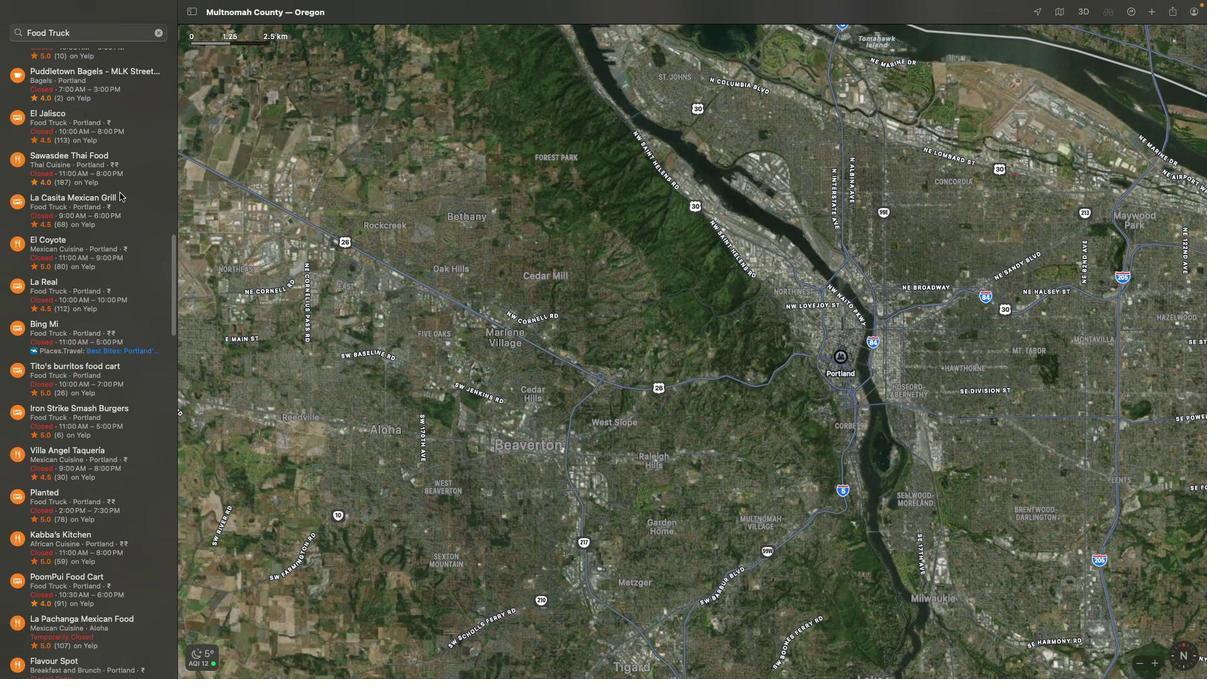 
Action: Mouse moved to (118, 196)
Screenshot: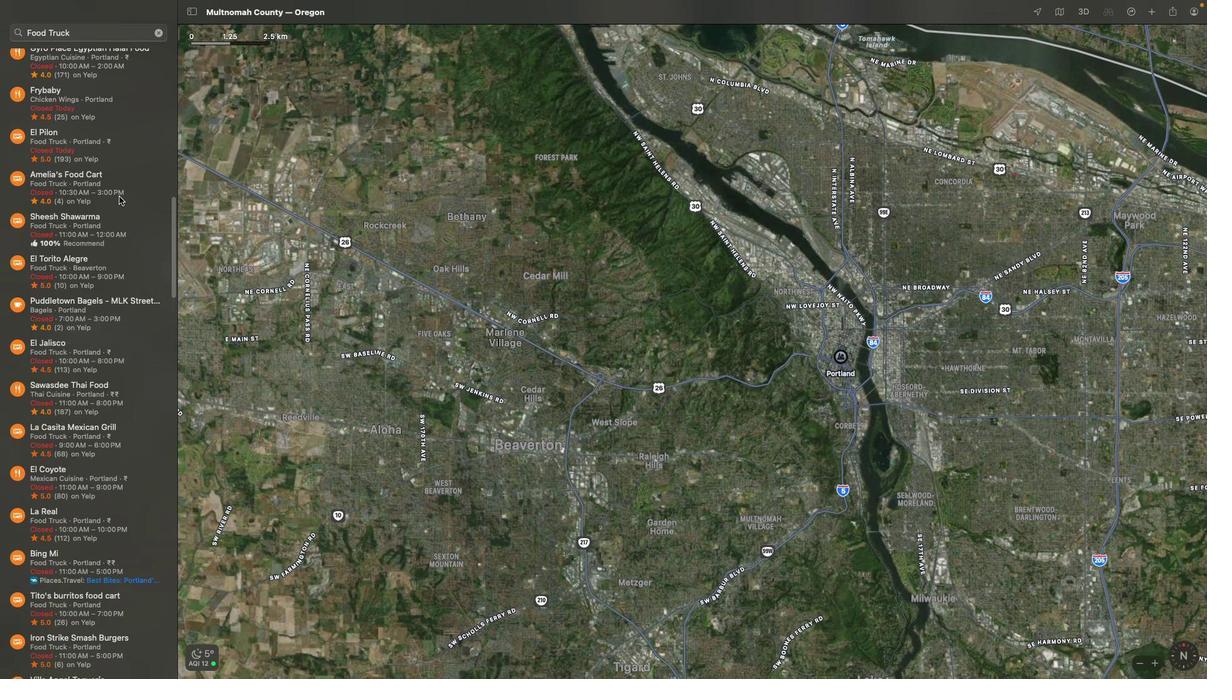 
Action: Mouse scrolled (118, 196) with delta (0, 0)
Screenshot: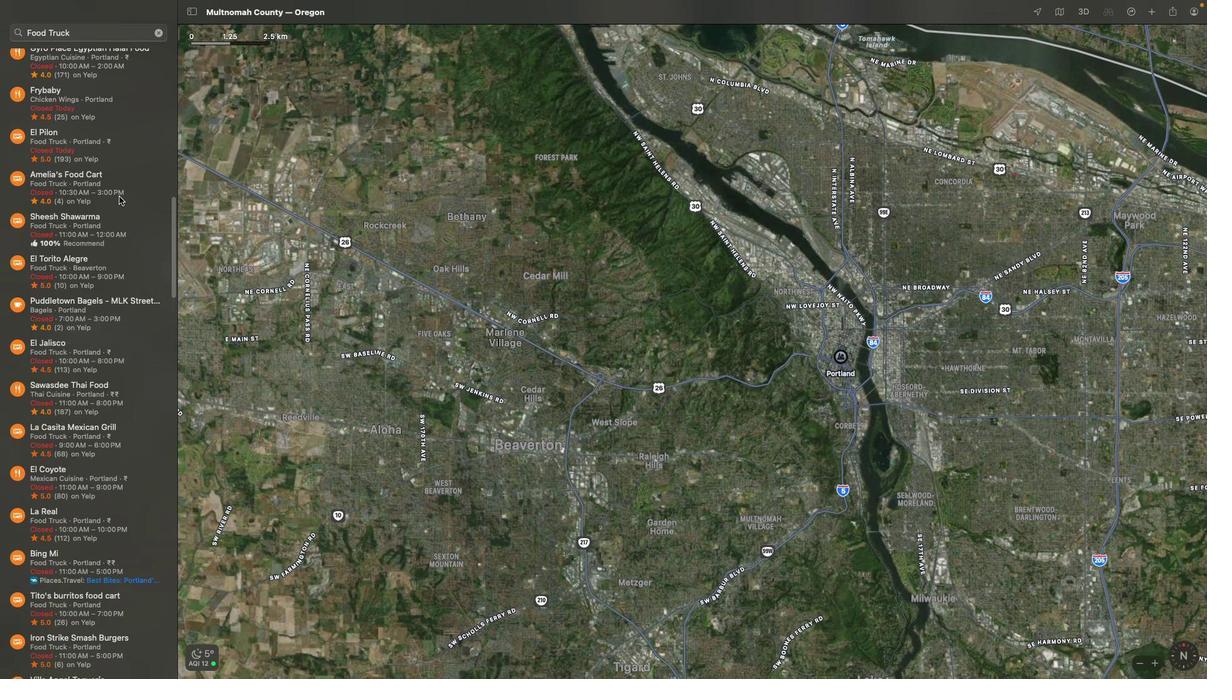 
Action: Mouse moved to (118, 196)
Screenshot: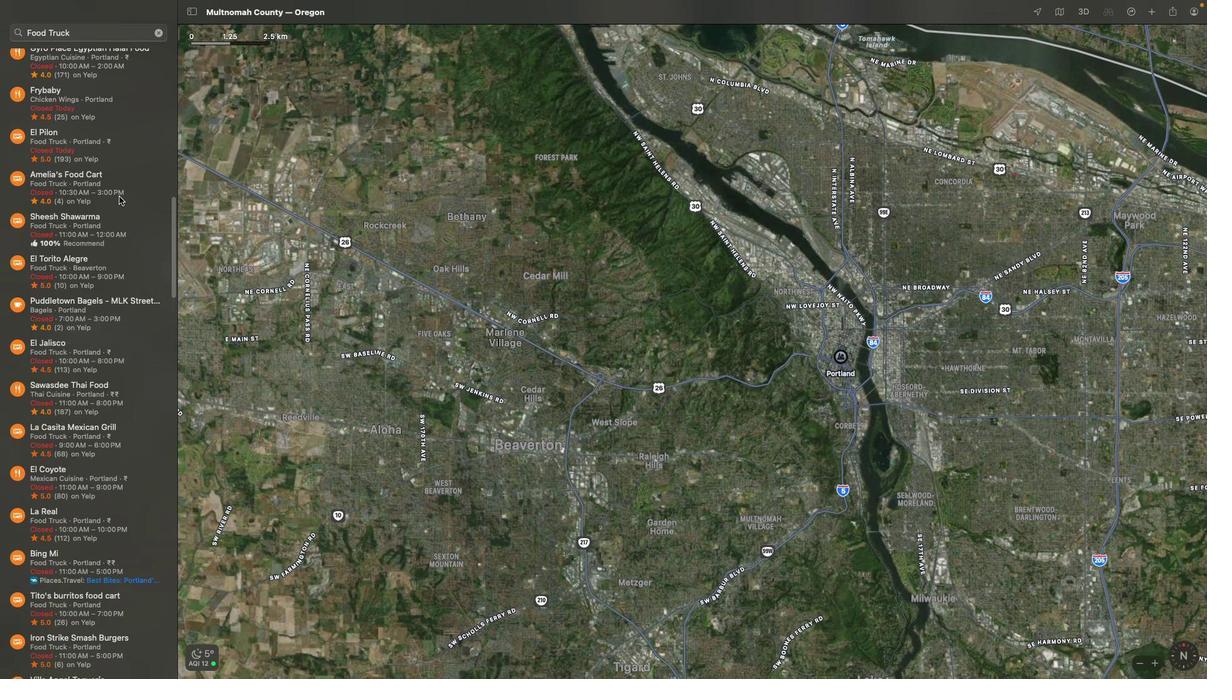 
Action: Mouse scrolled (118, 196) with delta (0, 0)
Screenshot: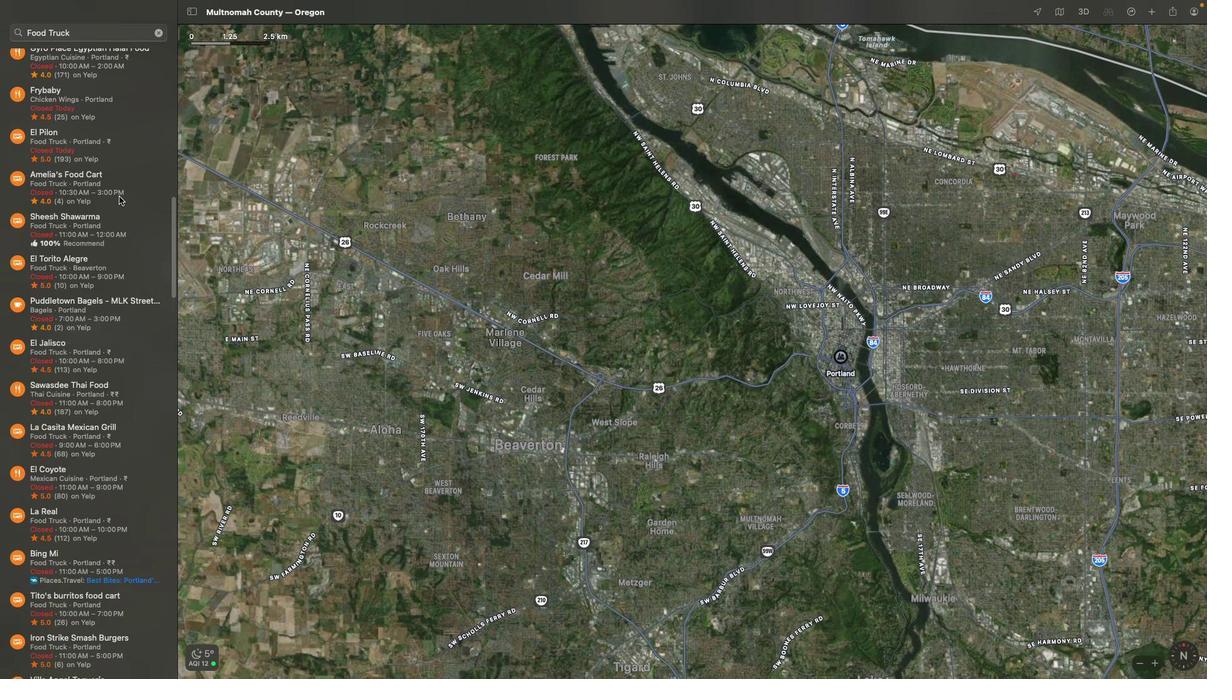 
Action: Mouse moved to (118, 196)
Screenshot: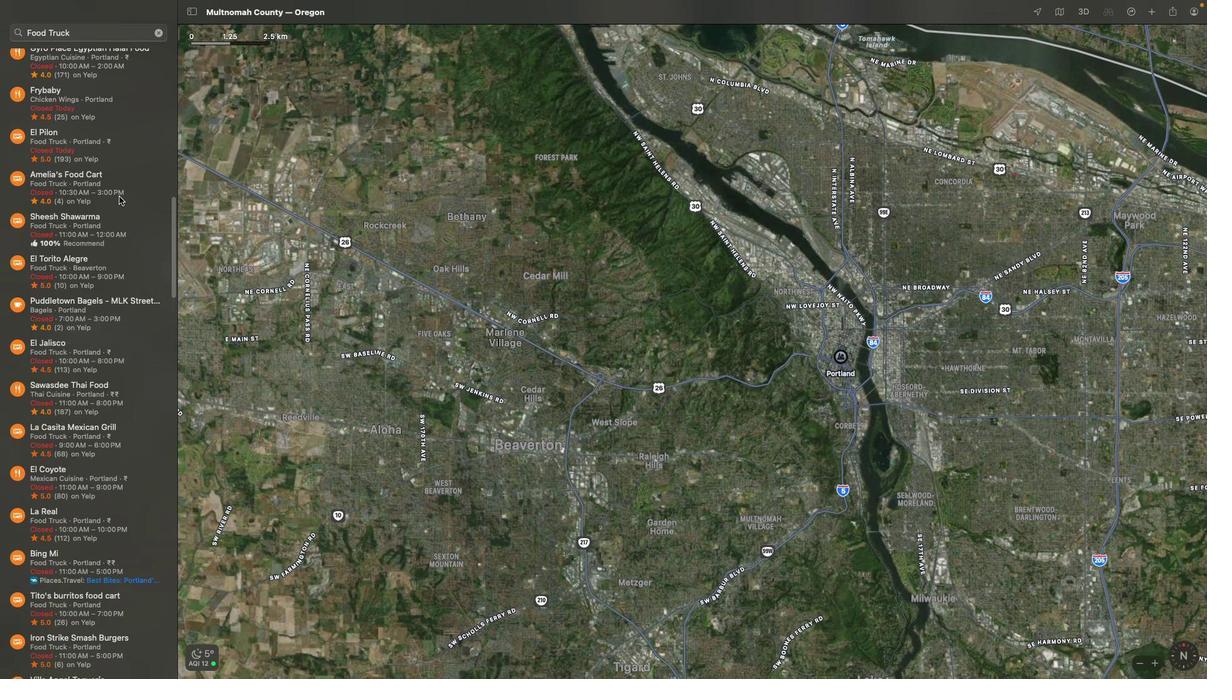 
Action: Mouse scrolled (118, 196) with delta (0, 2)
Screenshot: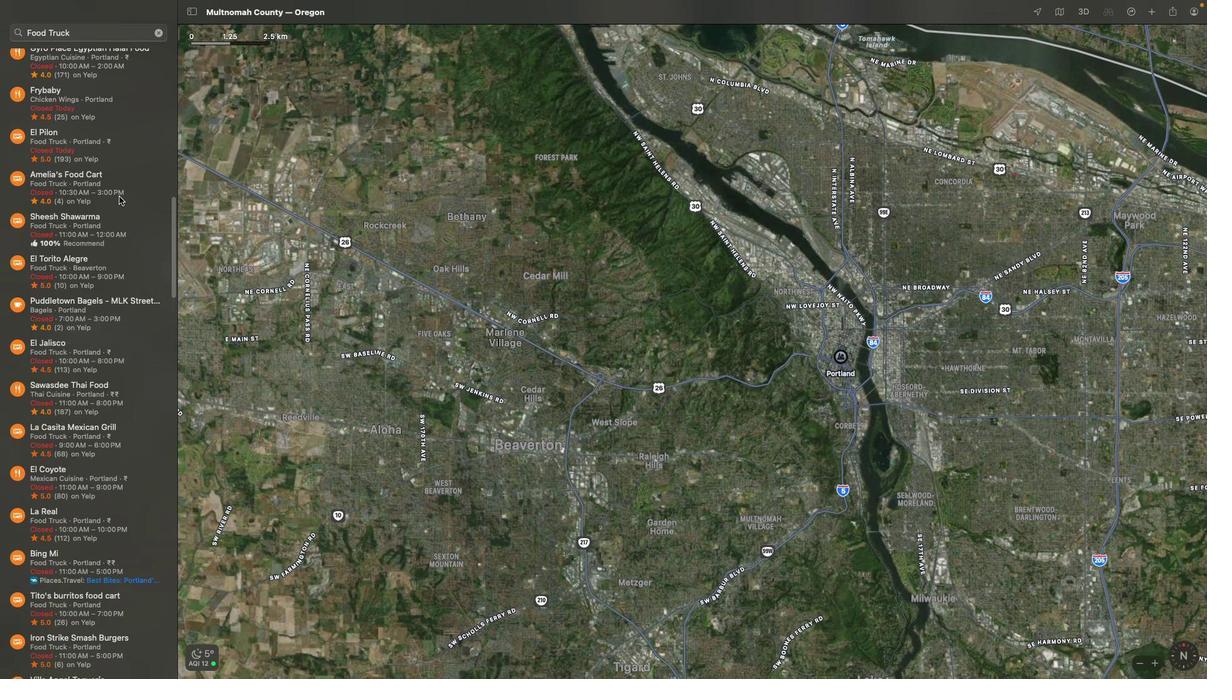 
Action: Mouse scrolled (118, 196) with delta (0, 3)
Screenshot: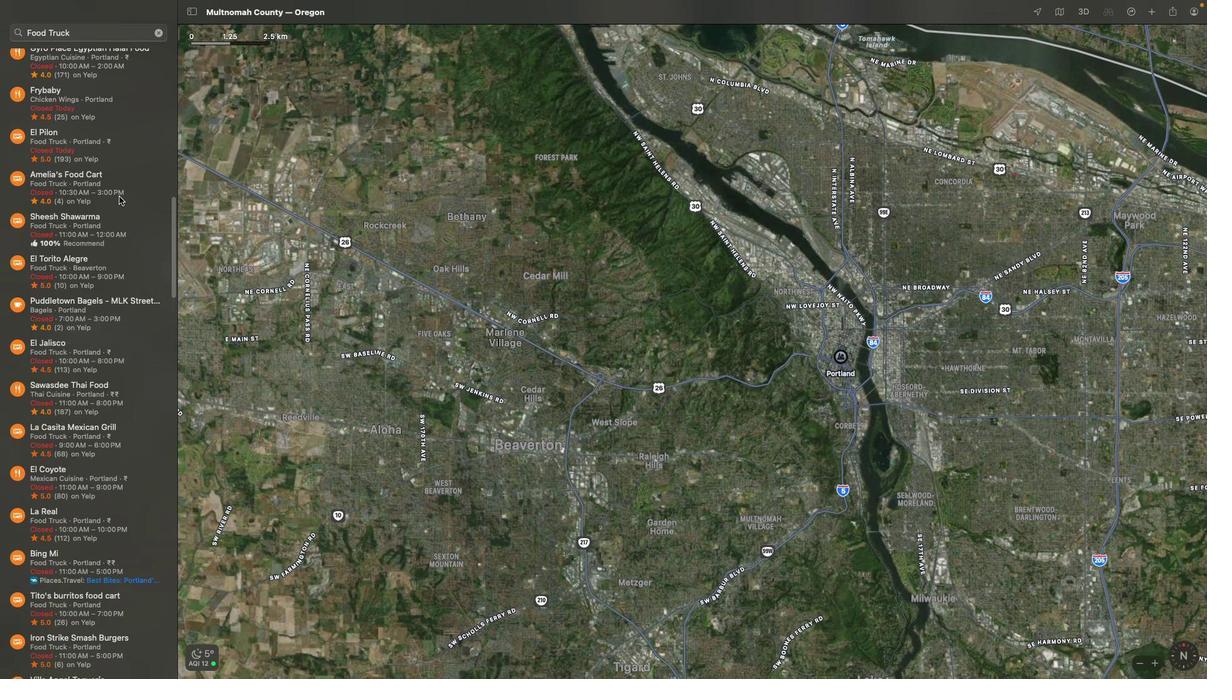 
Action: Mouse scrolled (118, 196) with delta (0, 4)
Screenshot: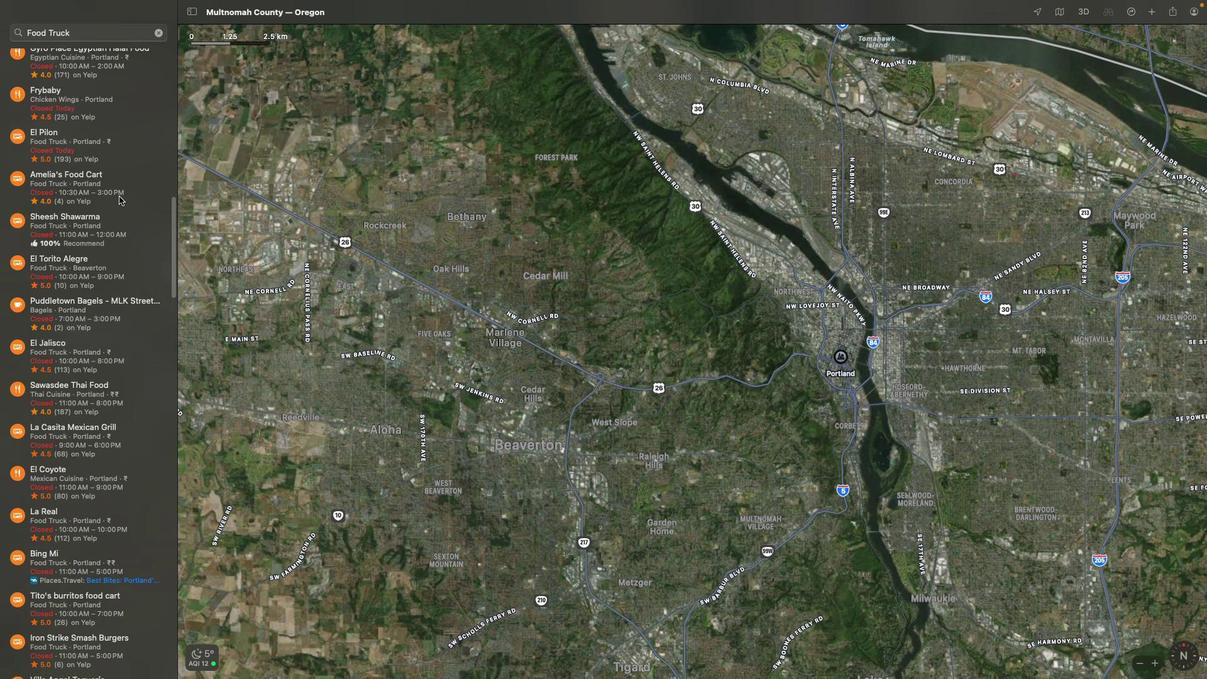 
Action: Mouse scrolled (118, 196) with delta (0, 5)
Screenshot: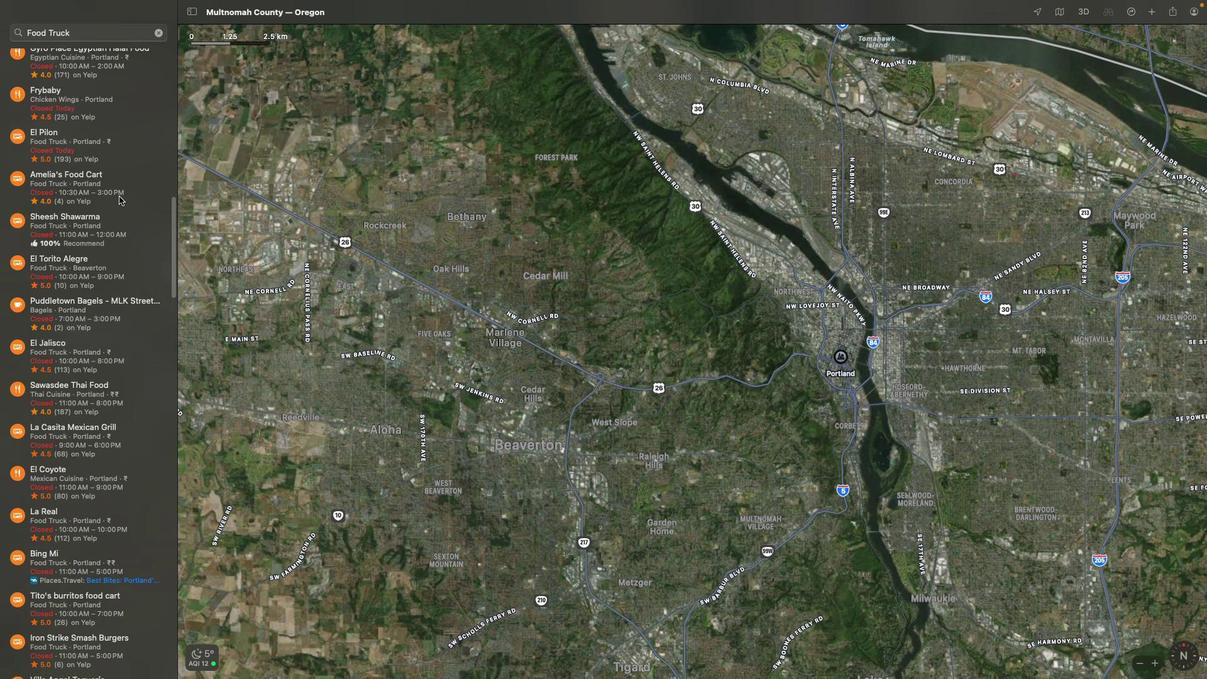 
Action: Mouse scrolled (118, 196) with delta (0, 5)
Screenshot: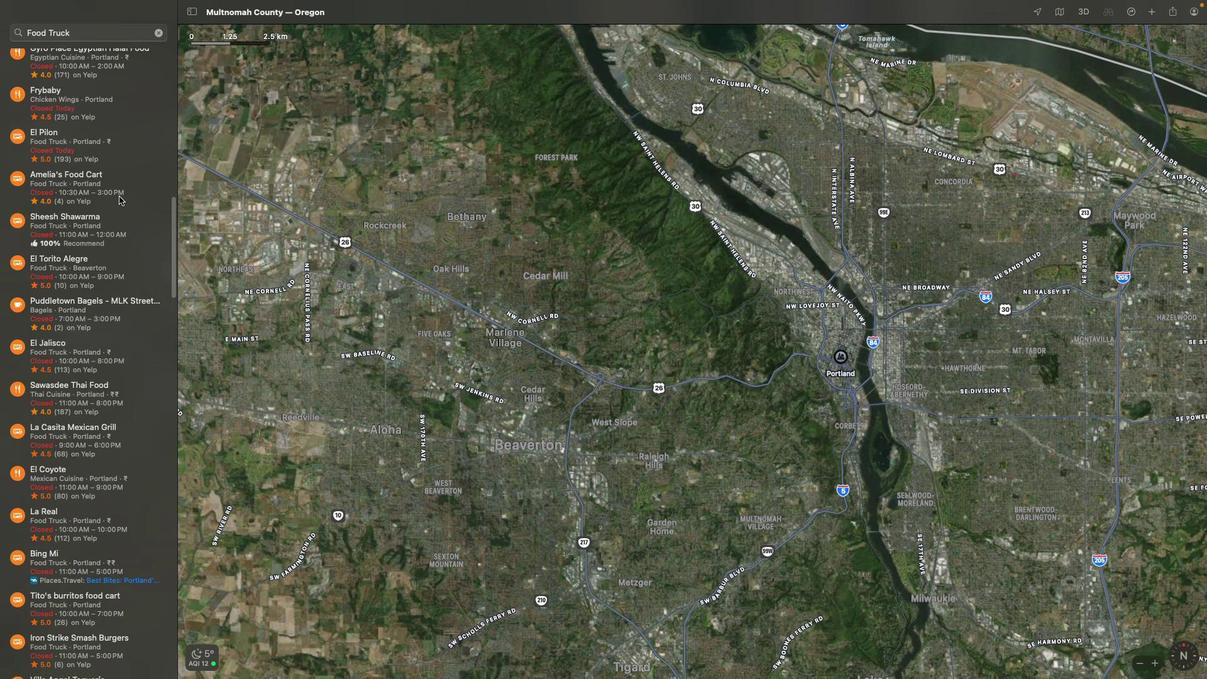 
Action: Mouse scrolled (118, 196) with delta (0, 0)
Screenshot: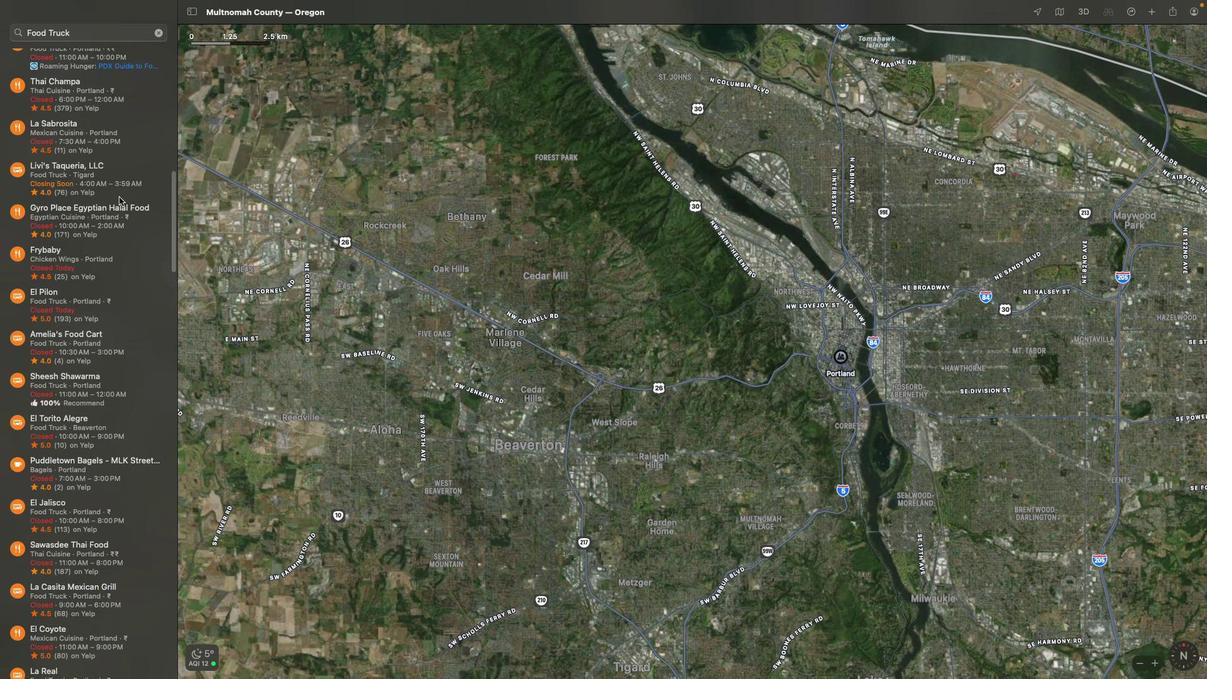 
Action: Mouse scrolled (118, 196) with delta (0, 0)
Screenshot: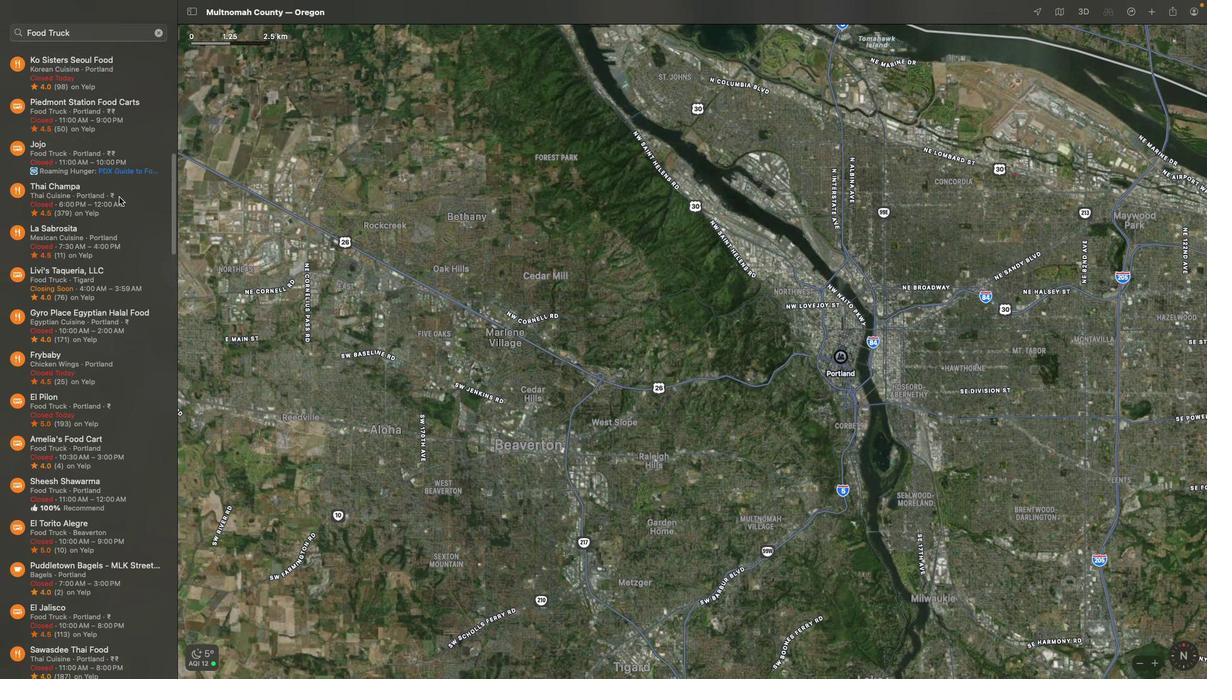 
Action: Mouse moved to (118, 196)
Screenshot: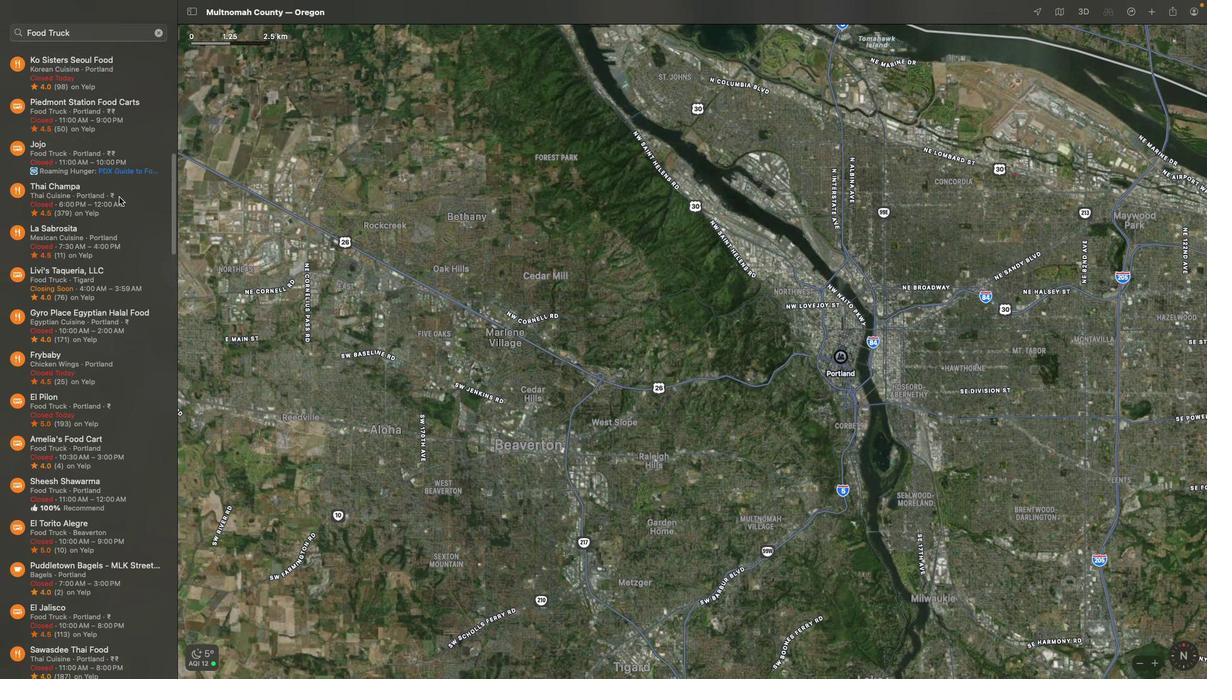 
Action: Mouse scrolled (118, 196) with delta (0, 2)
Screenshot: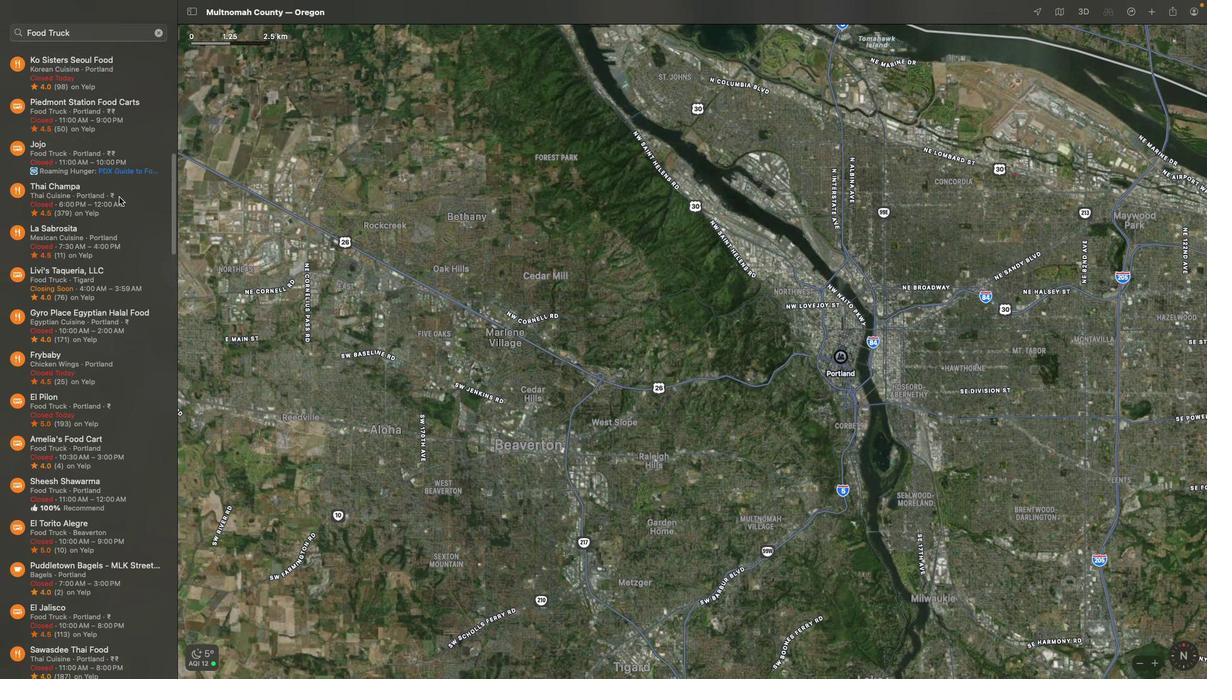 
Action: Mouse scrolled (118, 196) with delta (0, 3)
Screenshot: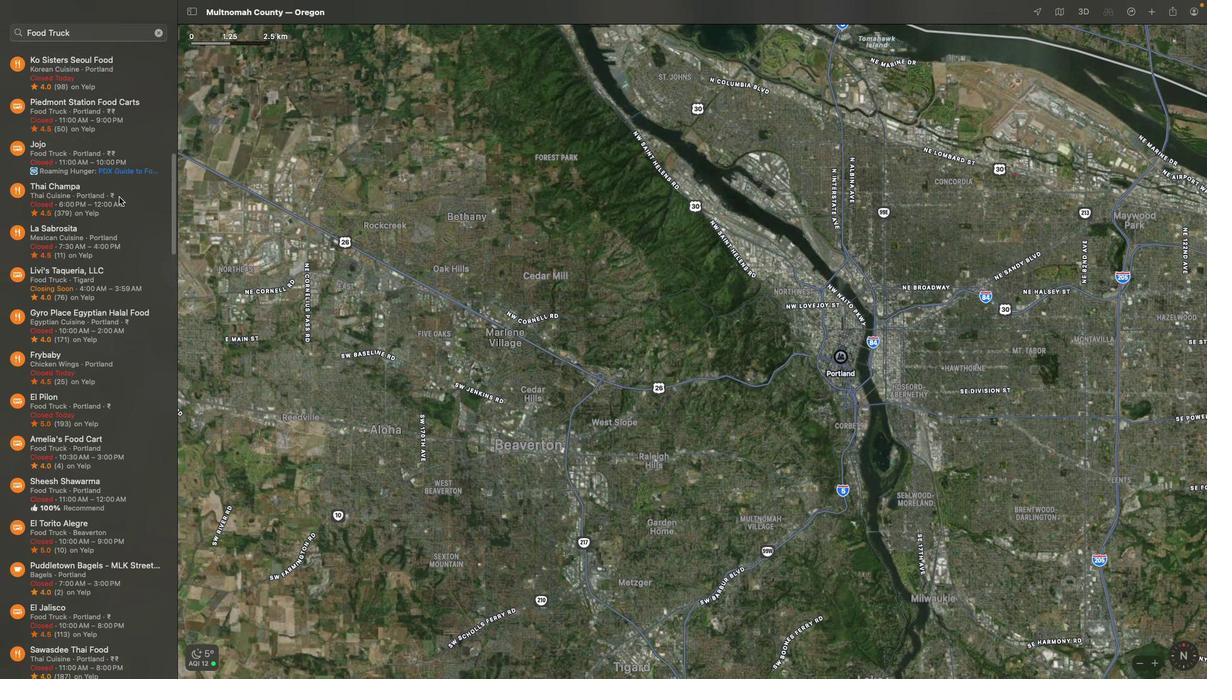 
Action: Mouse moved to (118, 196)
Screenshot: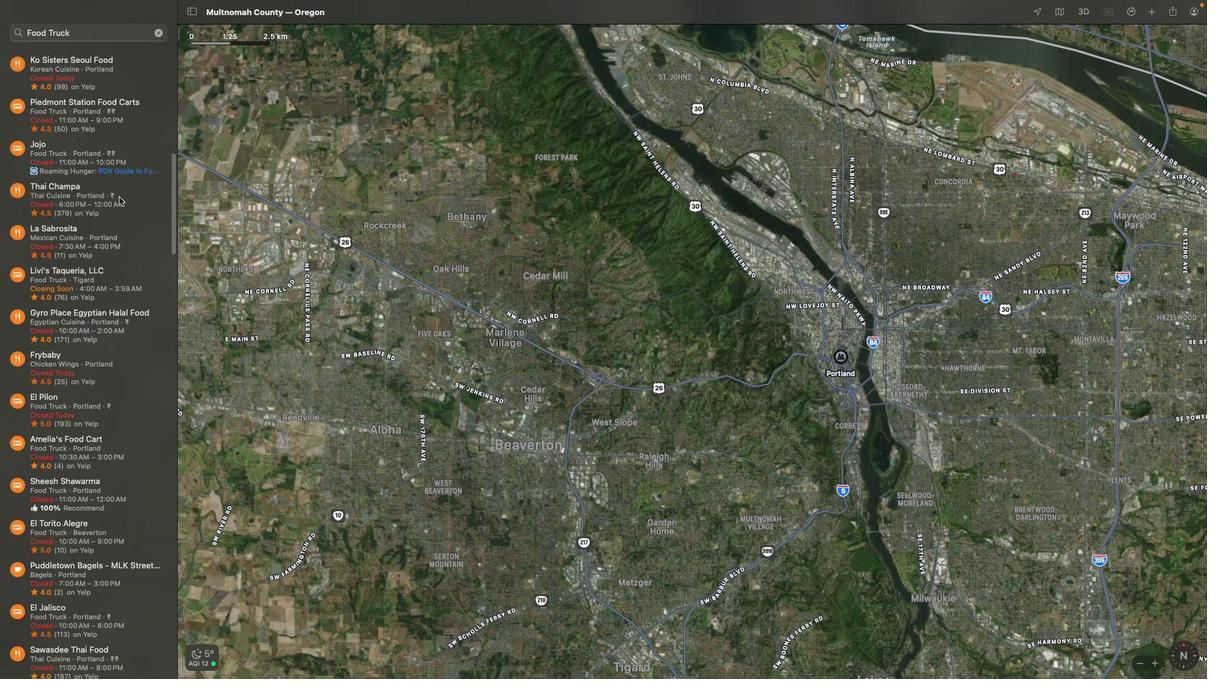 
Action: Mouse scrolled (118, 196) with delta (0, 3)
Screenshot: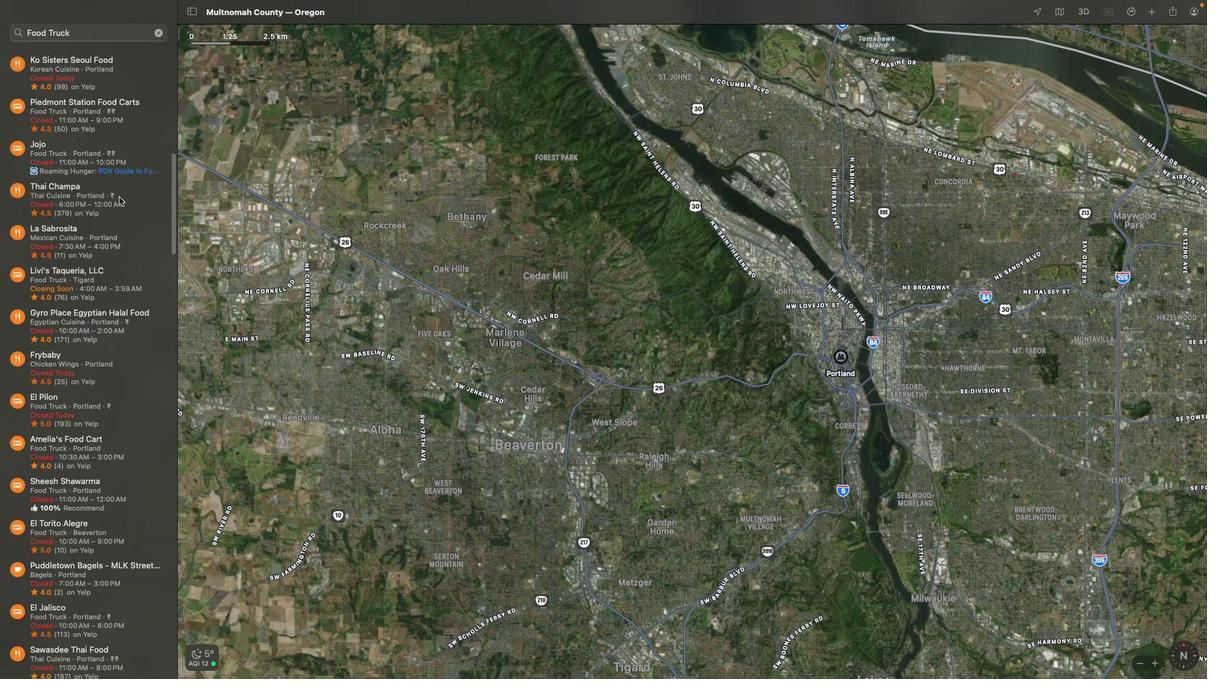 
Action: Mouse scrolled (118, 196) with delta (0, 4)
Screenshot: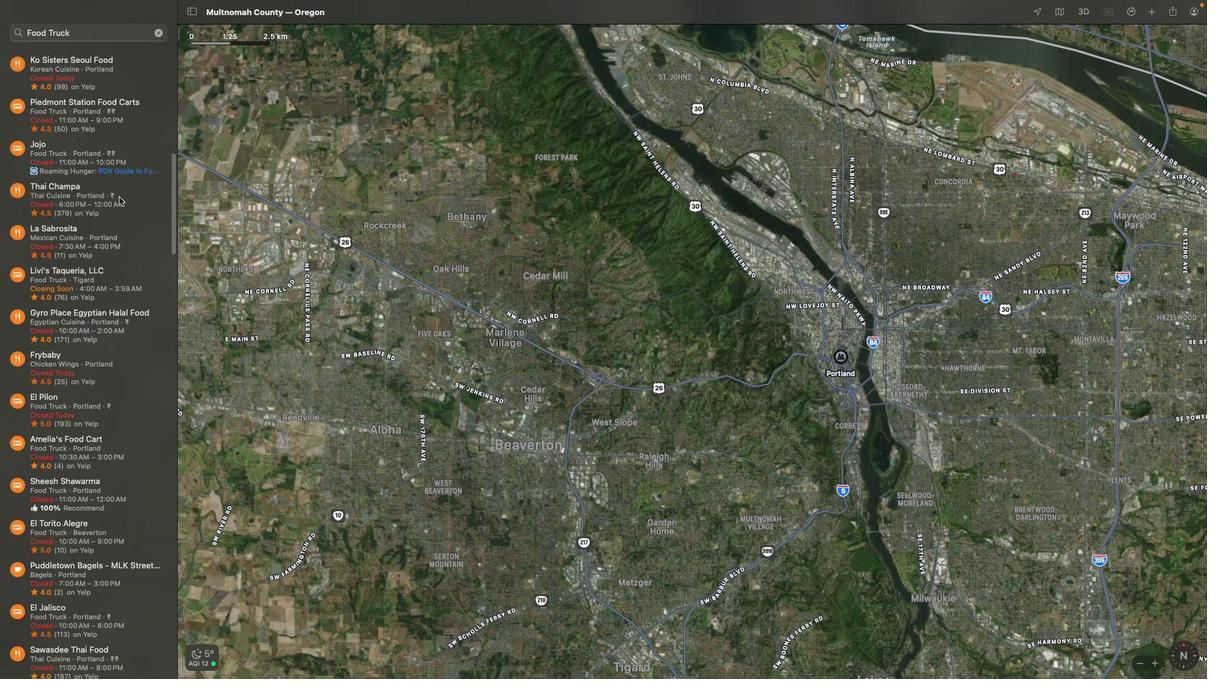 
Action: Mouse scrolled (118, 196) with delta (0, 5)
Screenshot: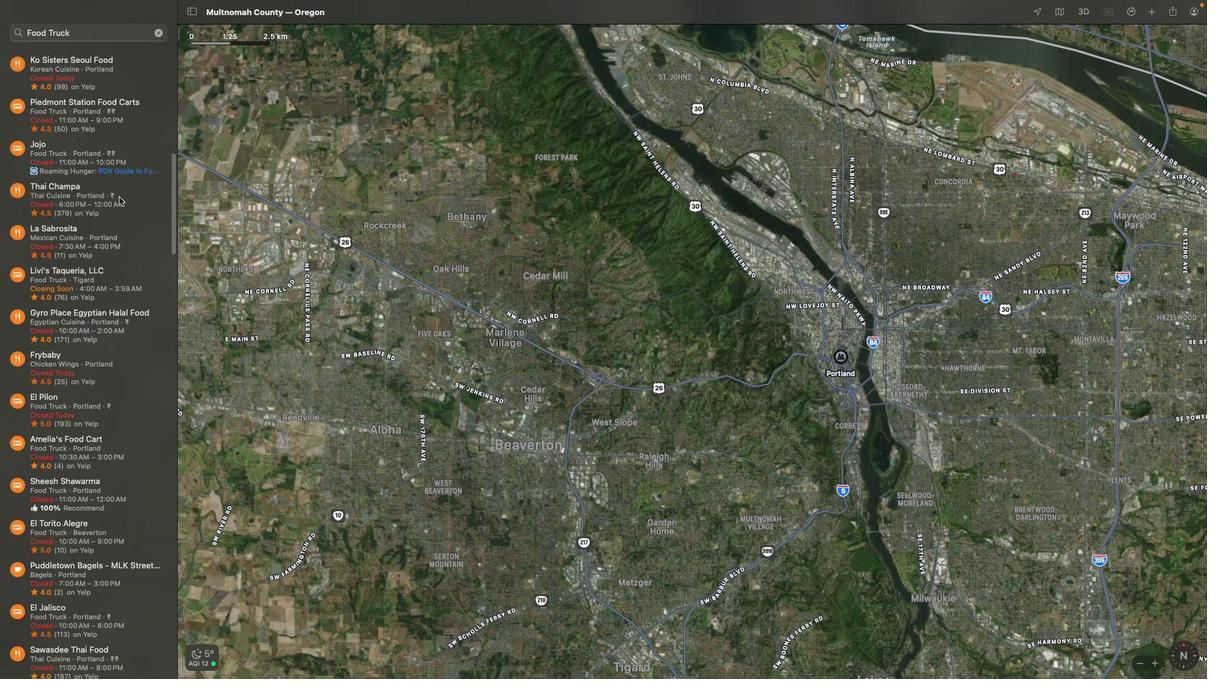
Action: Mouse scrolled (118, 196) with delta (0, 5)
Screenshot: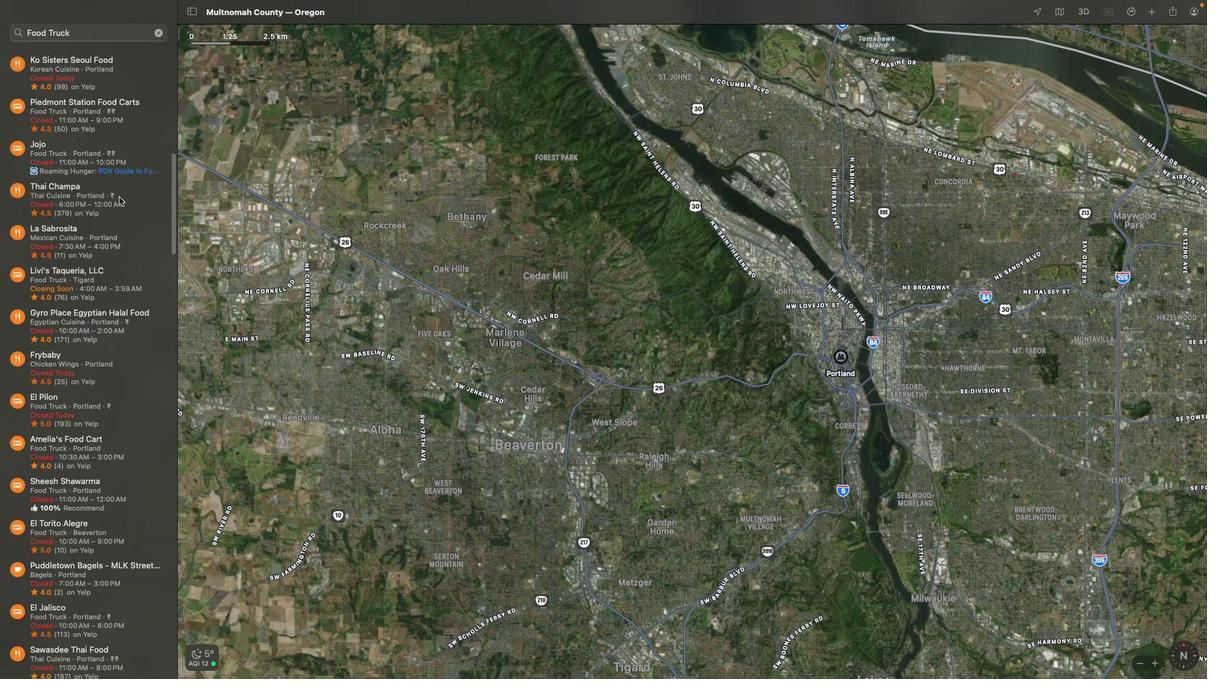 
Action: Mouse scrolled (118, 196) with delta (0, 0)
Screenshot: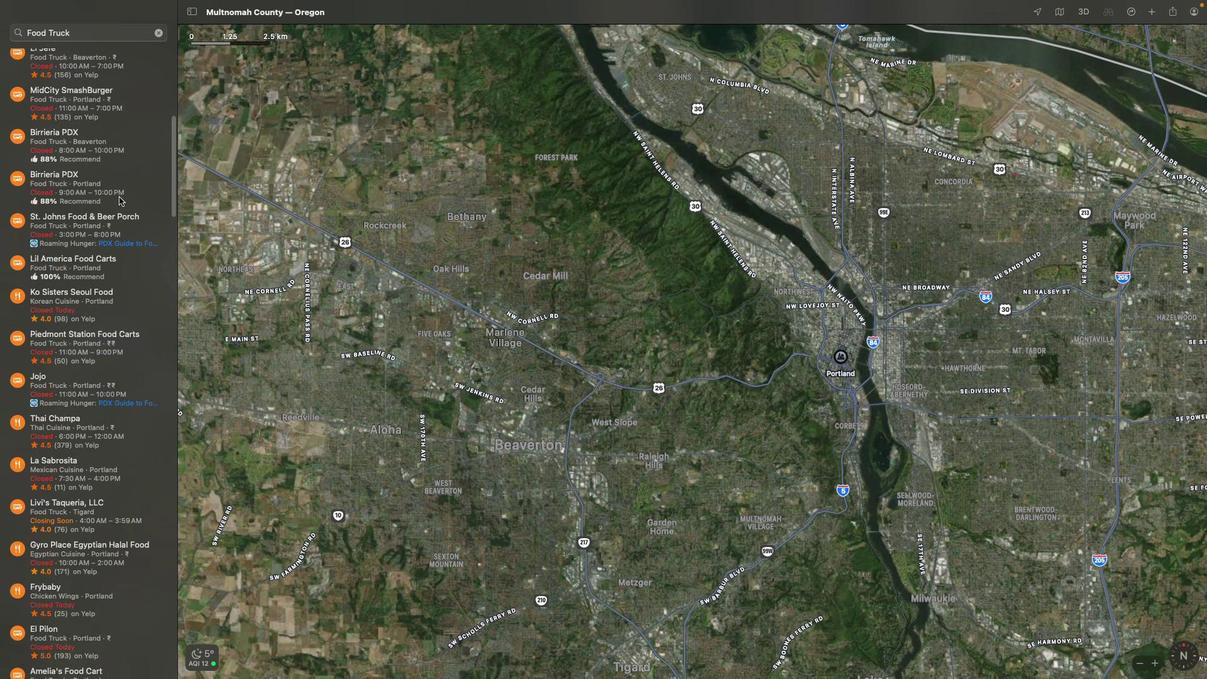 
Action: Mouse scrolled (118, 196) with delta (0, 0)
Screenshot: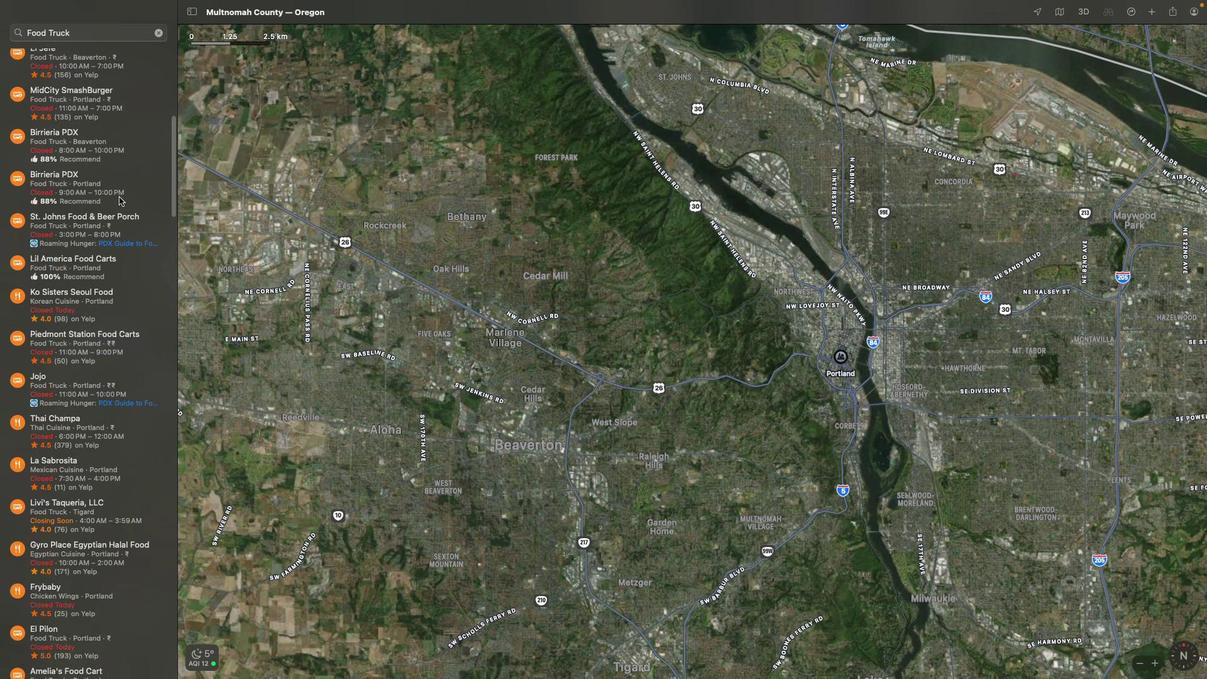 
Action: Mouse scrolled (118, 196) with delta (0, 2)
Screenshot: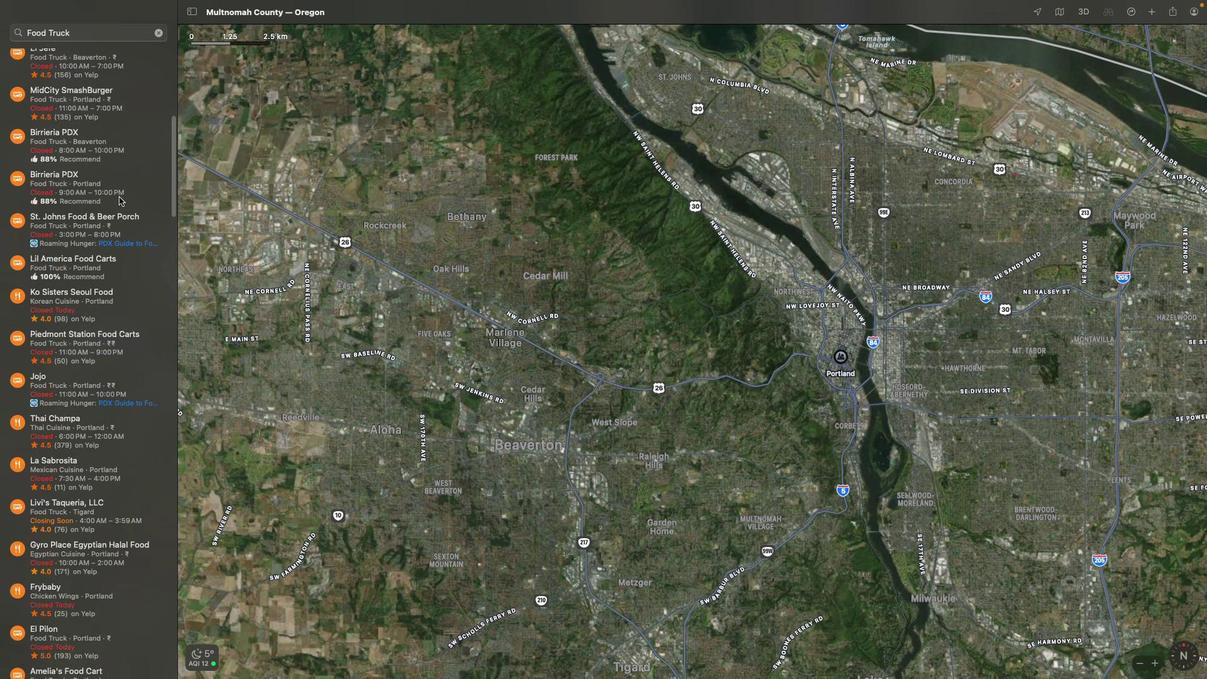 
Action: Mouse scrolled (118, 196) with delta (0, 3)
Screenshot: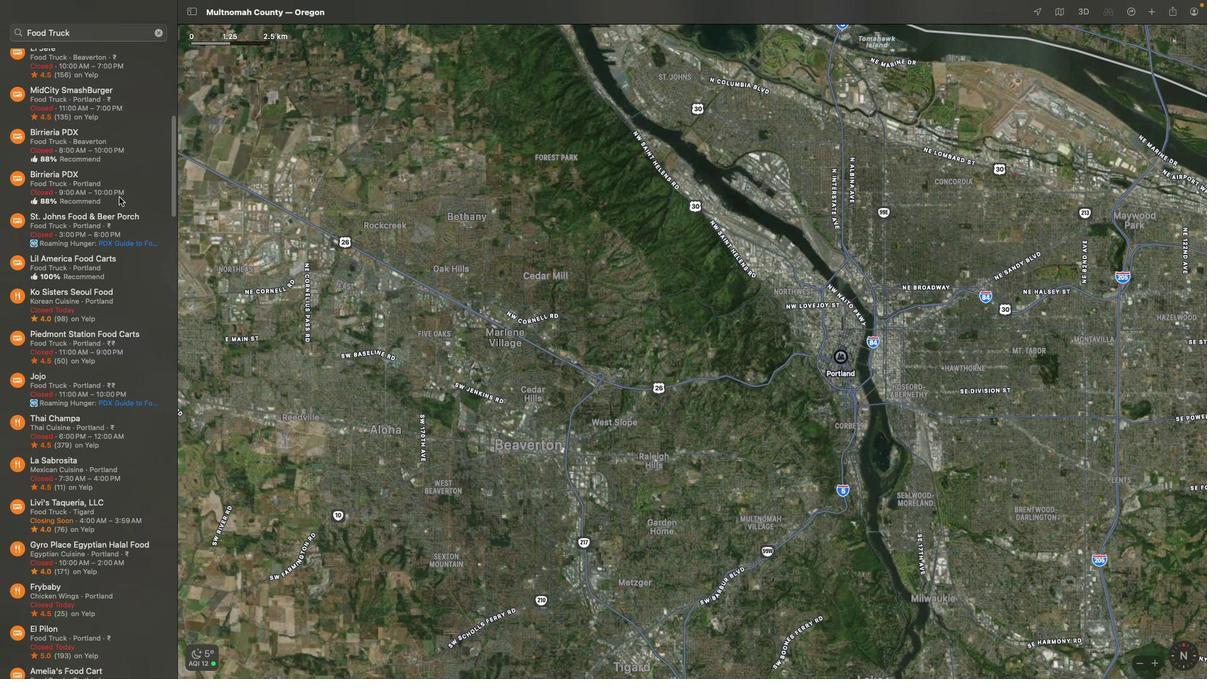 
Action: Mouse scrolled (118, 196) with delta (0, 4)
Screenshot: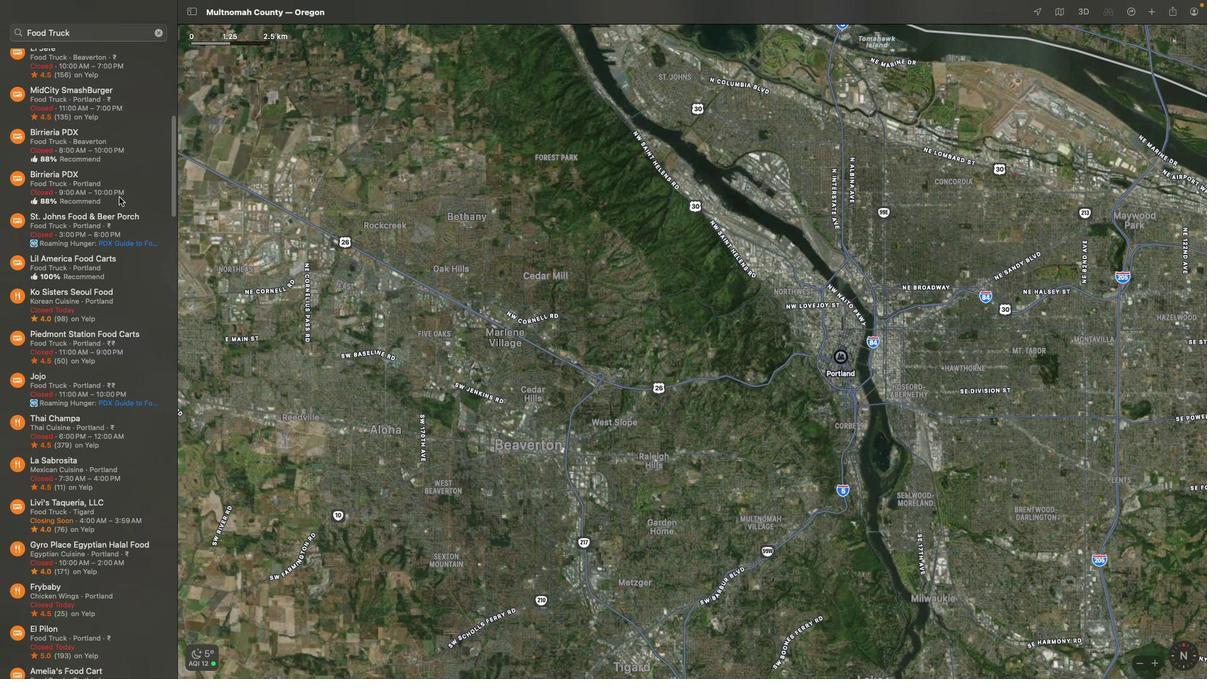 
Action: Mouse scrolled (118, 196) with delta (0, 5)
Screenshot: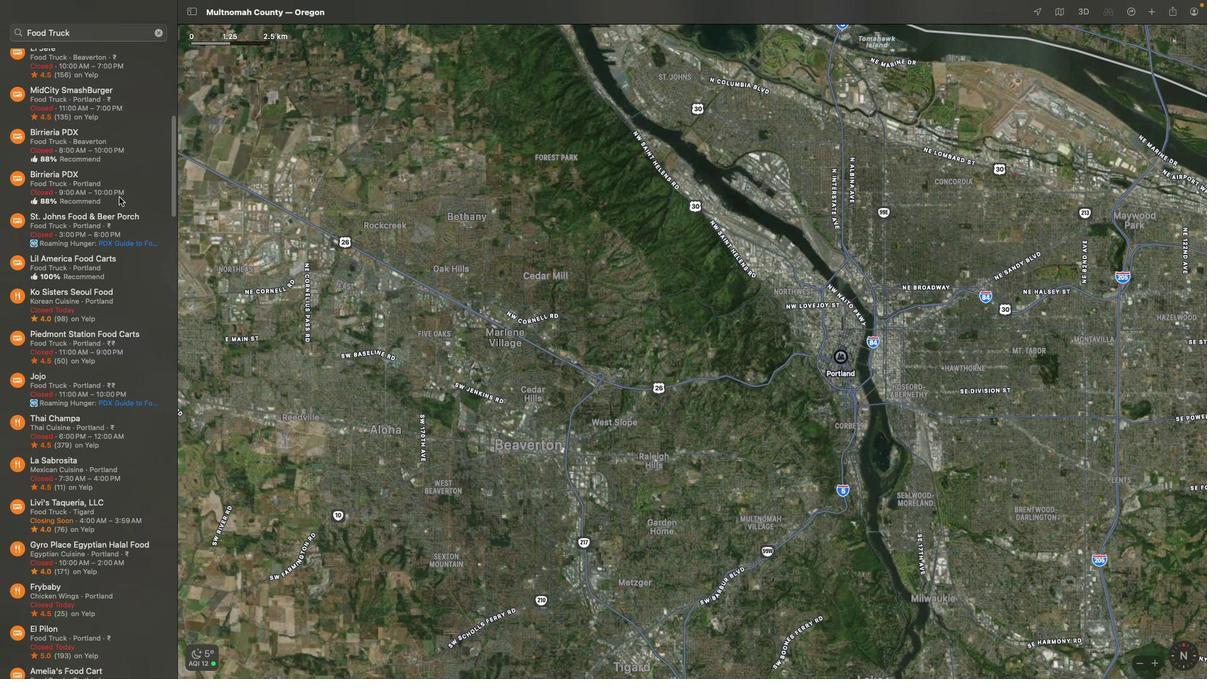 
Action: Mouse scrolled (118, 196) with delta (0, 5)
Screenshot: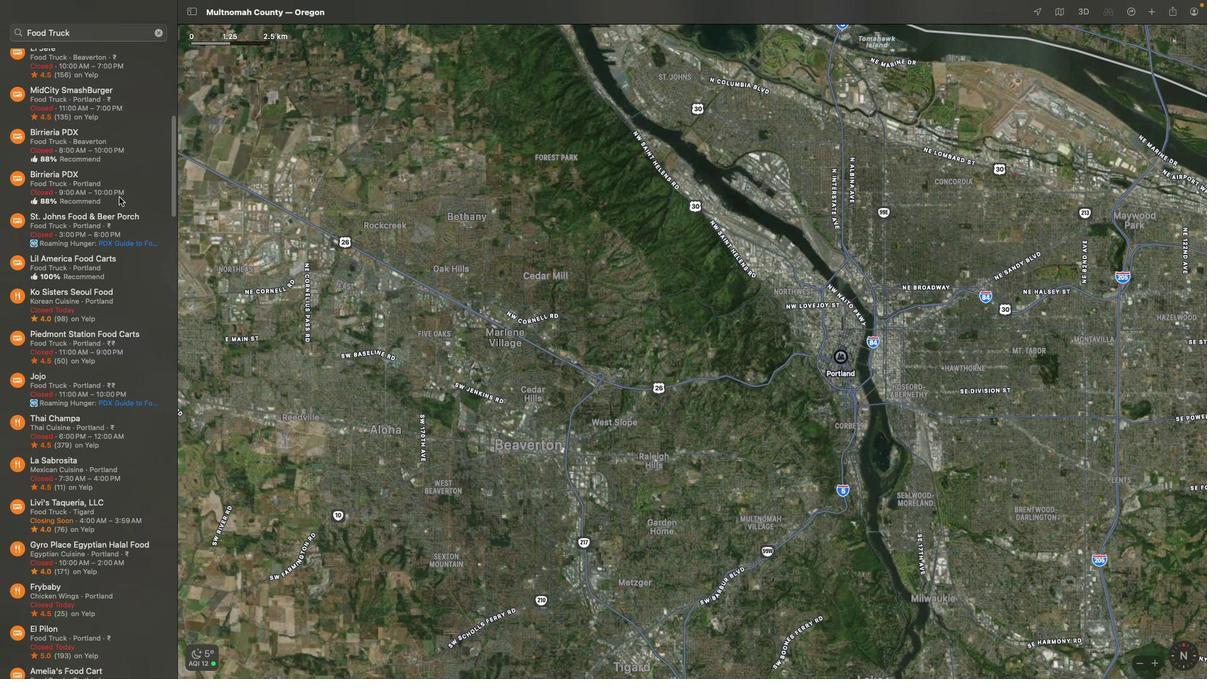 
Action: Mouse scrolled (118, 196) with delta (0, 0)
Screenshot: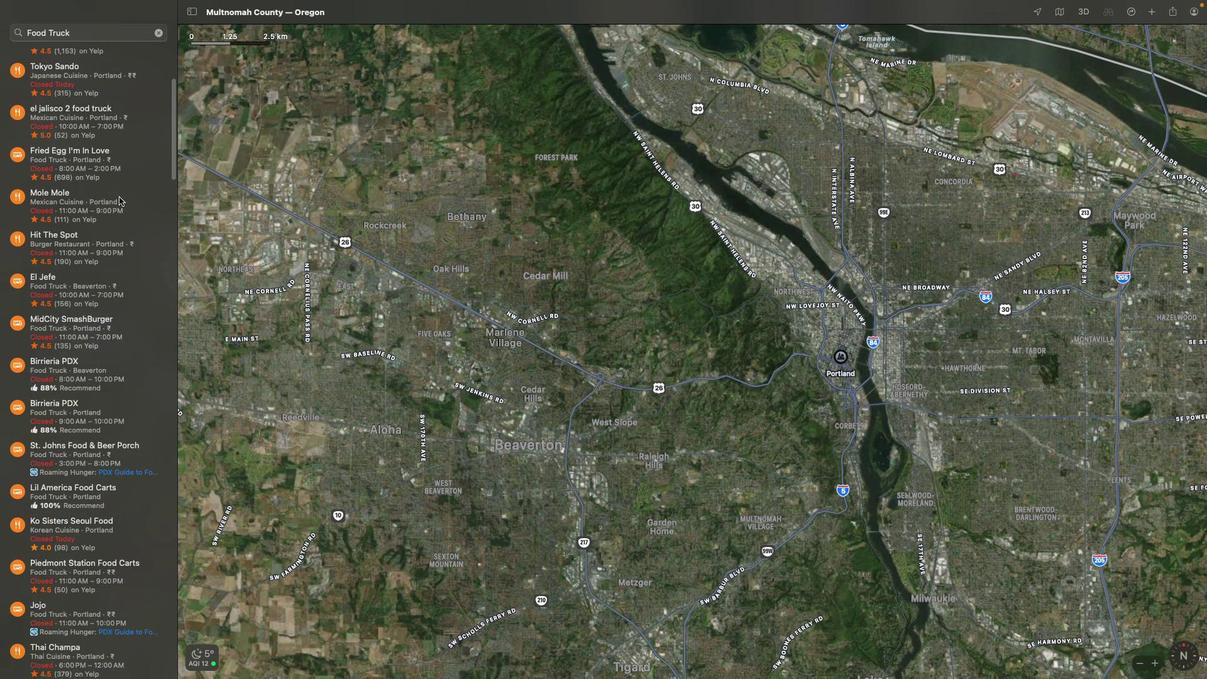 
Action: Mouse scrolled (118, 196) with delta (0, 0)
Screenshot: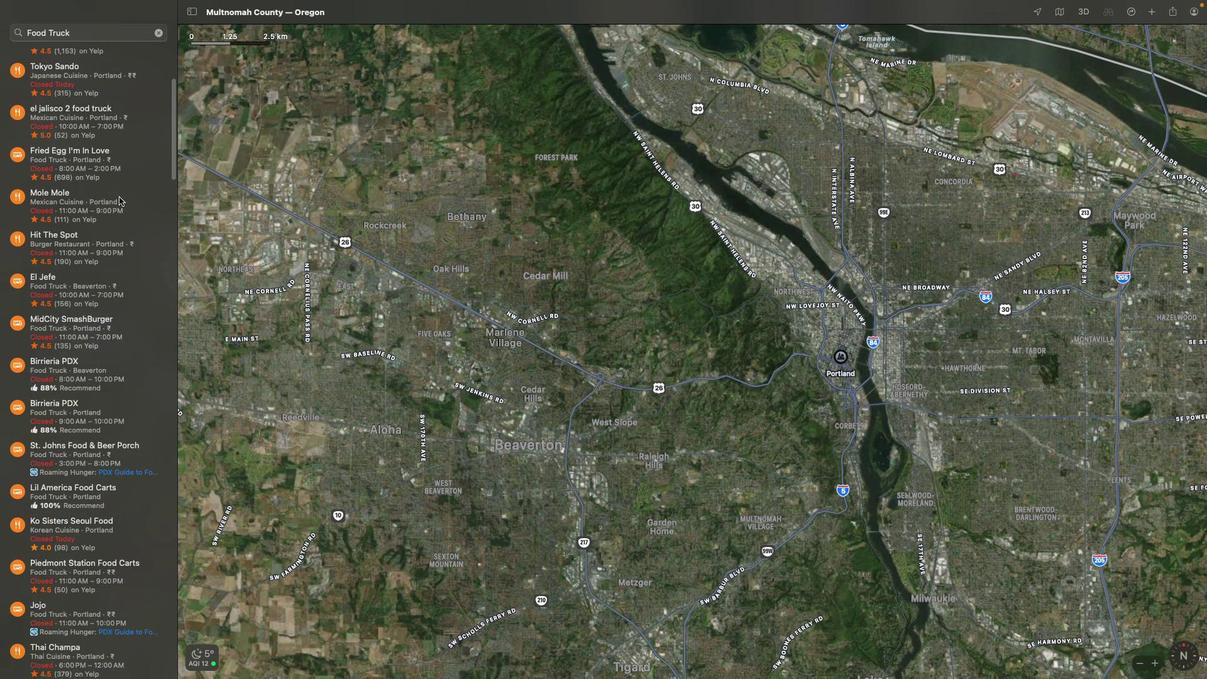 
Action: Mouse scrolled (118, 196) with delta (0, 2)
Screenshot: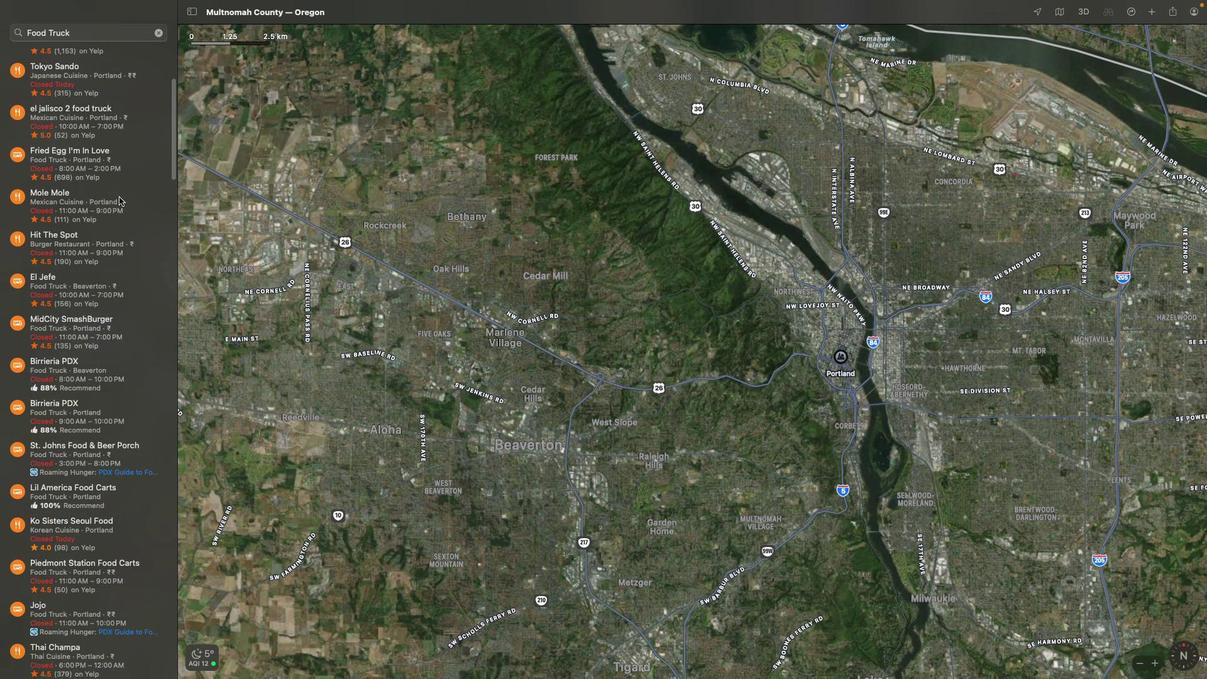 
Action: Mouse scrolled (118, 196) with delta (0, 3)
Screenshot: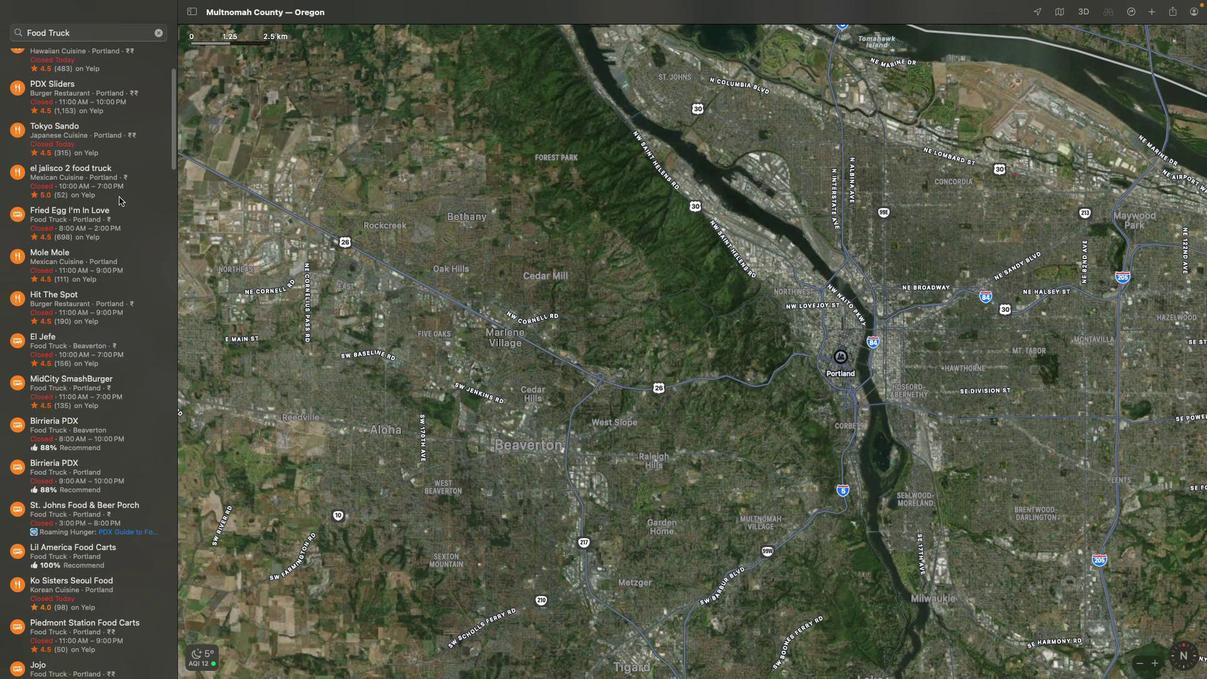 
Action: Mouse scrolled (118, 196) with delta (0, 4)
Screenshot: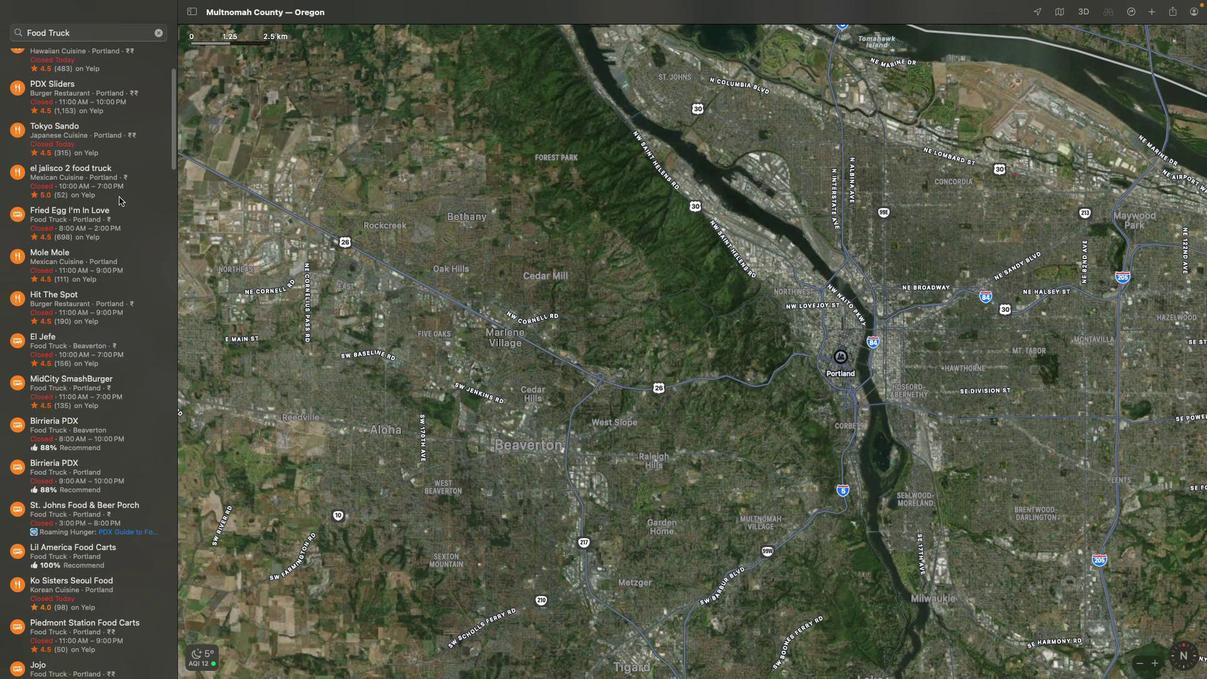 
Action: Mouse scrolled (118, 196) with delta (0, 5)
Screenshot: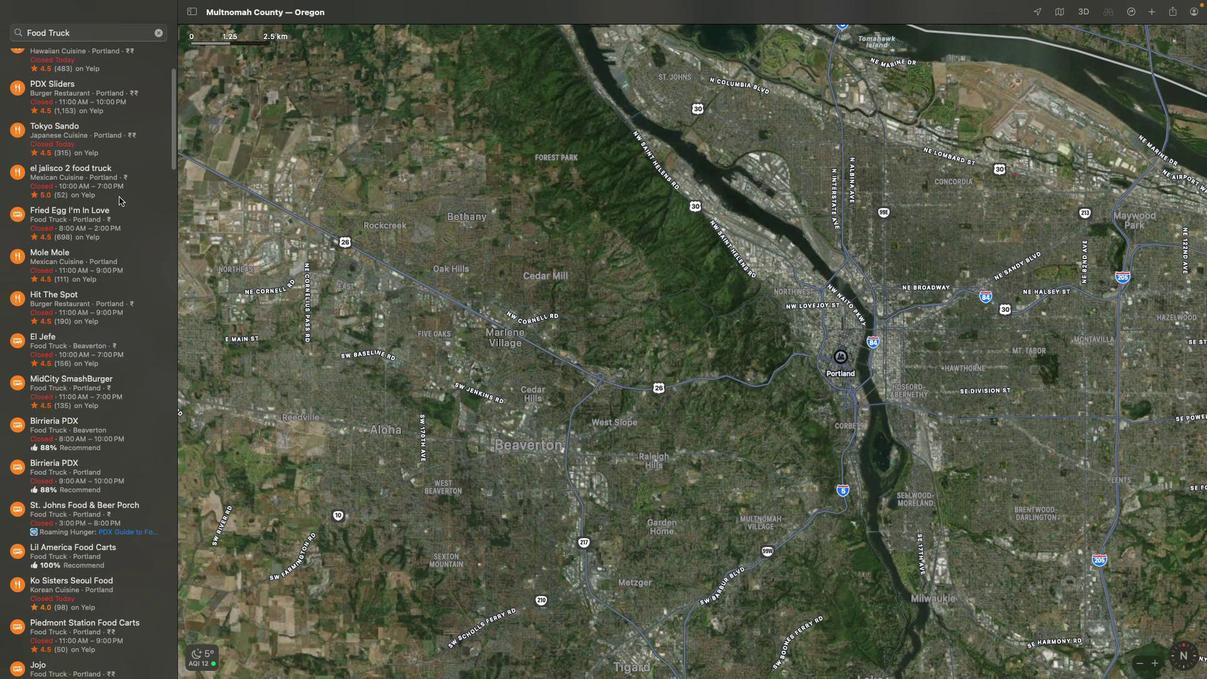 
Action: Mouse scrolled (118, 196) with delta (0, 5)
Screenshot: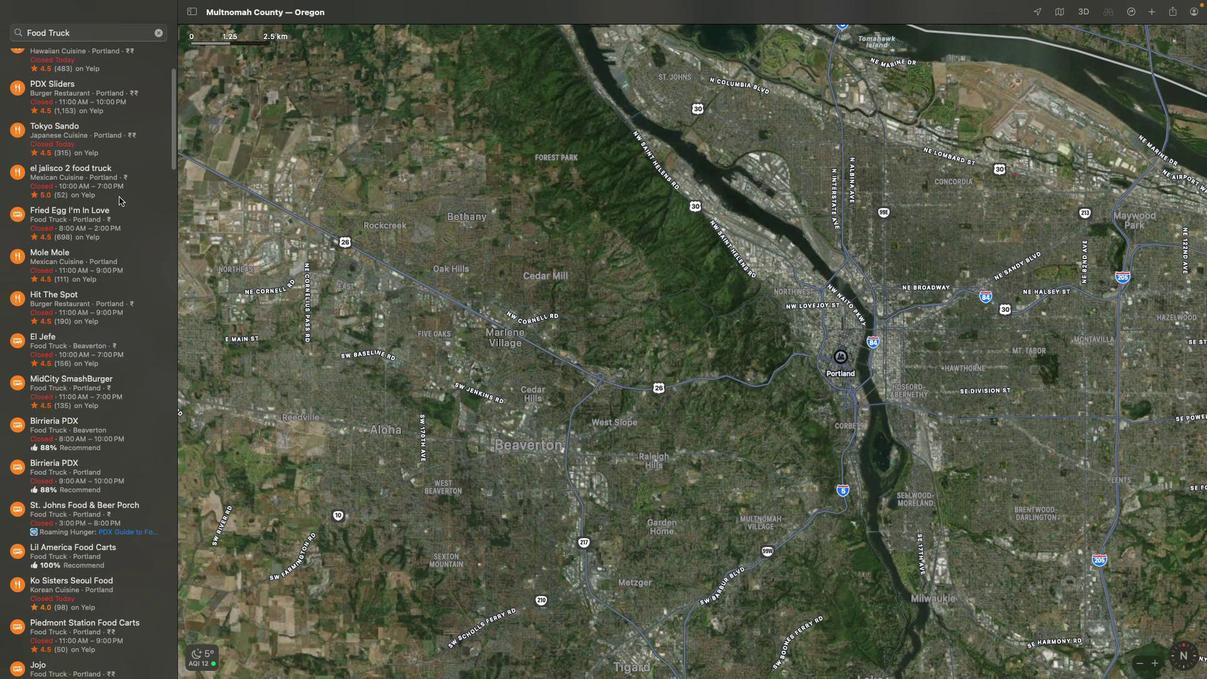 
Action: Mouse scrolled (118, 196) with delta (0, 5)
Screenshot: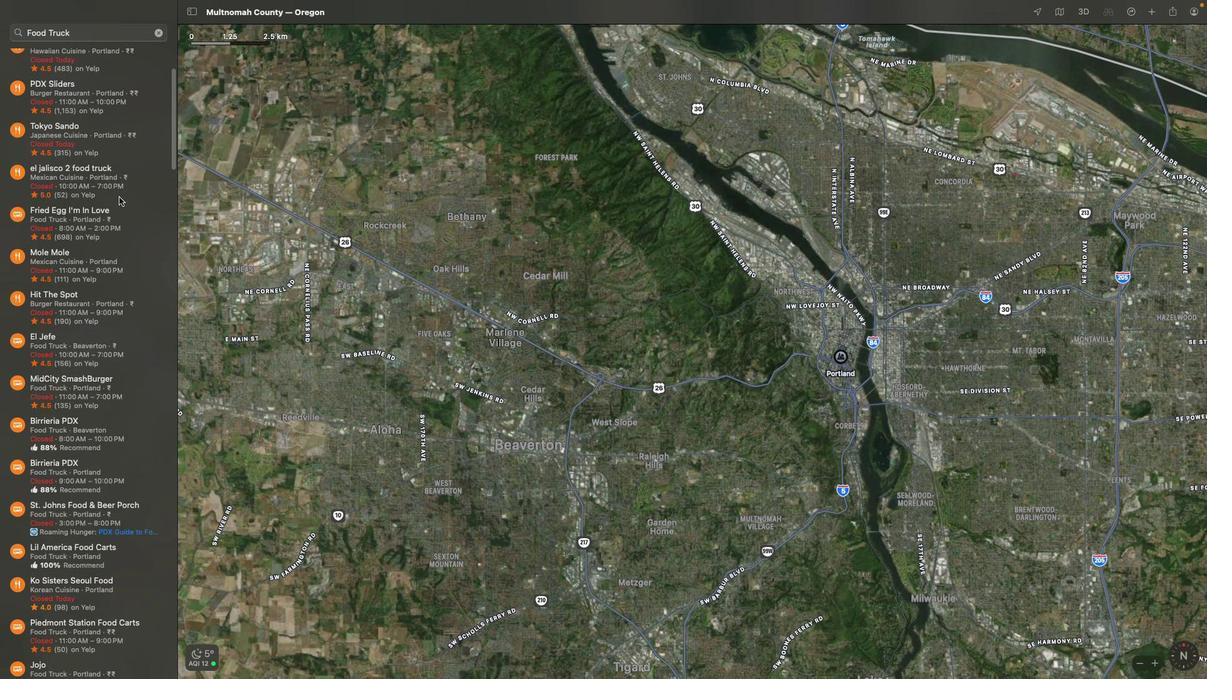 
Action: Mouse scrolled (118, 196) with delta (0, 0)
Screenshot: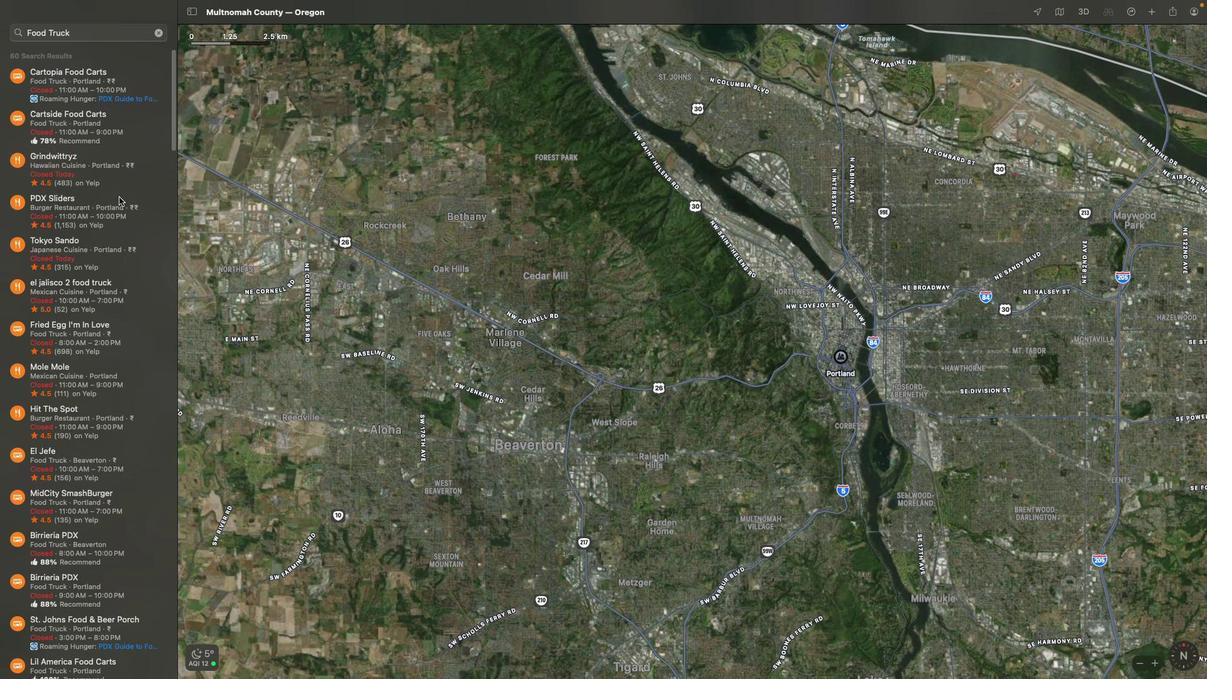 
Action: Mouse scrolled (118, 196) with delta (0, 0)
Screenshot: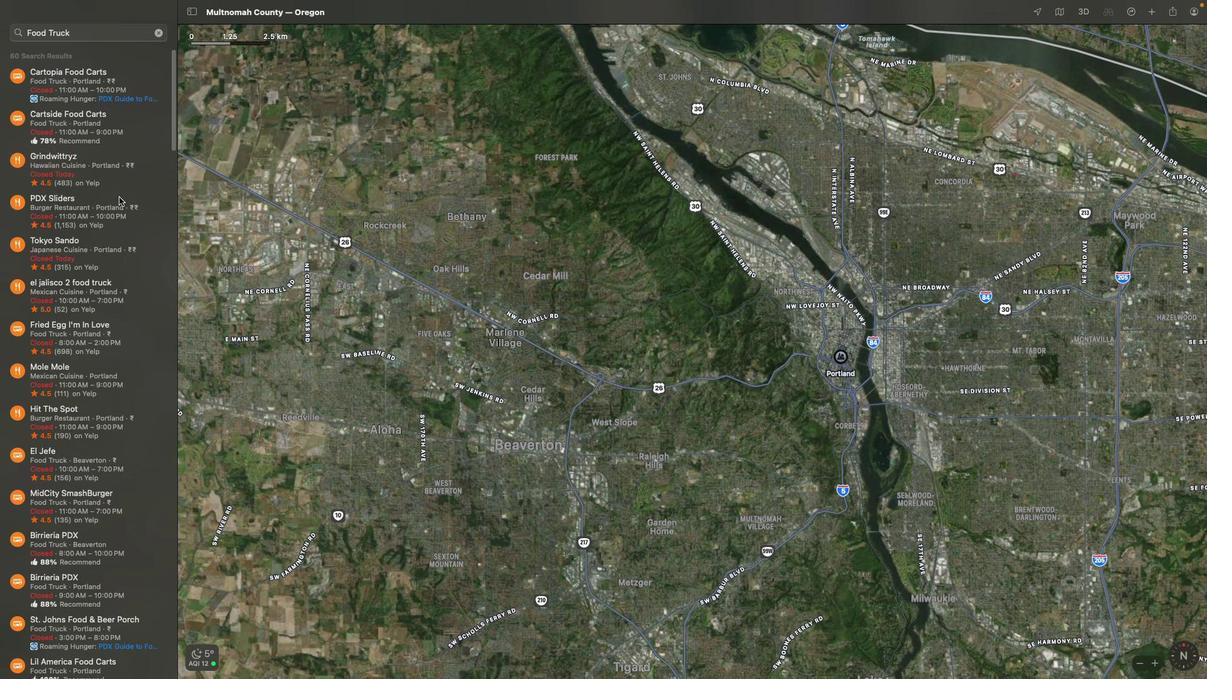 
Action: Mouse scrolled (118, 196) with delta (0, 2)
Screenshot: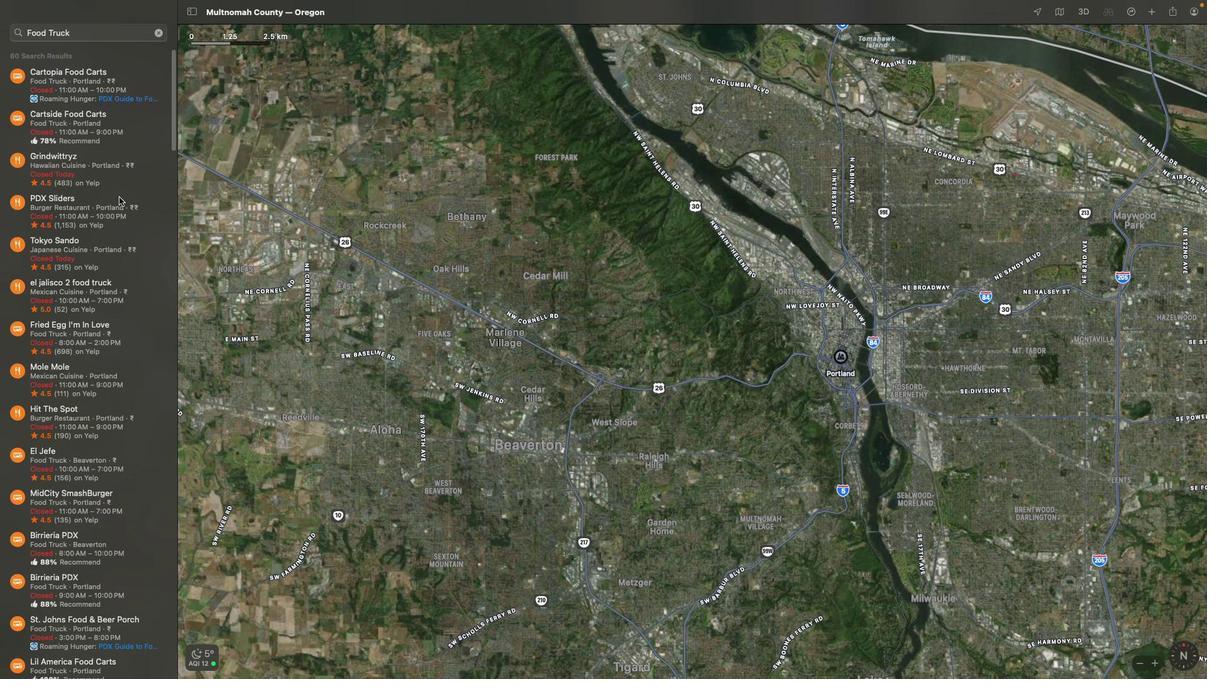 
Action: Mouse scrolled (118, 196) with delta (0, 3)
Screenshot: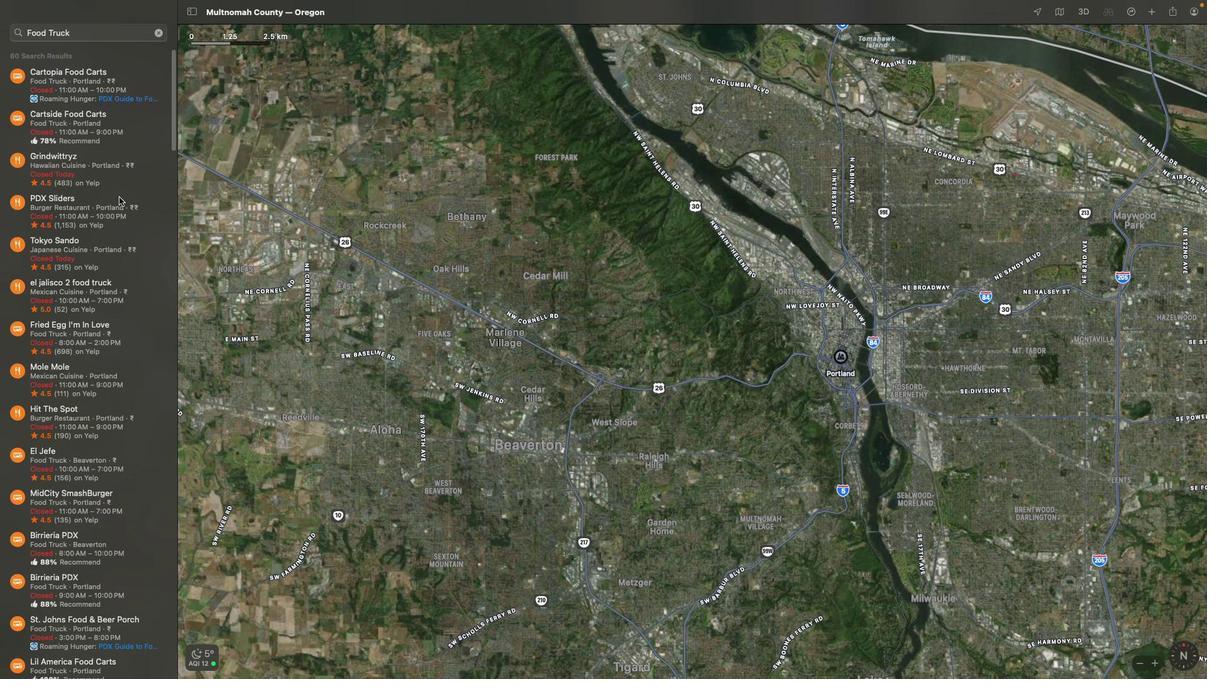 
Action: Mouse scrolled (118, 196) with delta (0, 4)
Screenshot: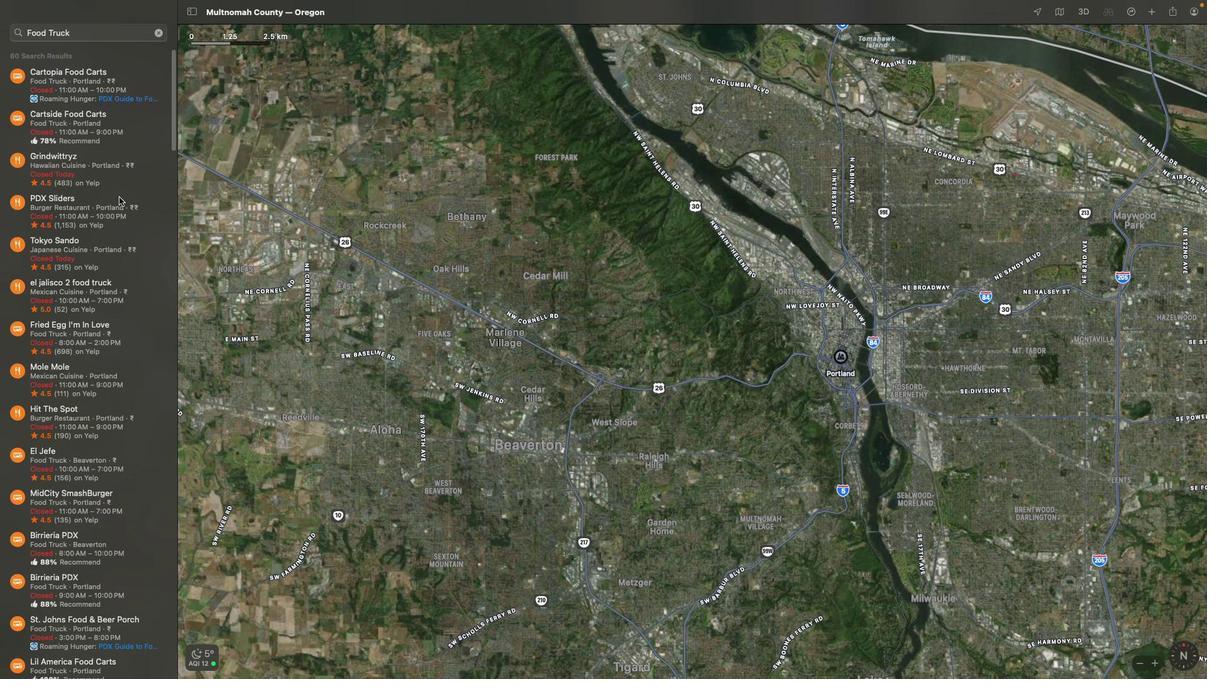 
Action: Mouse scrolled (118, 196) with delta (0, 5)
Screenshot: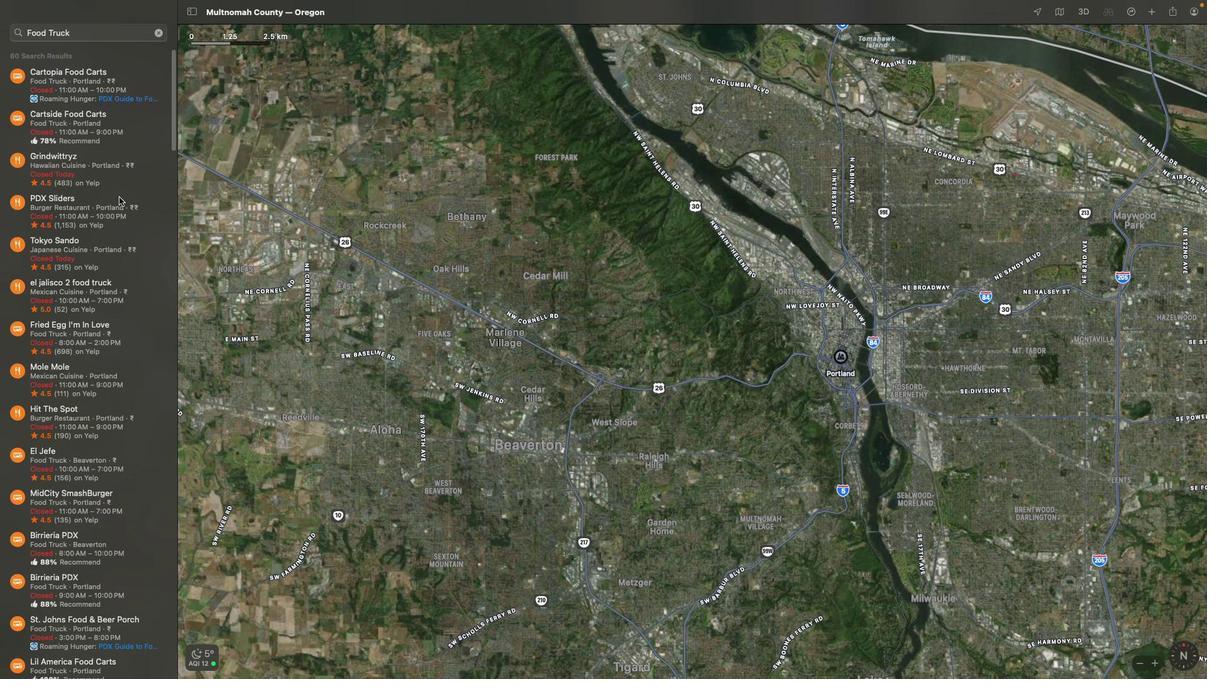 
Action: Mouse scrolled (118, 196) with delta (0, 5)
Screenshot: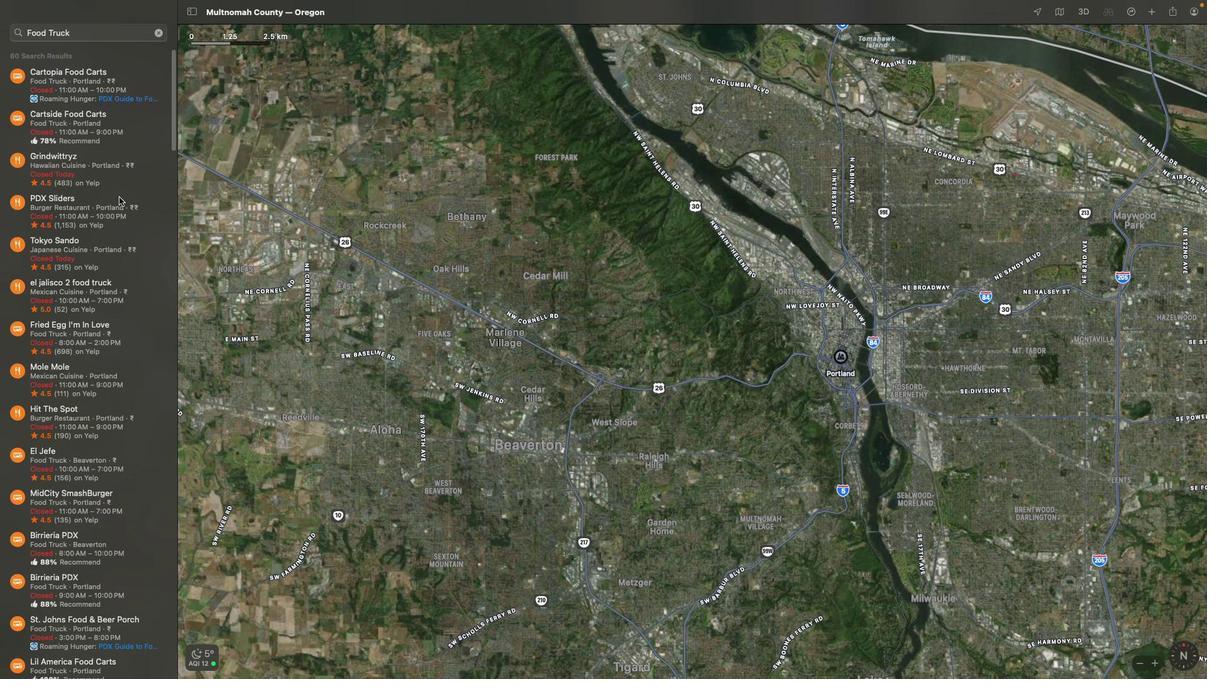 
Action: Mouse scrolled (118, 196) with delta (0, 5)
Screenshot: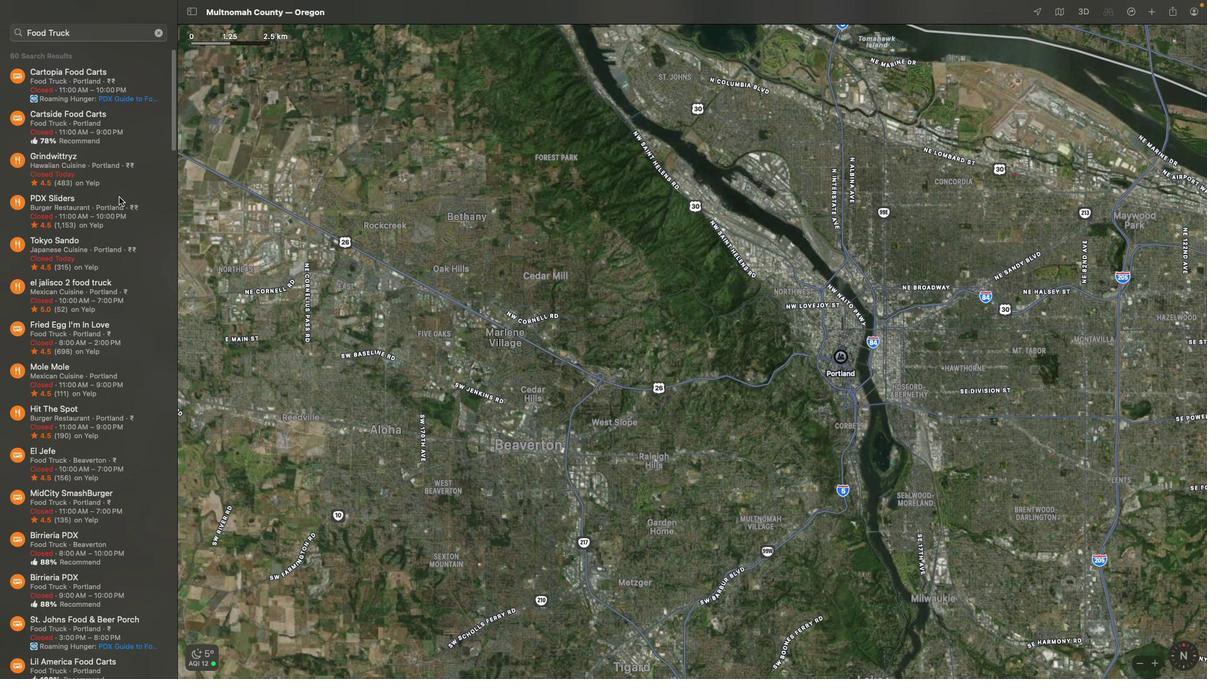 
Action: Mouse scrolled (118, 196) with delta (0, 0)
Screenshot: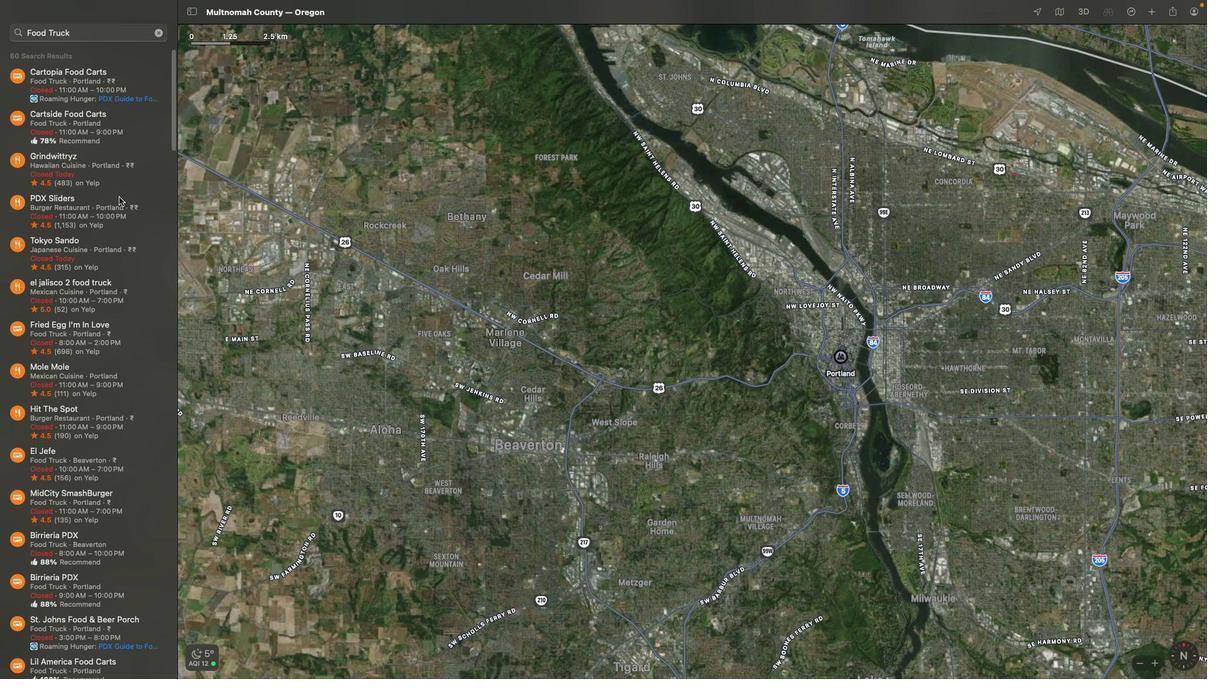 
Action: Mouse scrolled (118, 196) with delta (0, 0)
Screenshot: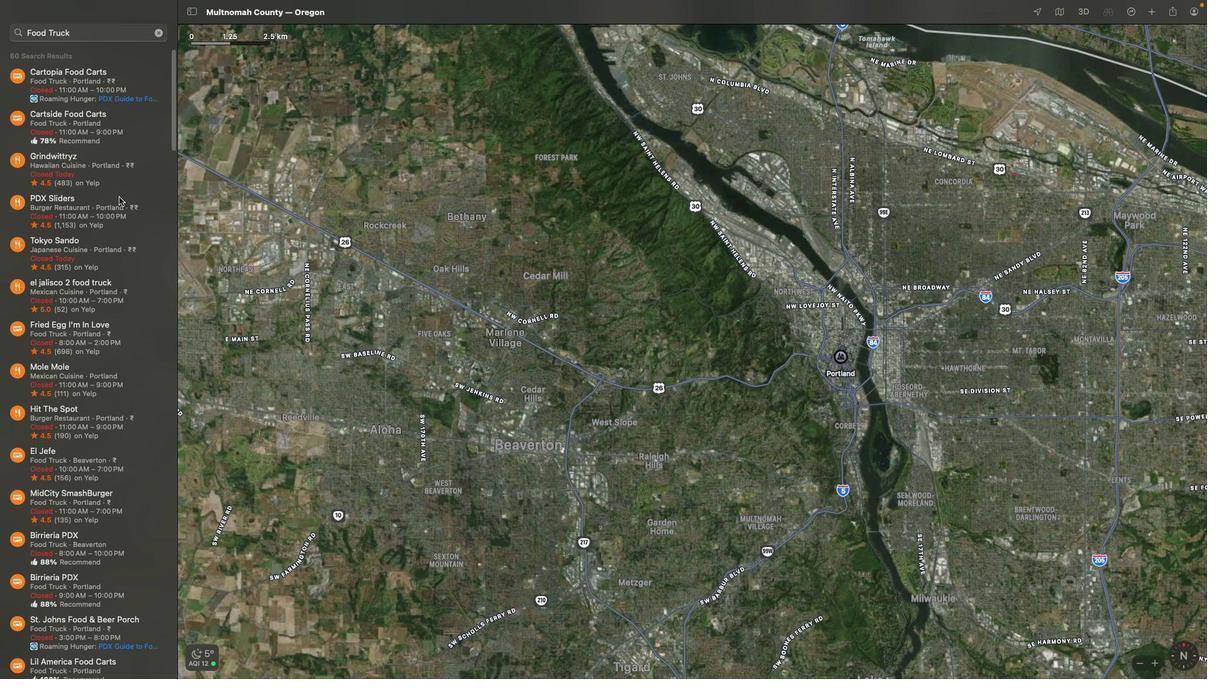 
Action: Mouse scrolled (118, 196) with delta (0, 2)
Screenshot: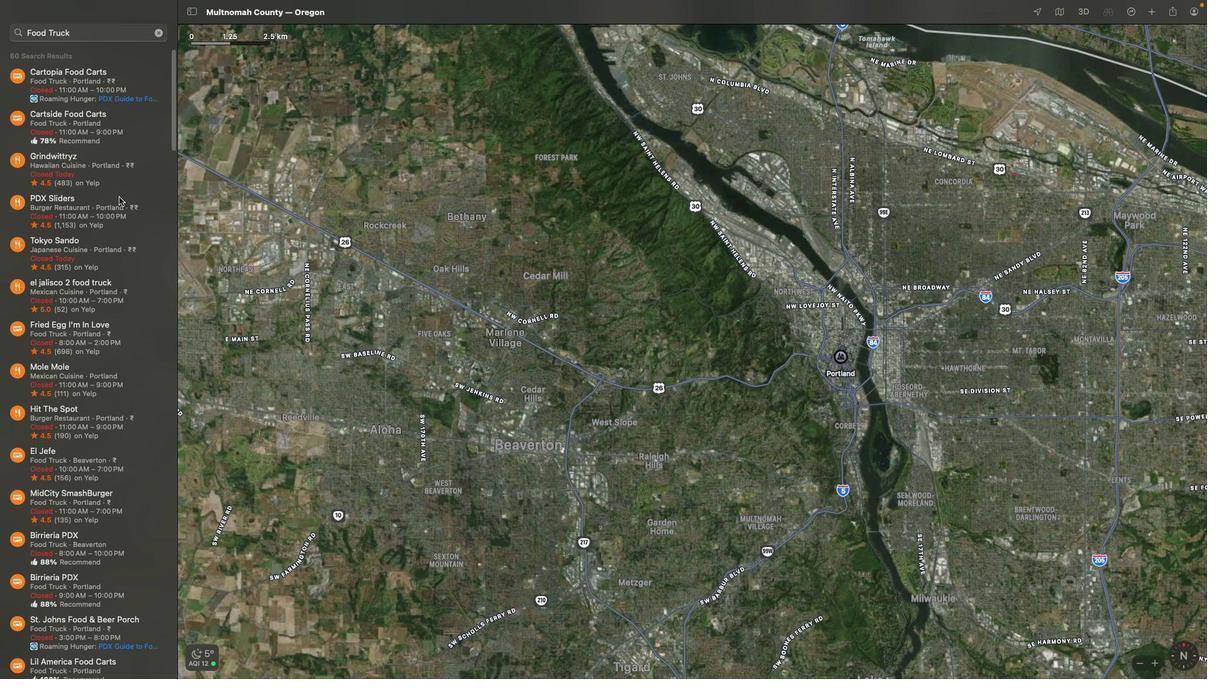 
Action: Mouse scrolled (118, 196) with delta (0, 3)
Screenshot: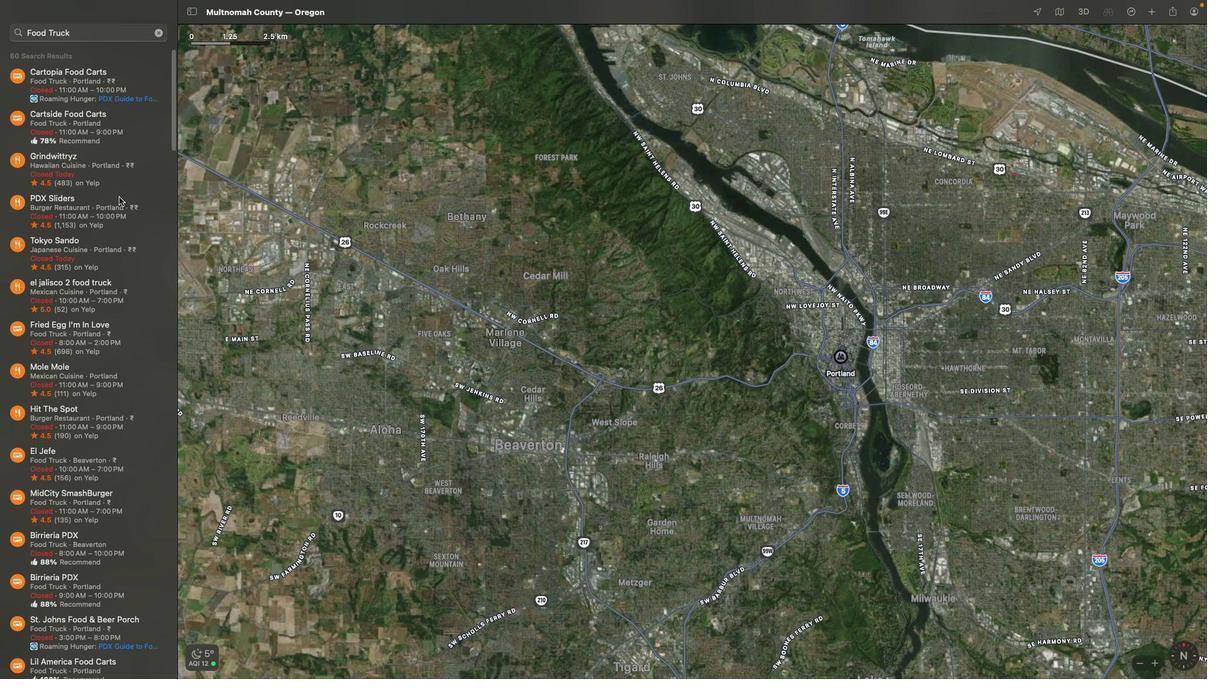 
Action: Mouse scrolled (118, 196) with delta (0, 4)
Screenshot: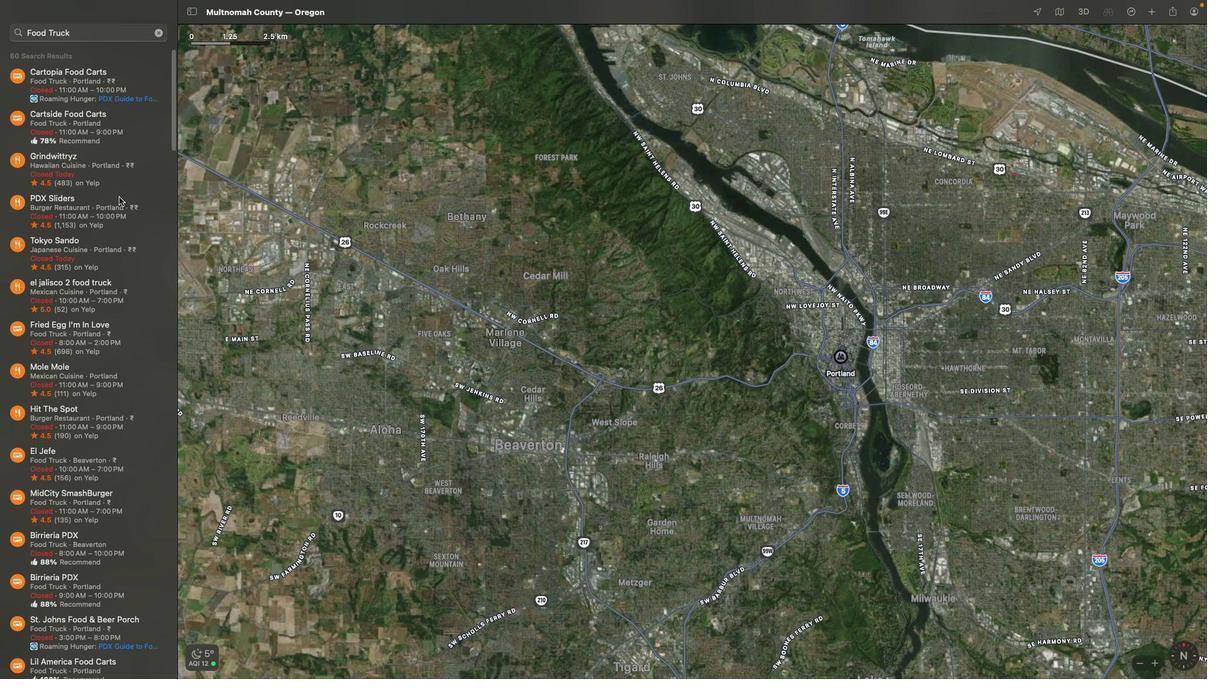
Action: Mouse scrolled (118, 196) with delta (0, 5)
Screenshot: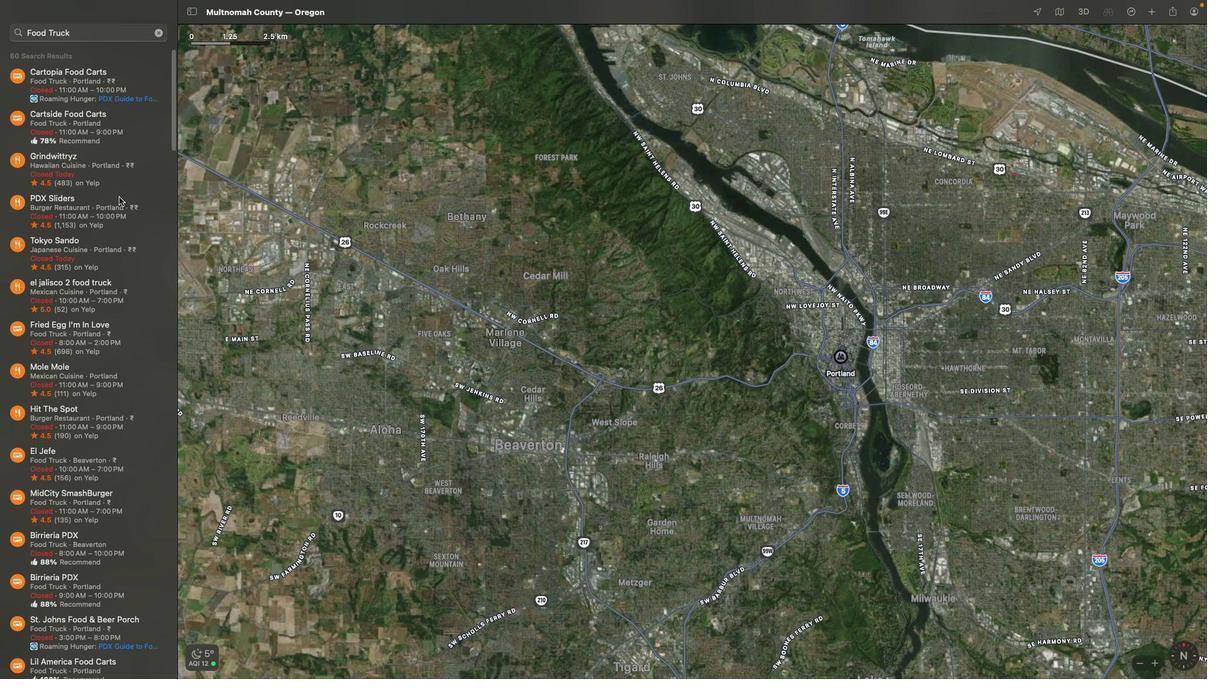 
Action: Mouse scrolled (118, 196) with delta (0, 5)
Screenshot: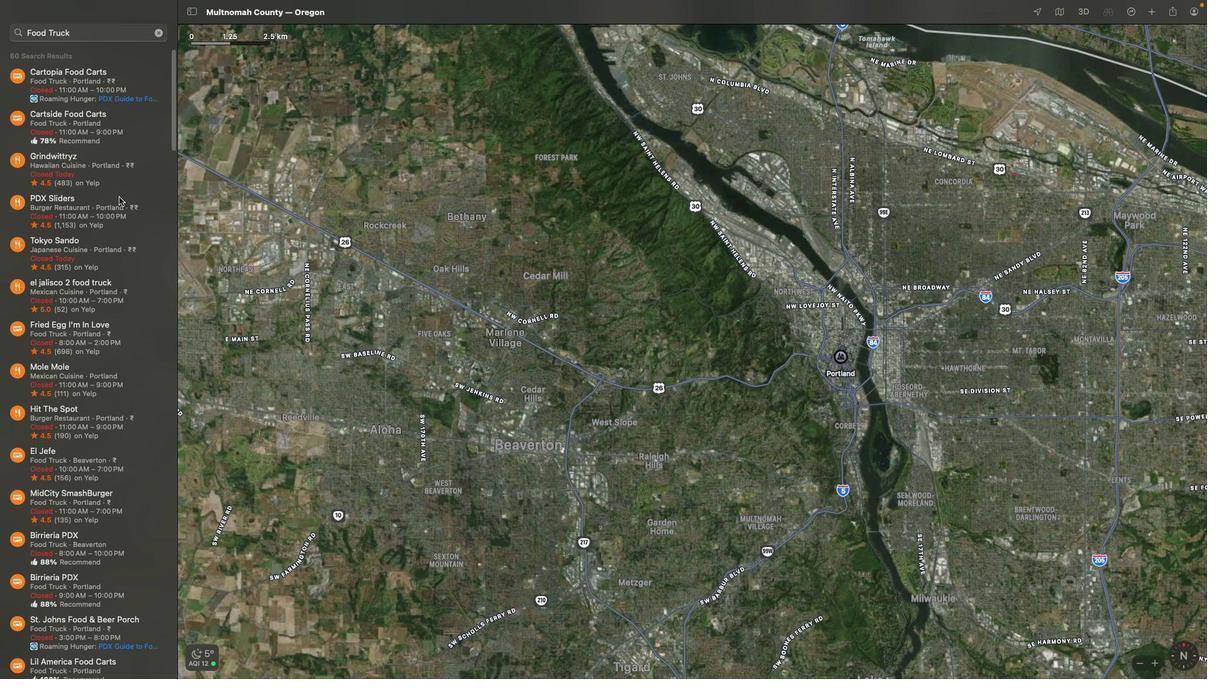 
Action: Mouse scrolled (118, 196) with delta (0, 5)
Screenshot: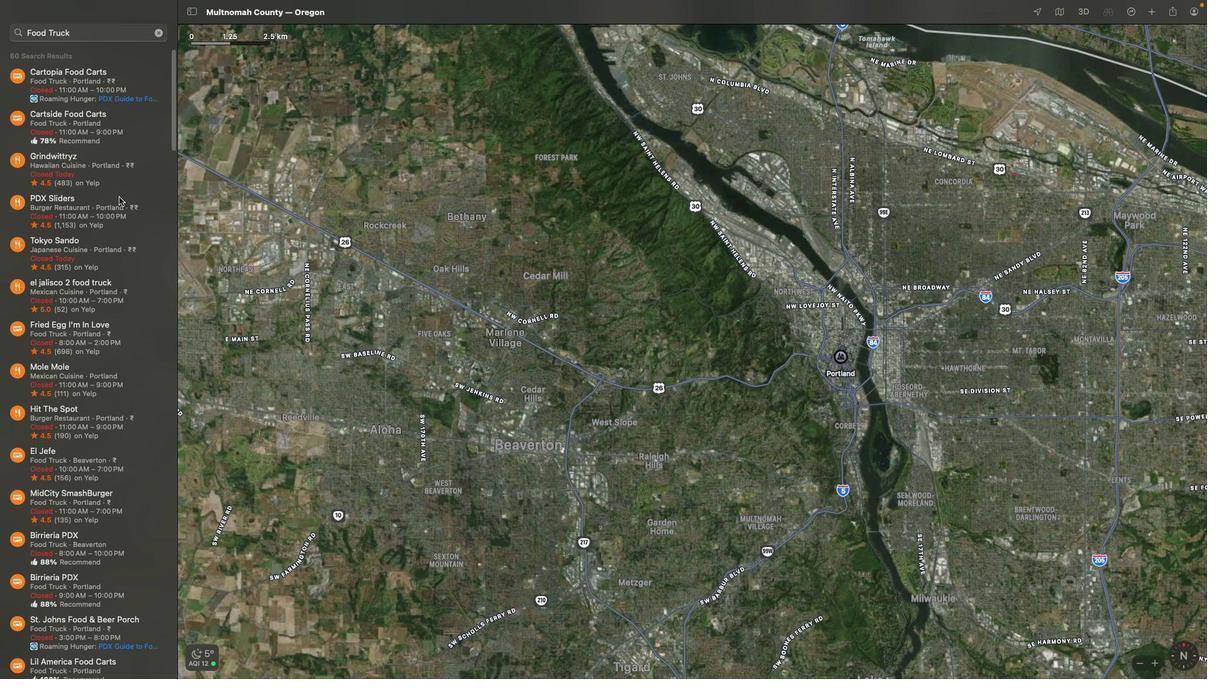
Action: Mouse moved to (478, 337)
Screenshot: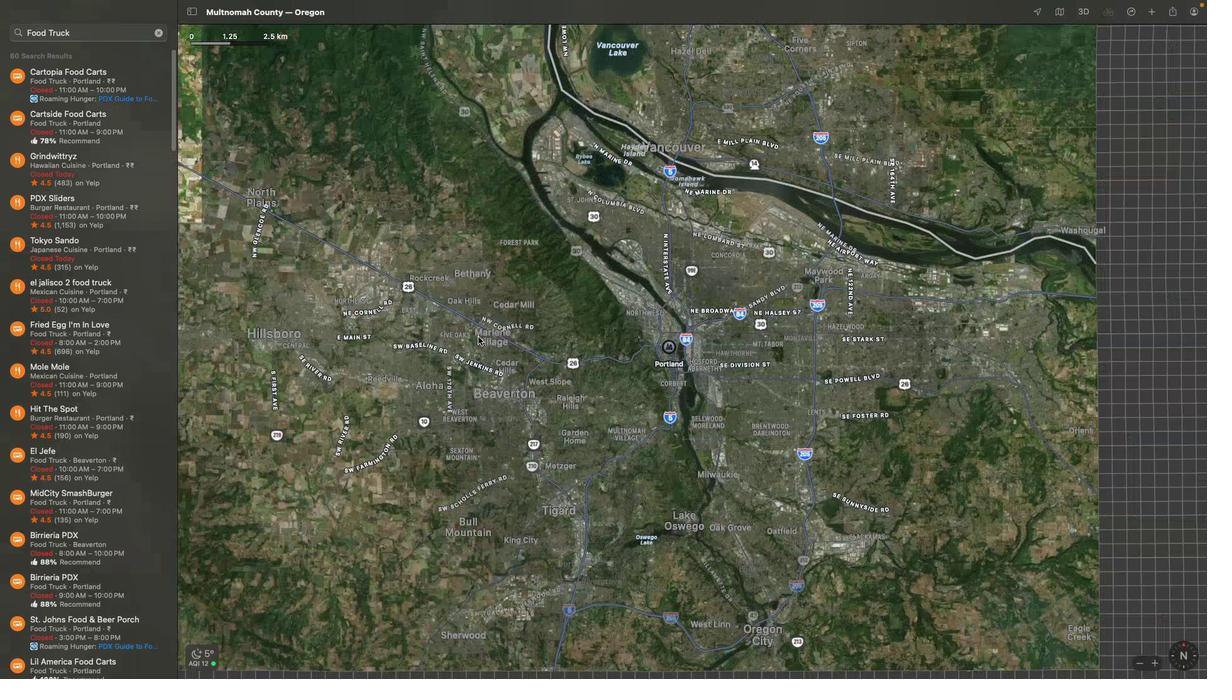 
Action: Mouse scrolled (478, 337) with delta (0, 0)
Screenshot: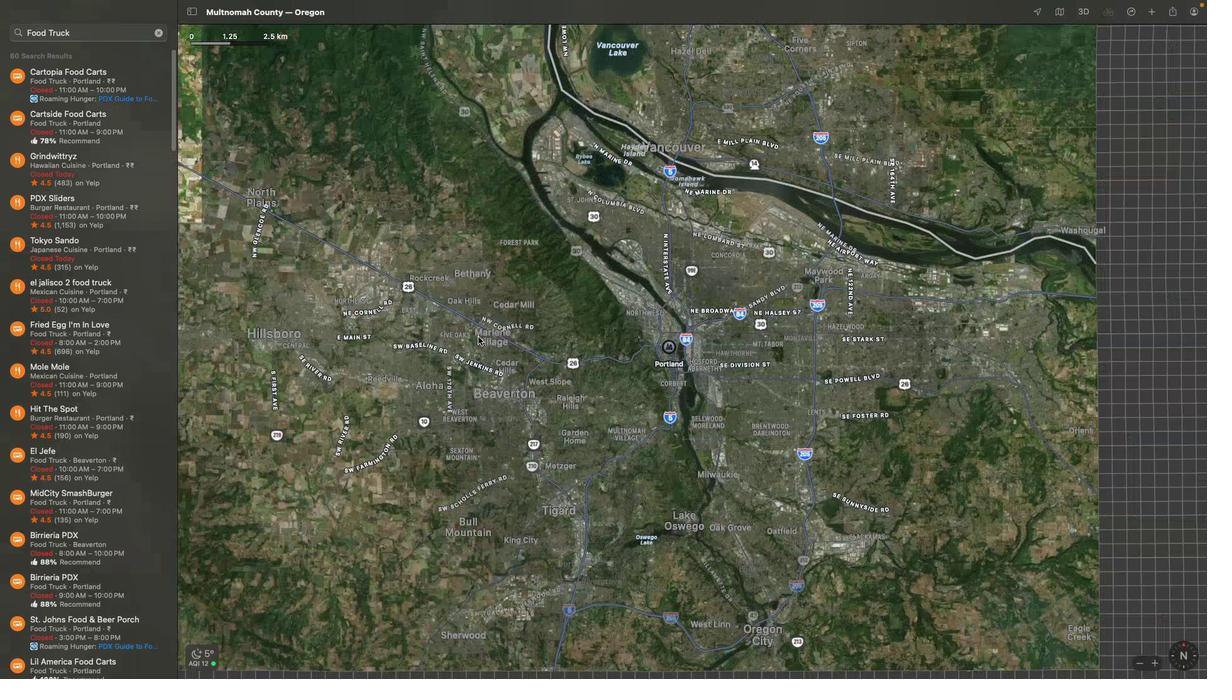 
Action: Mouse scrolled (478, 337) with delta (0, 0)
Screenshot: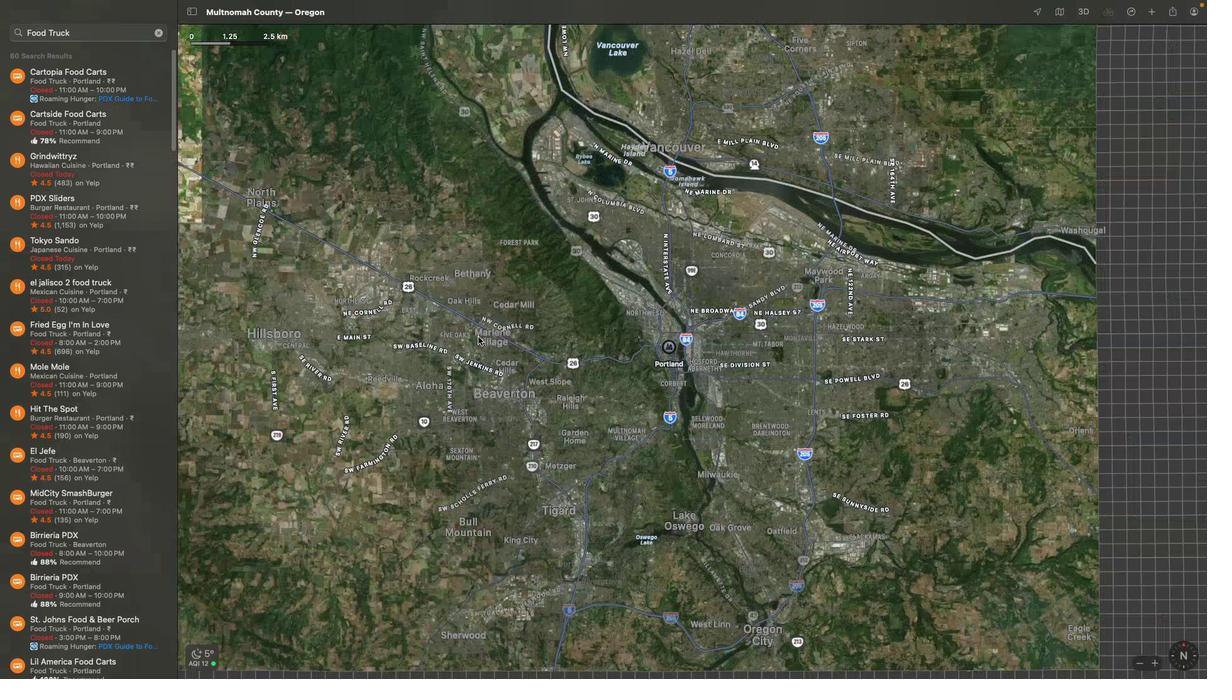 
Action: Mouse scrolled (478, 337) with delta (0, -1)
Screenshot: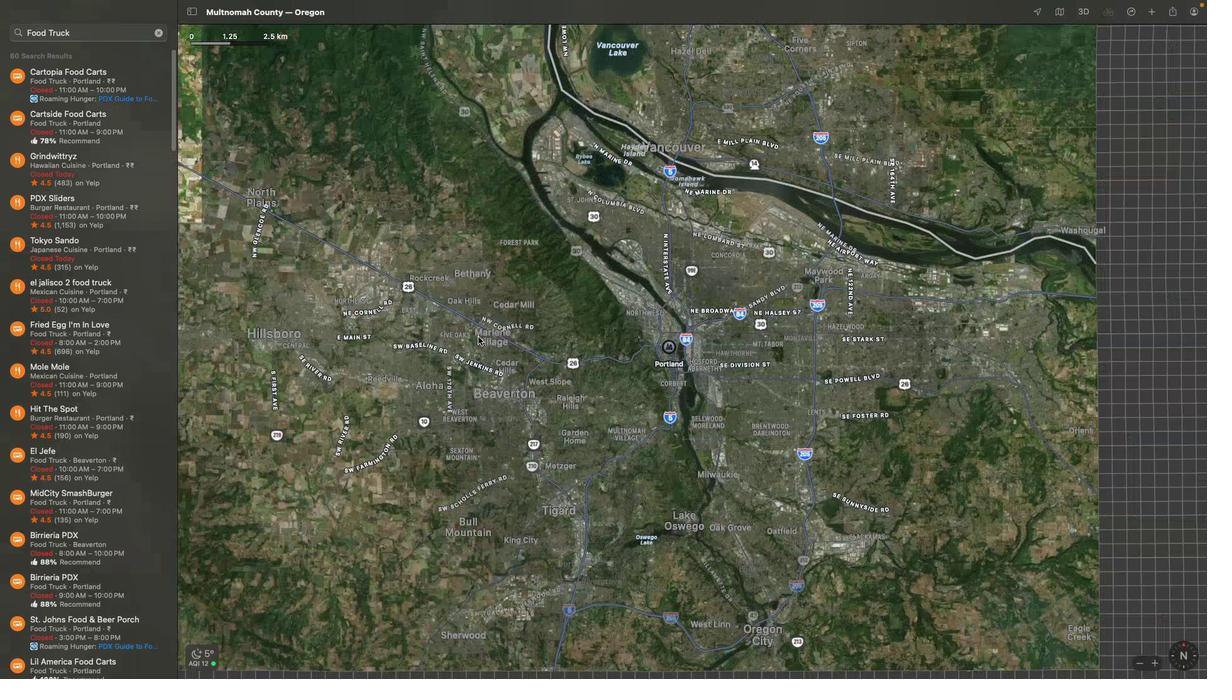 
Action: Mouse scrolled (478, 337) with delta (0, -3)
Screenshot: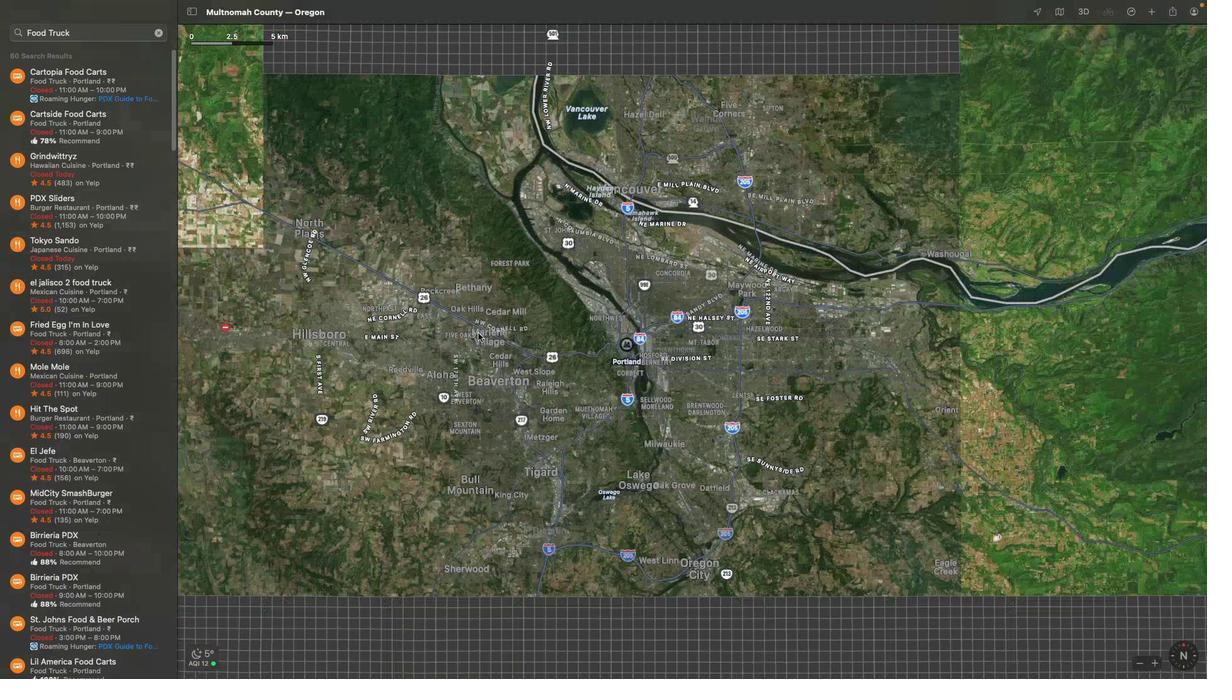 
Action: Mouse scrolled (478, 337) with delta (0, -3)
Screenshot: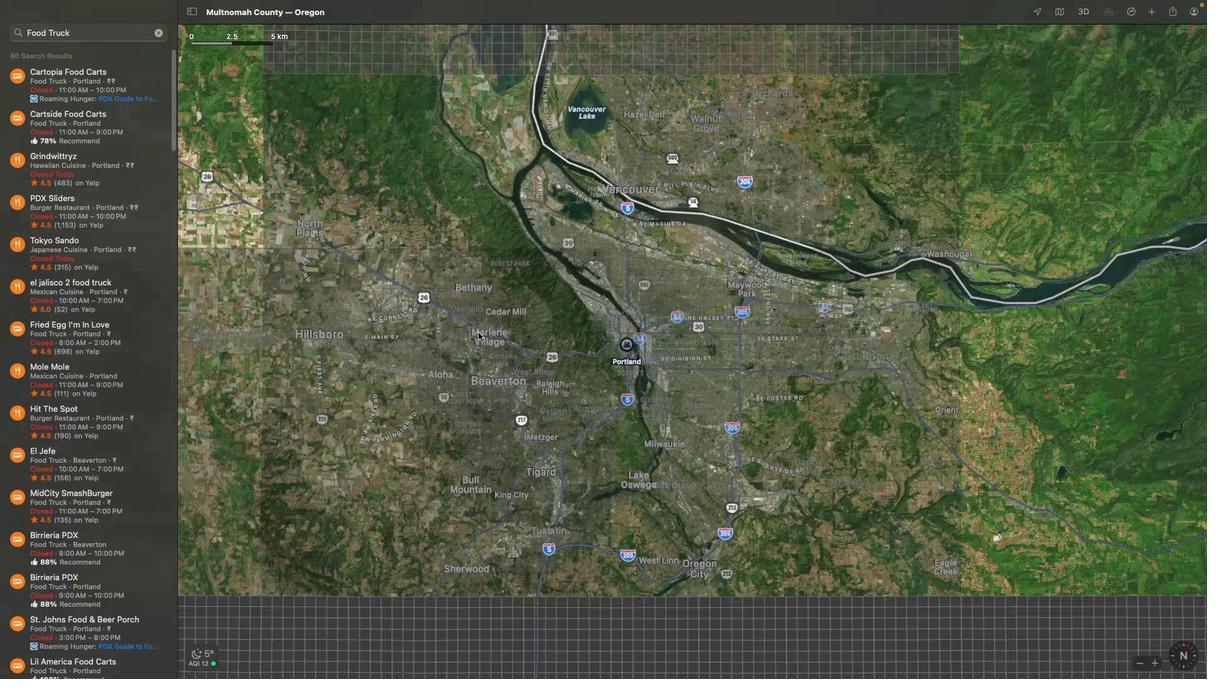 
Action: Mouse scrolled (478, 337) with delta (0, -3)
Screenshot: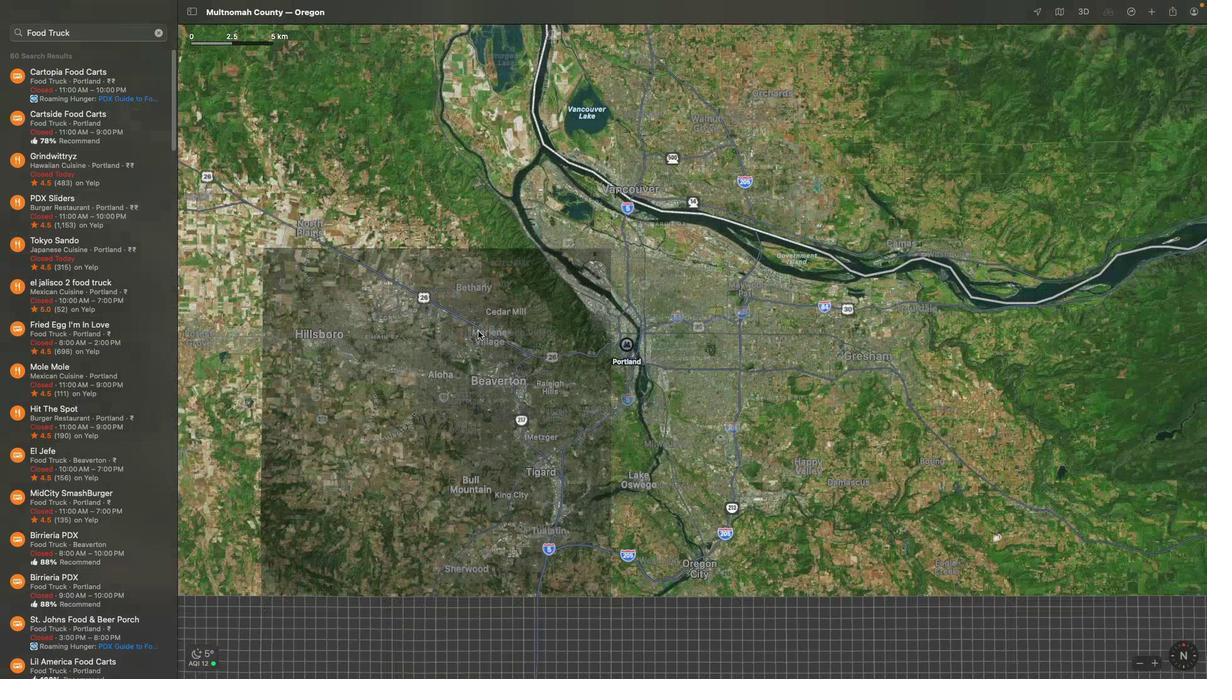 
Action: Mouse moved to (478, 330)
Screenshot: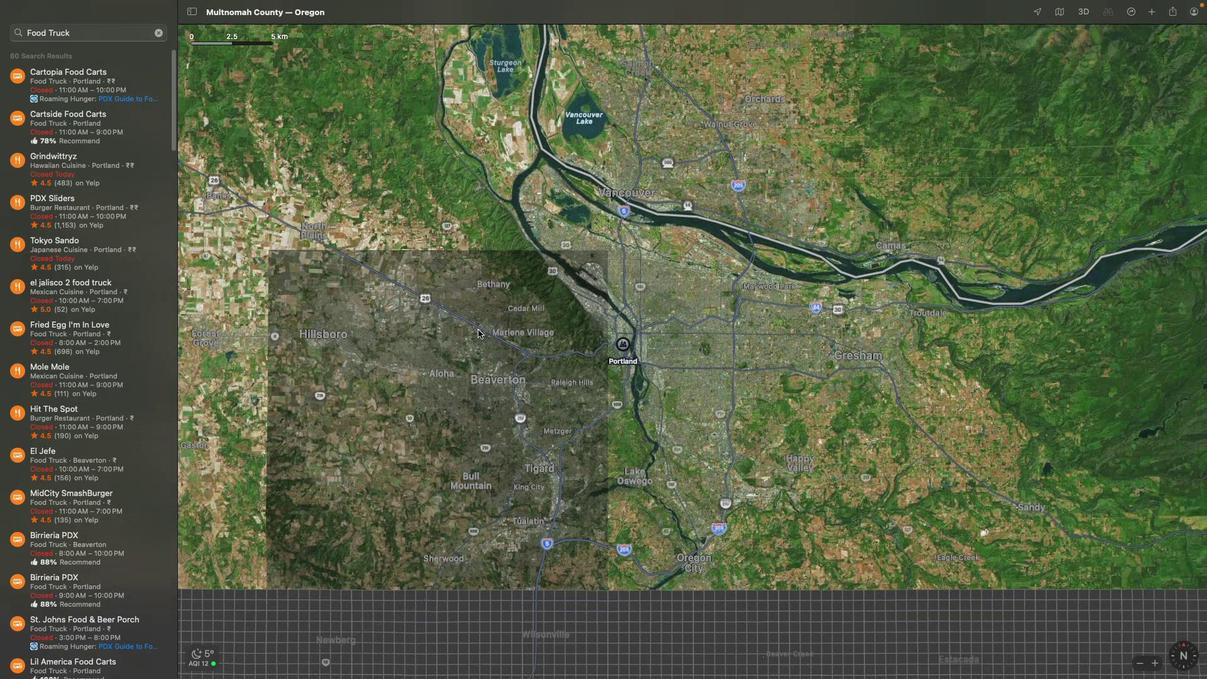 
Action: Mouse scrolled (478, 330) with delta (0, 0)
Screenshot: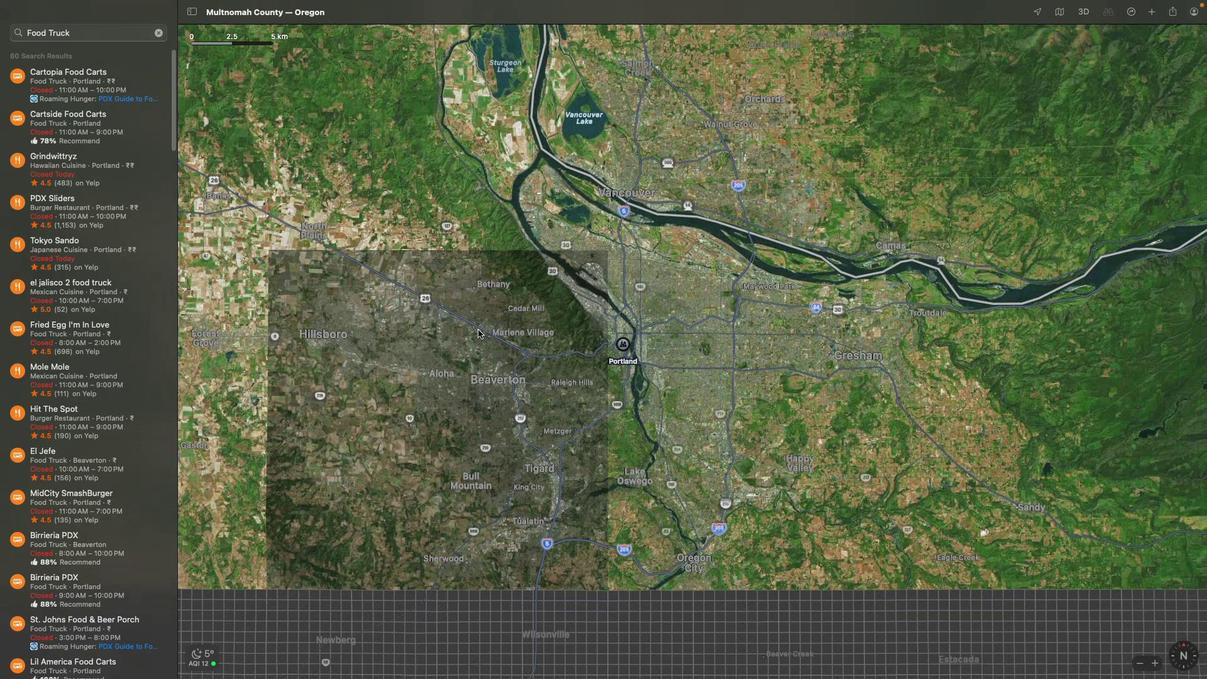 
Action: Mouse scrolled (478, 330) with delta (0, 0)
Screenshot: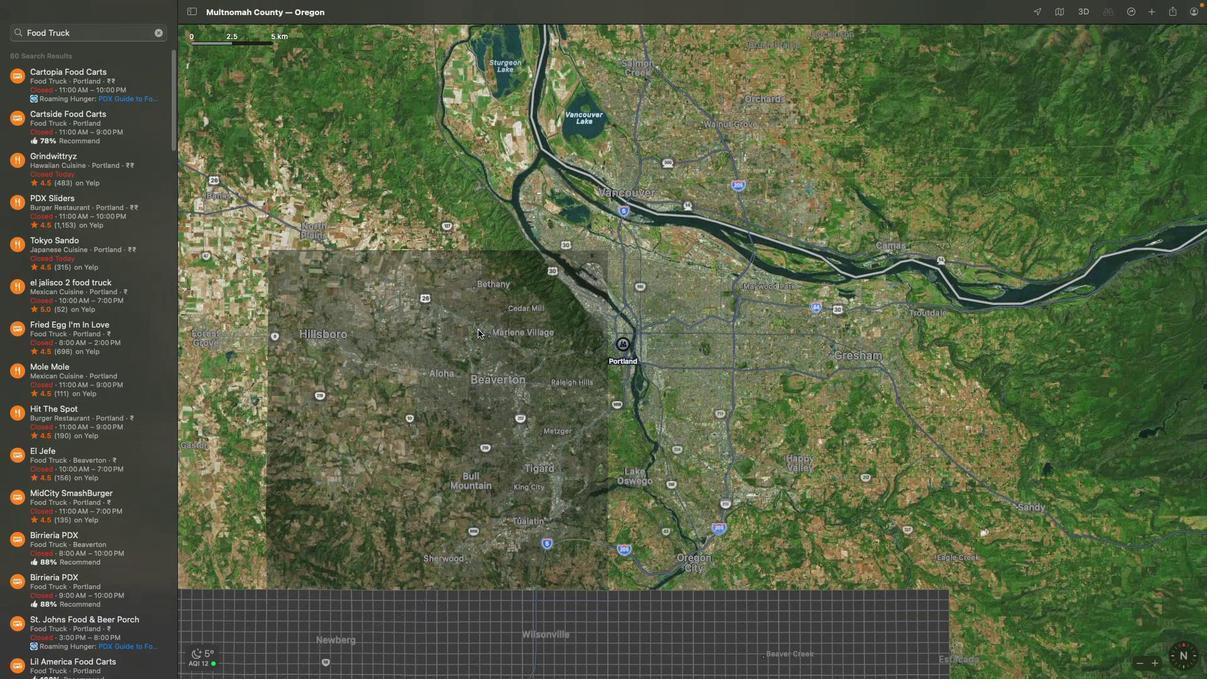
Action: Mouse moved to (198, 132)
Screenshot: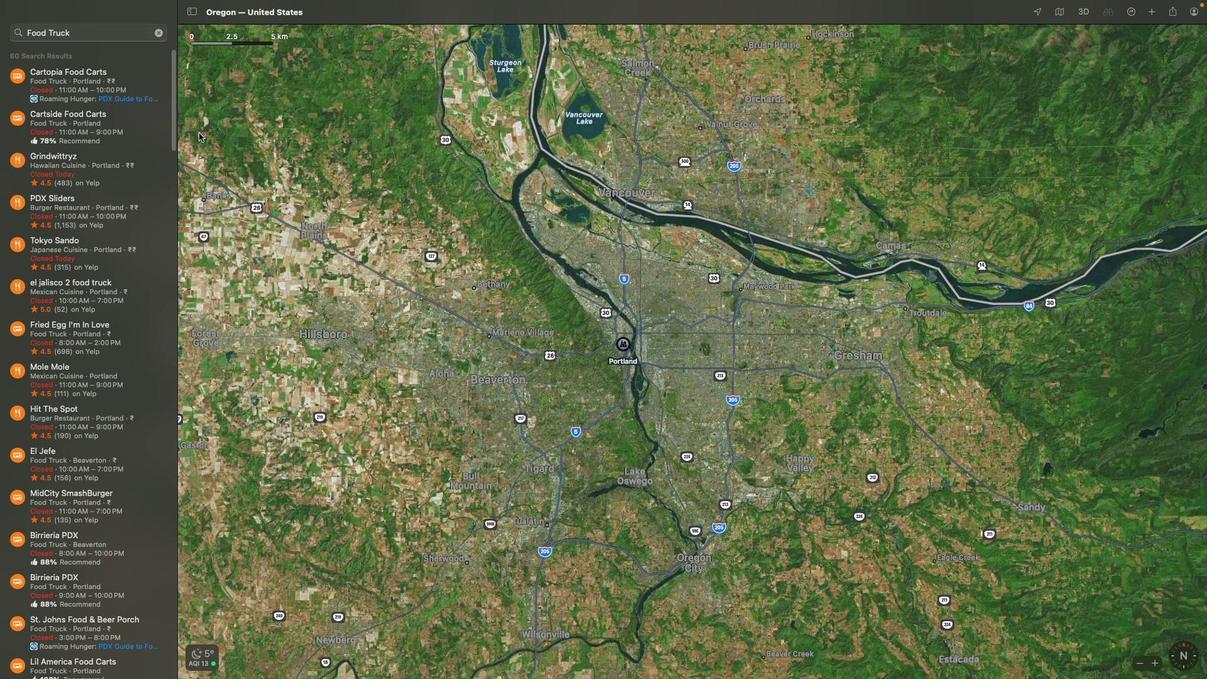 
